 Task: Use Salesforce CMS to manage and display static content.
Action: Mouse moved to (30, 120)
Screenshot: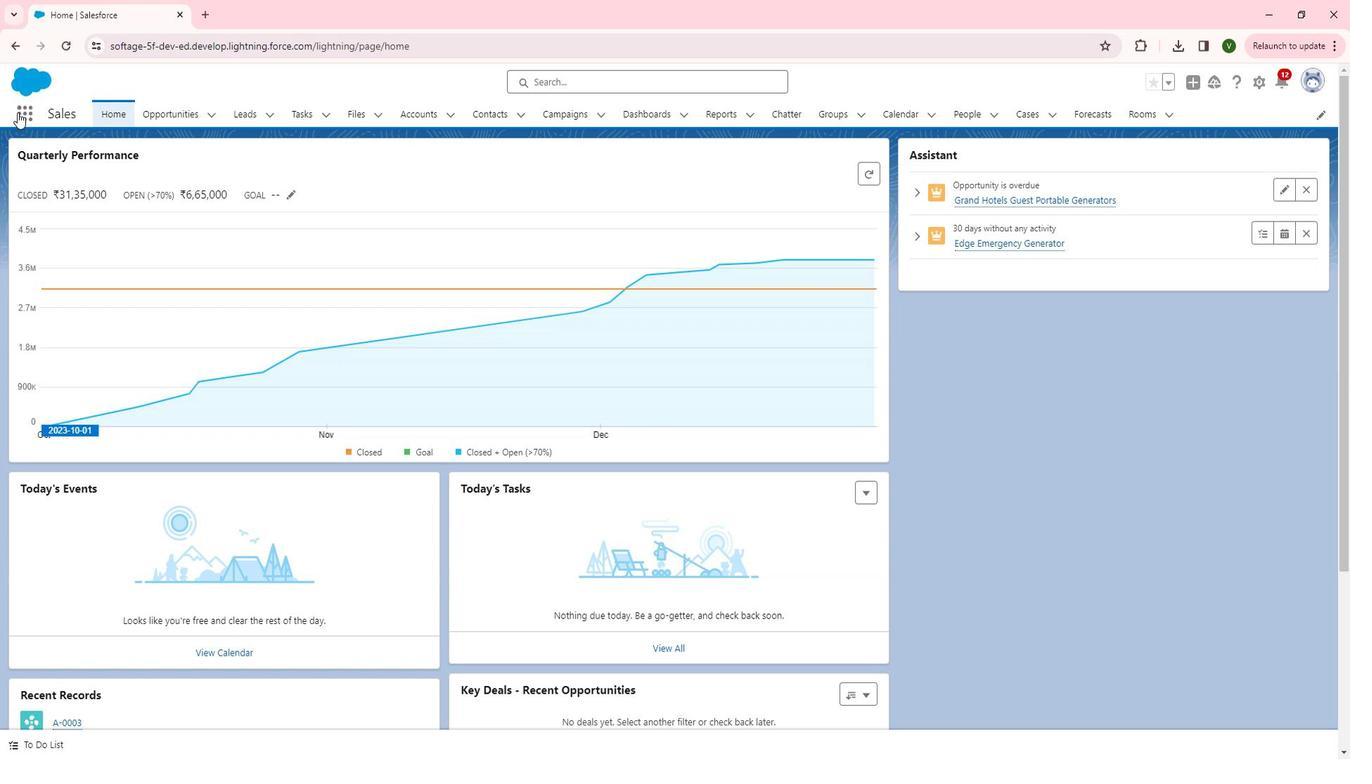 
Action: Mouse pressed left at (30, 120)
Screenshot: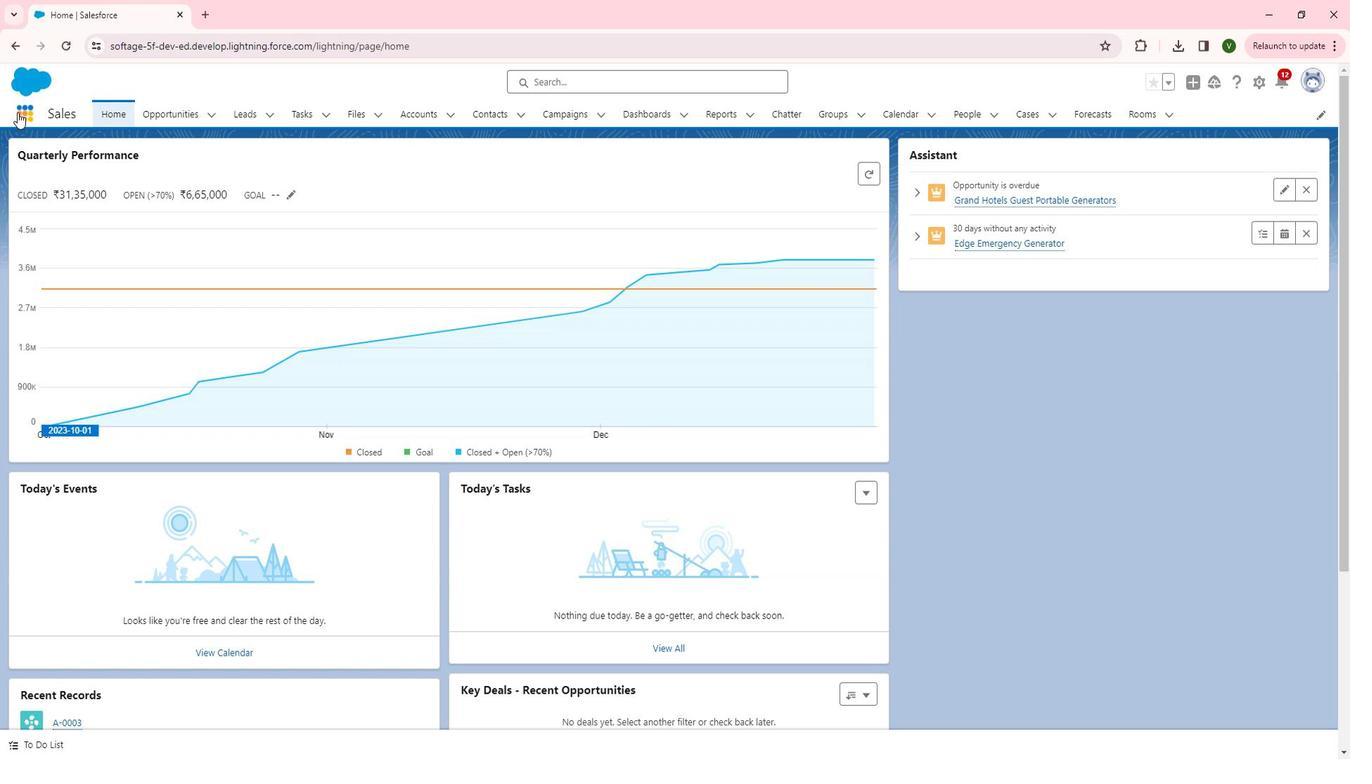 
Action: Mouse moved to (272, 77)
Screenshot: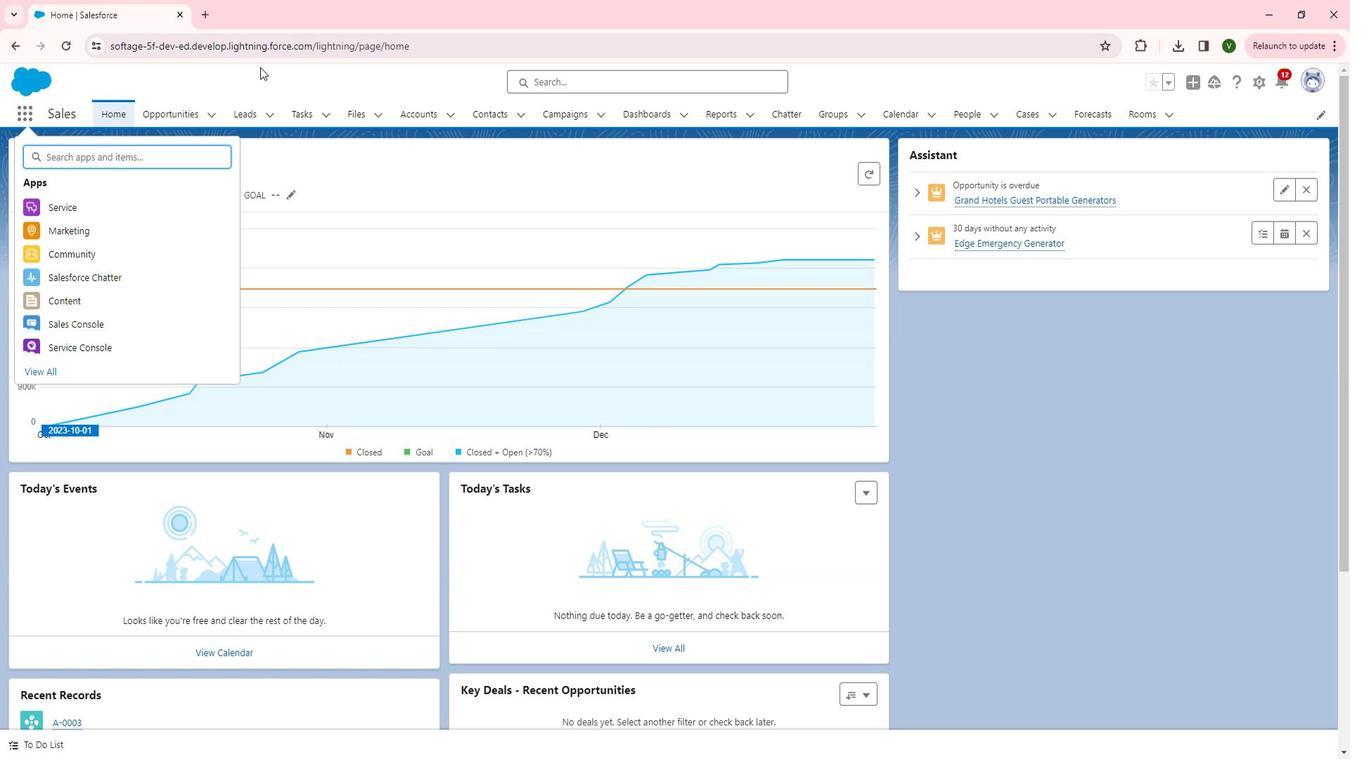 
Action: Key pressed digital<Key.space>
Screenshot: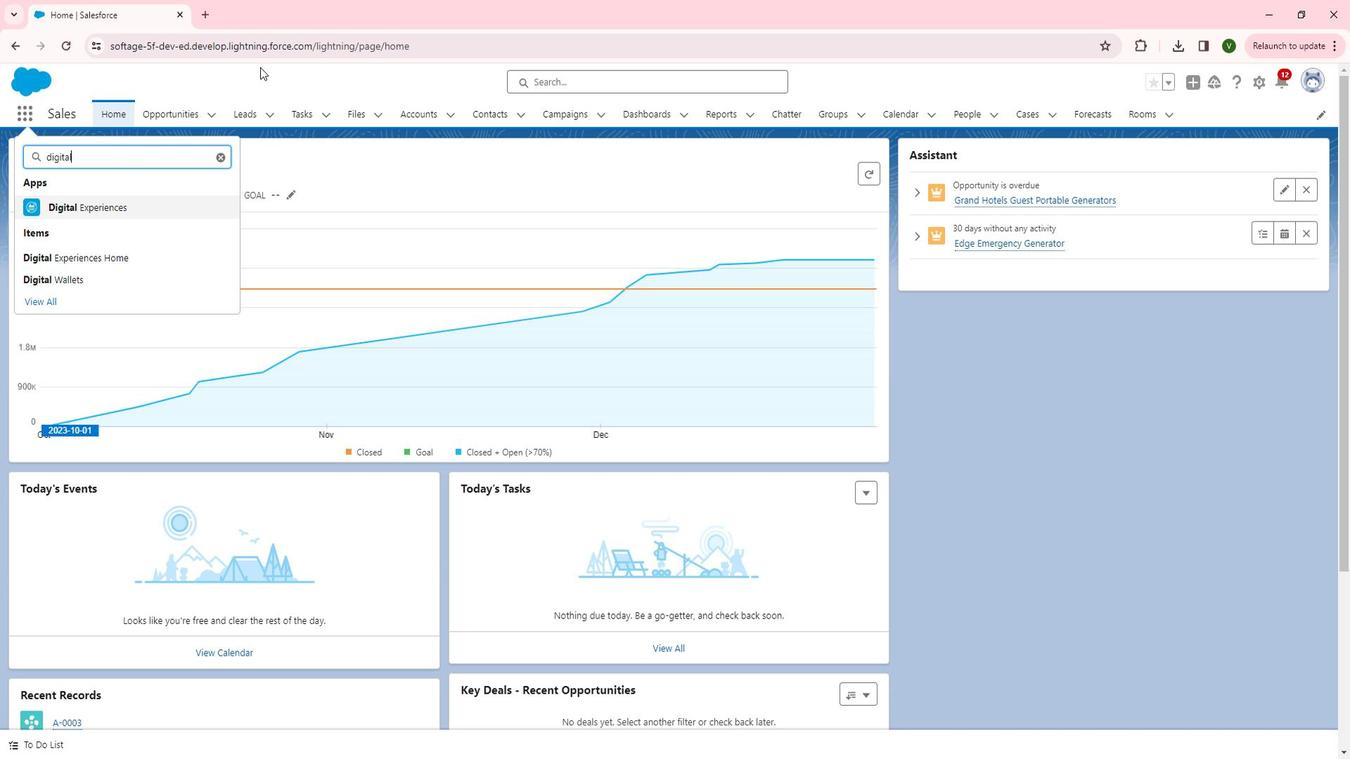 
Action: Mouse moved to (128, 263)
Screenshot: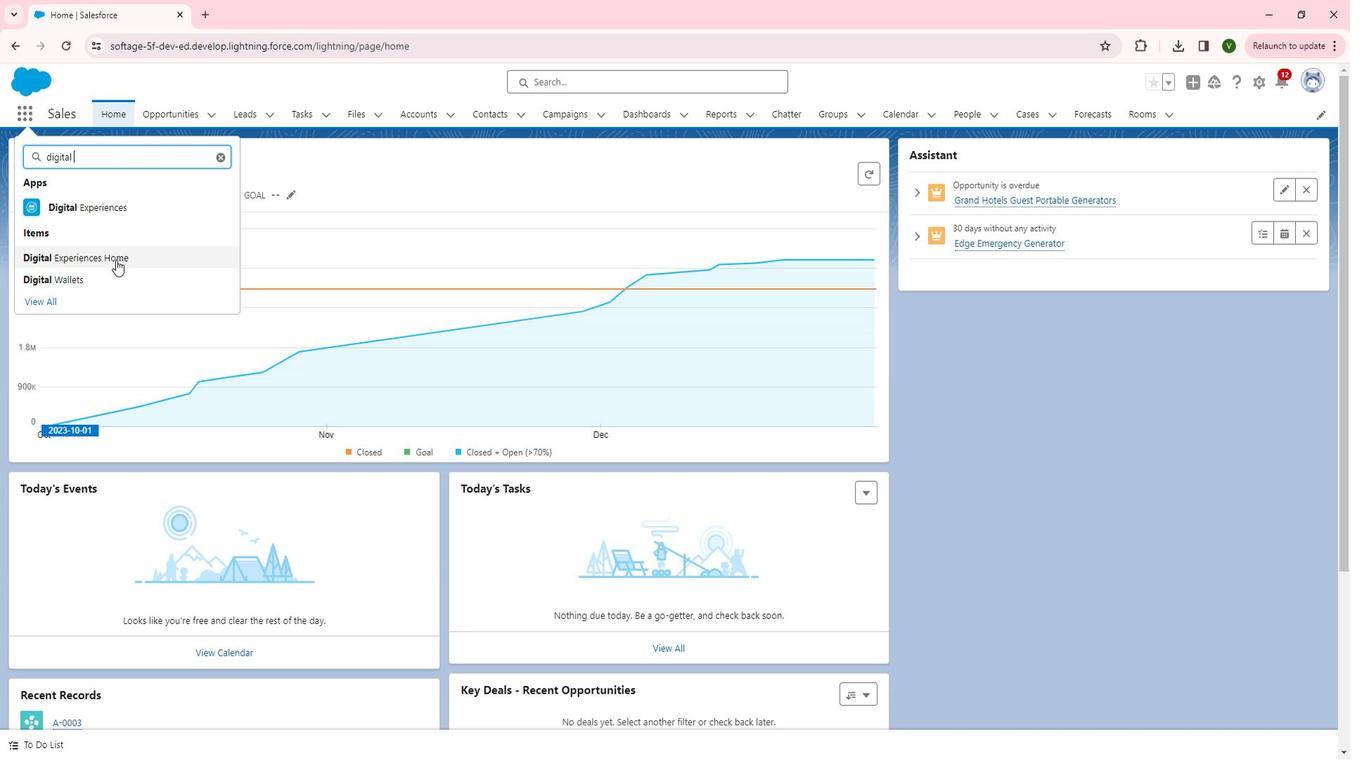 
Action: Mouse pressed left at (128, 263)
Screenshot: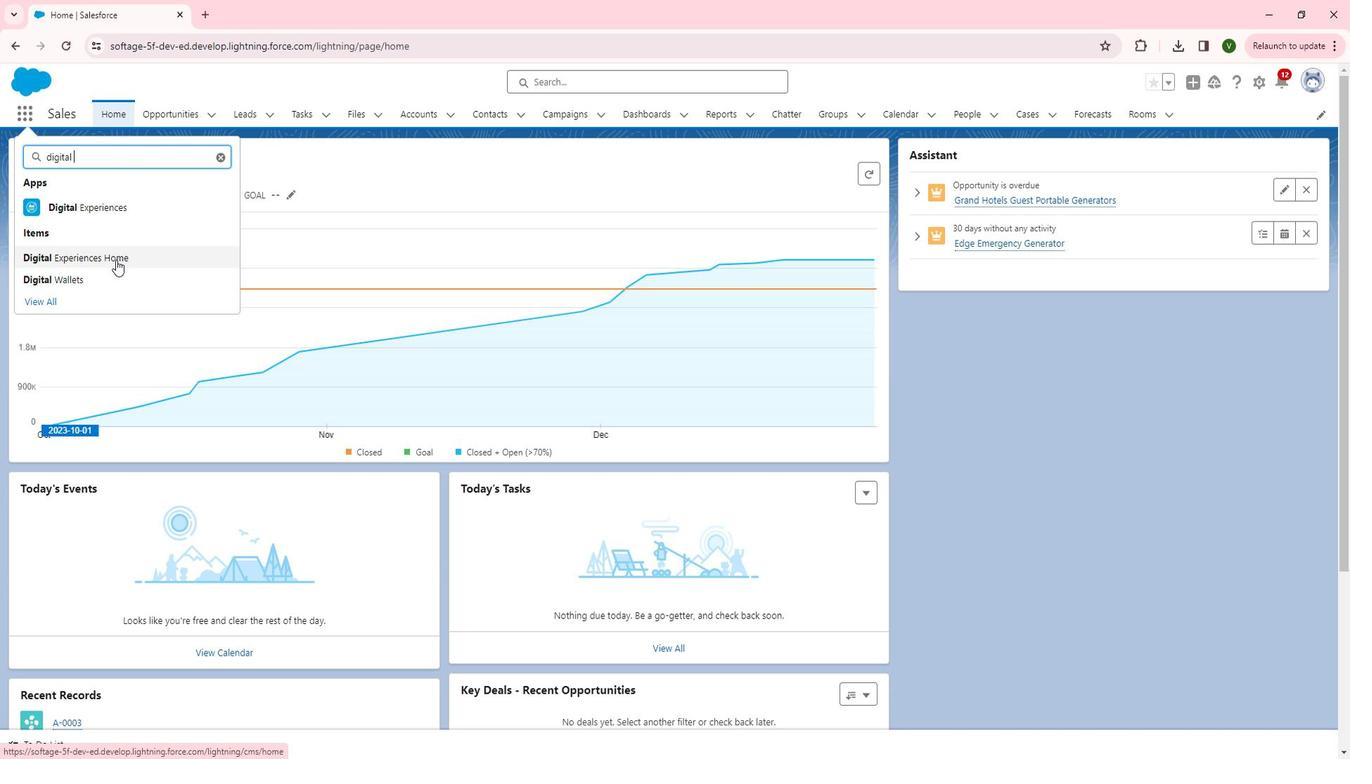 
Action: Mouse moved to (255, 320)
Screenshot: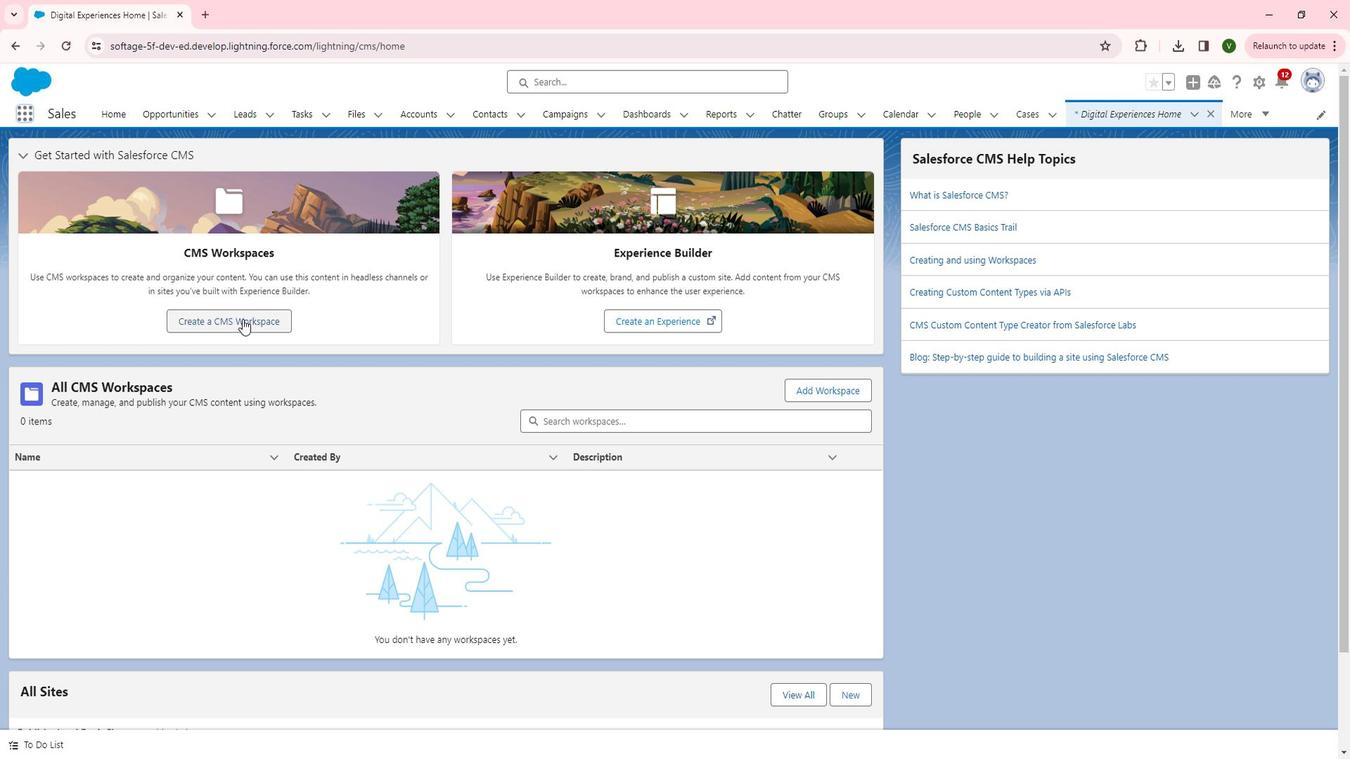 
Action: Mouse pressed left at (255, 320)
Screenshot: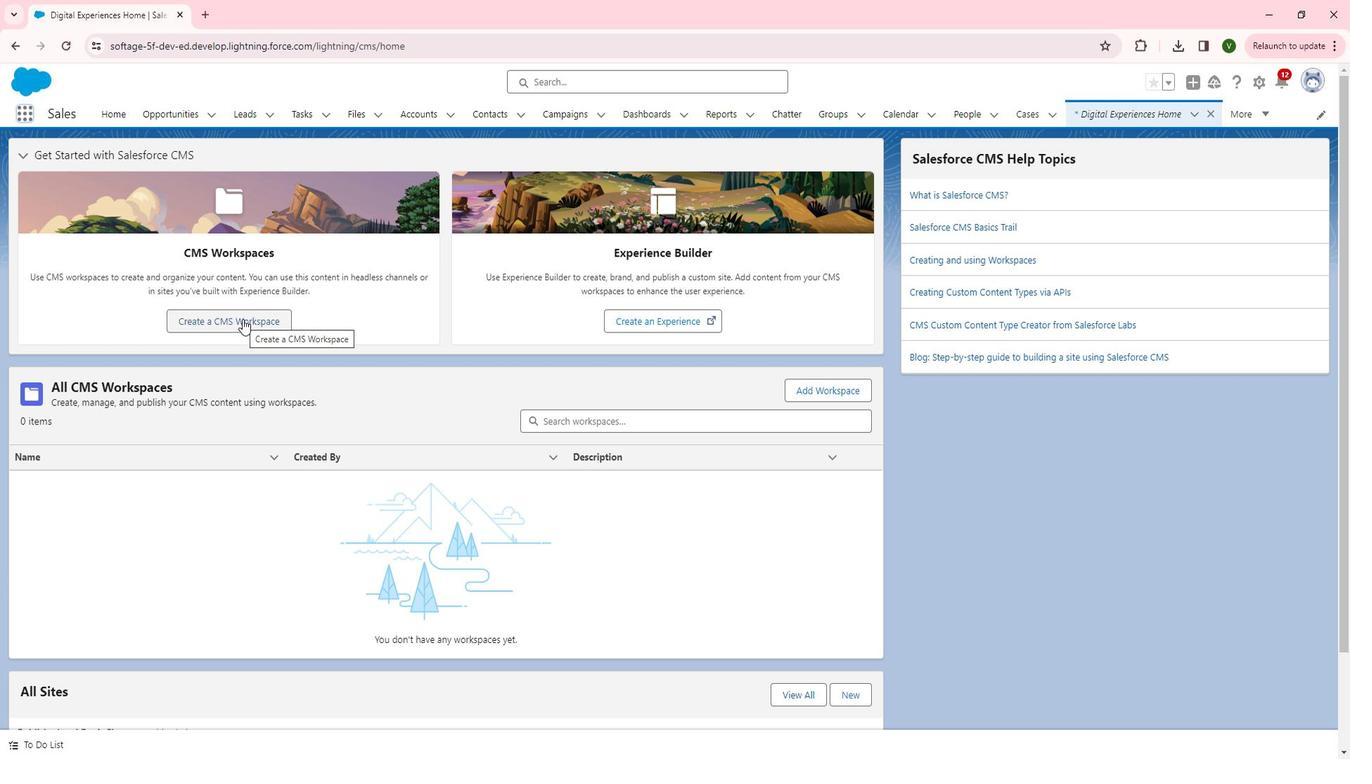 
Action: Mouse moved to (438, 307)
Screenshot: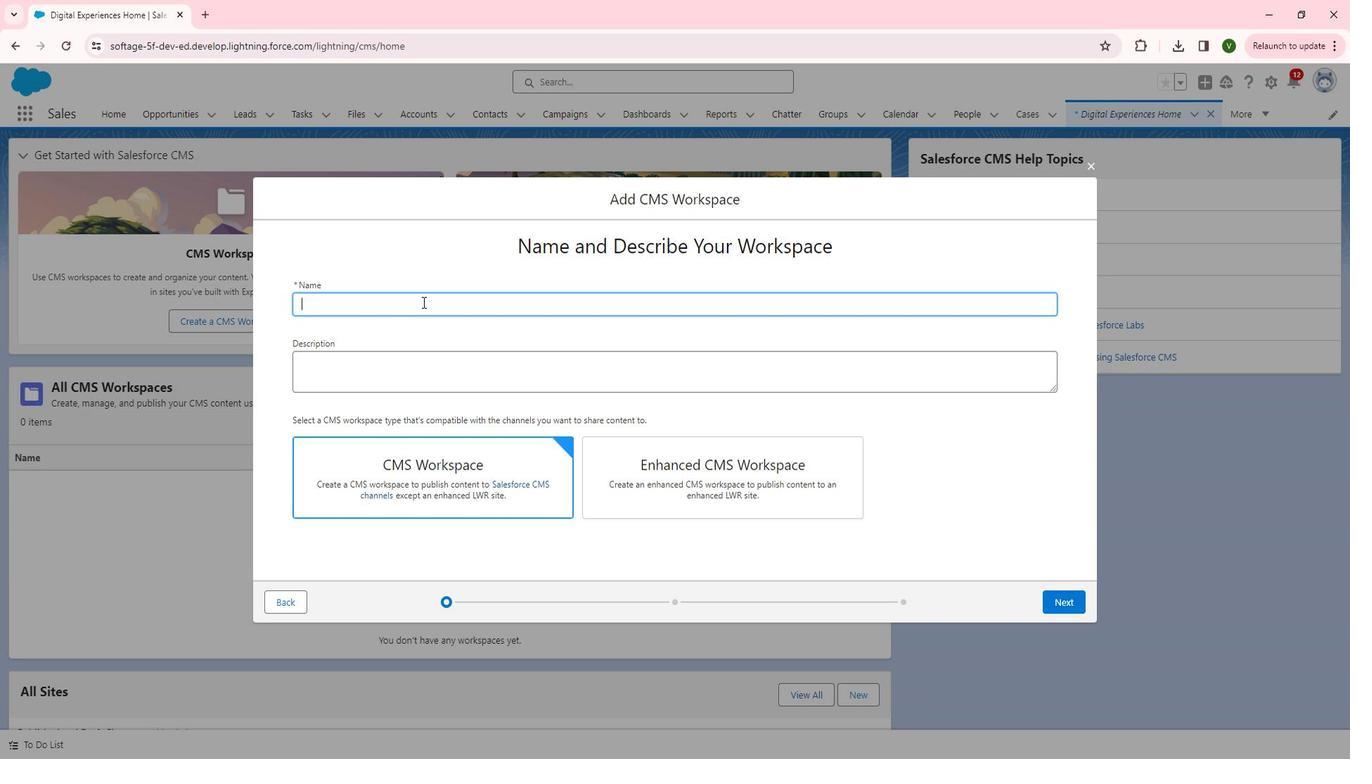 
Action: Mouse pressed left at (438, 307)
Screenshot: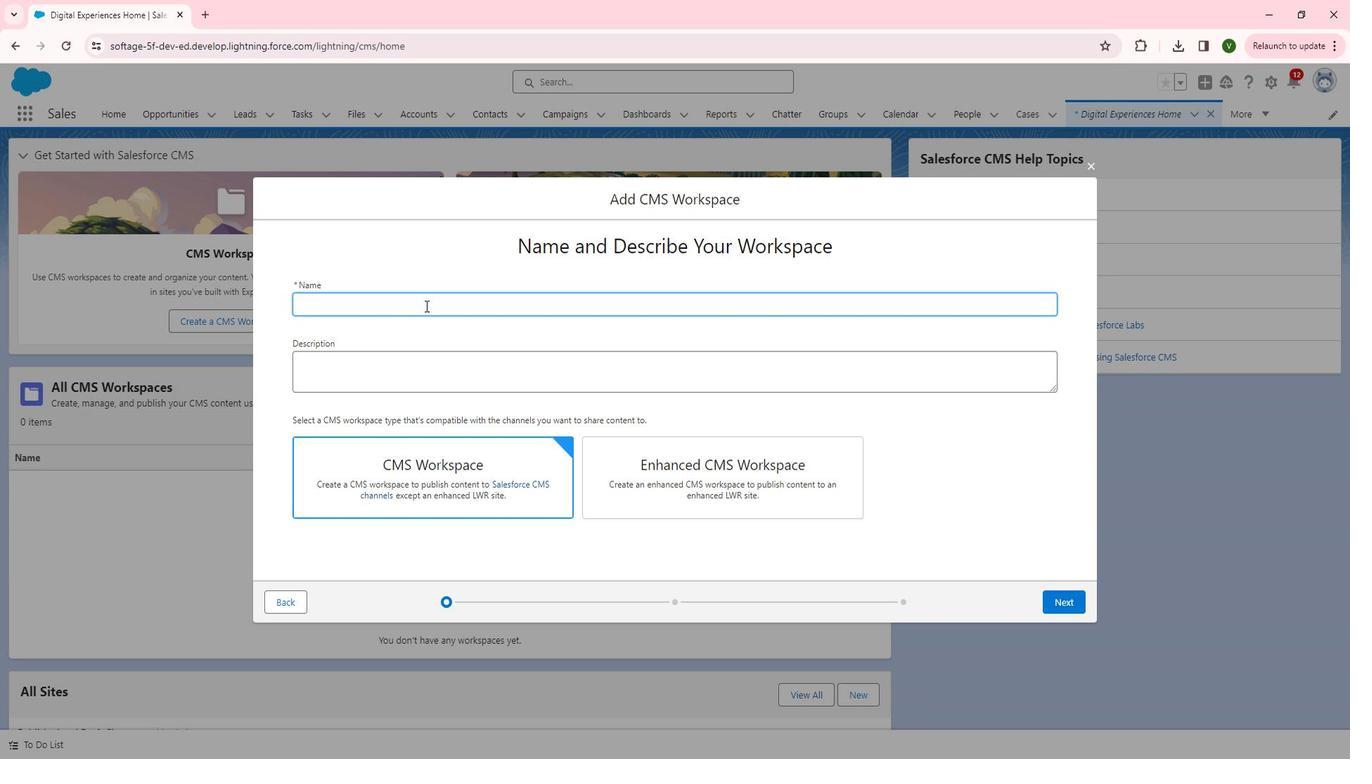 
Action: Key pressed <Key.shift>Hostel
Screenshot: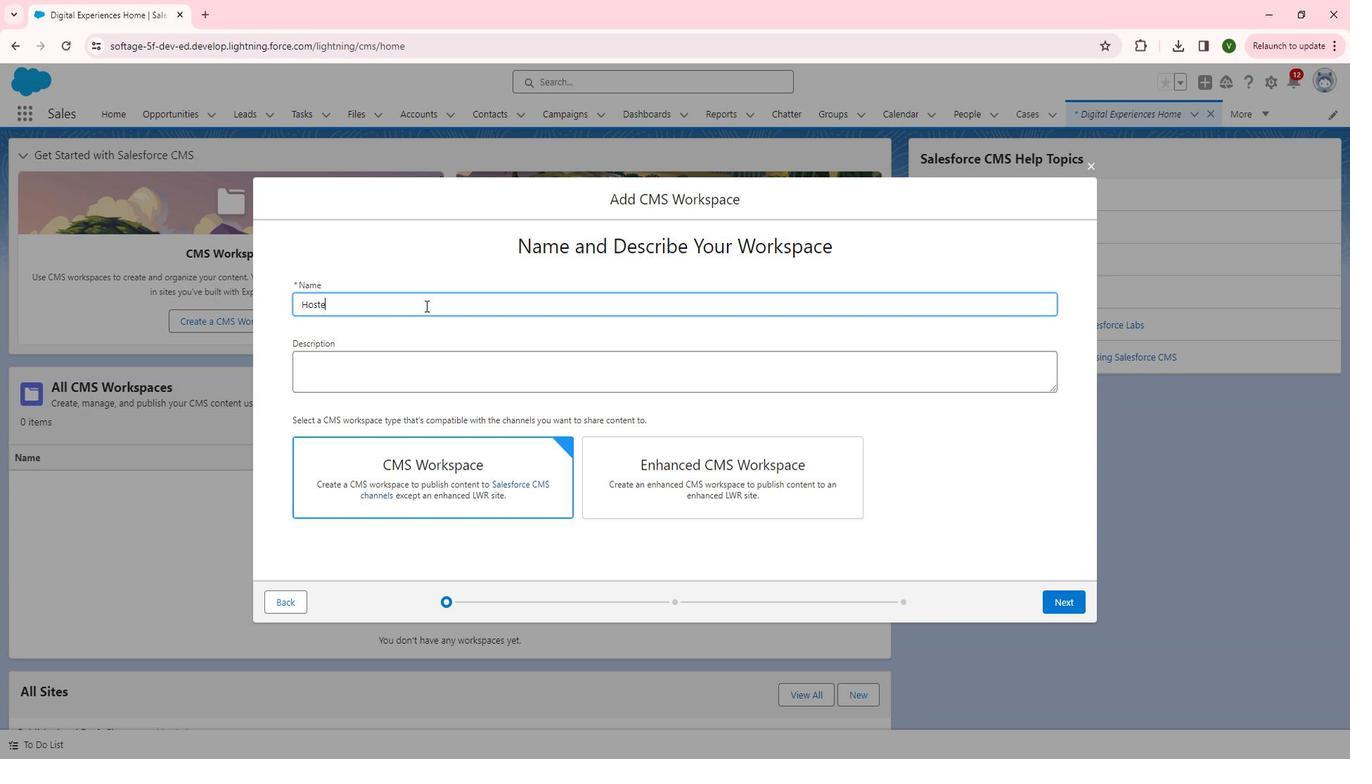 
Action: Mouse moved to (525, 328)
Screenshot: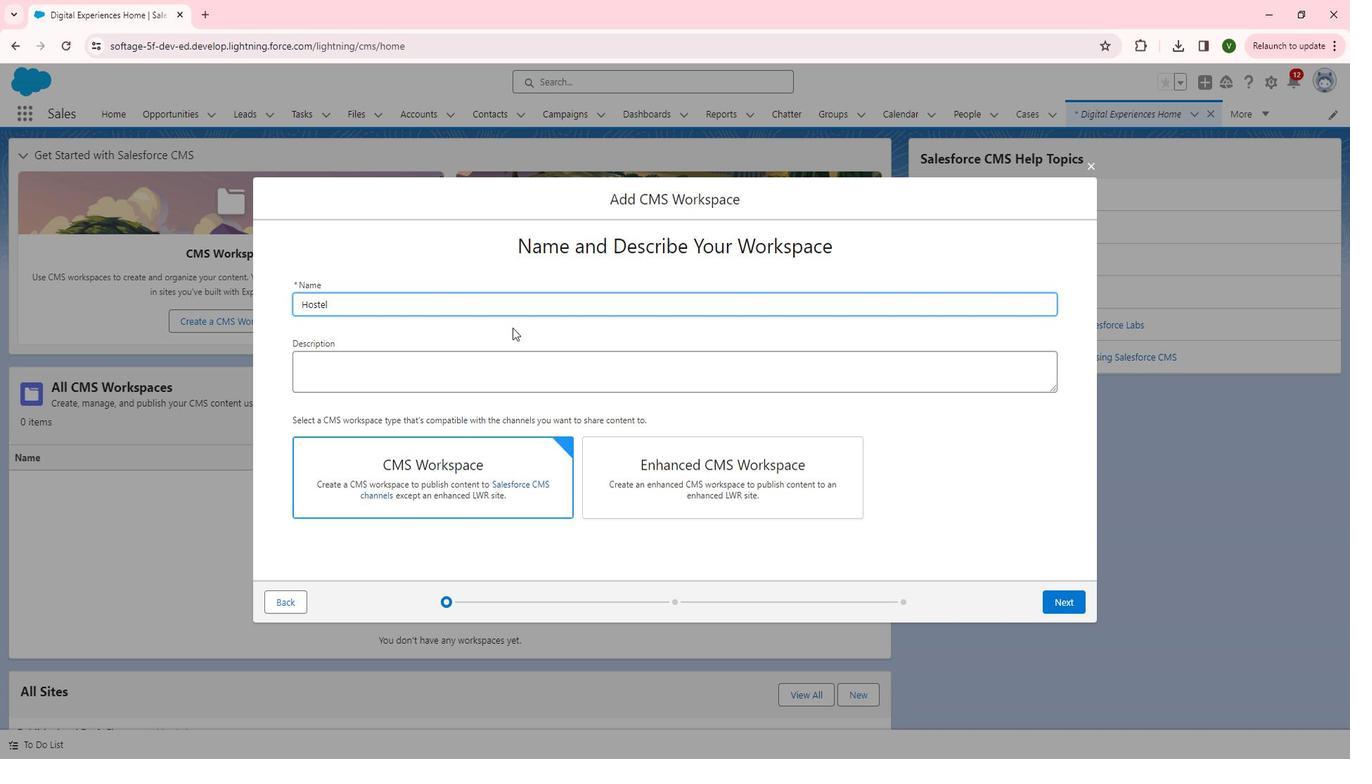 
Action: Mouse pressed left at (525, 328)
Screenshot: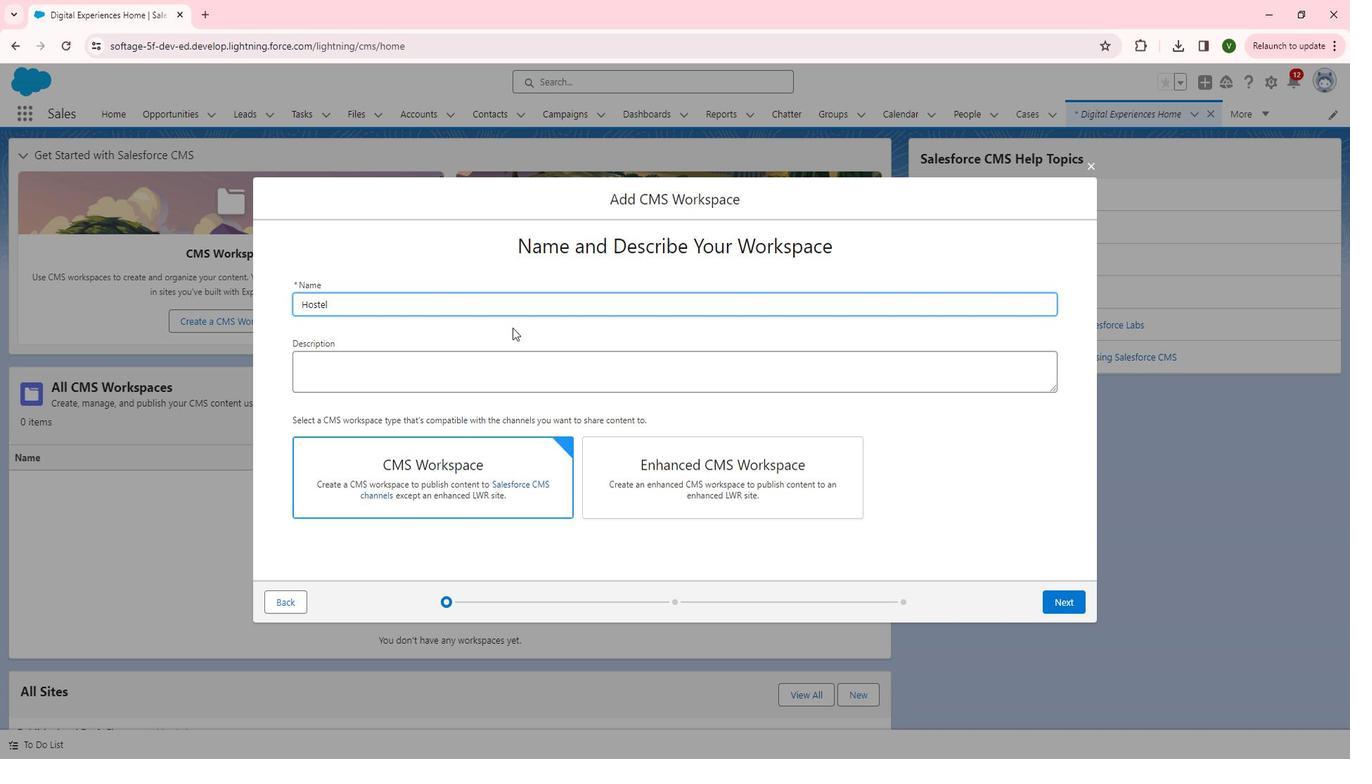 
Action: Mouse moved to (1084, 593)
Screenshot: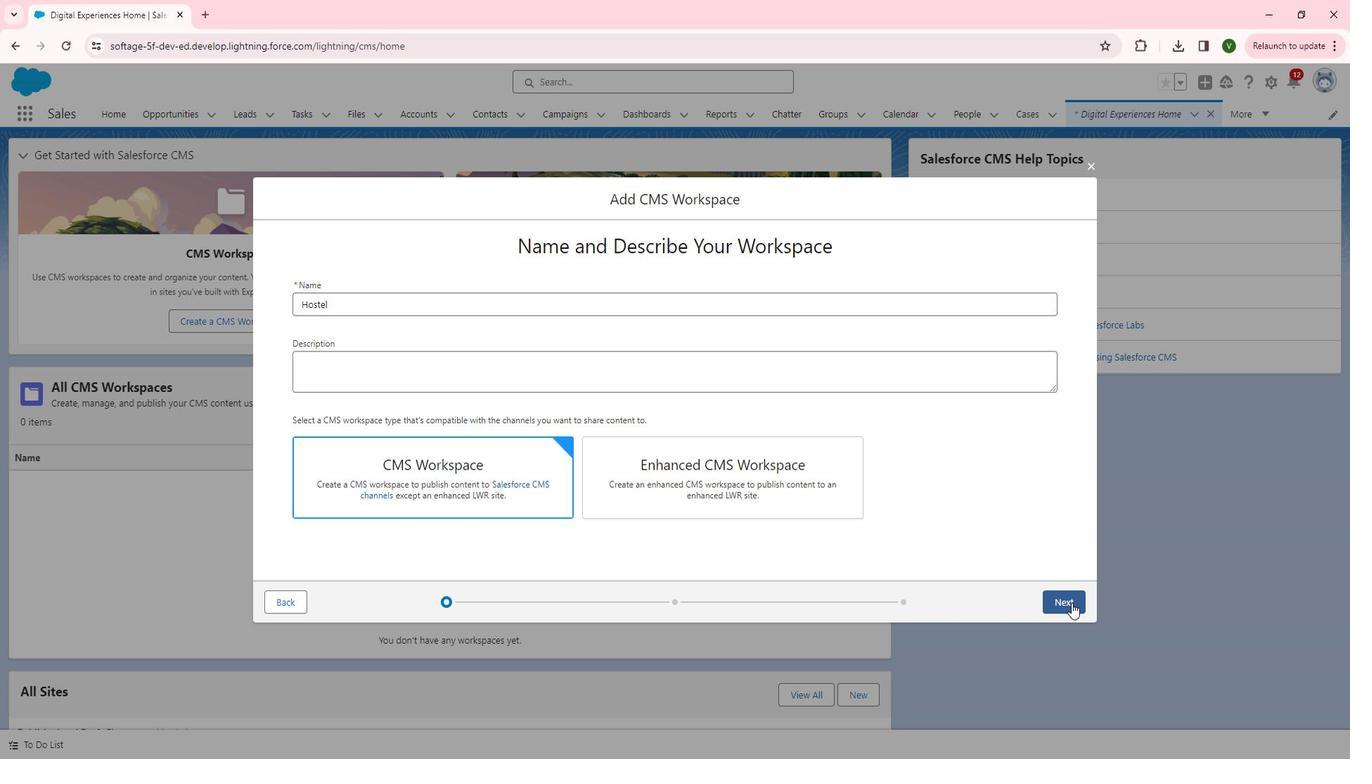 
Action: Mouse pressed left at (1084, 593)
Screenshot: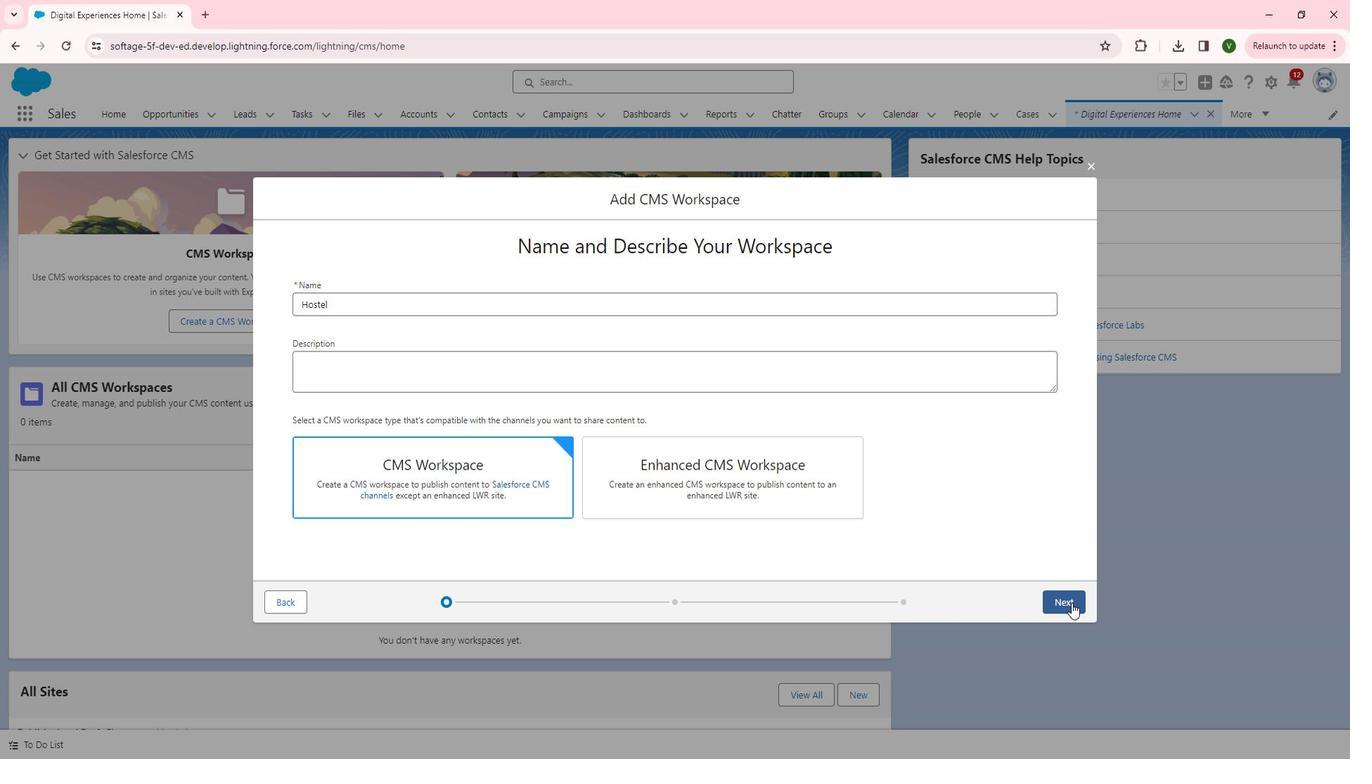 
Action: Mouse moved to (310, 331)
Screenshot: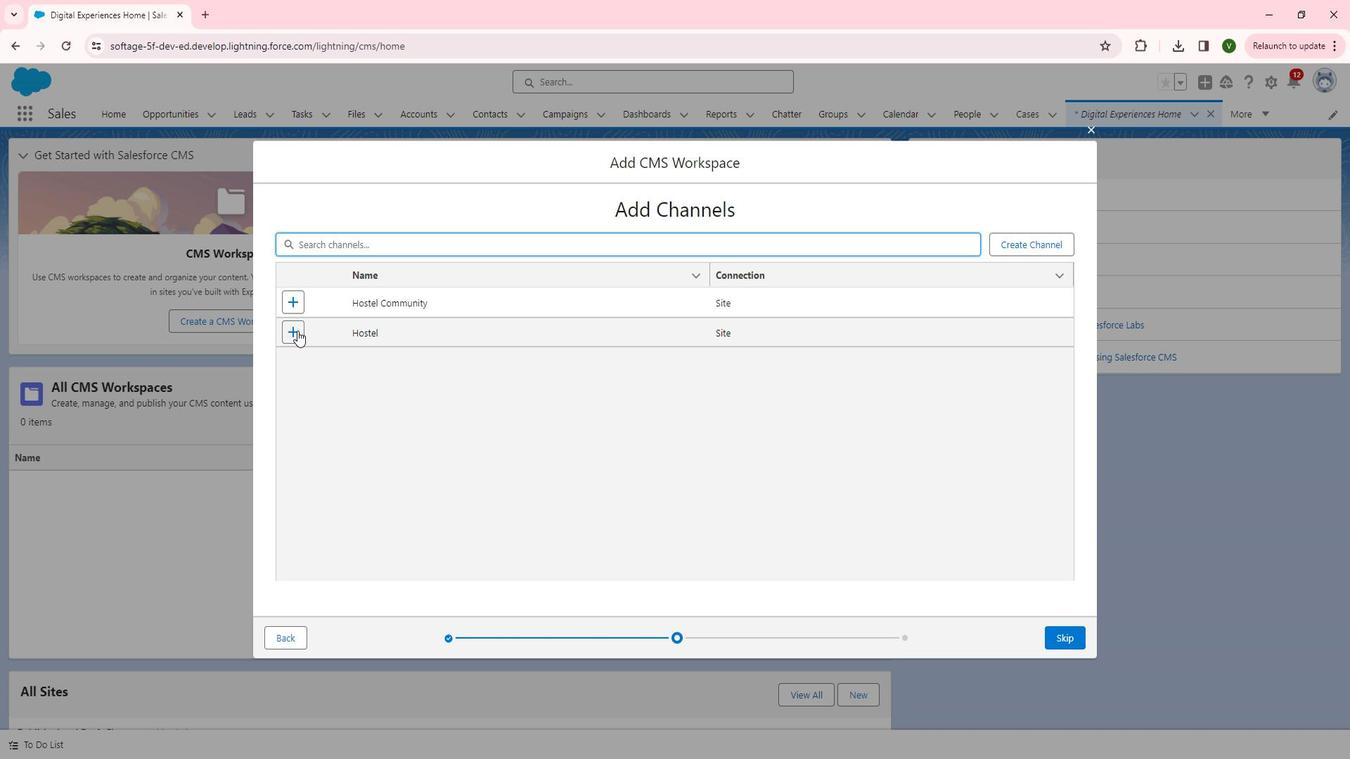 
Action: Mouse pressed left at (310, 331)
Screenshot: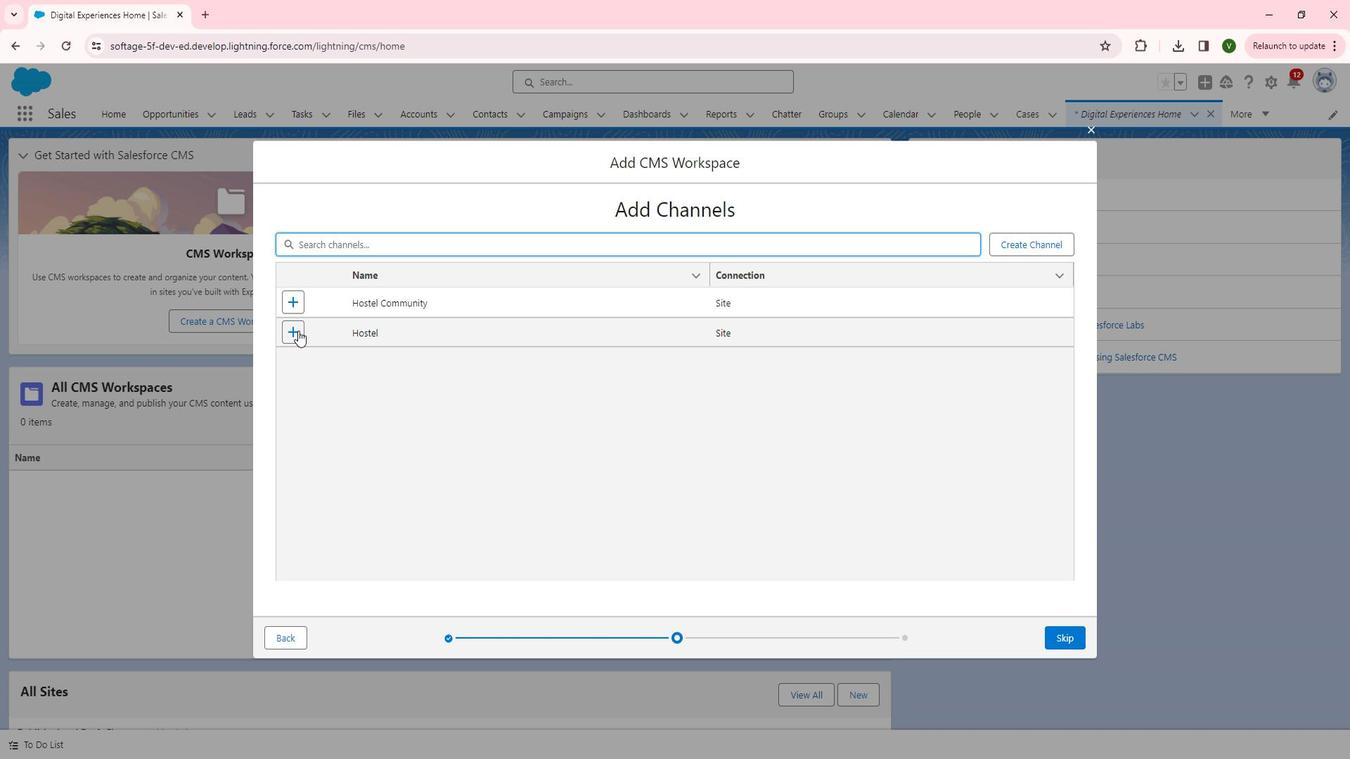 
Action: Mouse moved to (1072, 625)
Screenshot: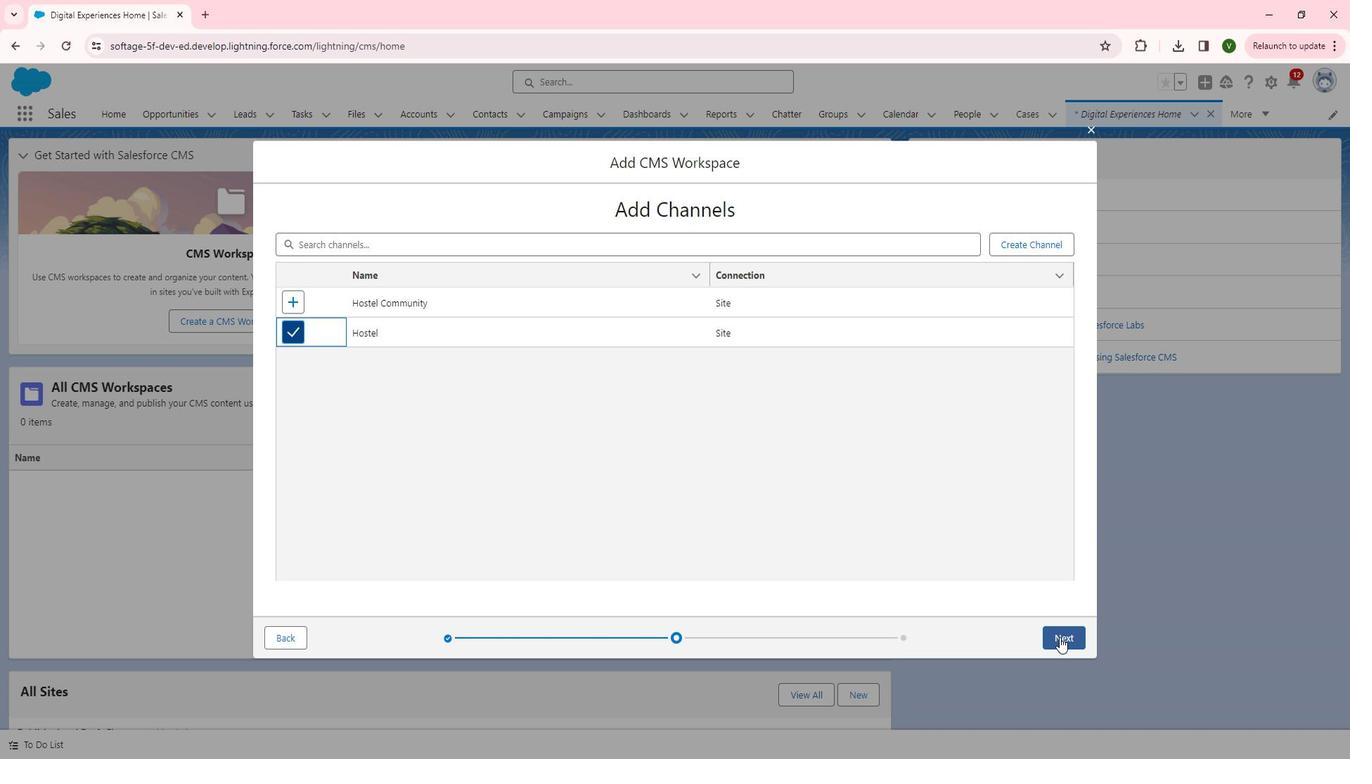 
Action: Mouse pressed left at (1072, 625)
Screenshot: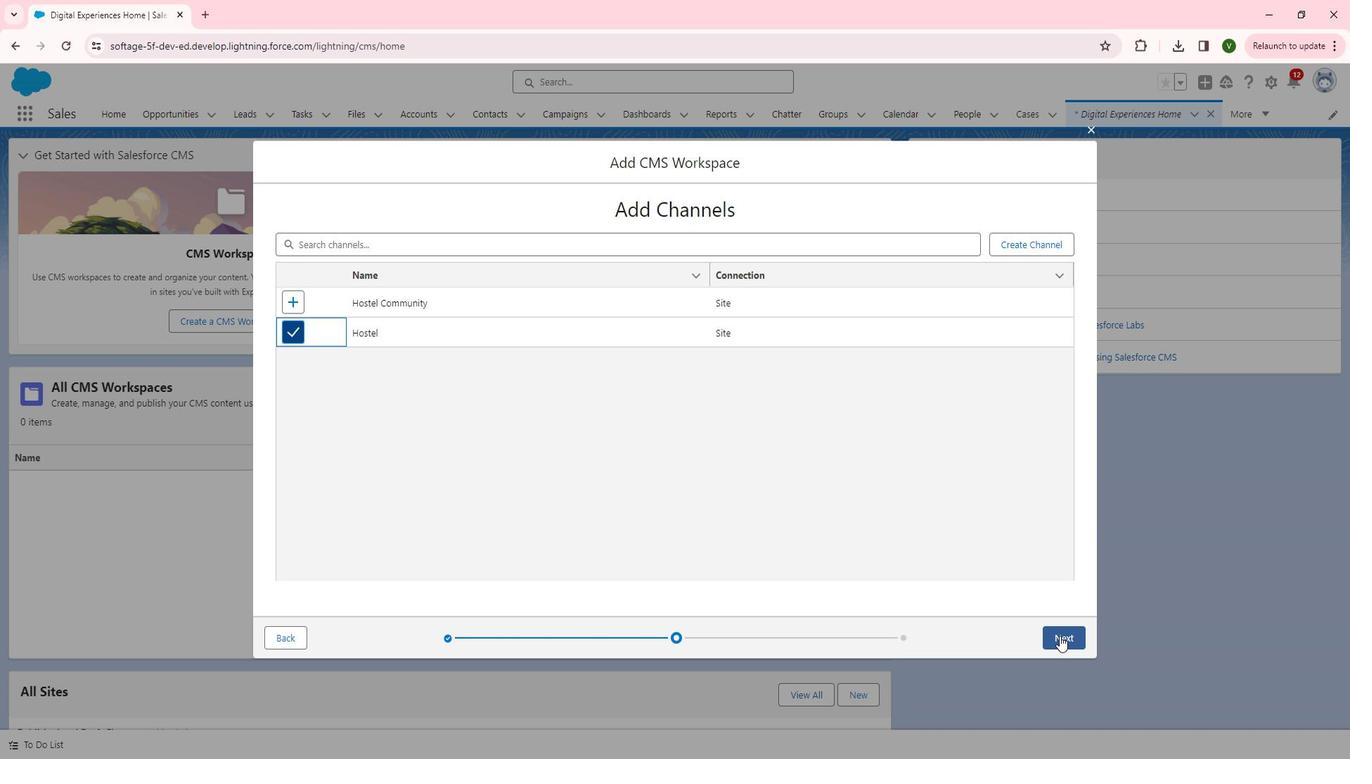 
Action: Mouse moved to (872, 340)
Screenshot: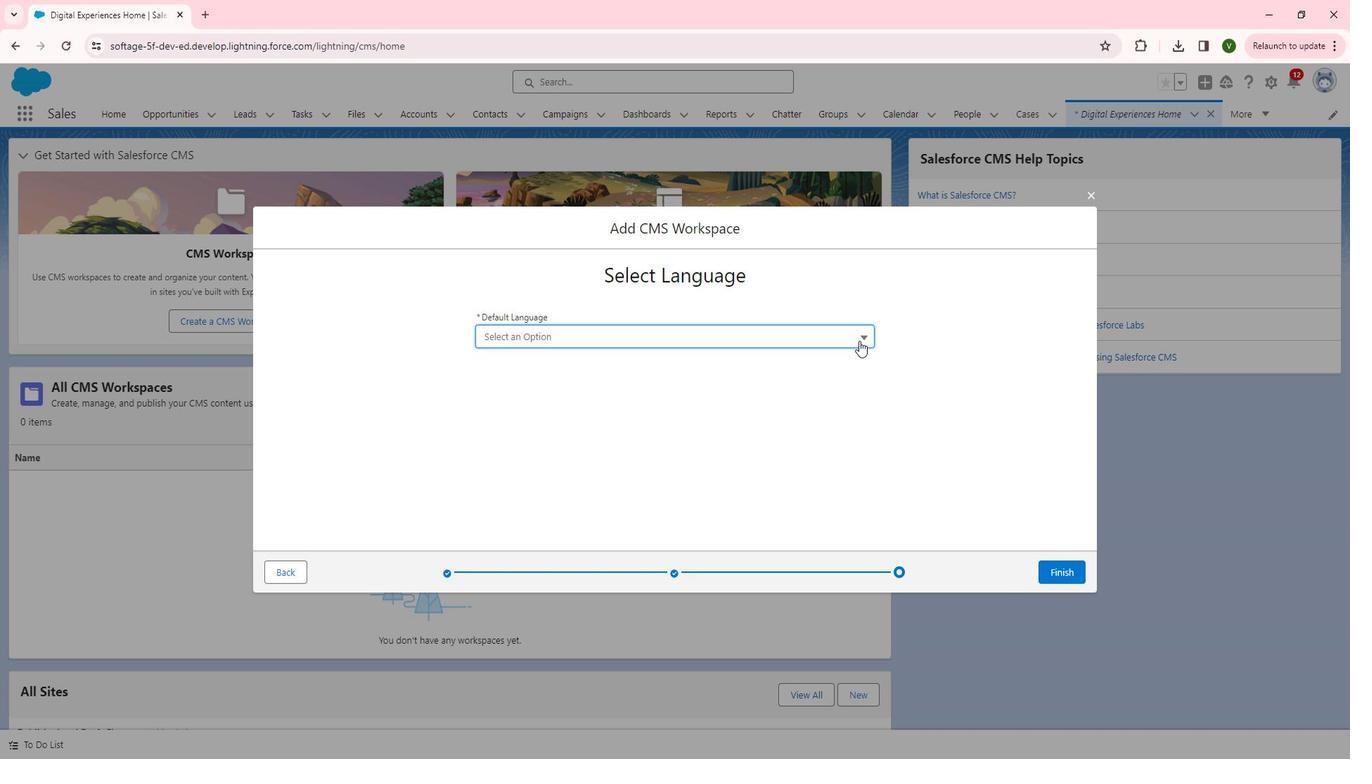
Action: Mouse pressed left at (872, 340)
Screenshot: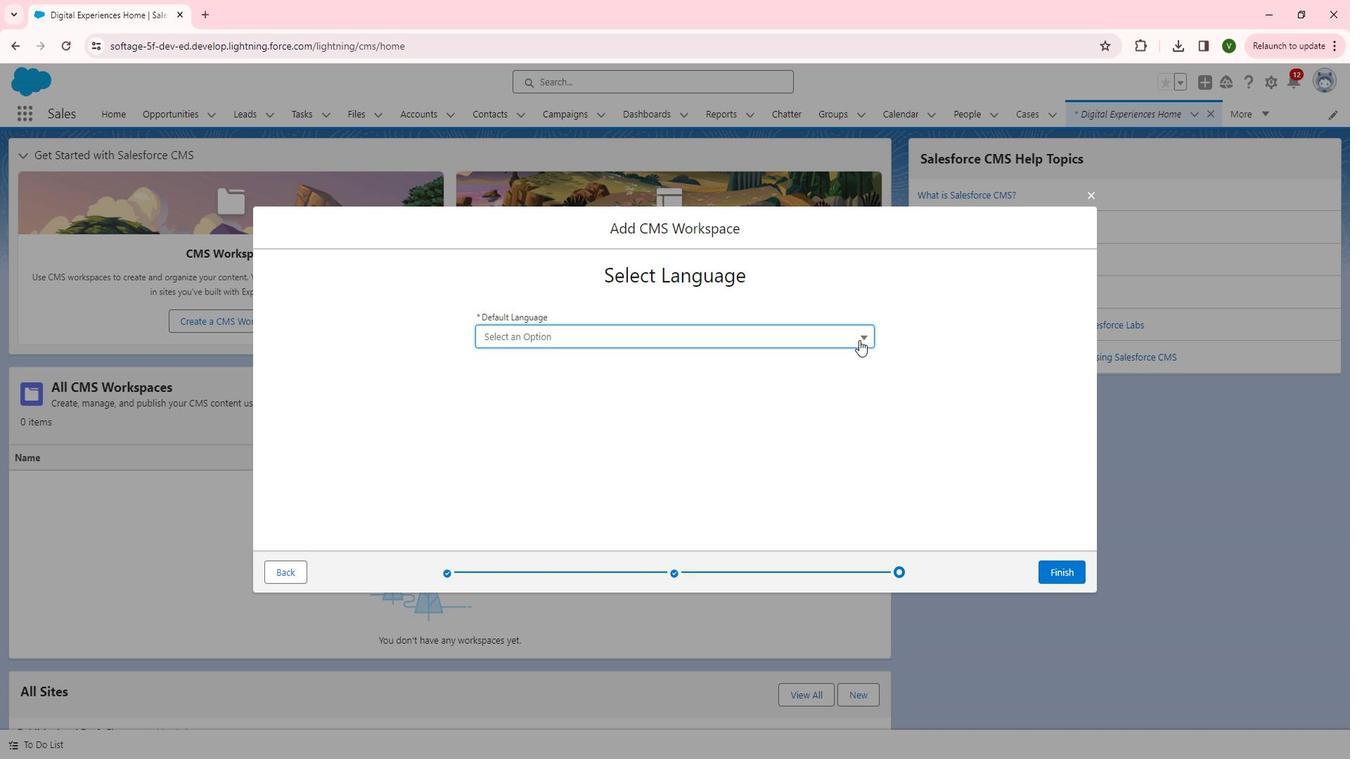 
Action: Mouse moved to (824, 364)
Screenshot: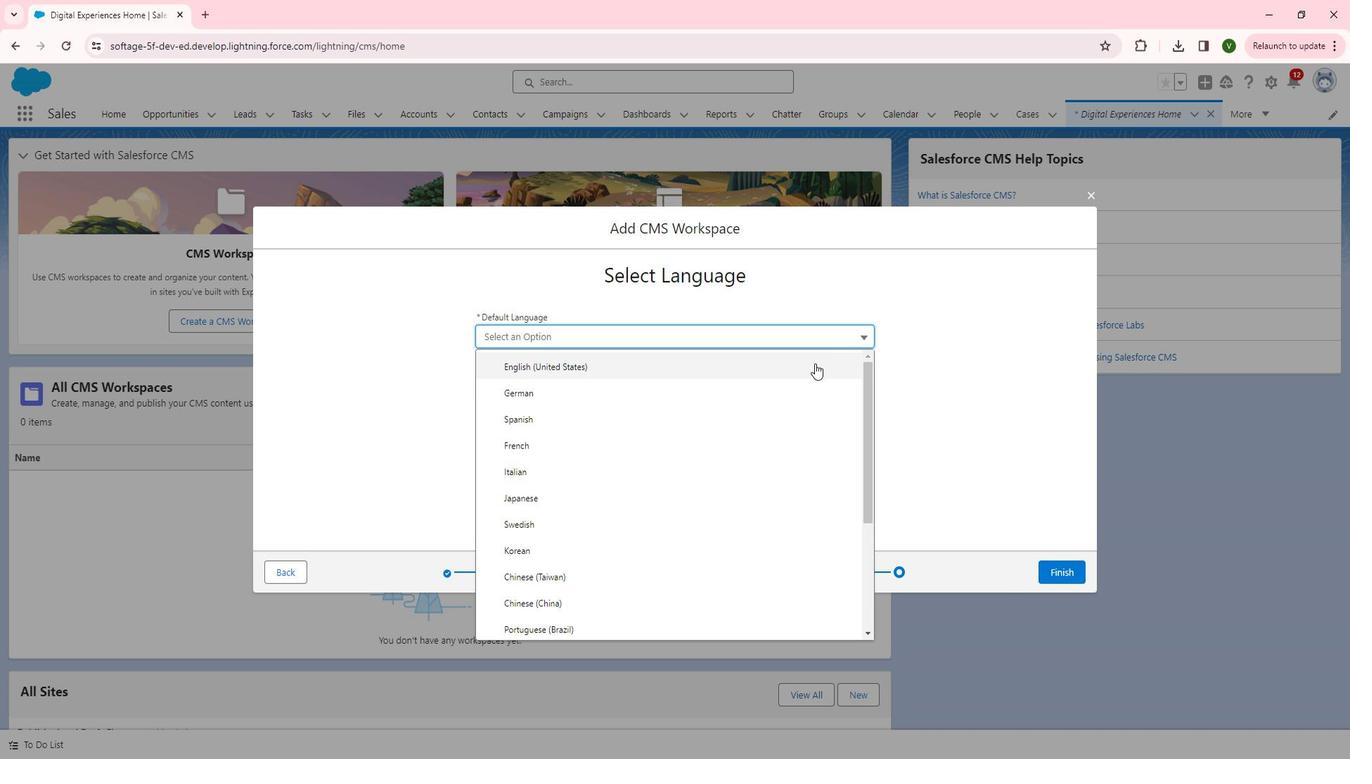 
Action: Mouse pressed left at (824, 364)
Screenshot: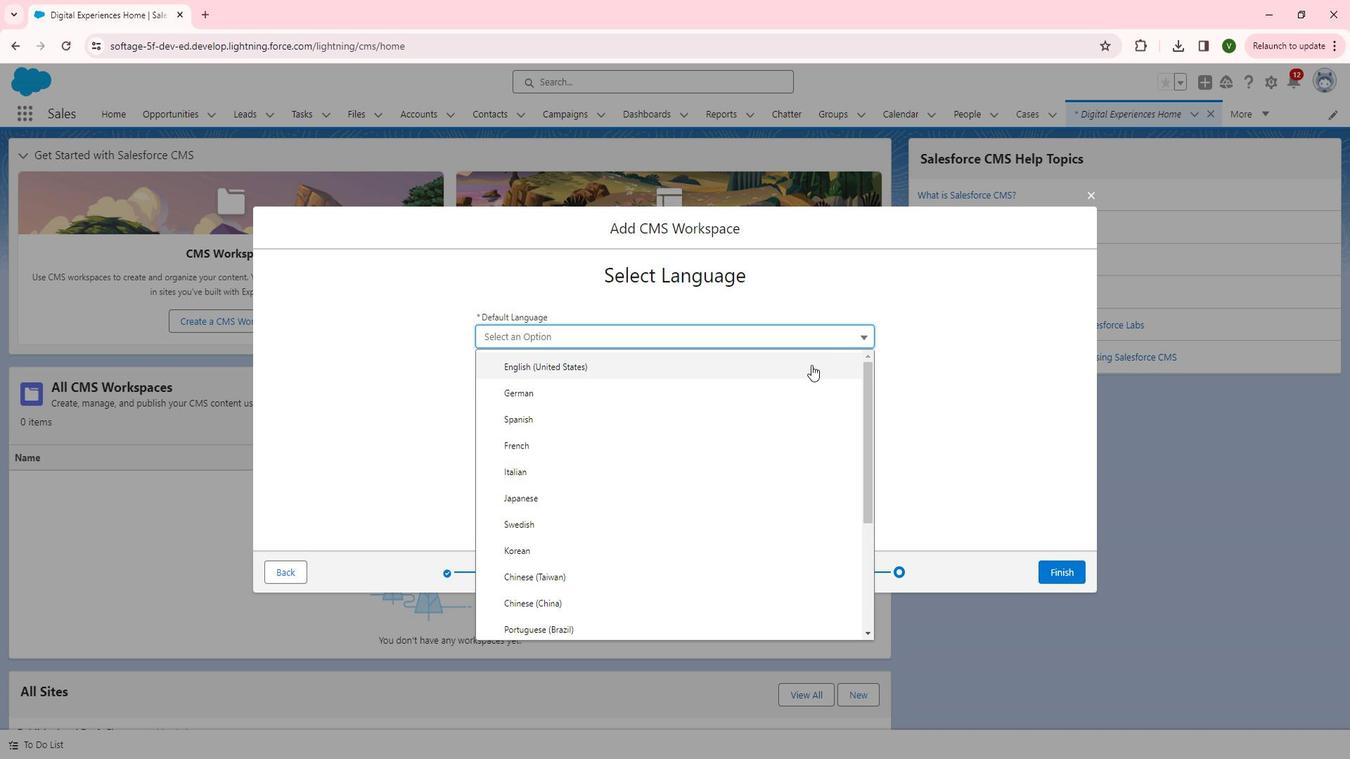 
Action: Mouse moved to (1078, 561)
Screenshot: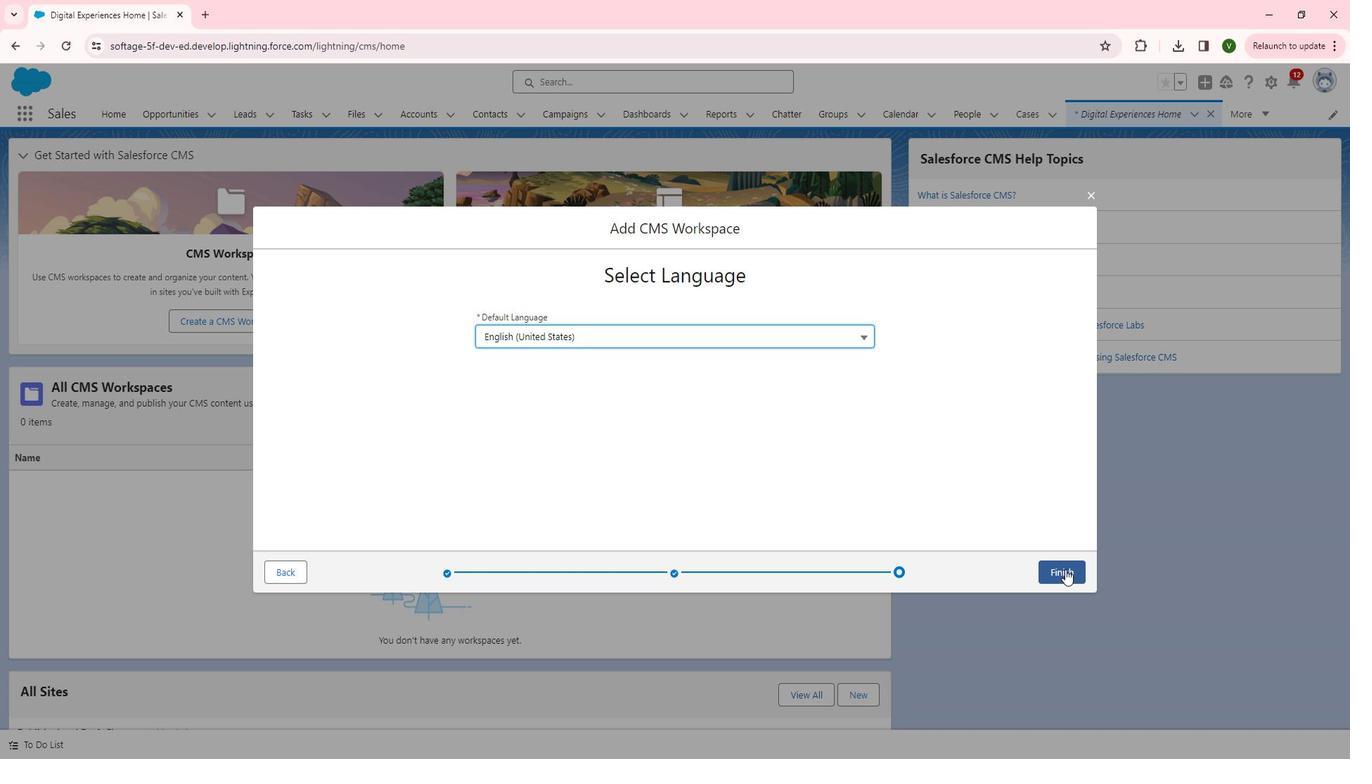 
Action: Mouse pressed left at (1078, 561)
Screenshot: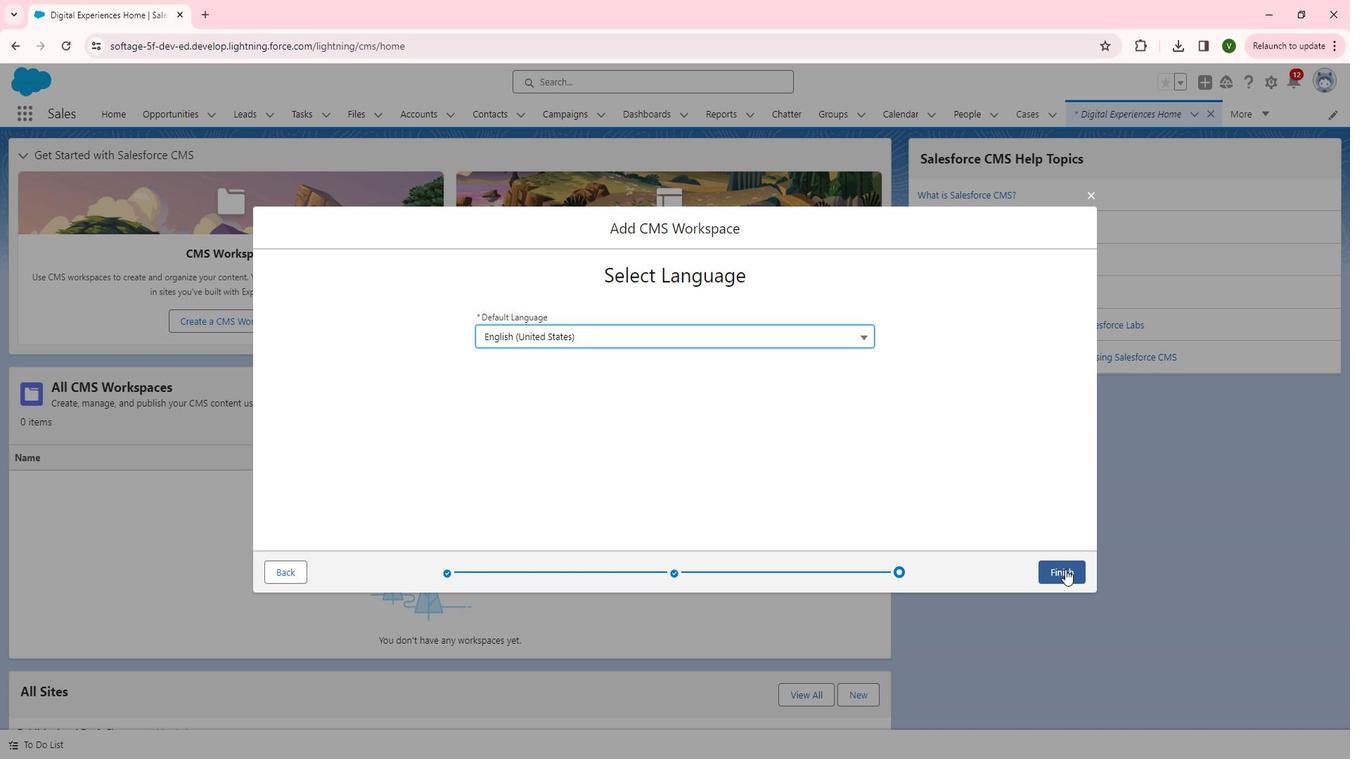 
Action: Mouse moved to (1132, 275)
Screenshot: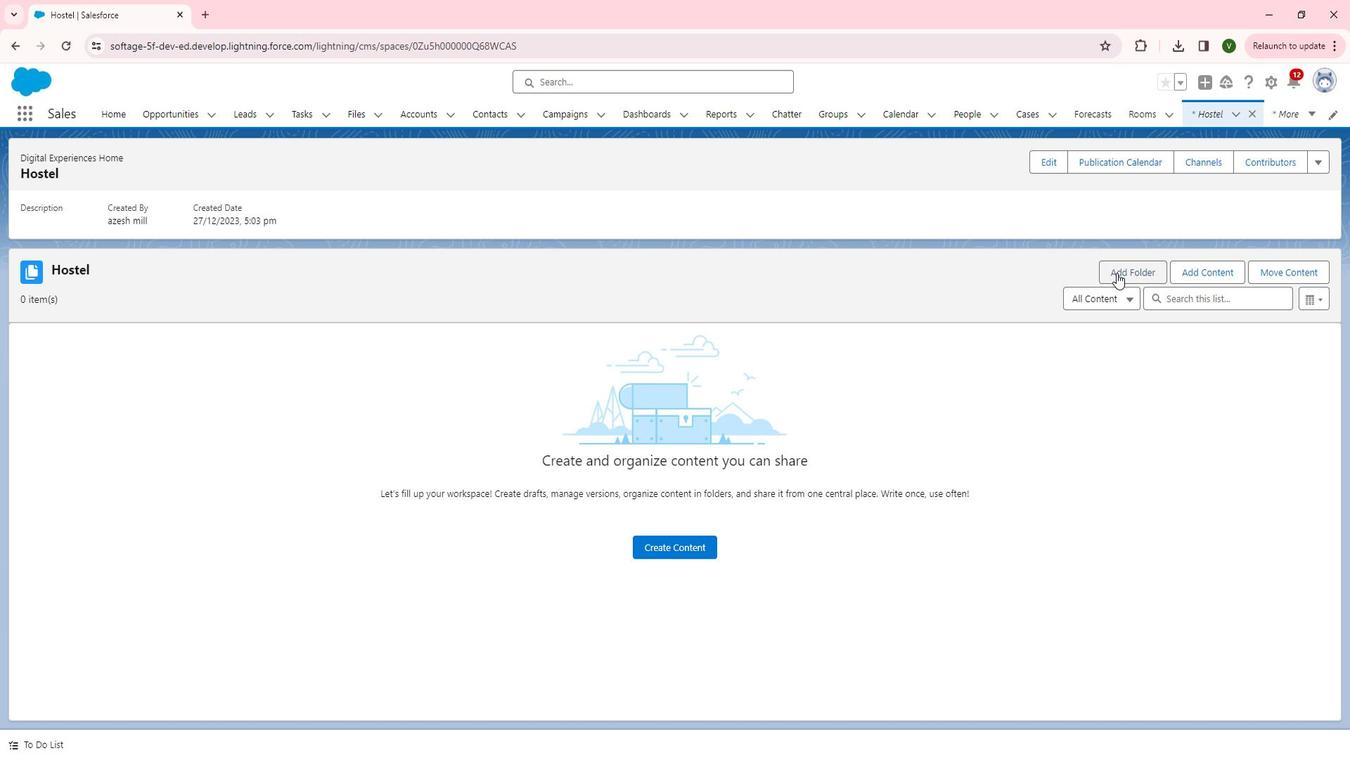 
Action: Mouse pressed left at (1132, 275)
Screenshot: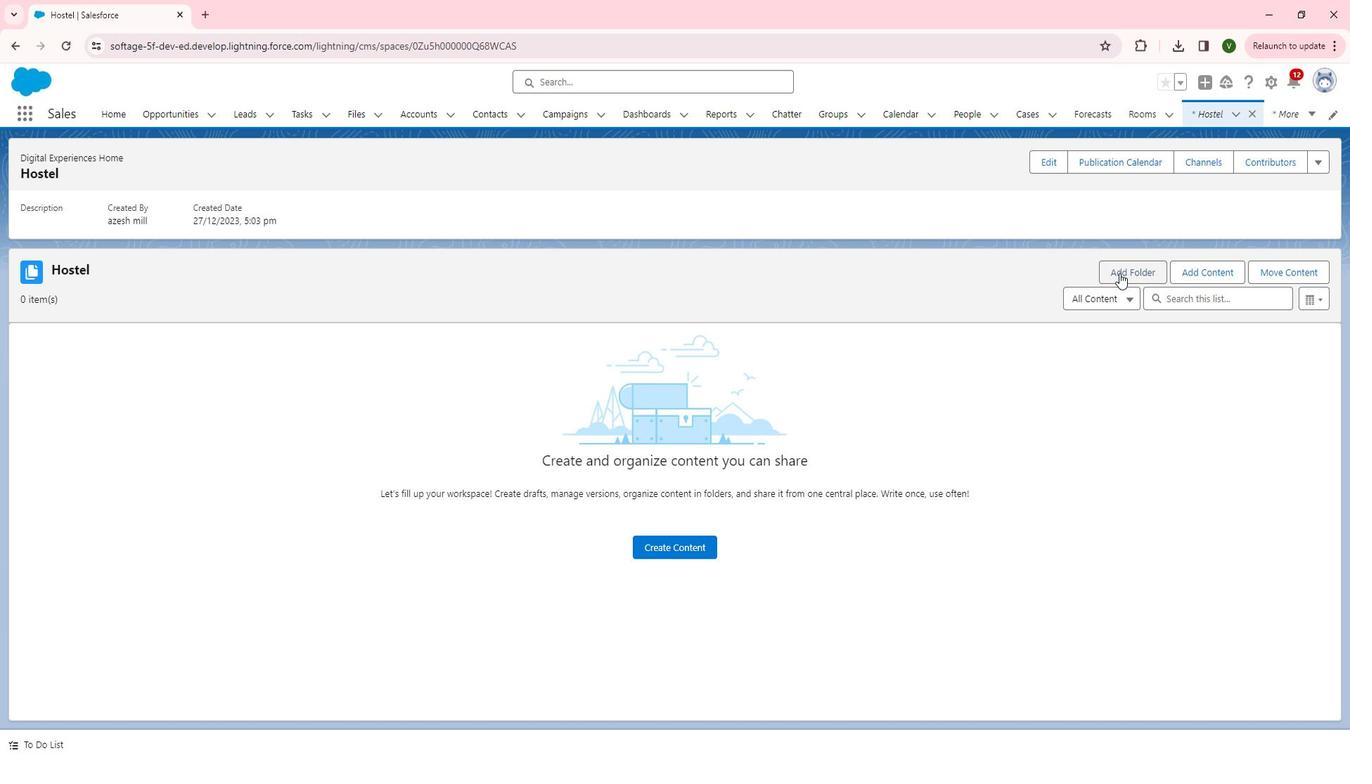 
Action: Mouse moved to (583, 407)
Screenshot: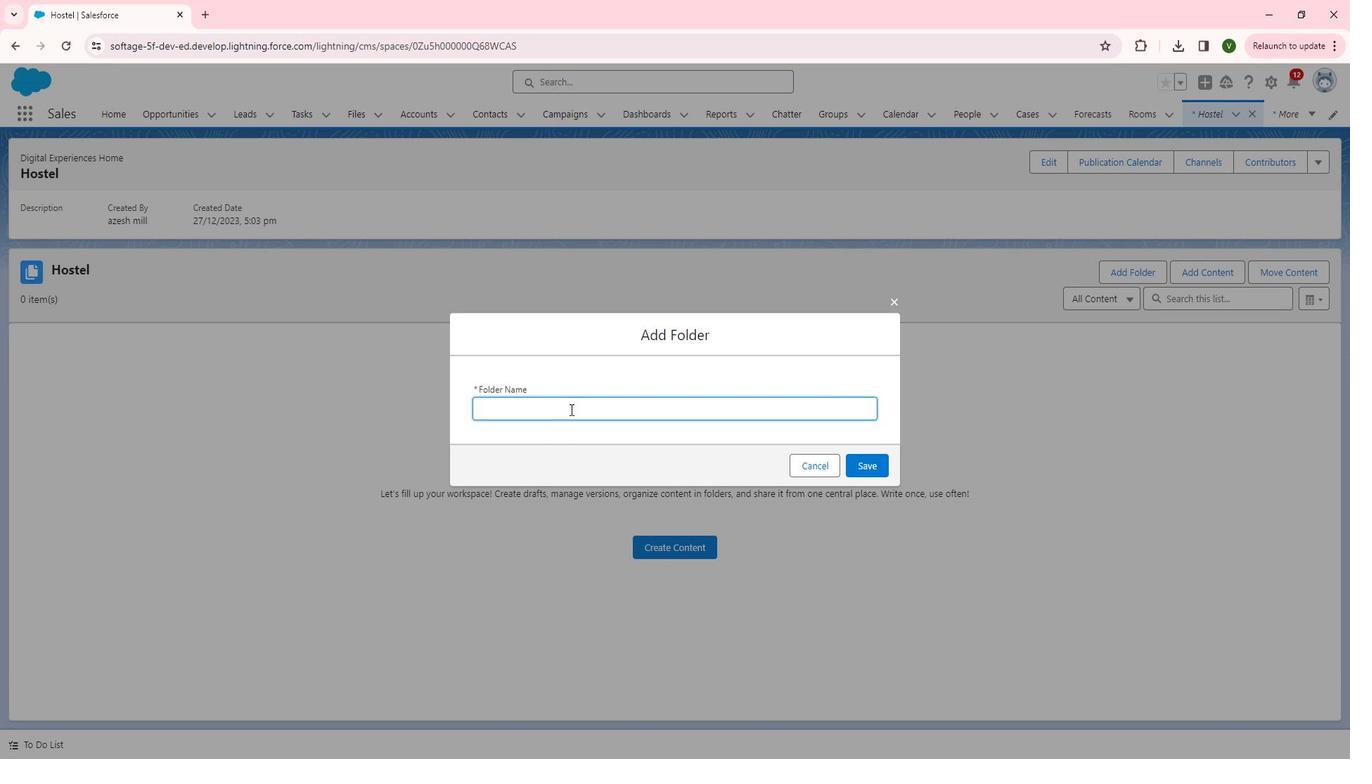 
Action: Mouse pressed left at (583, 407)
Screenshot: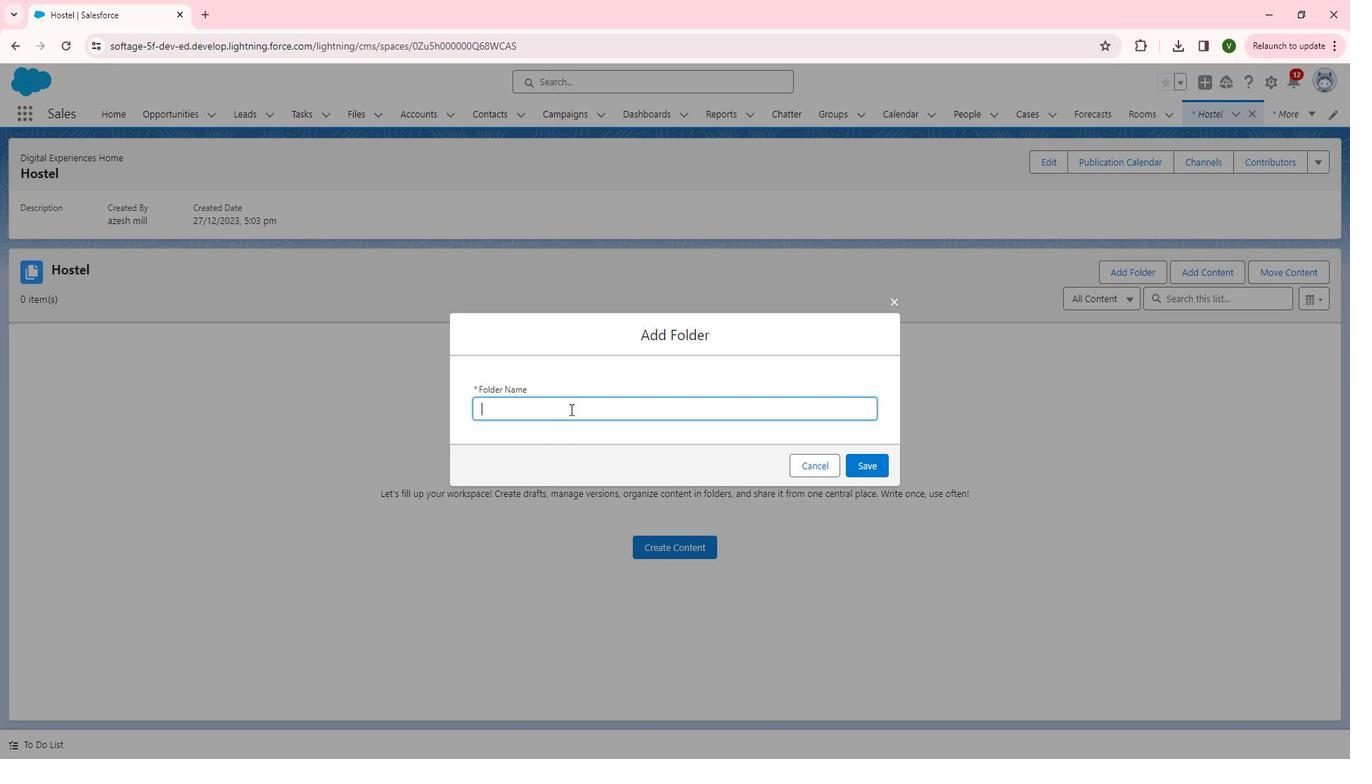 
Action: Key pressed room<Key.left><Key.left><Key.left><Key.backspace><Key.shift>R<Key.right><Key.right><Key.right><Key.right><Key.space>image
Screenshot: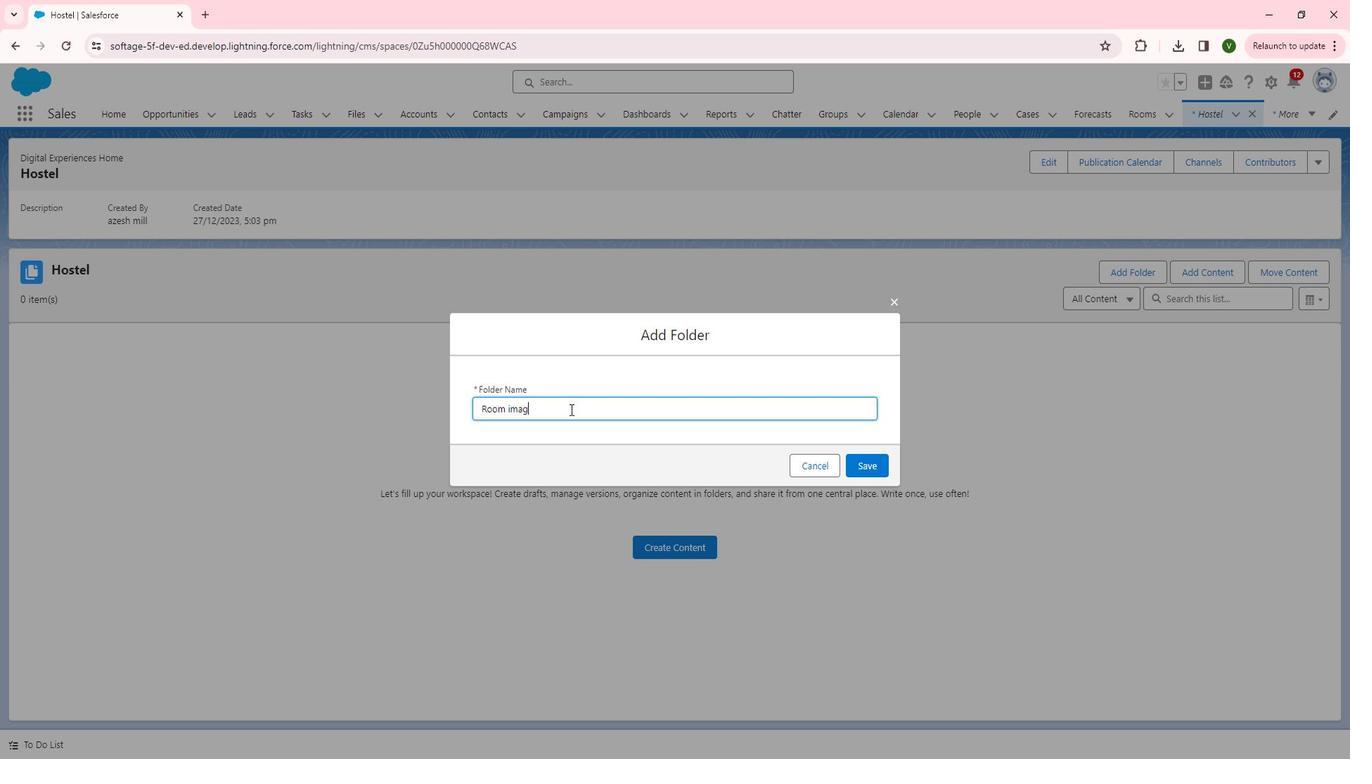 
Action: Mouse moved to (891, 461)
Screenshot: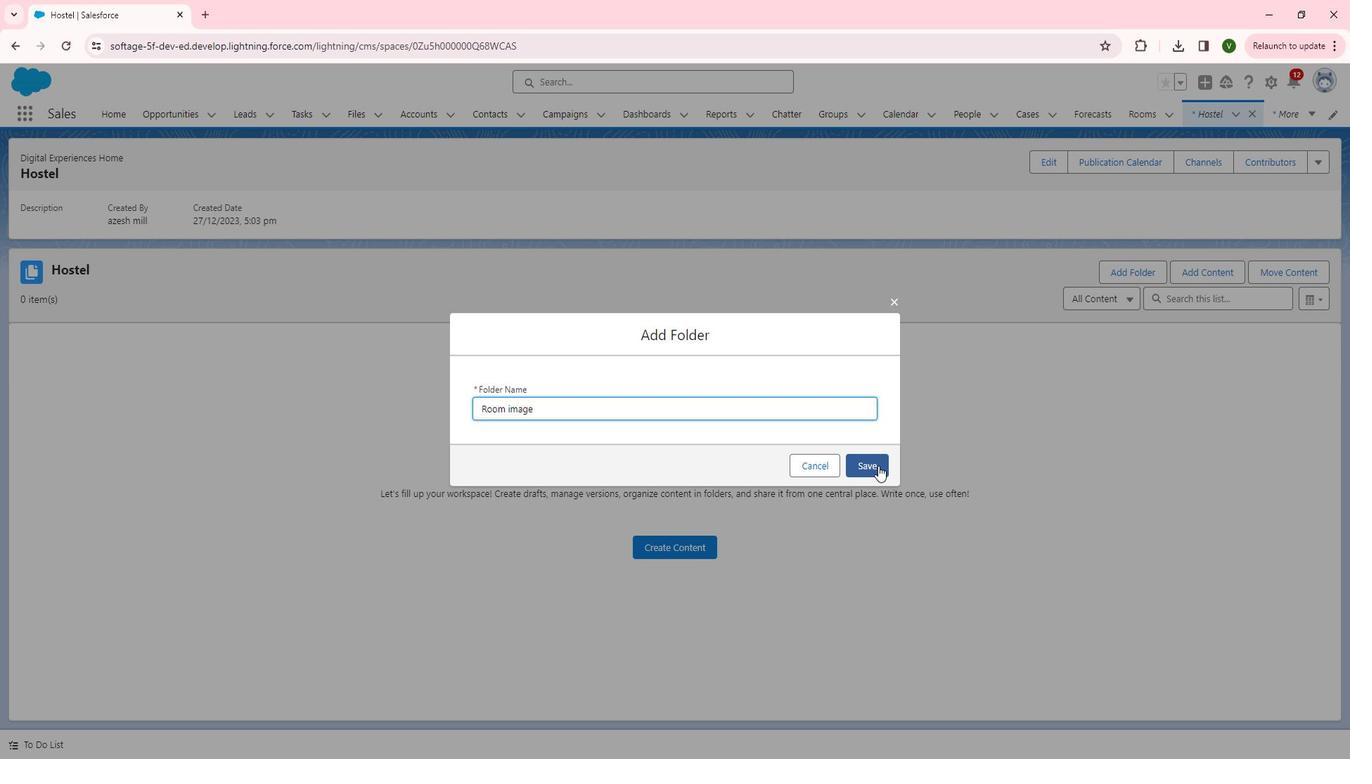 
Action: Mouse pressed left at (891, 461)
Screenshot: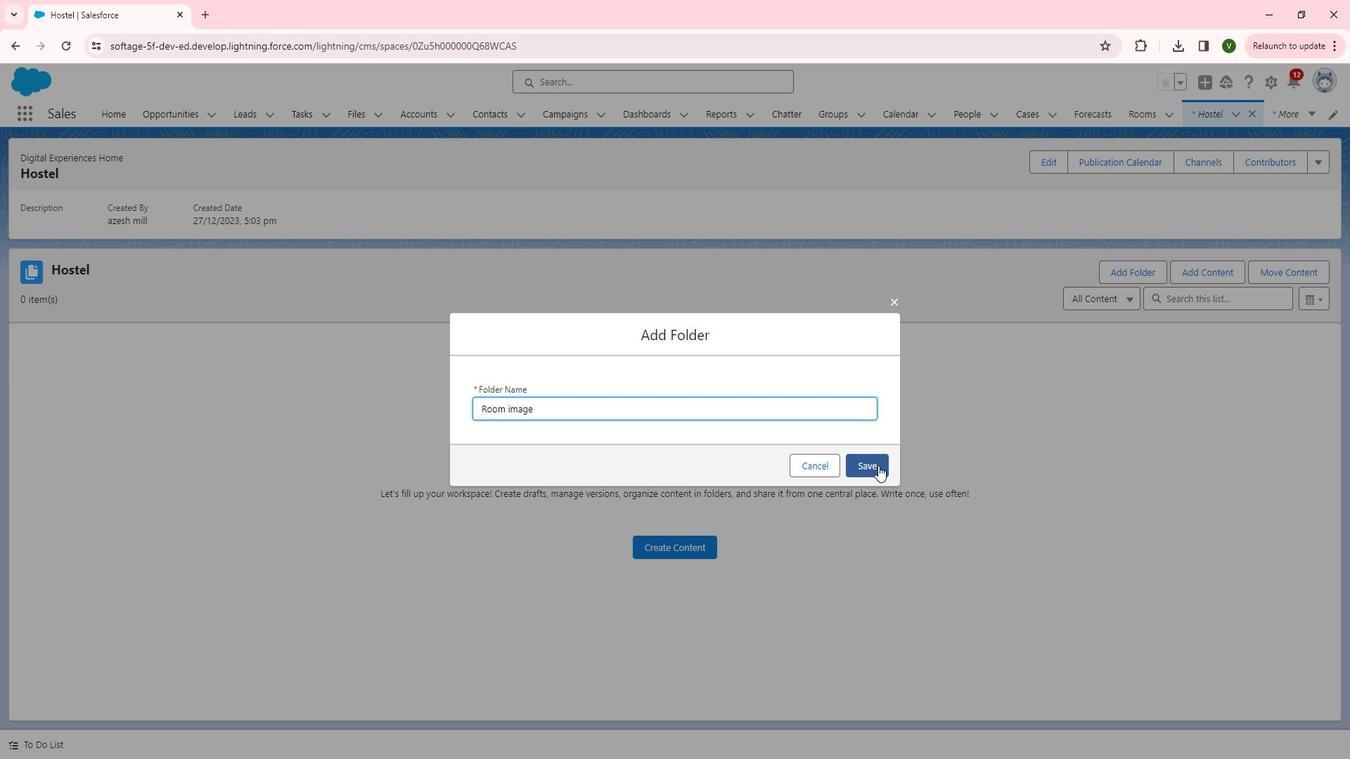 
Action: Mouse moved to (144, 360)
Screenshot: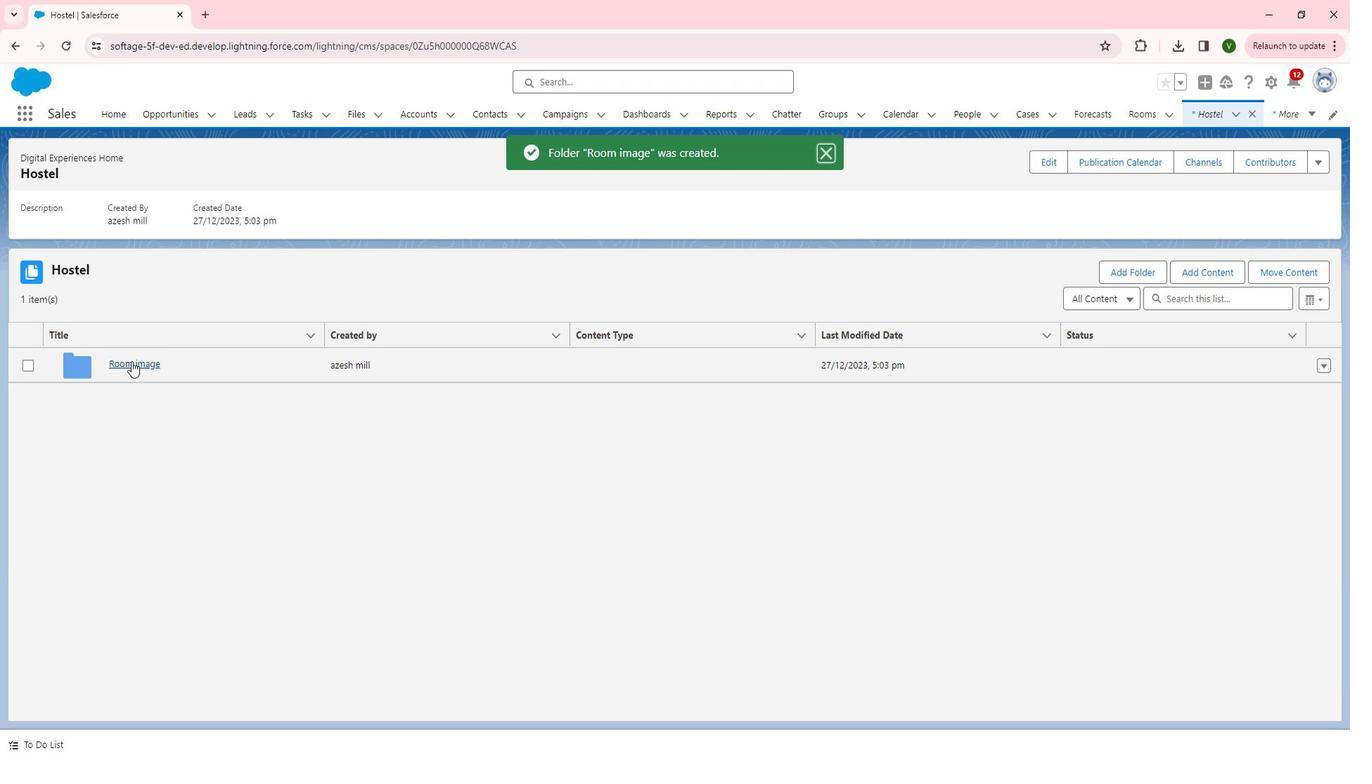 
Action: Mouse pressed left at (144, 360)
Screenshot: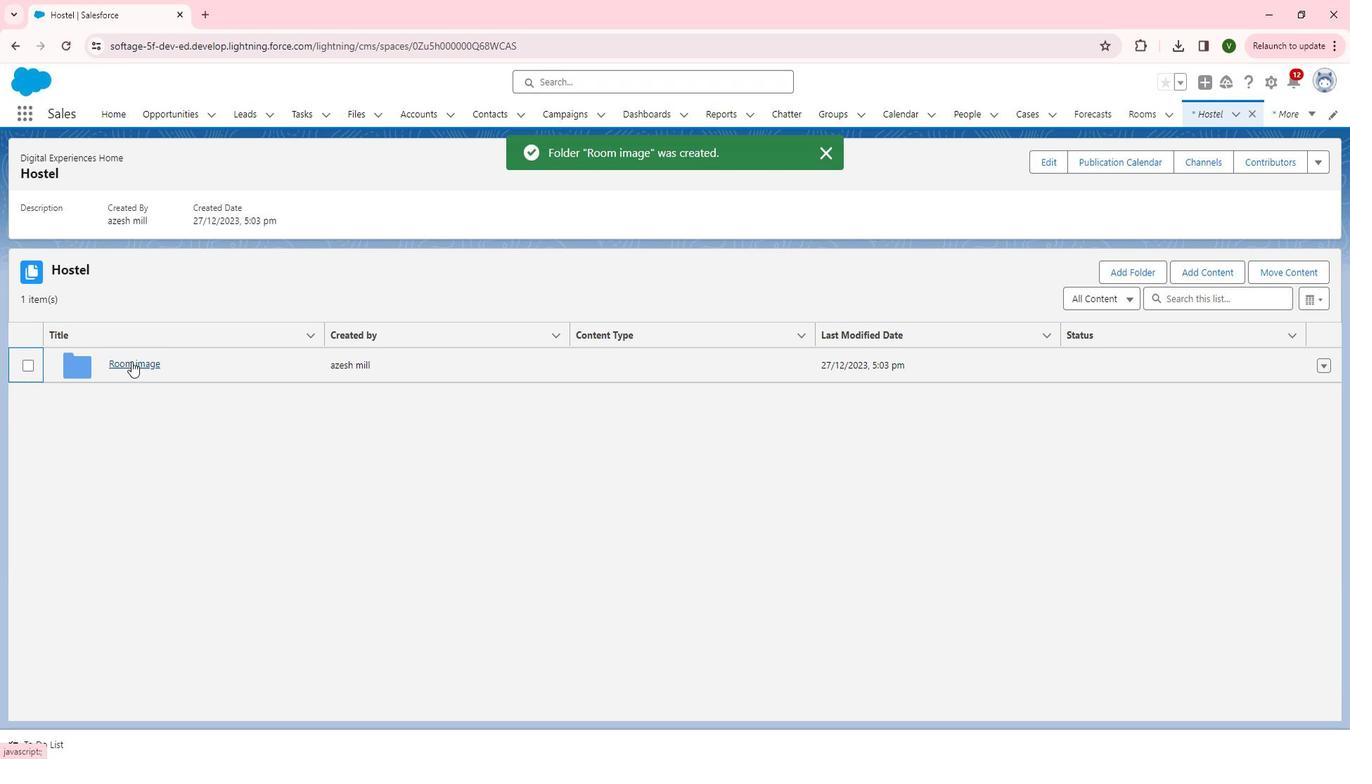 
Action: Mouse moved to (1229, 270)
Screenshot: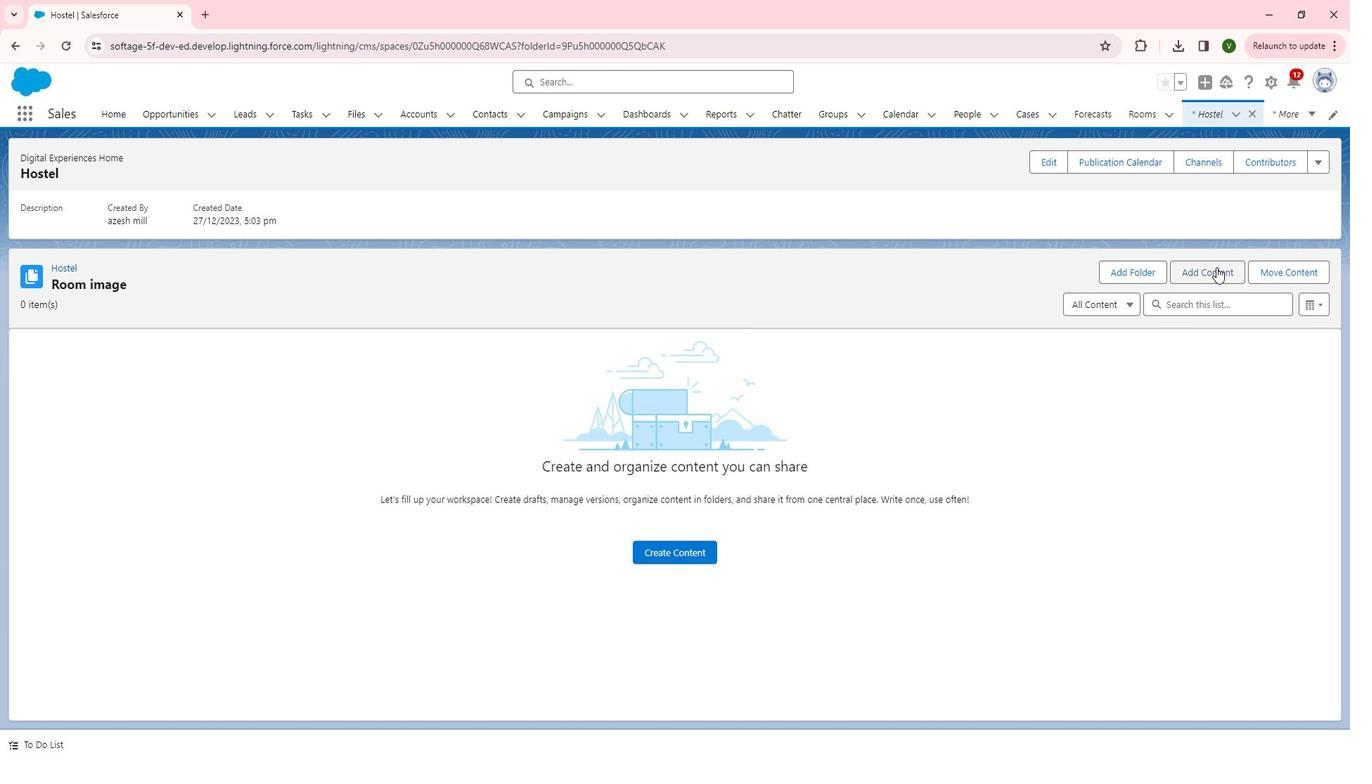 
Action: Mouse pressed left at (1229, 270)
Screenshot: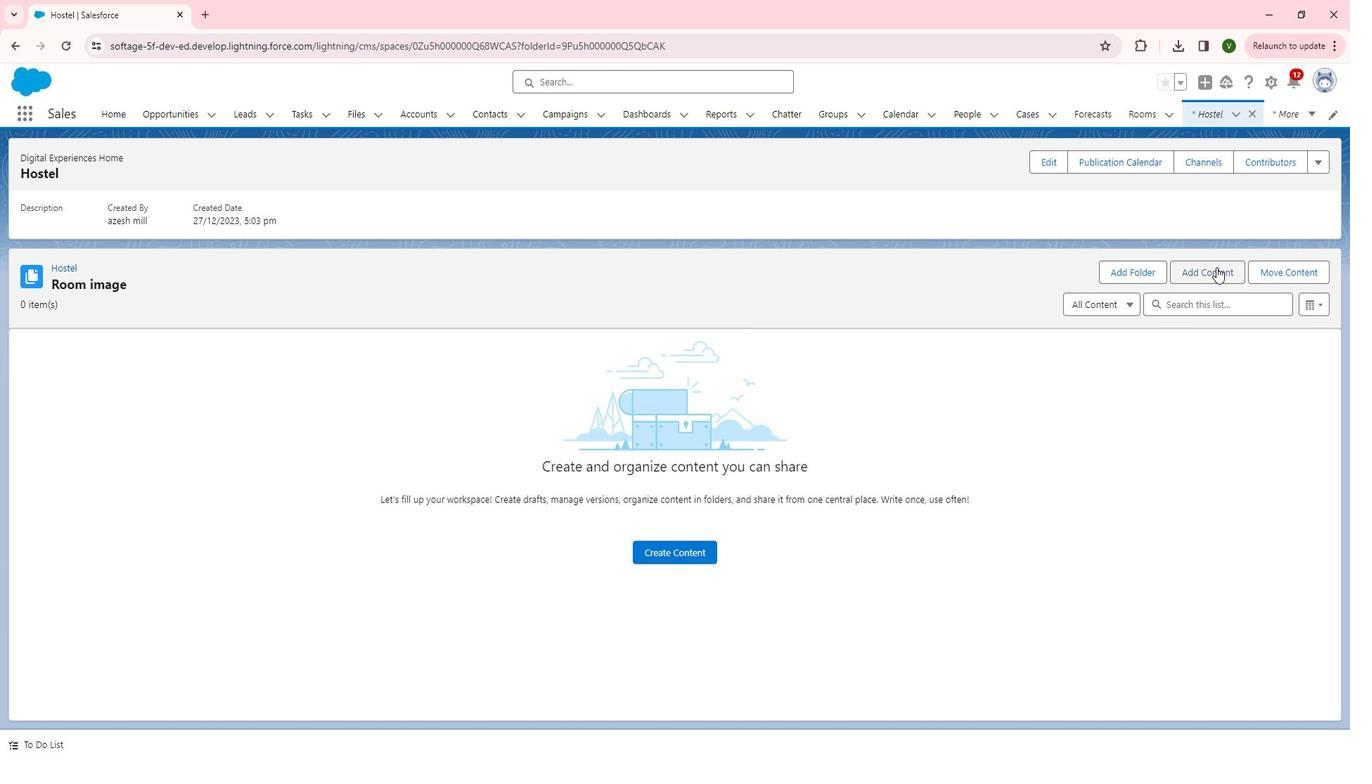 
Action: Mouse moved to (483, 400)
Screenshot: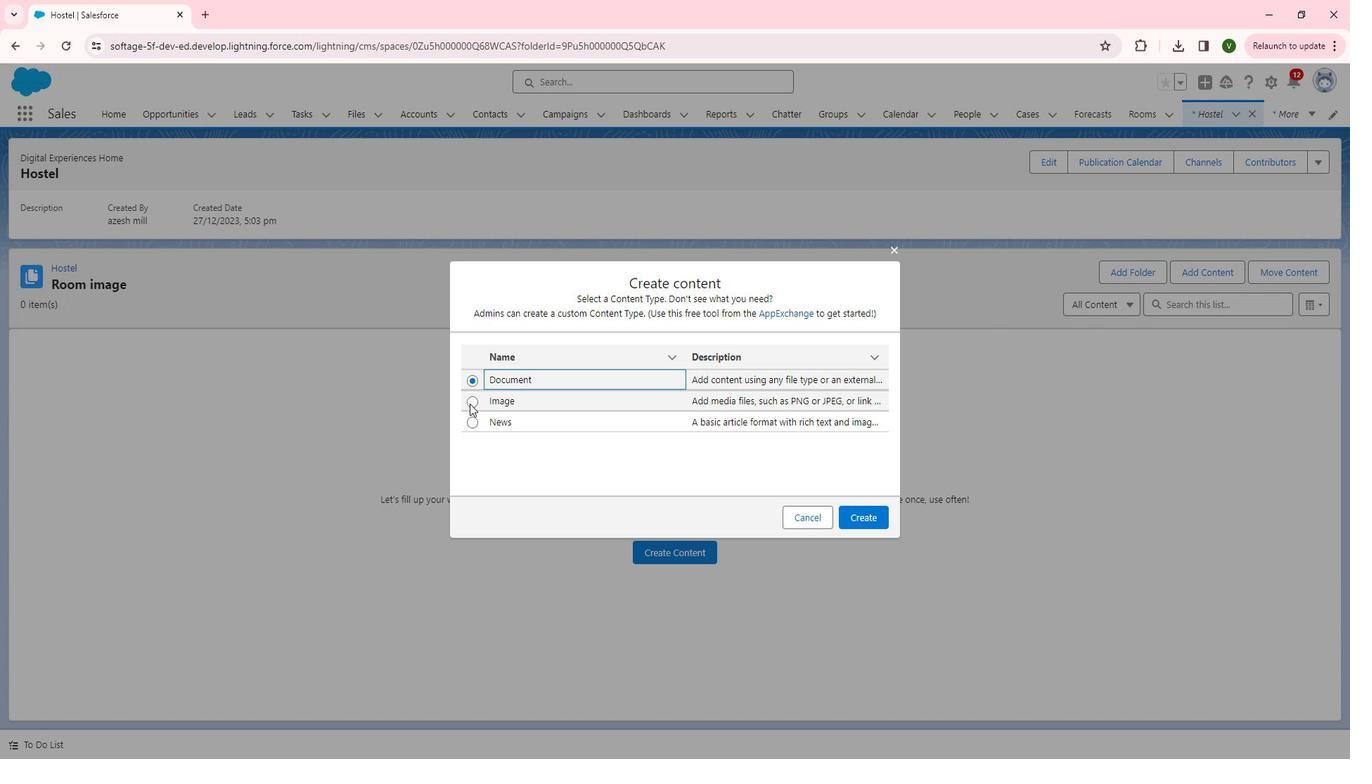 
Action: Mouse pressed left at (483, 400)
Screenshot: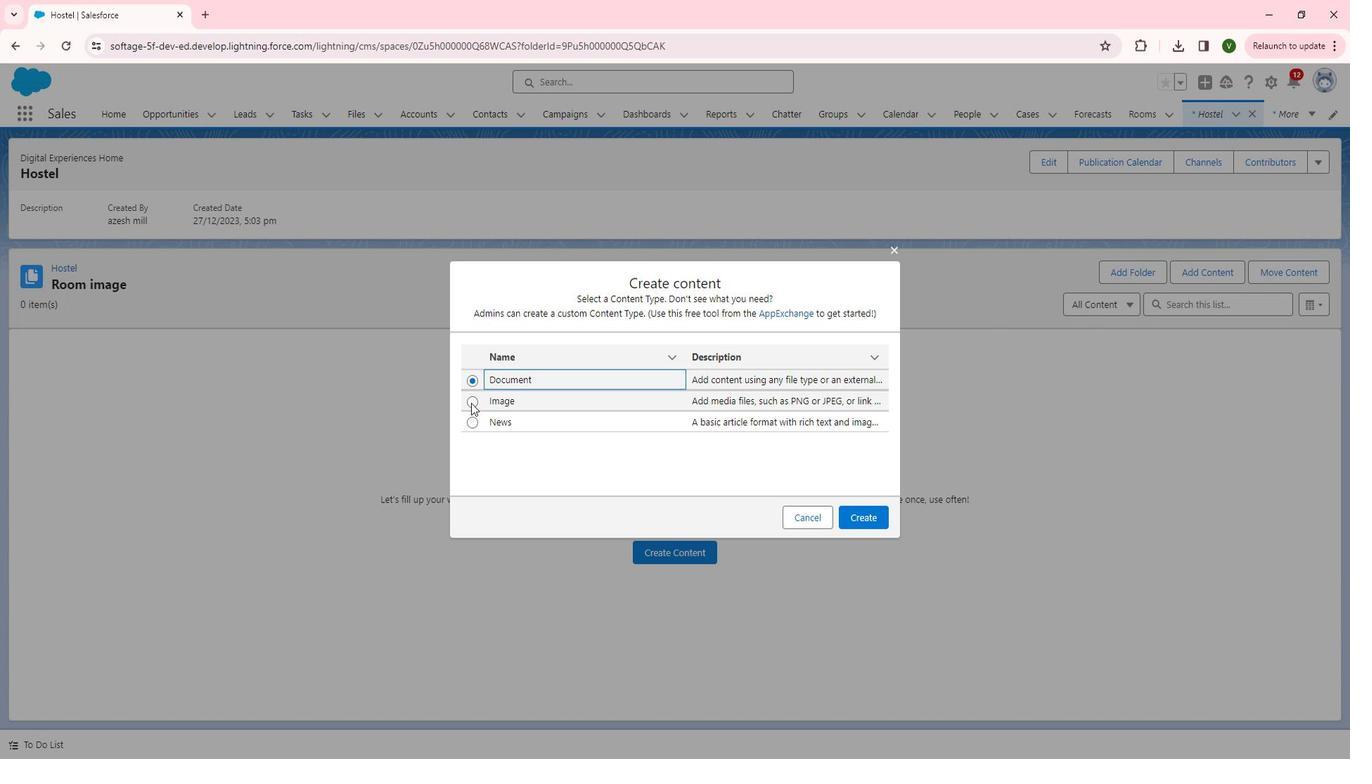 
Action: Mouse moved to (880, 512)
Screenshot: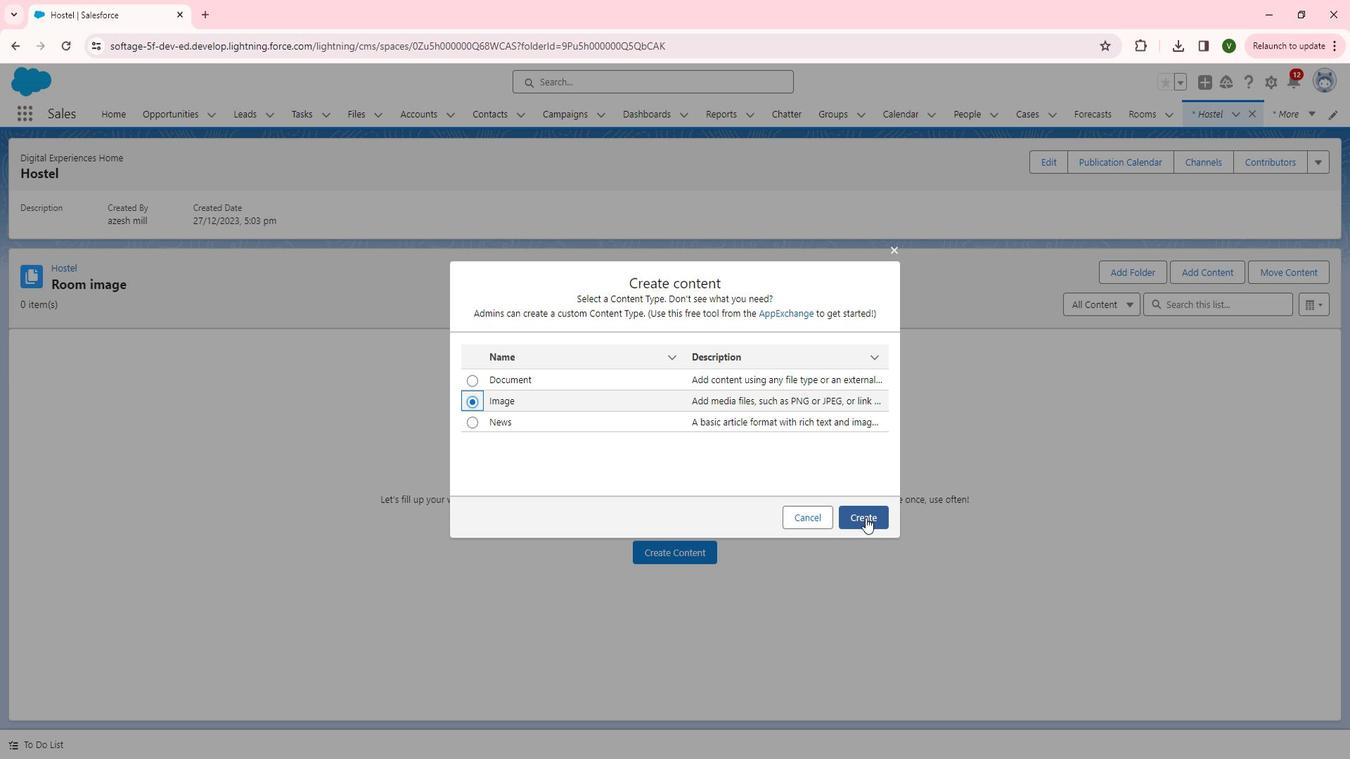 
Action: Mouse pressed left at (880, 512)
Screenshot: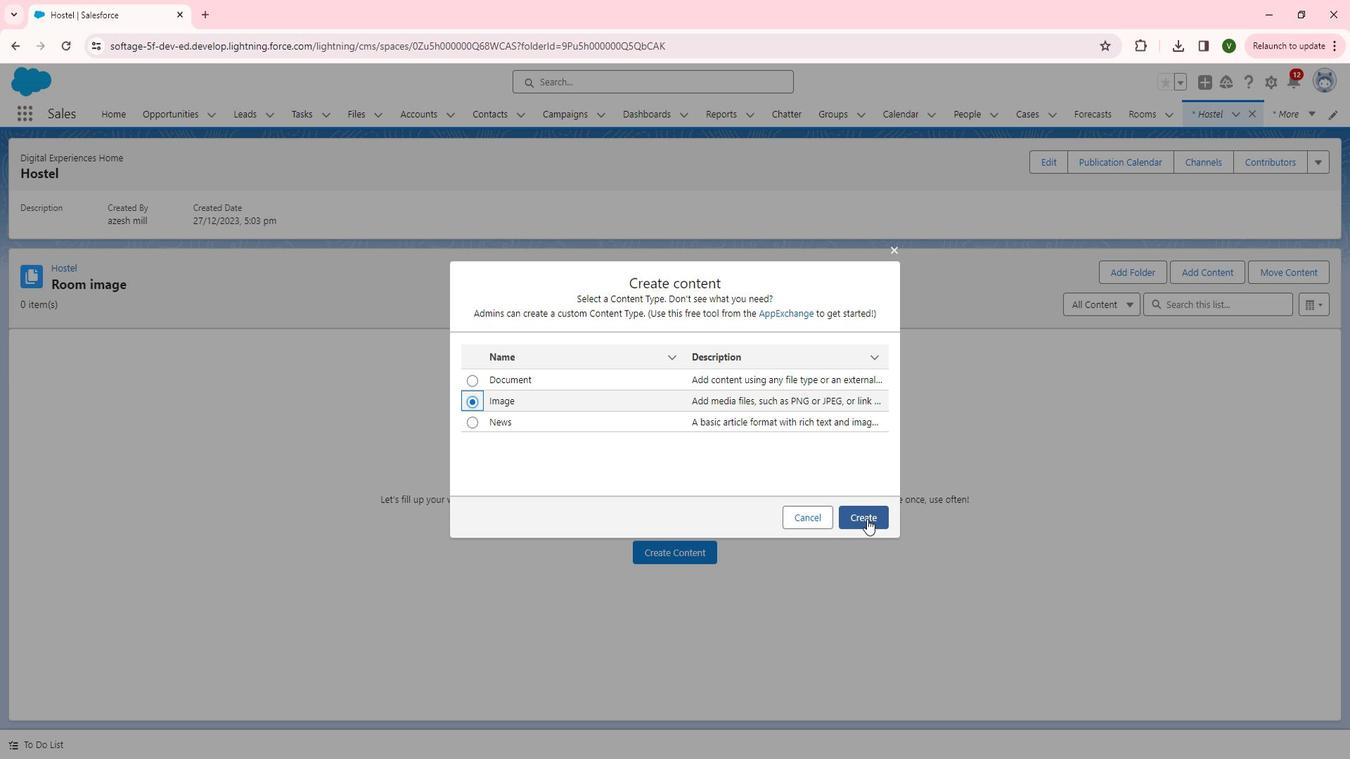 
Action: Mouse moved to (455, 381)
Screenshot: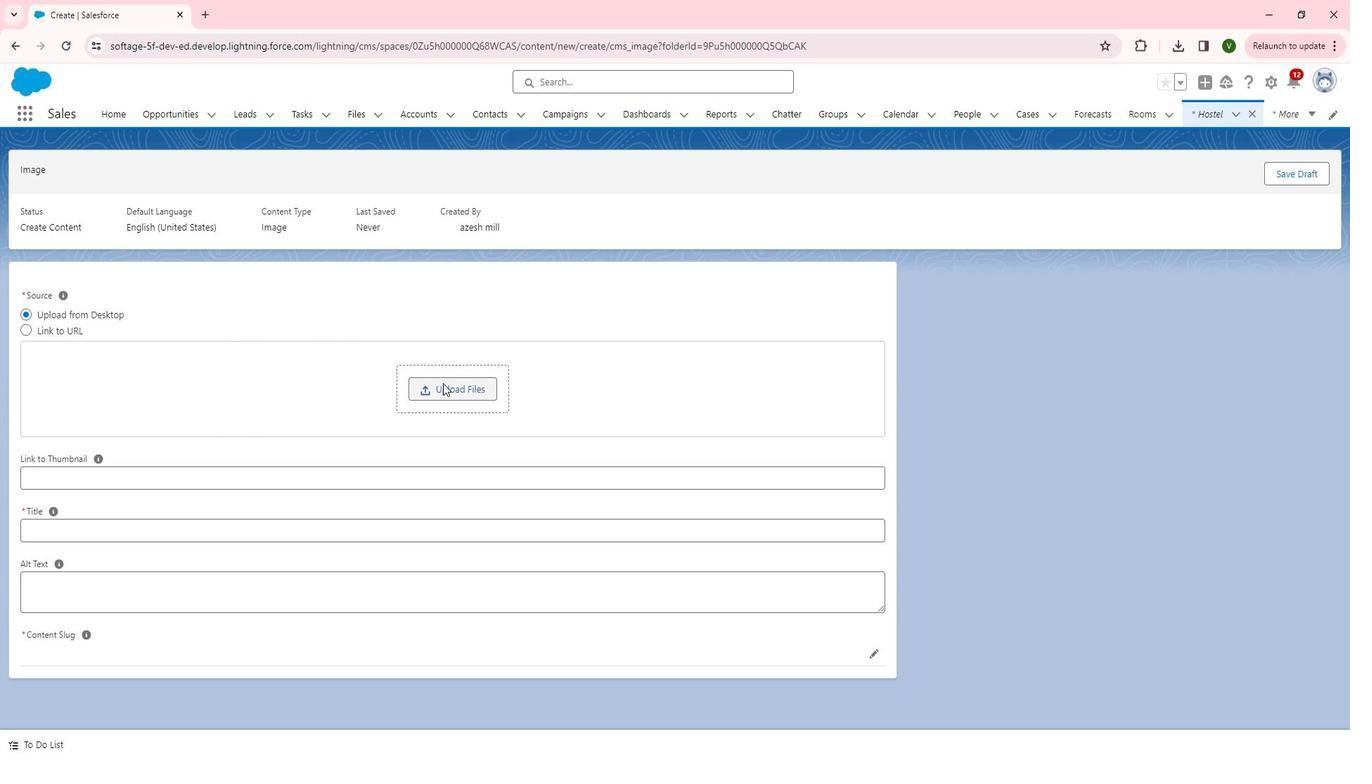 
Action: Mouse pressed left at (455, 381)
Screenshot: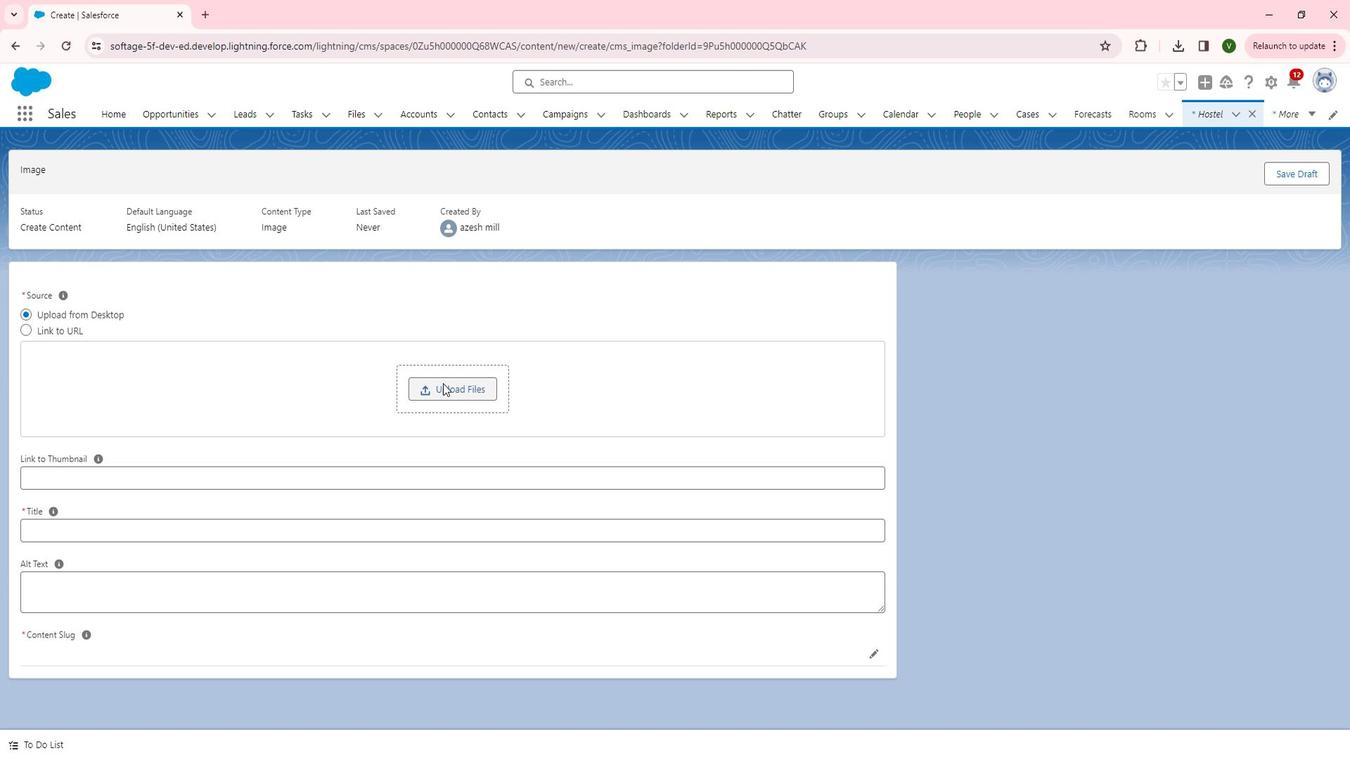 
Action: Mouse moved to (86, 221)
Screenshot: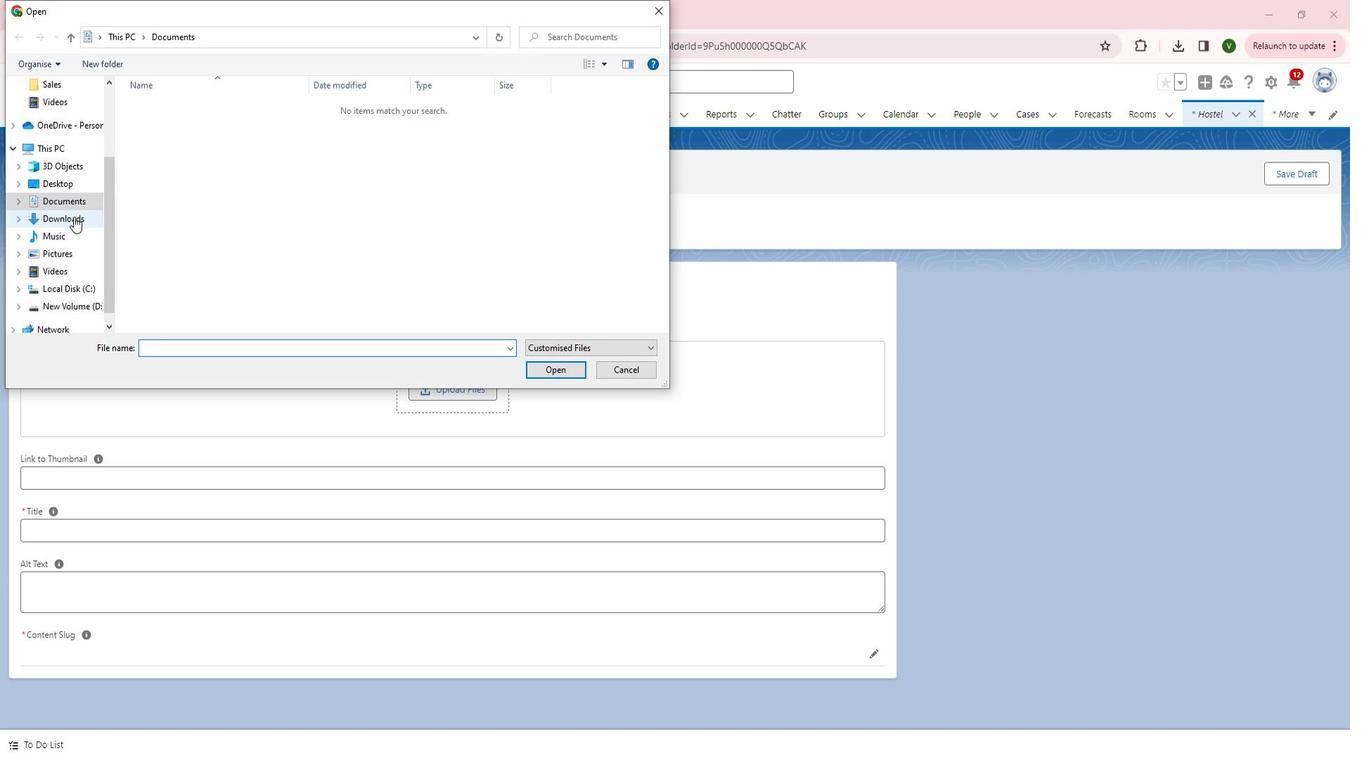 
Action: Mouse pressed left at (86, 221)
Screenshot: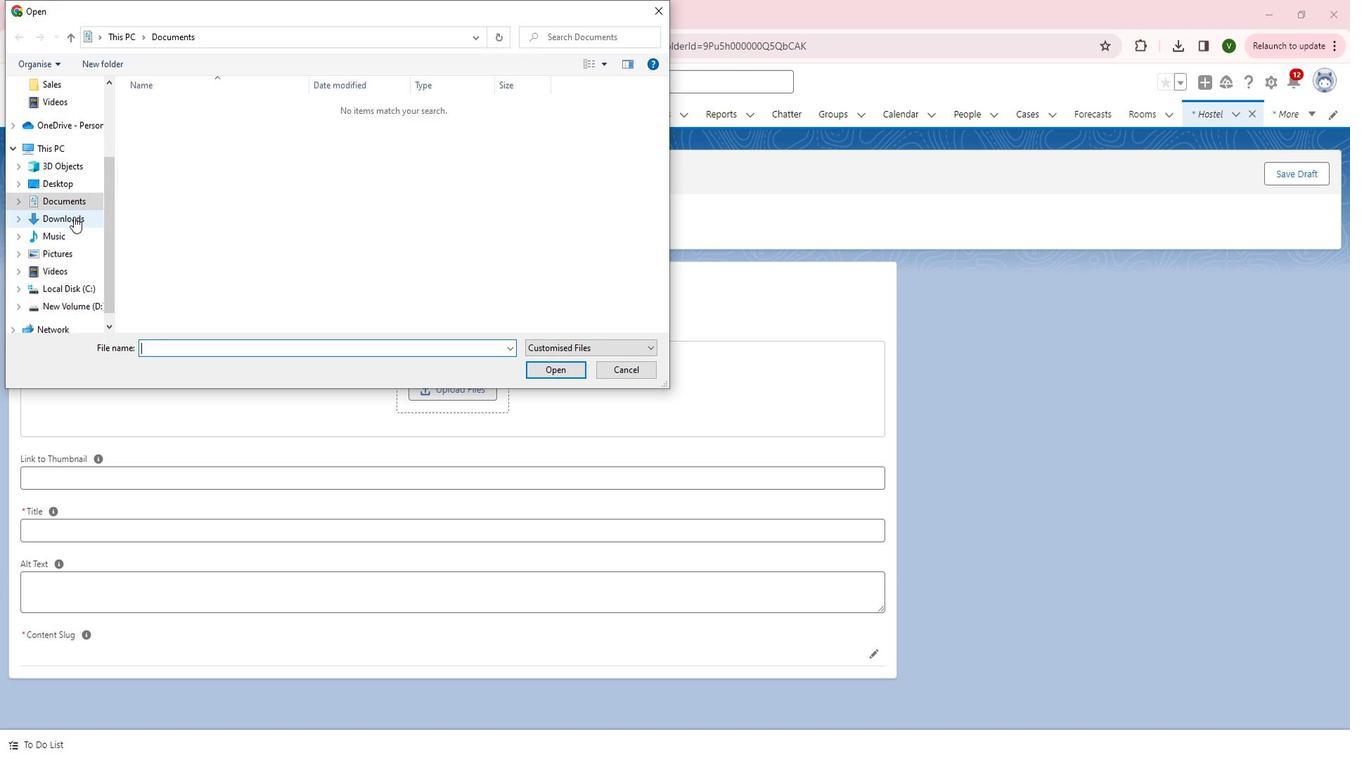 
Action: Mouse moved to (217, 133)
Screenshot: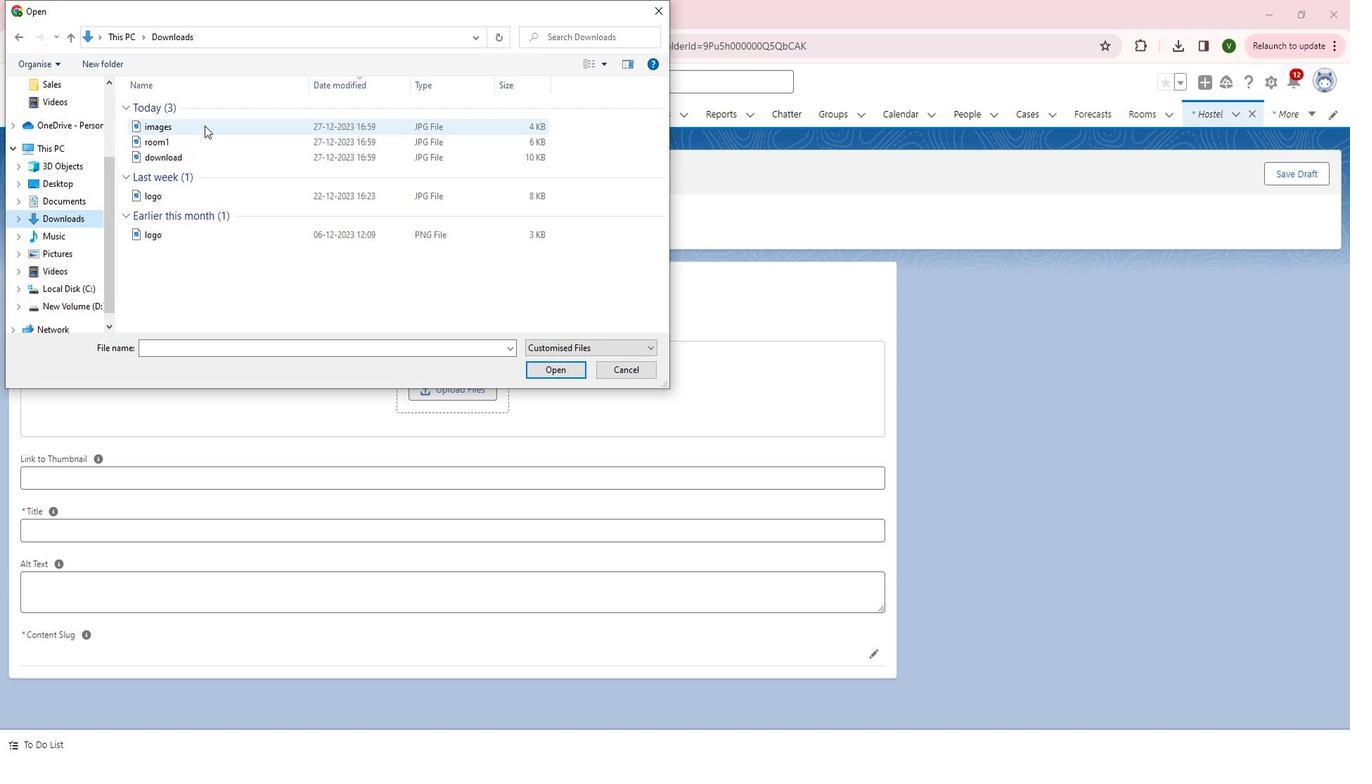 
Action: Mouse pressed left at (217, 133)
Screenshot: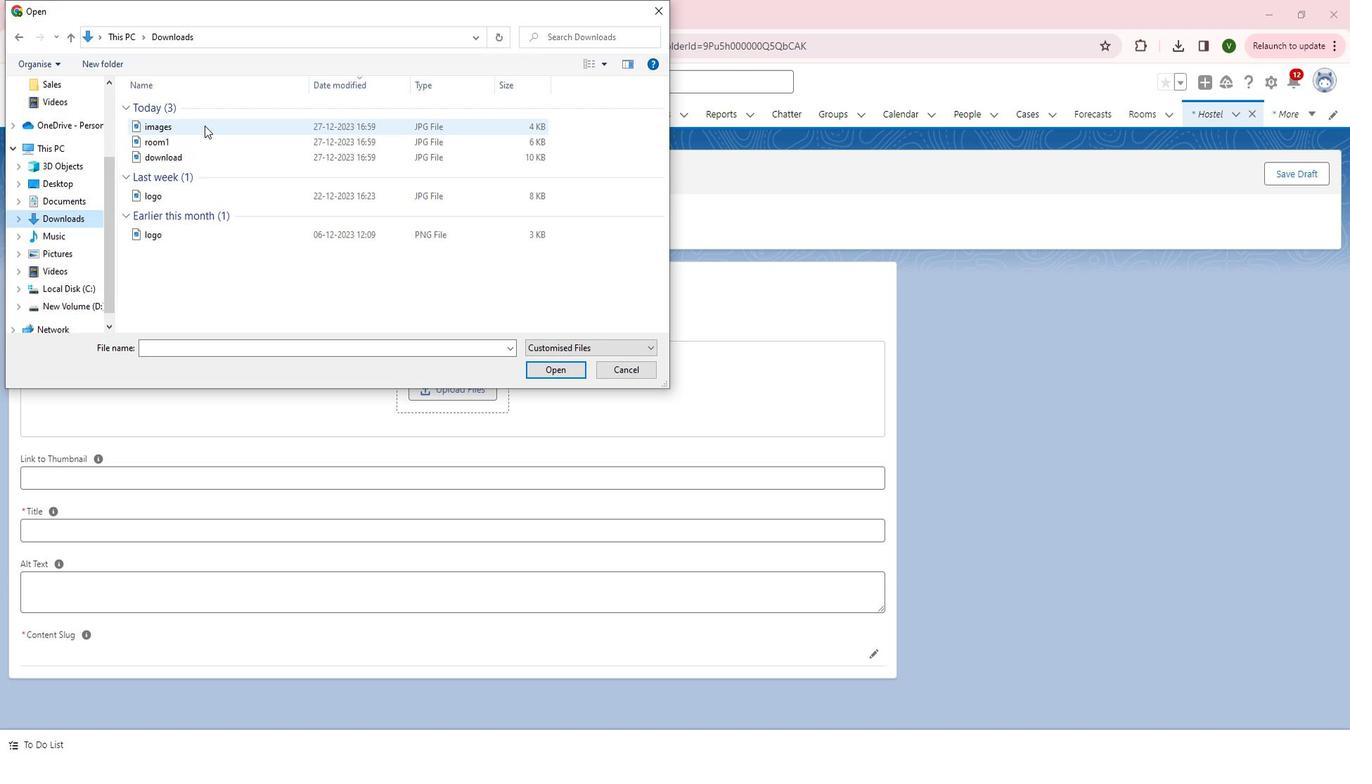 
Action: Mouse moved to (573, 369)
Screenshot: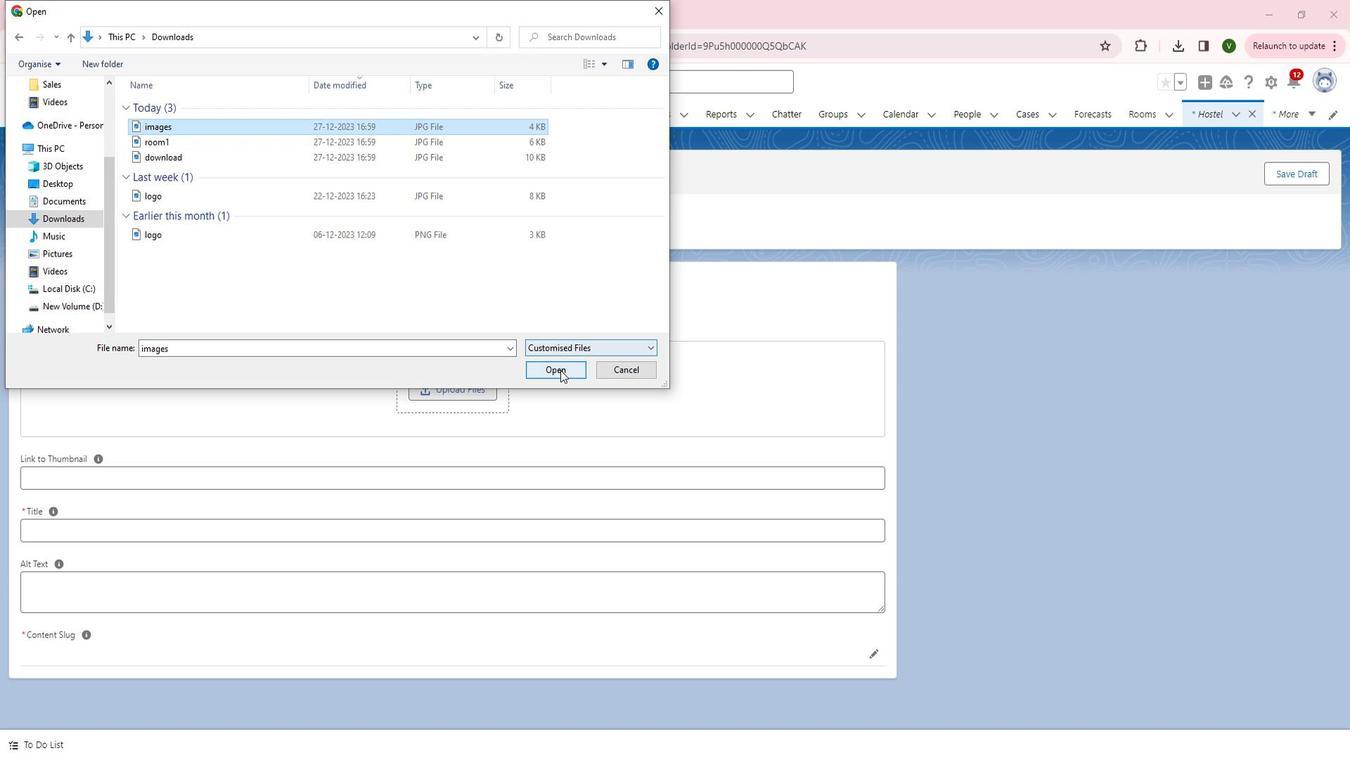 
Action: Mouse pressed left at (573, 369)
Screenshot: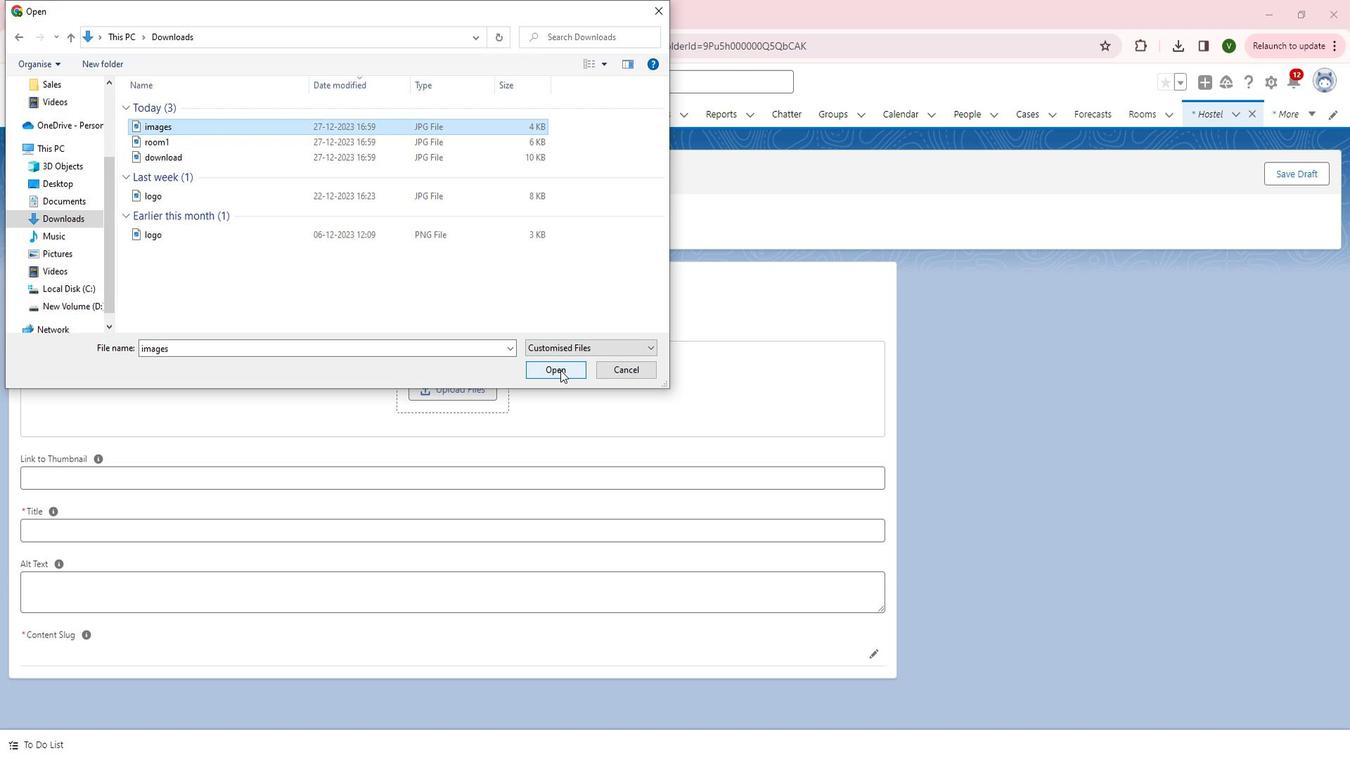 
Action: Mouse moved to (712, 465)
Screenshot: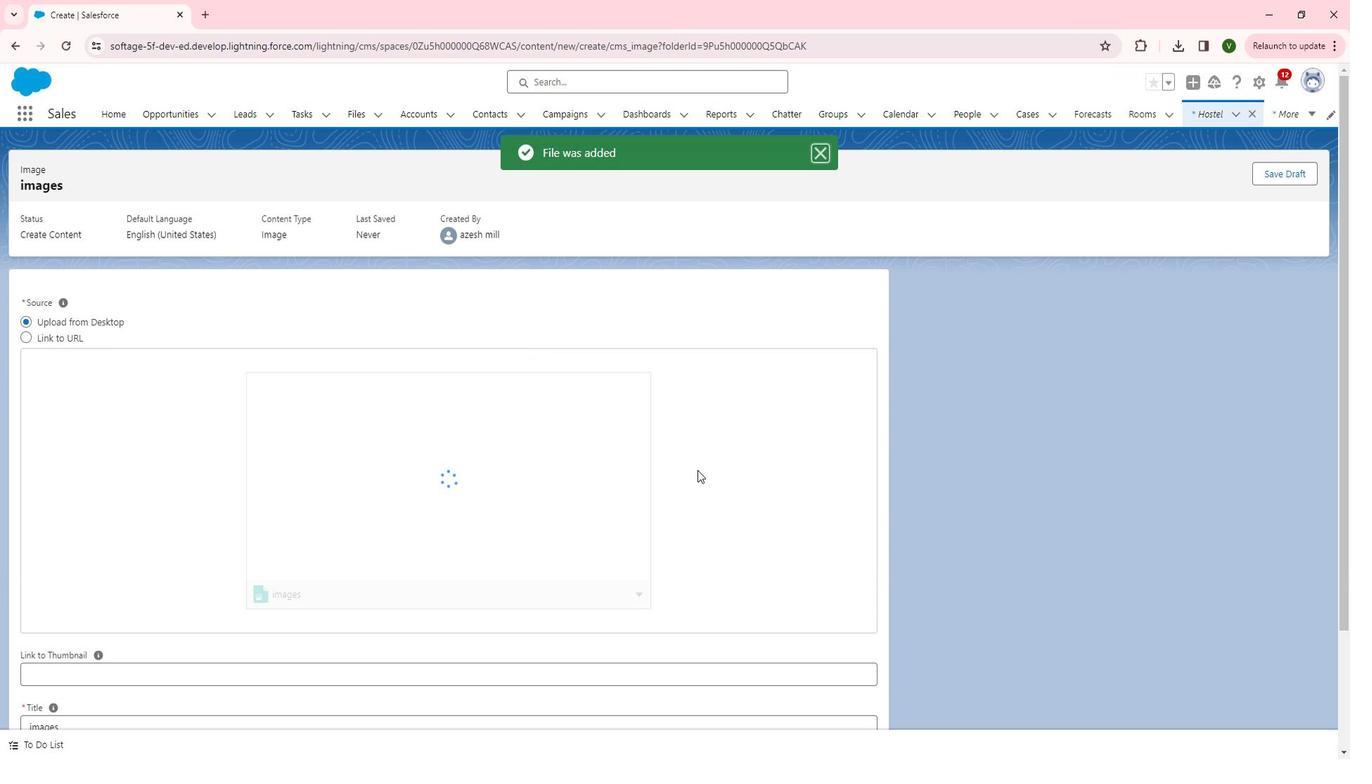 
Action: Mouse scrolled (712, 464) with delta (0, 0)
Screenshot: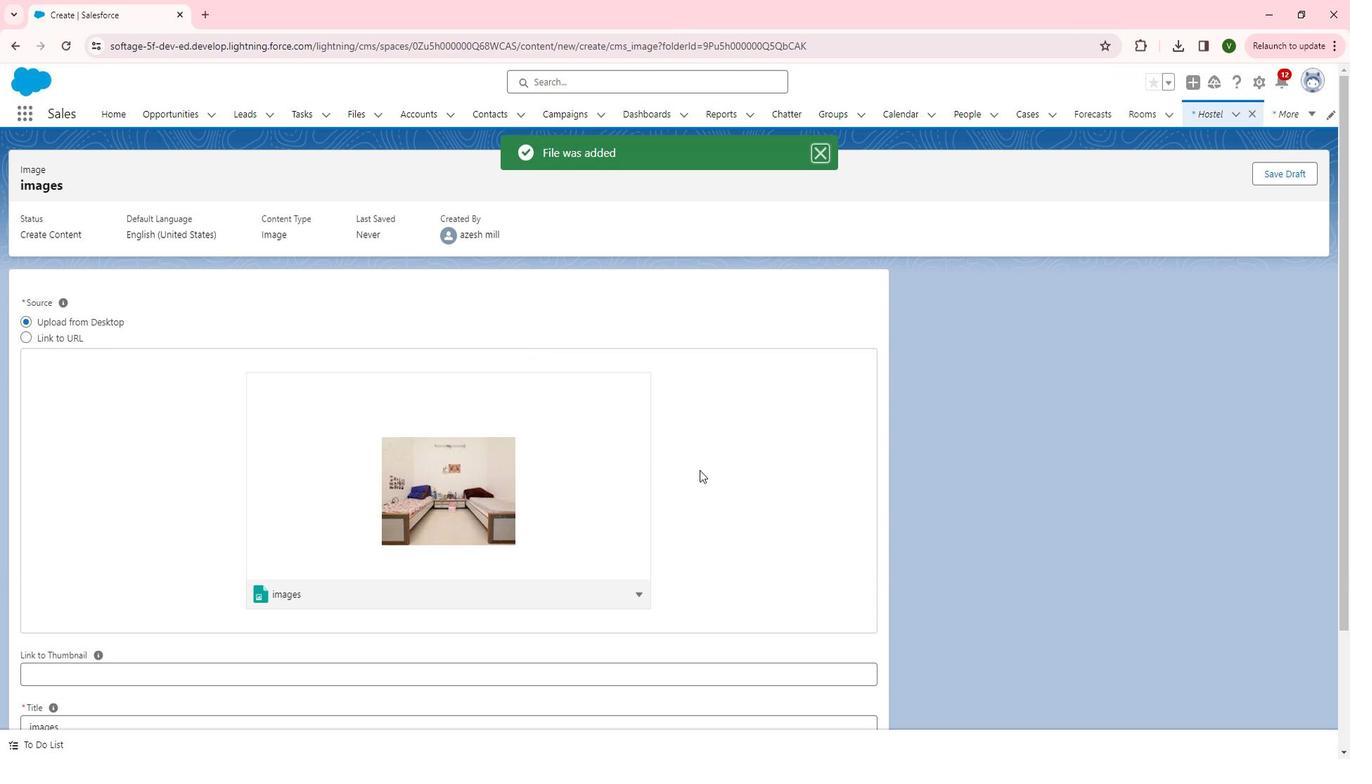 
Action: Mouse scrolled (712, 464) with delta (0, 0)
Screenshot: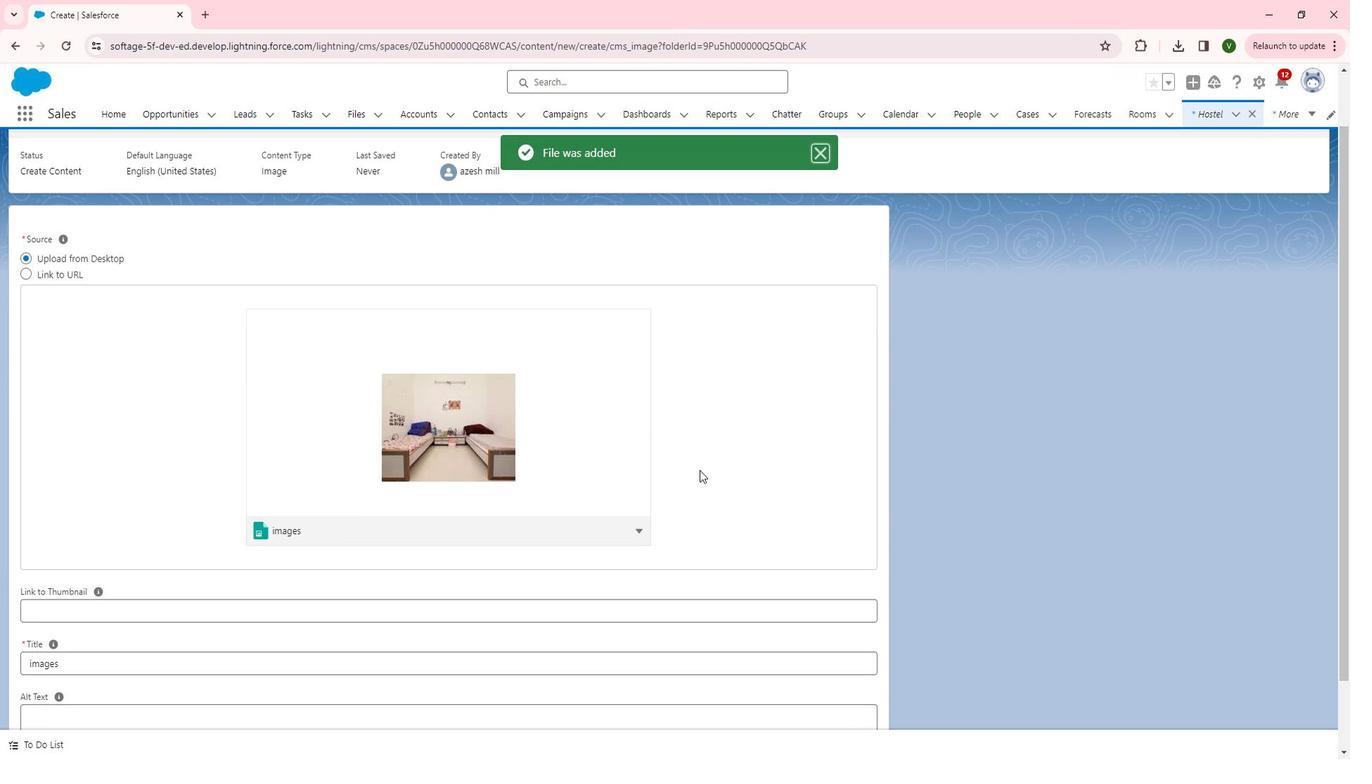 
Action: Mouse moved to (710, 466)
Screenshot: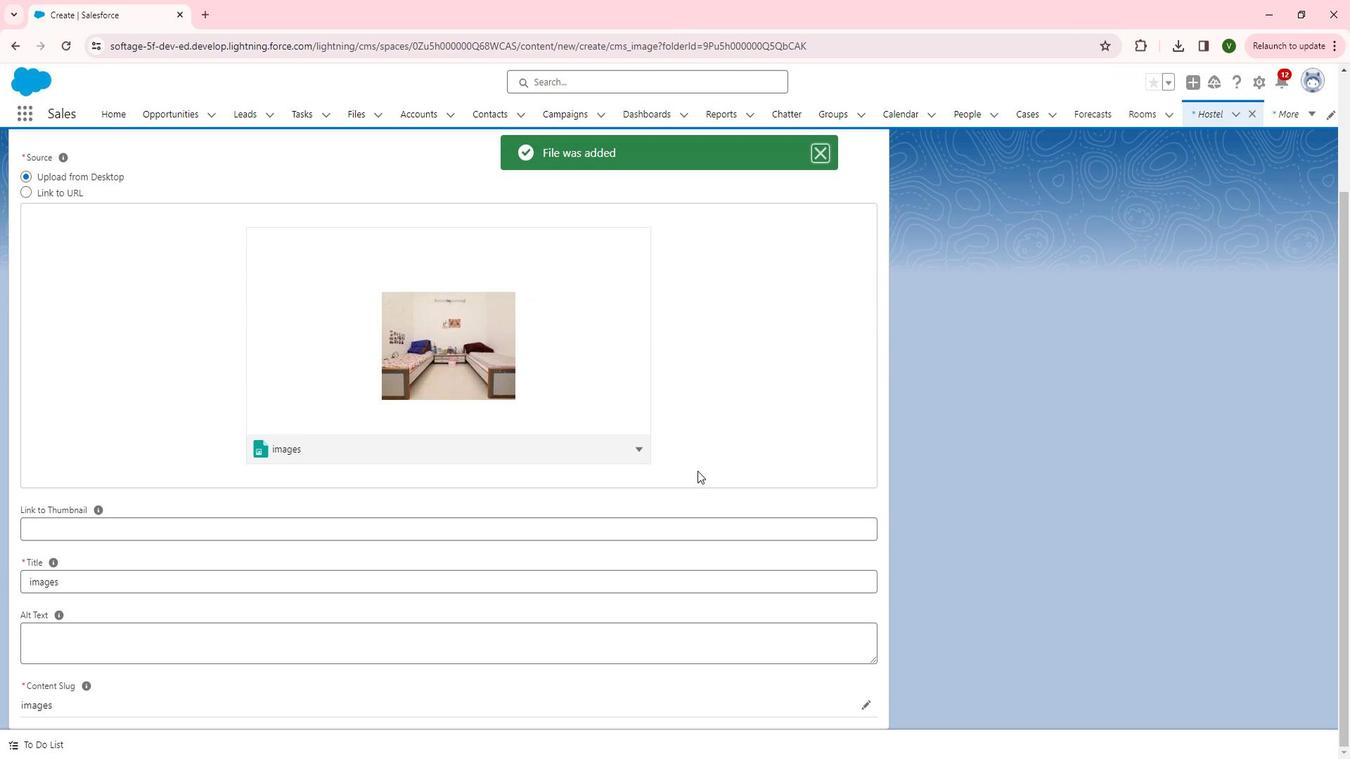 
Action: Mouse scrolled (710, 465) with delta (0, 0)
Screenshot: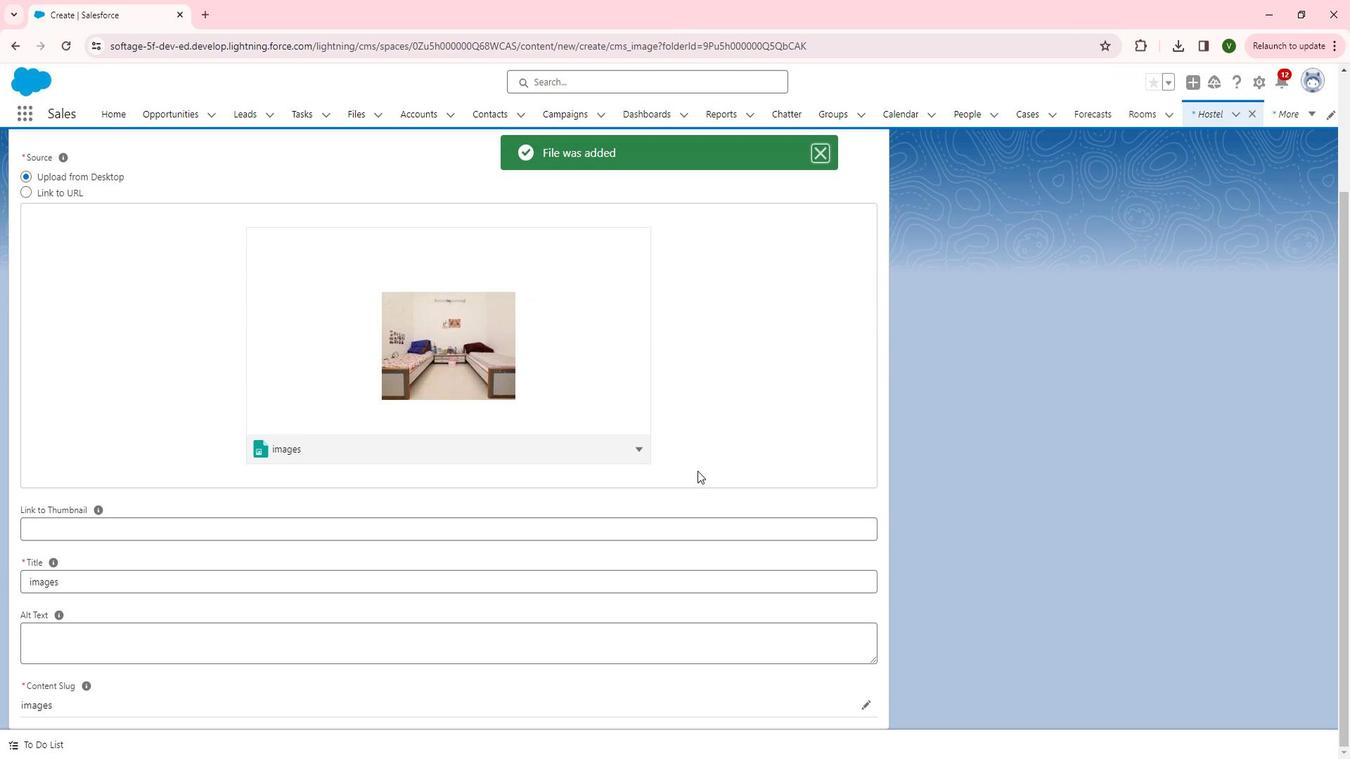 
Action: Mouse moved to (396, 515)
Screenshot: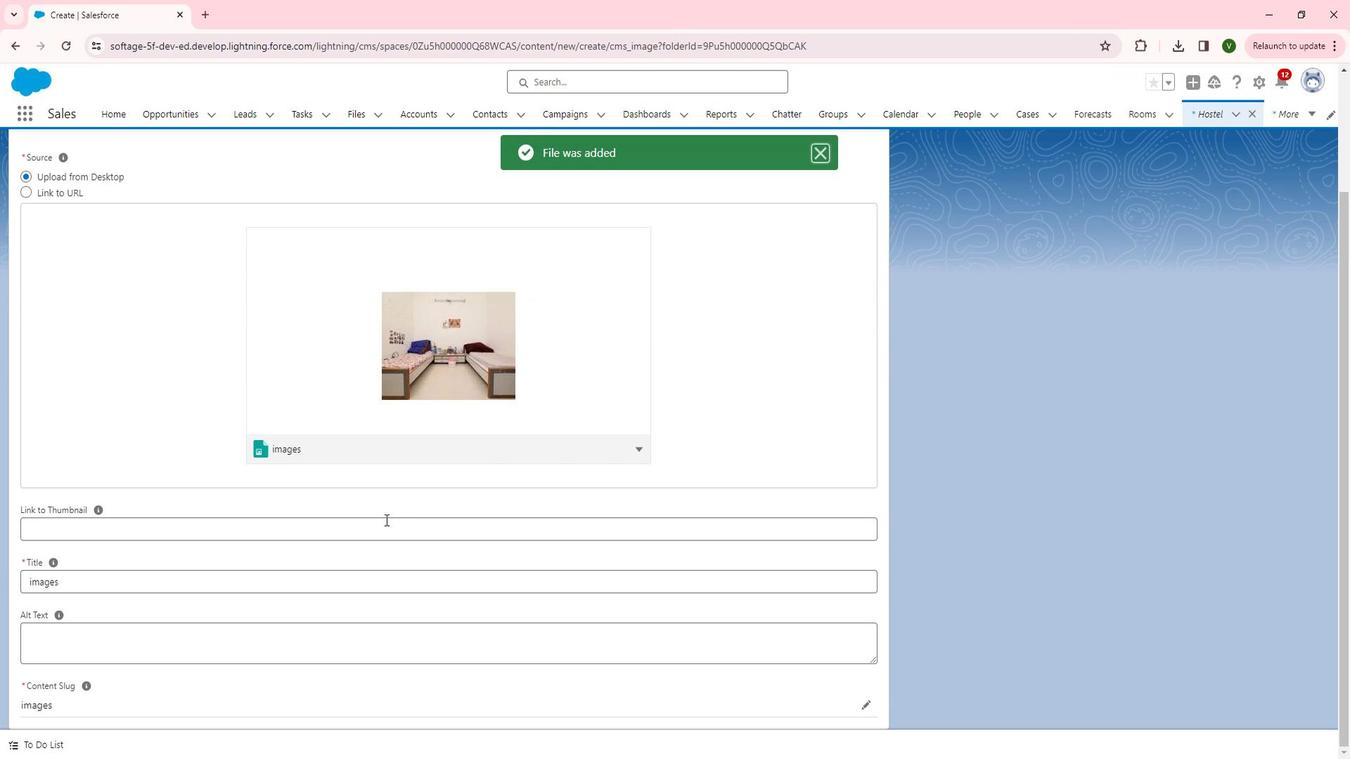
Action: Mouse pressed left at (396, 515)
Screenshot: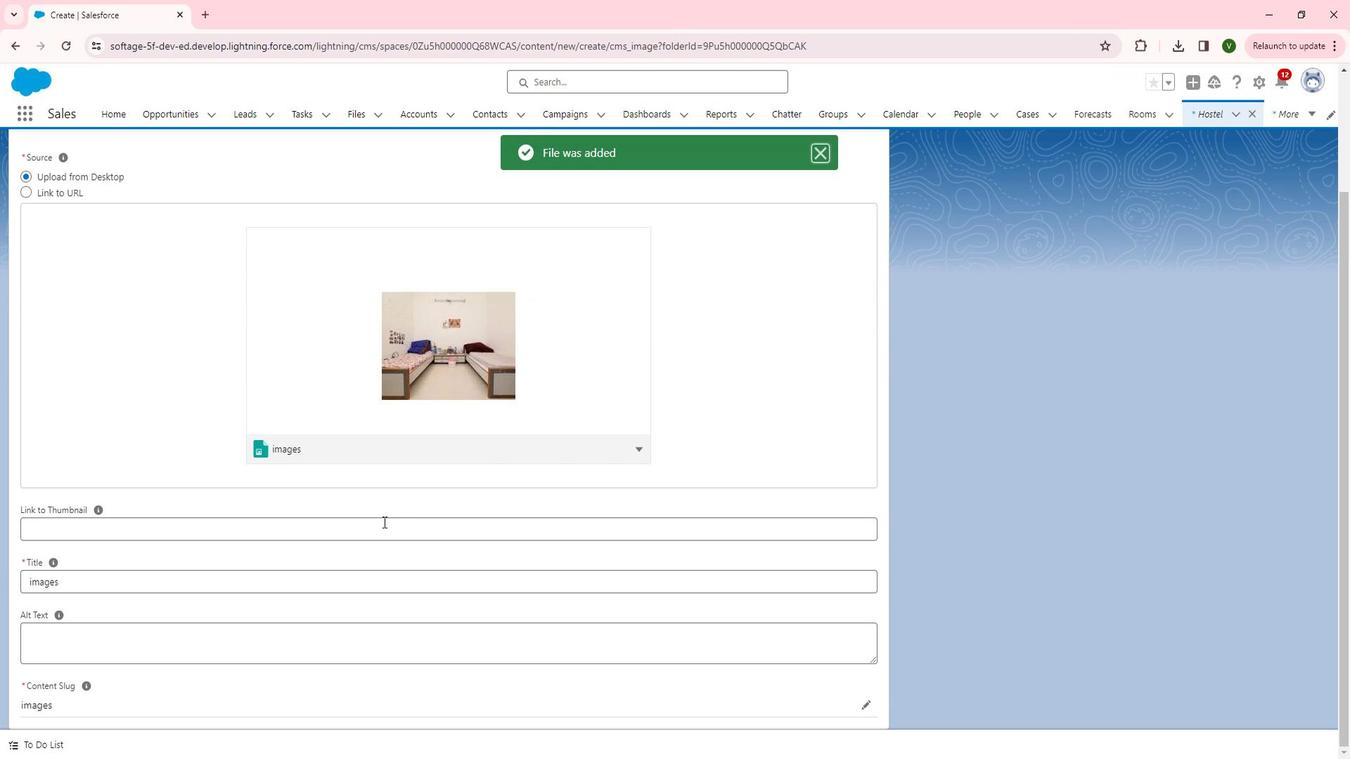 
Action: Key pressed 2<Key.space><Key.shift>Bed<Key.space>room
Screenshot: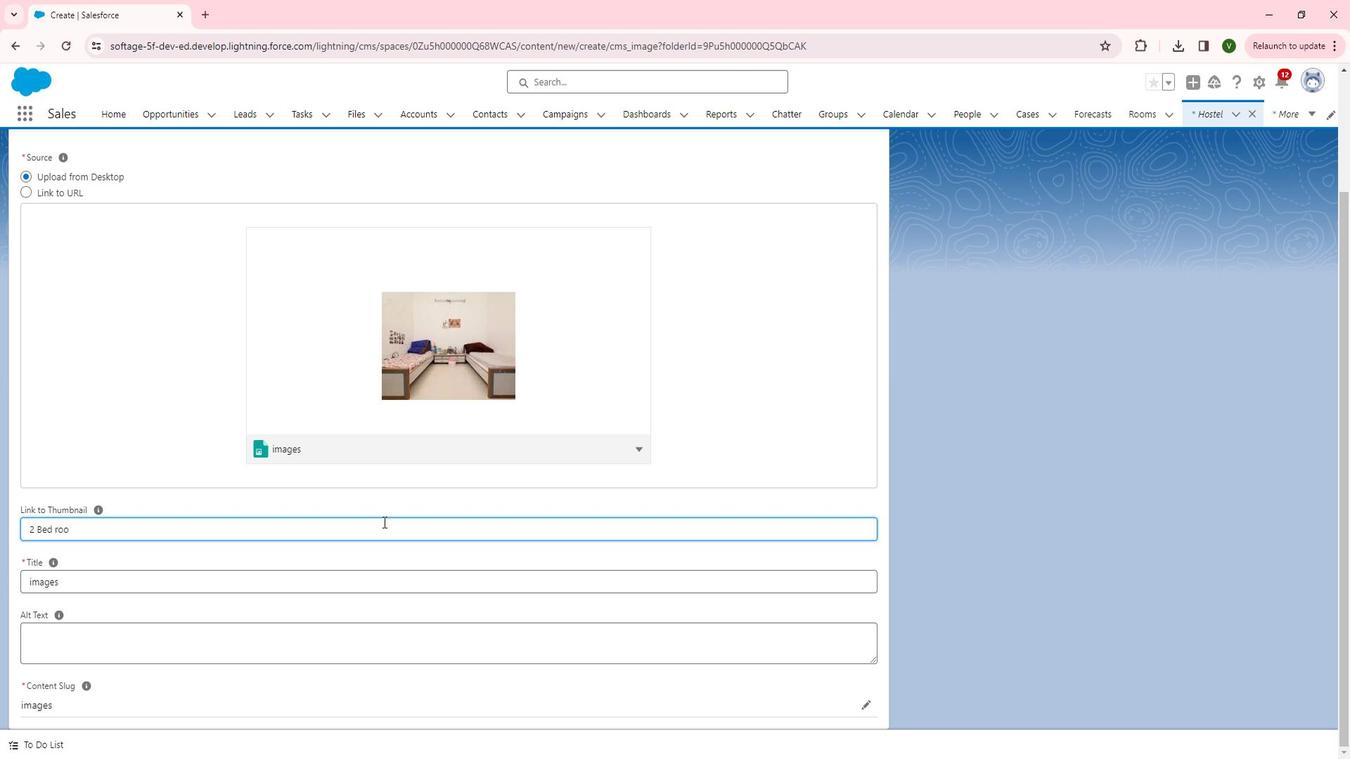 
Action: Mouse moved to (332, 600)
Screenshot: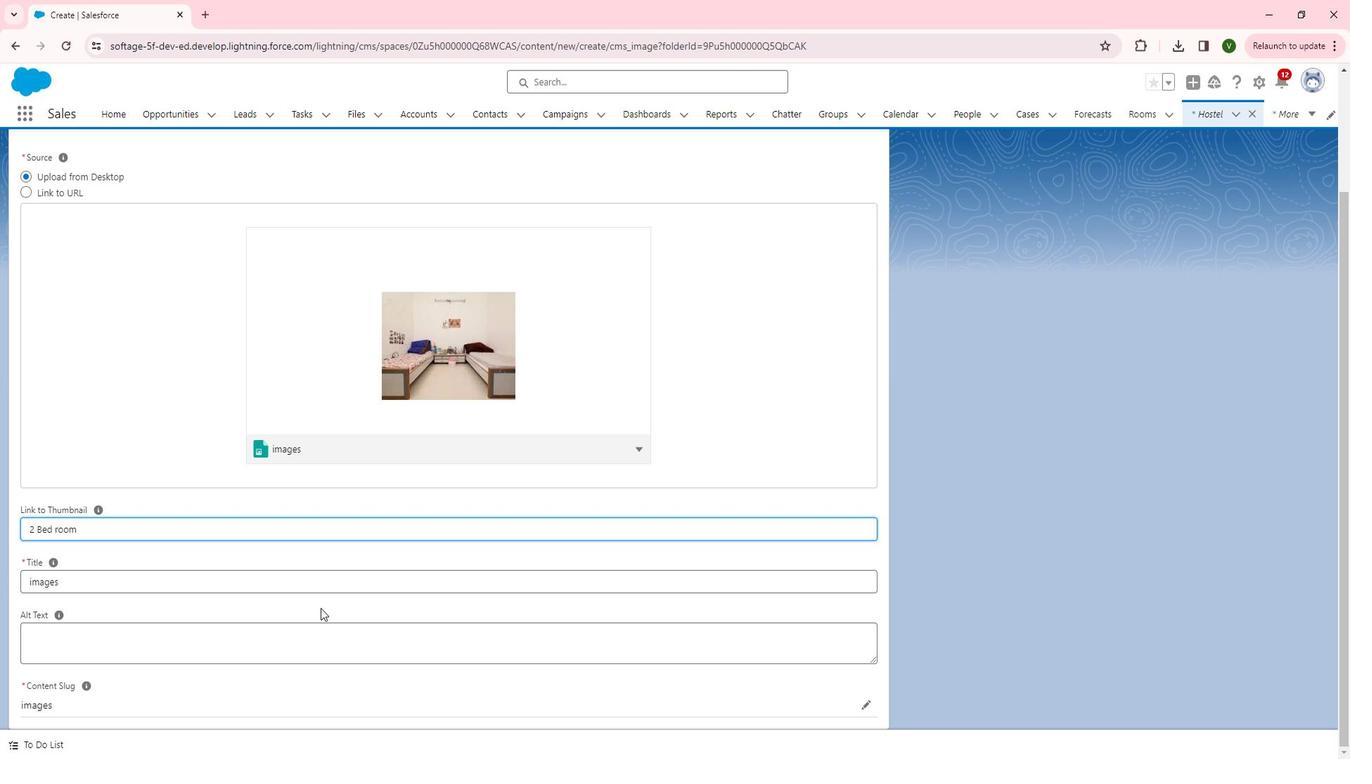 
Action: Mouse pressed left at (332, 600)
Screenshot: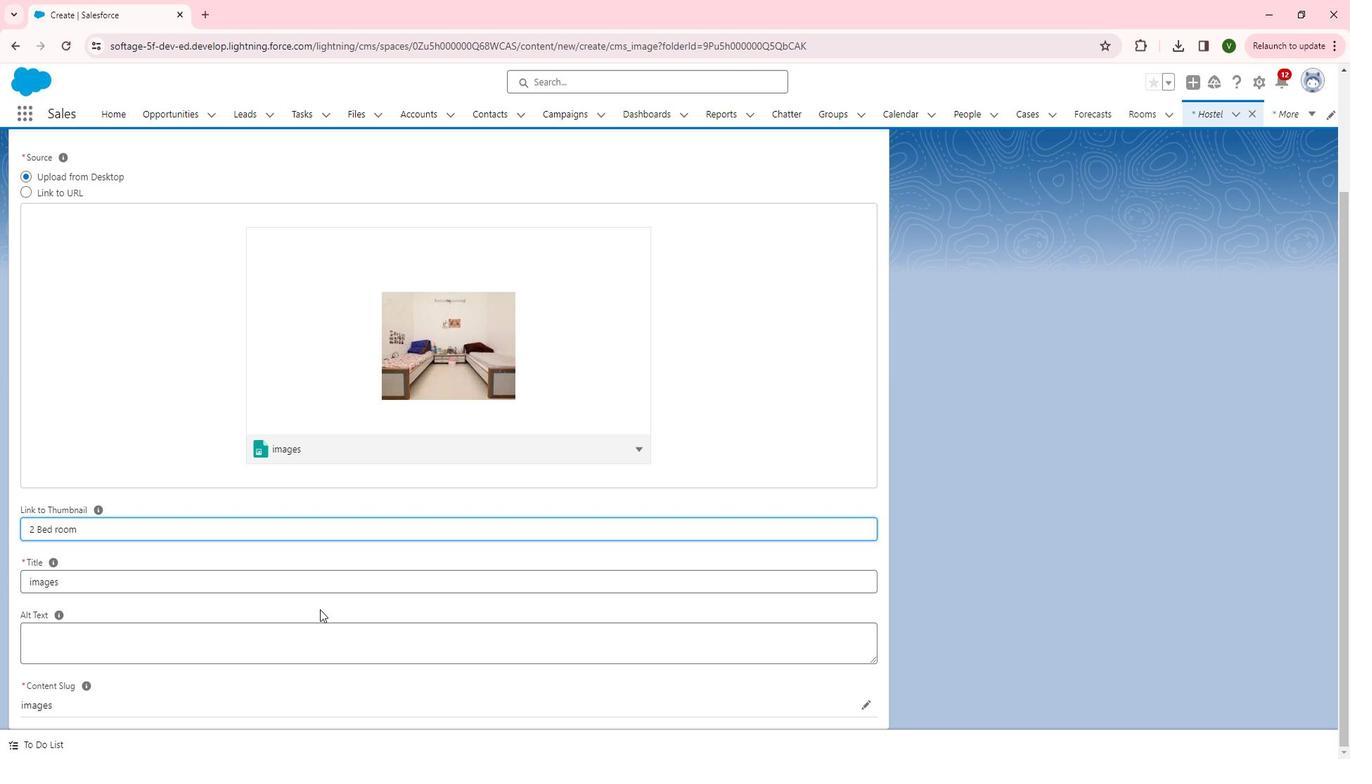 
Action: Mouse moved to (214, 514)
Screenshot: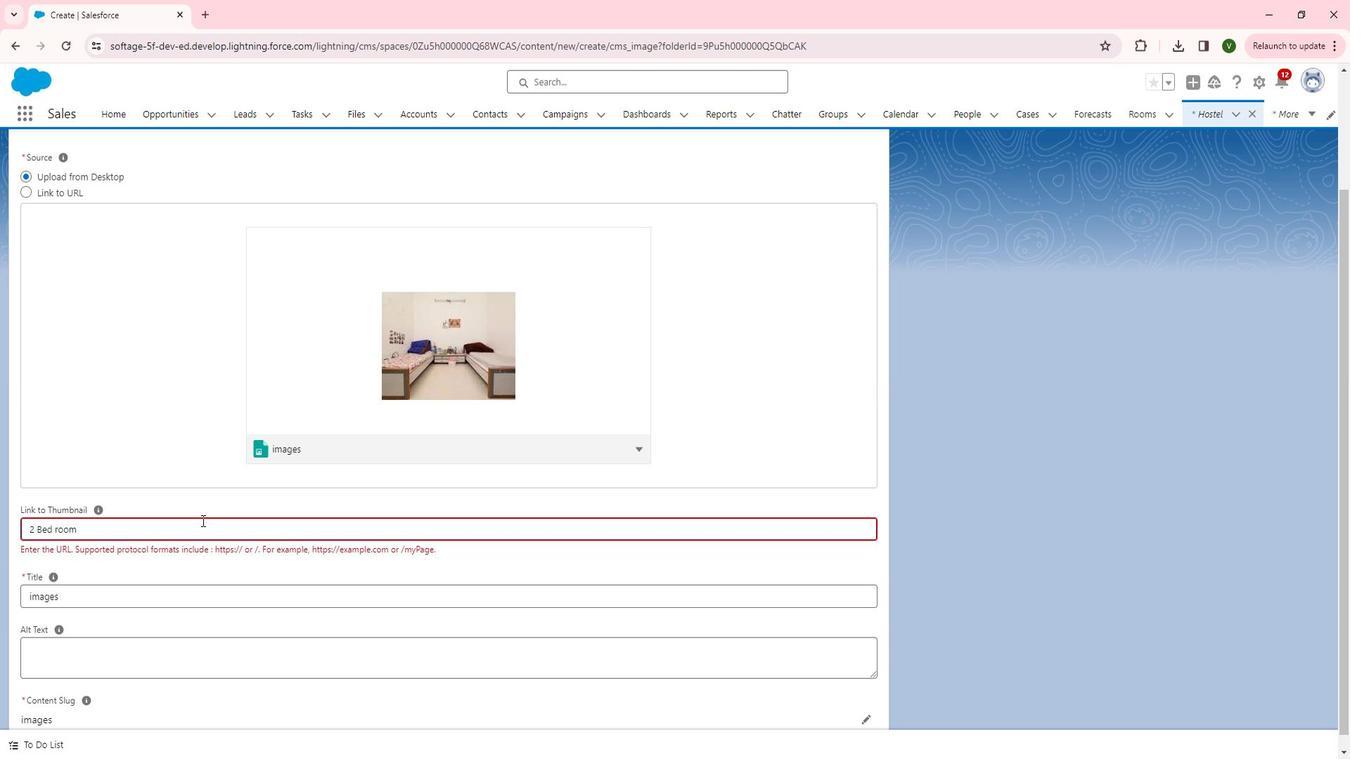 
Action: Mouse pressed left at (214, 514)
Screenshot: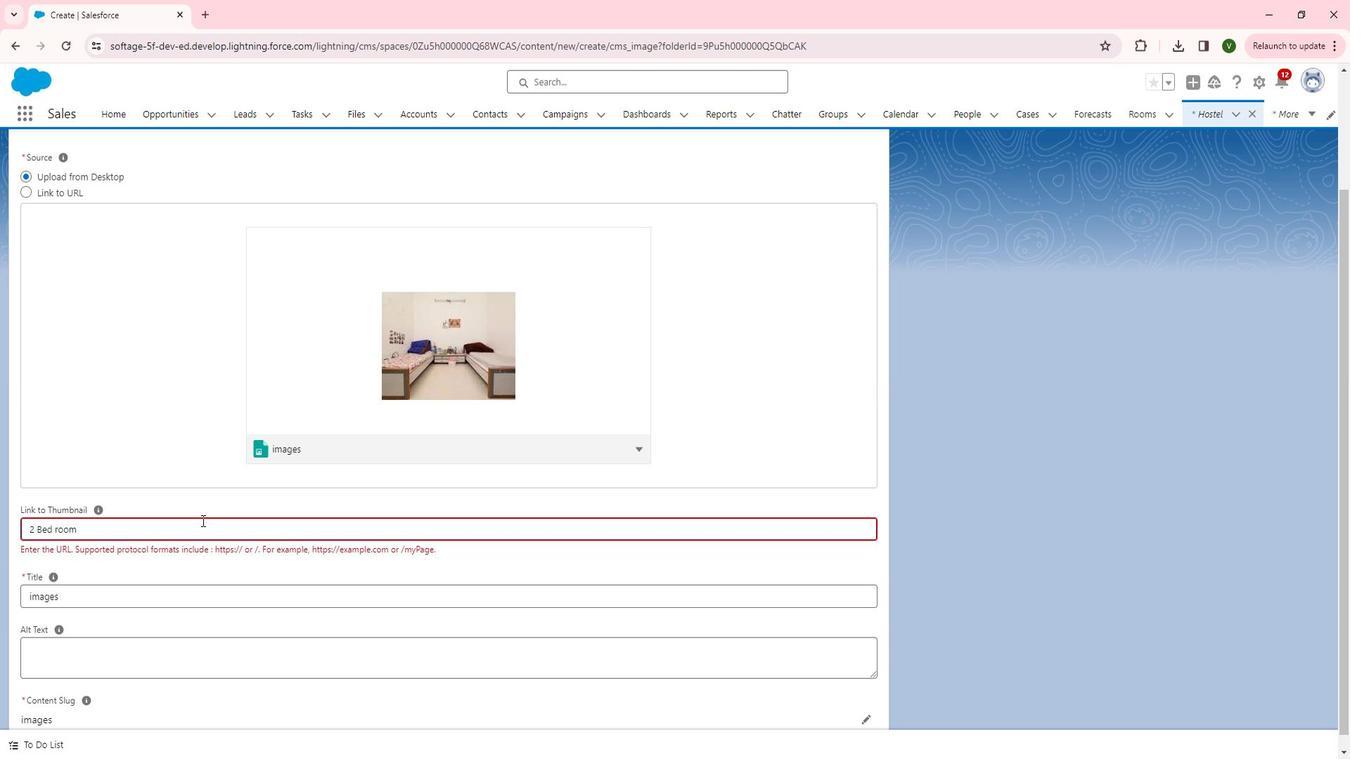 
Action: Mouse pressed left at (214, 514)
Screenshot: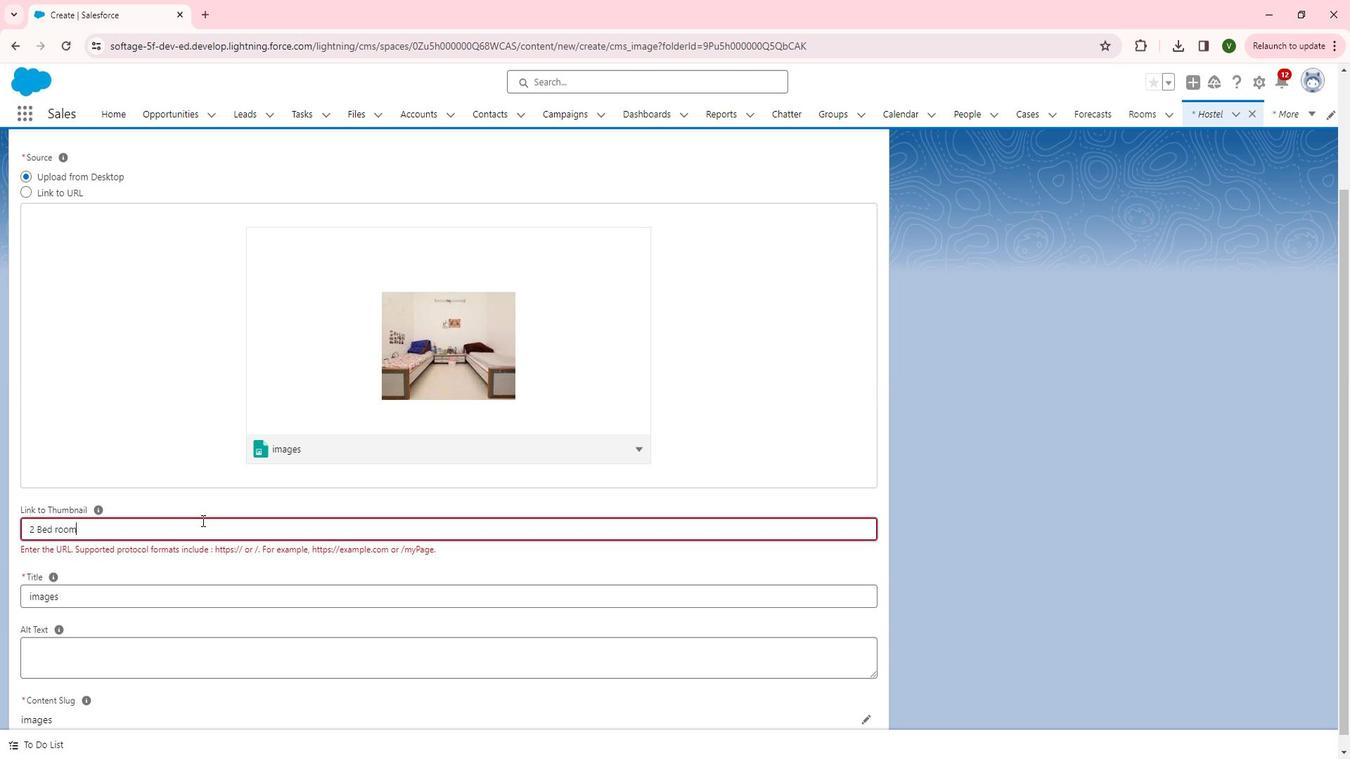 
Action: Mouse pressed left at (214, 514)
Screenshot: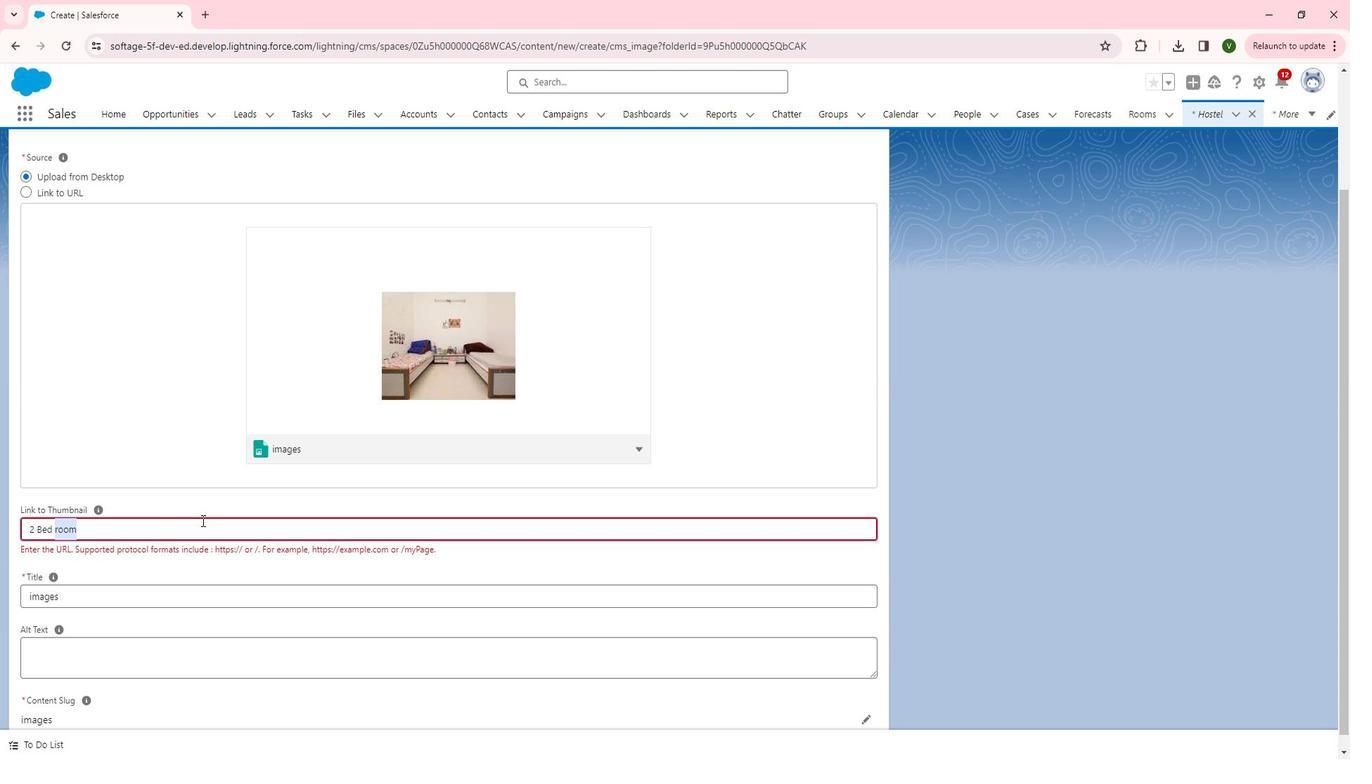 
Action: Key pressed <Key.backspace>
Screenshot: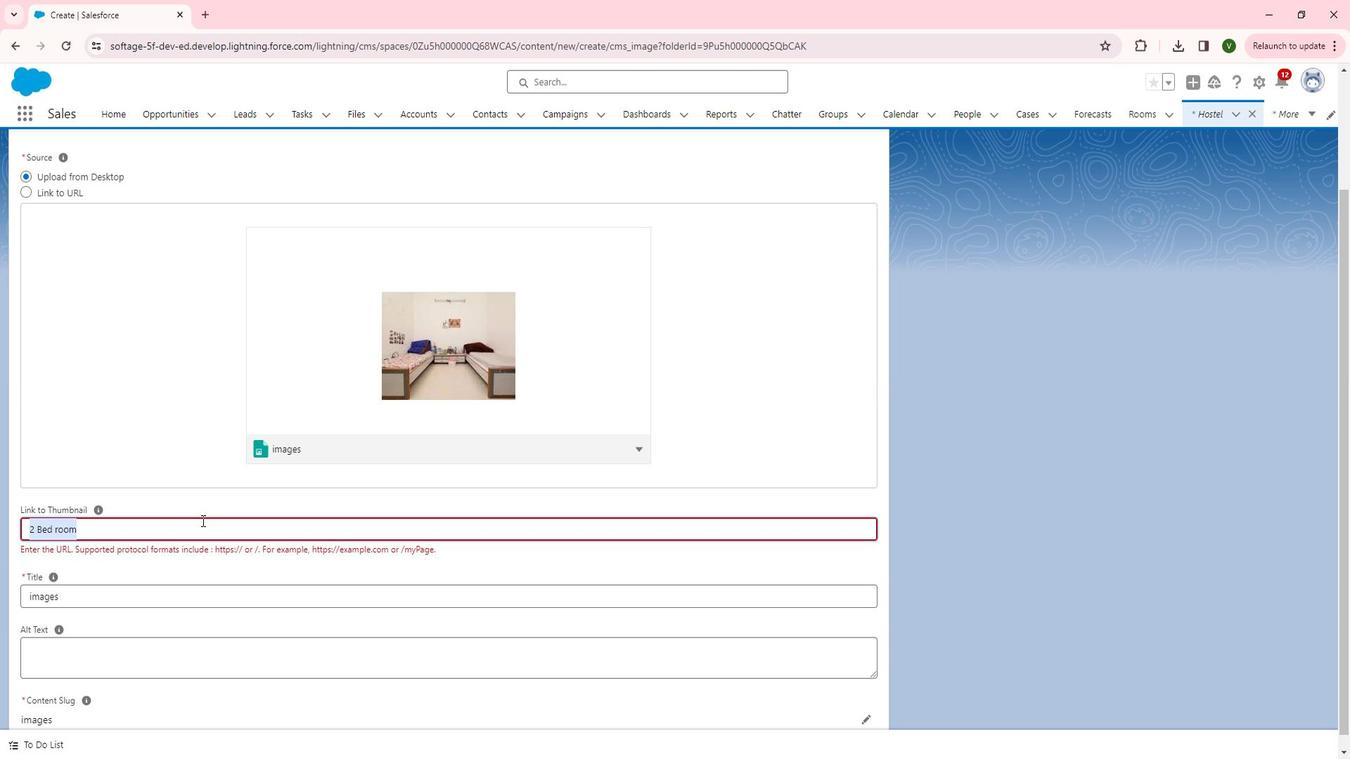 
Action: Mouse moved to (209, 600)
Screenshot: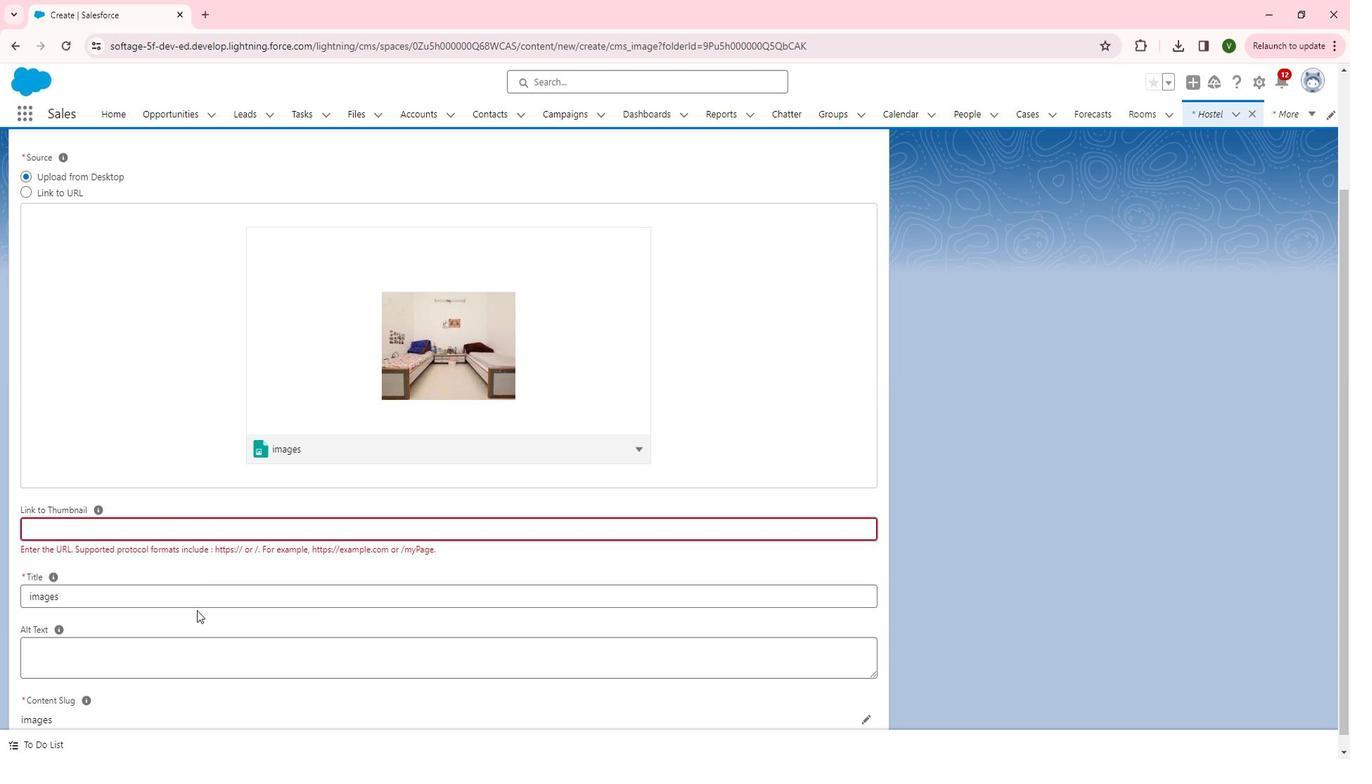
Action: Mouse scrolled (209, 600) with delta (0, 0)
Screenshot: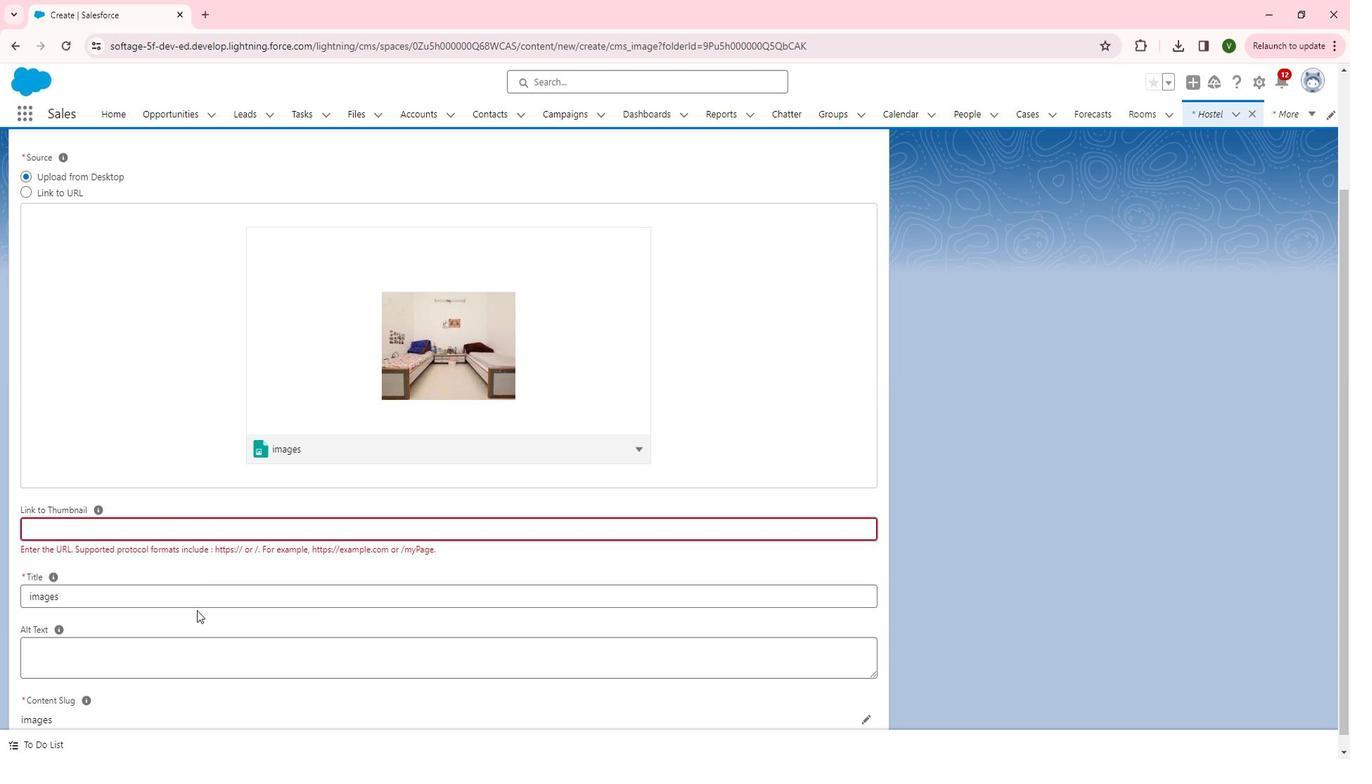 
Action: Mouse scrolled (209, 600) with delta (0, 0)
Screenshot: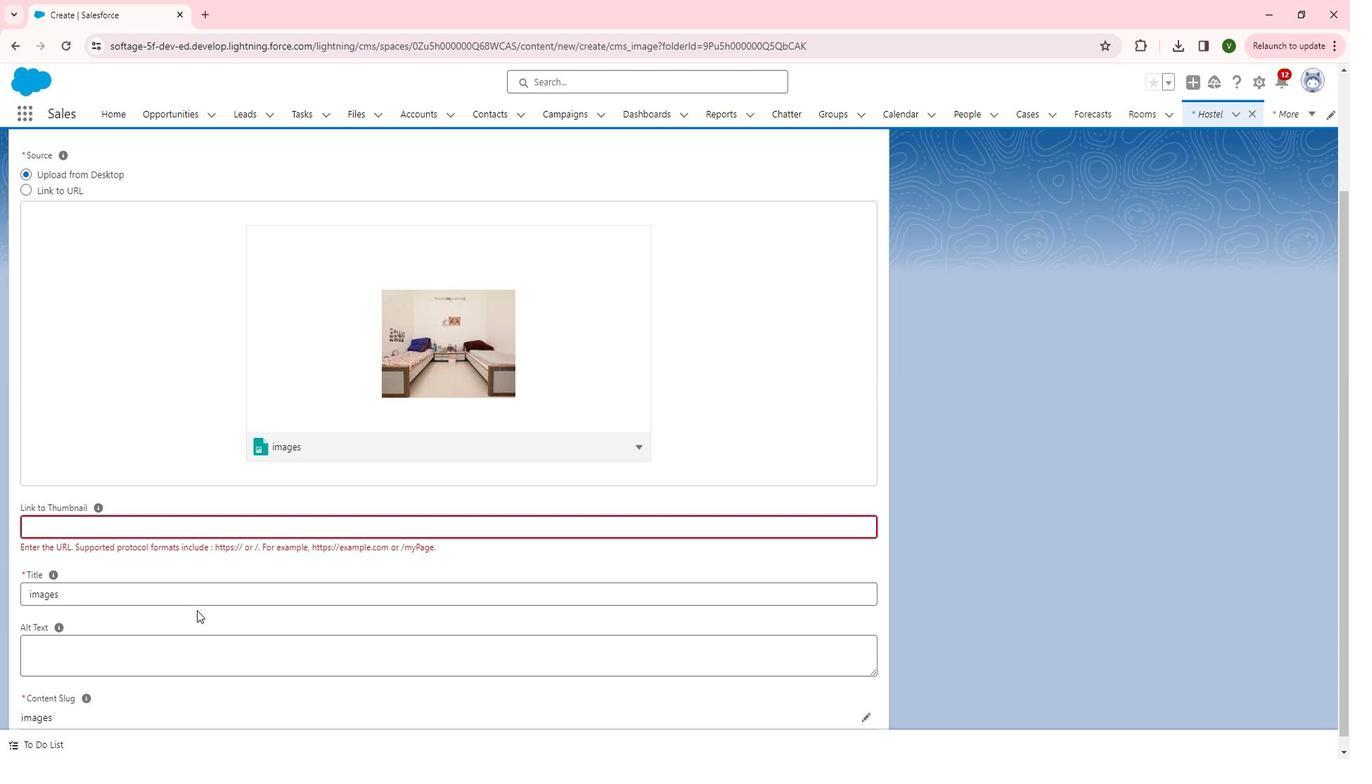 
Action: Mouse moved to (208, 595)
Screenshot: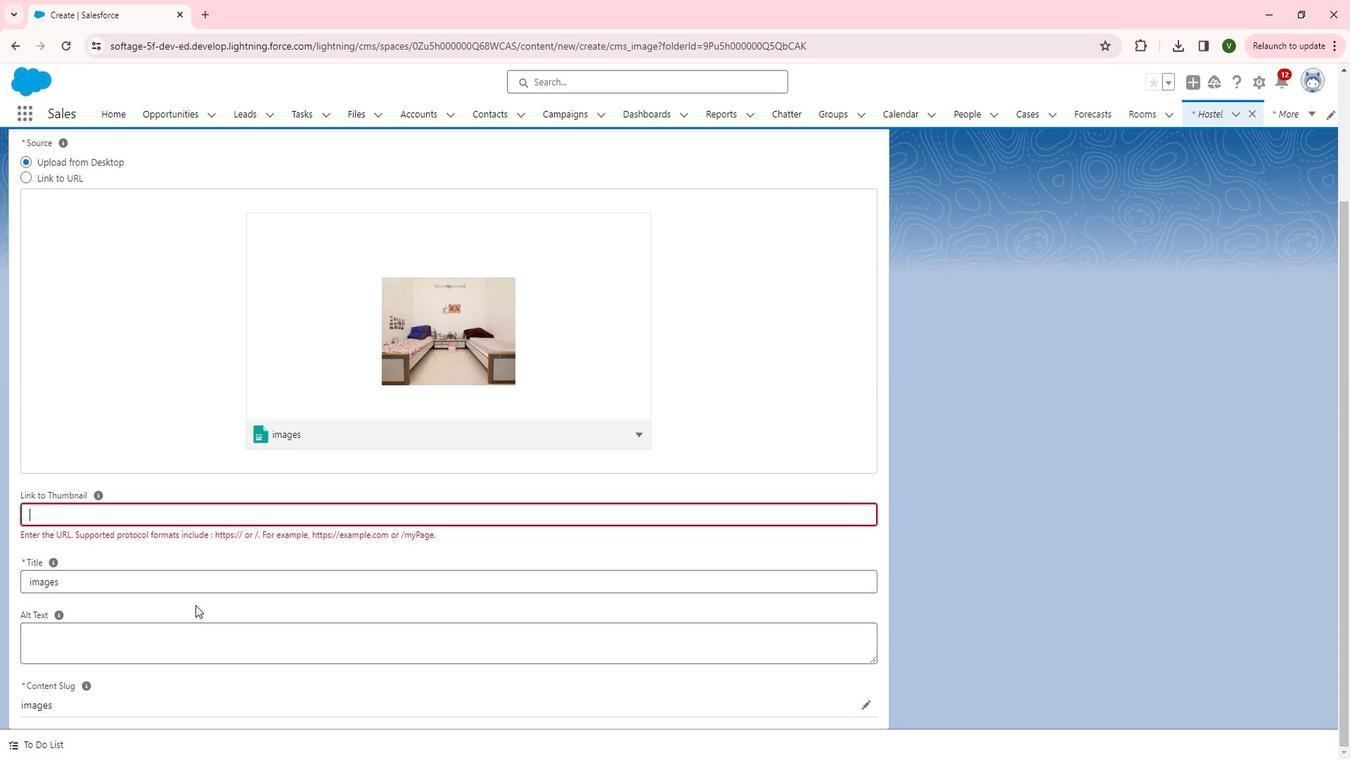 
Action: Mouse pressed left at (208, 595)
Screenshot: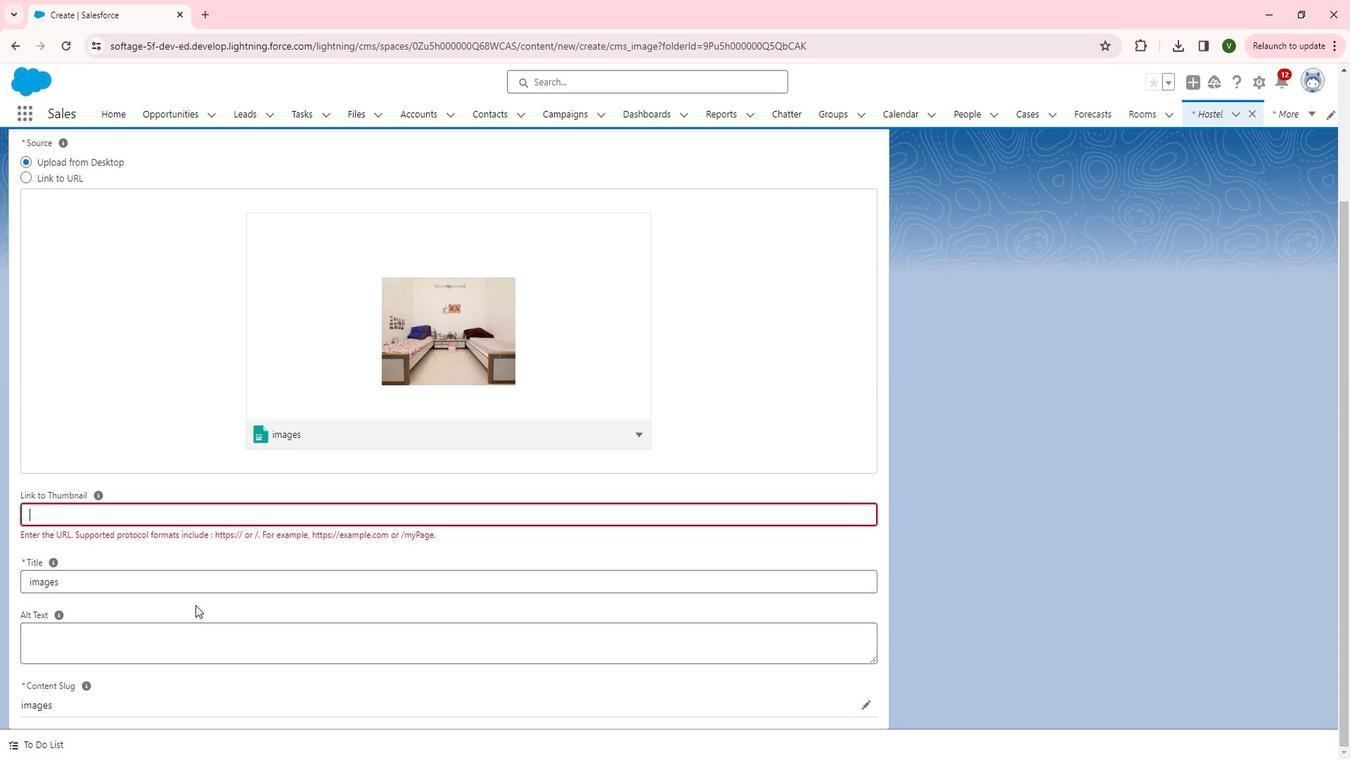 
Action: Mouse moved to (211, 592)
Screenshot: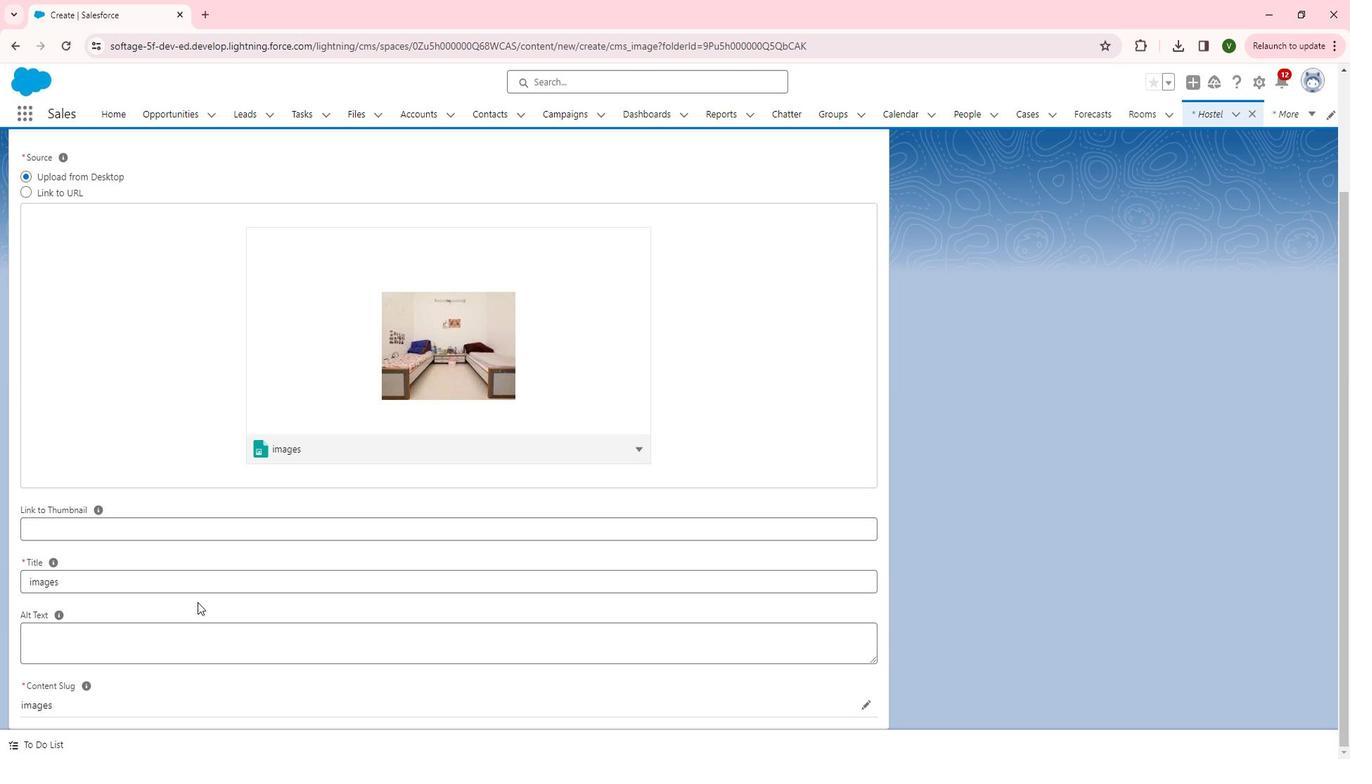 
Action: Mouse scrolled (211, 591) with delta (0, 0)
Screenshot: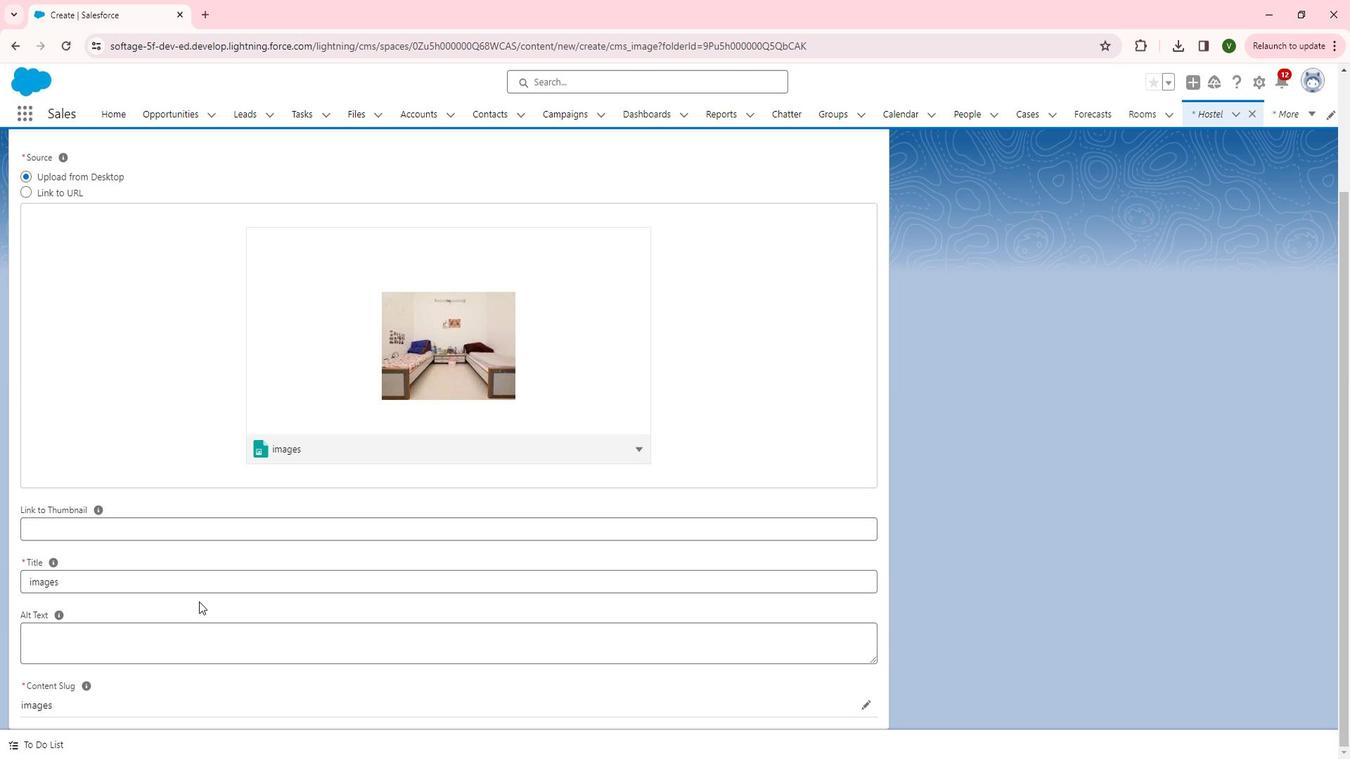 
Action: Mouse scrolled (211, 591) with delta (0, 0)
Screenshot: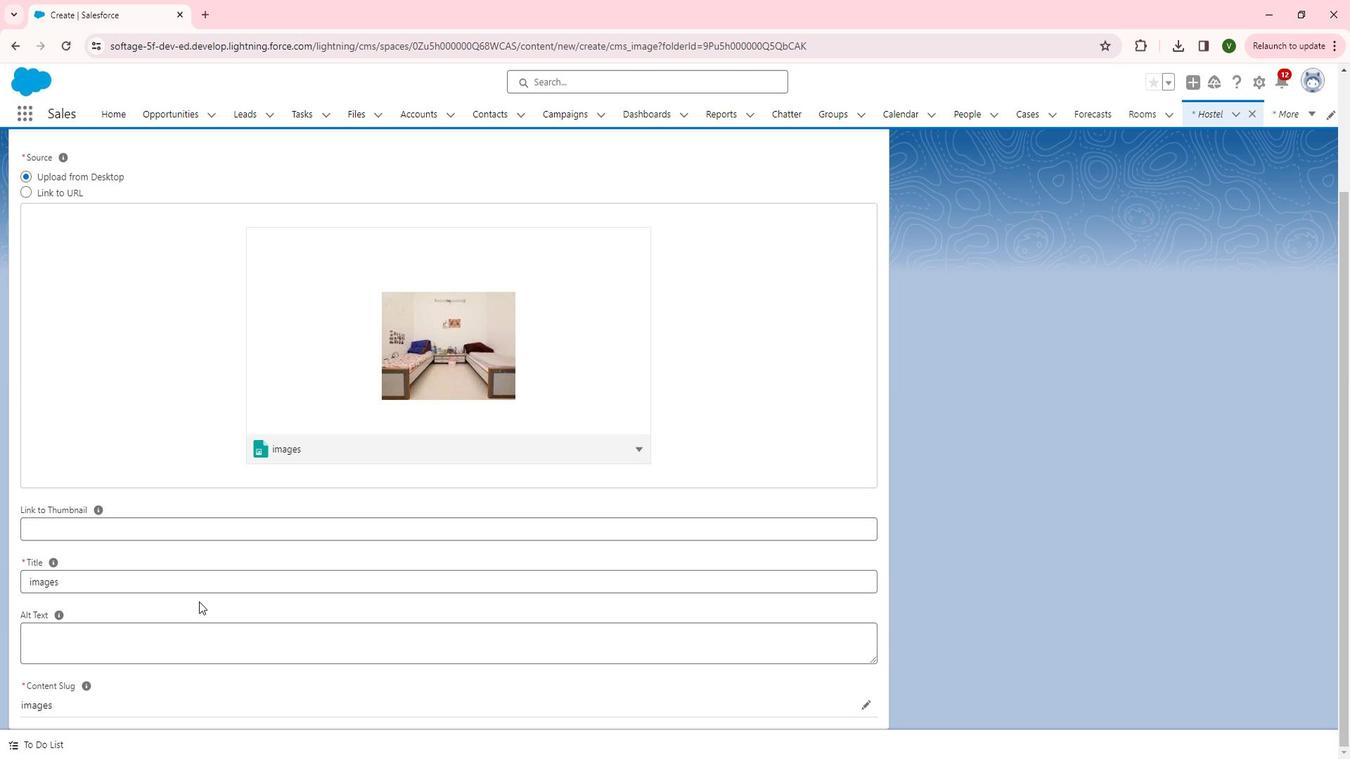 
Action: Mouse moved to (172, 572)
Screenshot: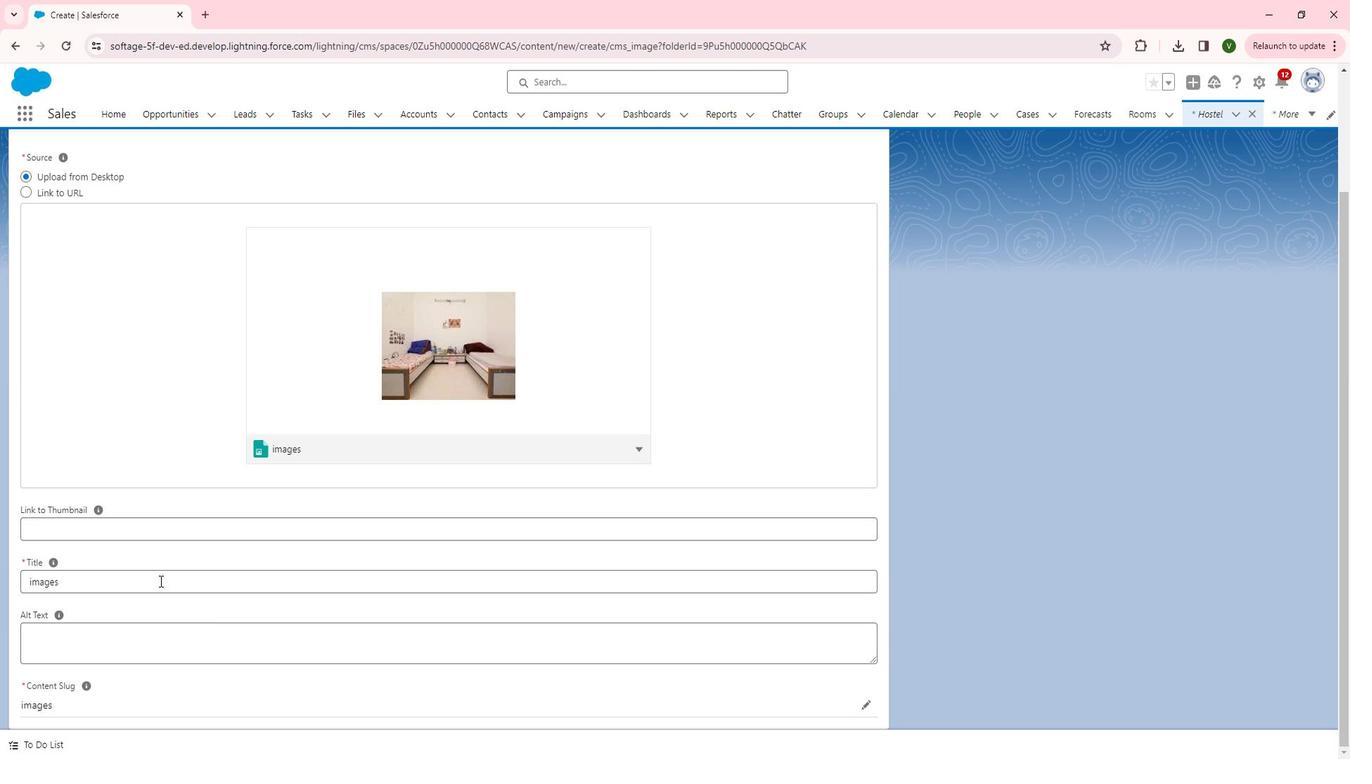 
Action: Mouse pressed left at (172, 572)
Screenshot: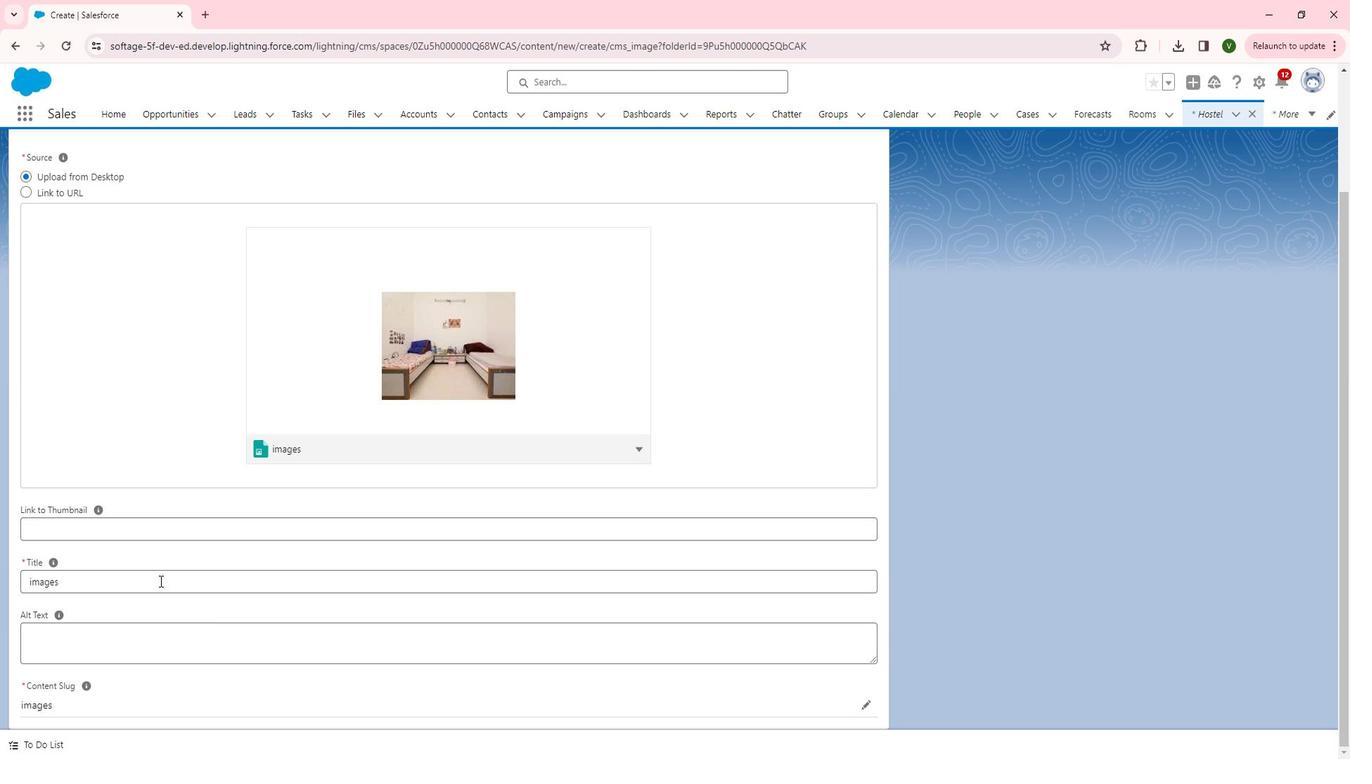 
Action: Mouse pressed left at (172, 572)
Screenshot: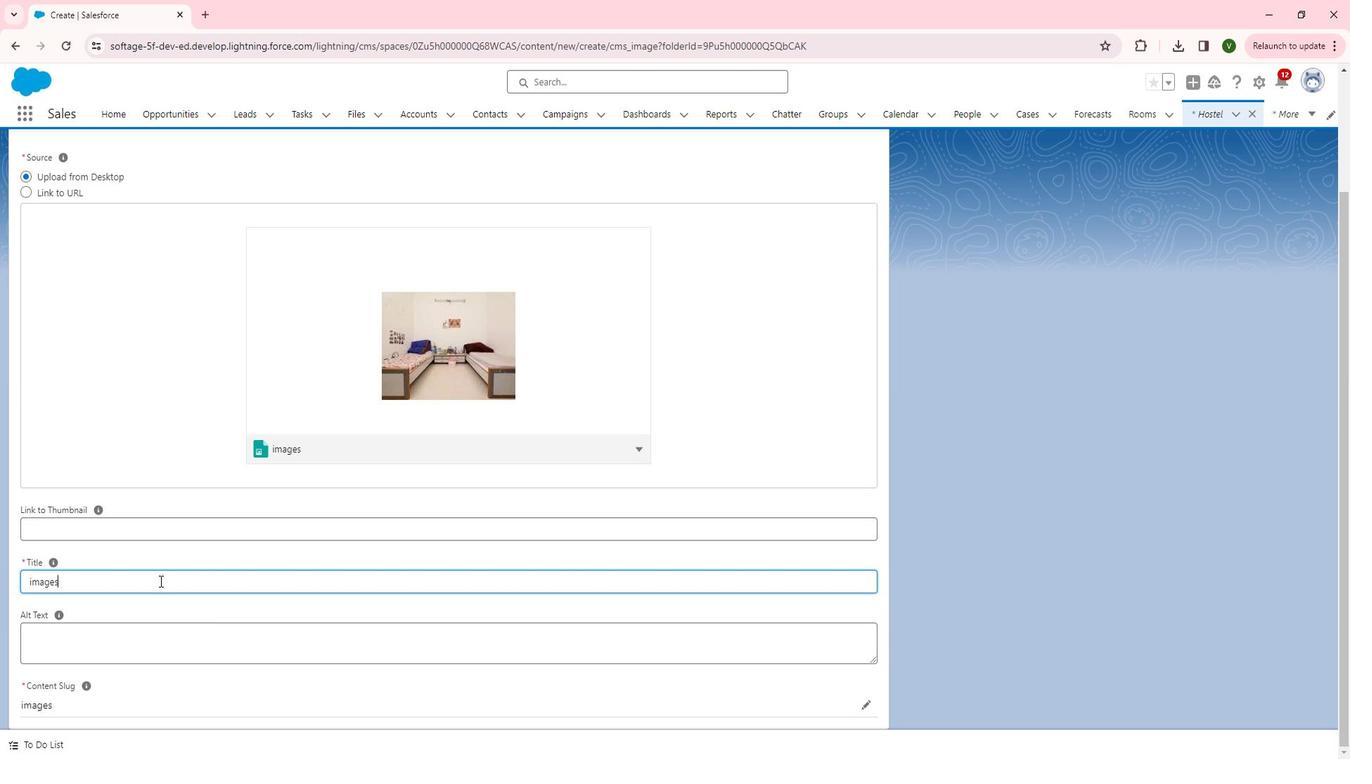 
Action: Key pressed 2<Key.space><Key.shift>bed<Key.space>r
Screenshot: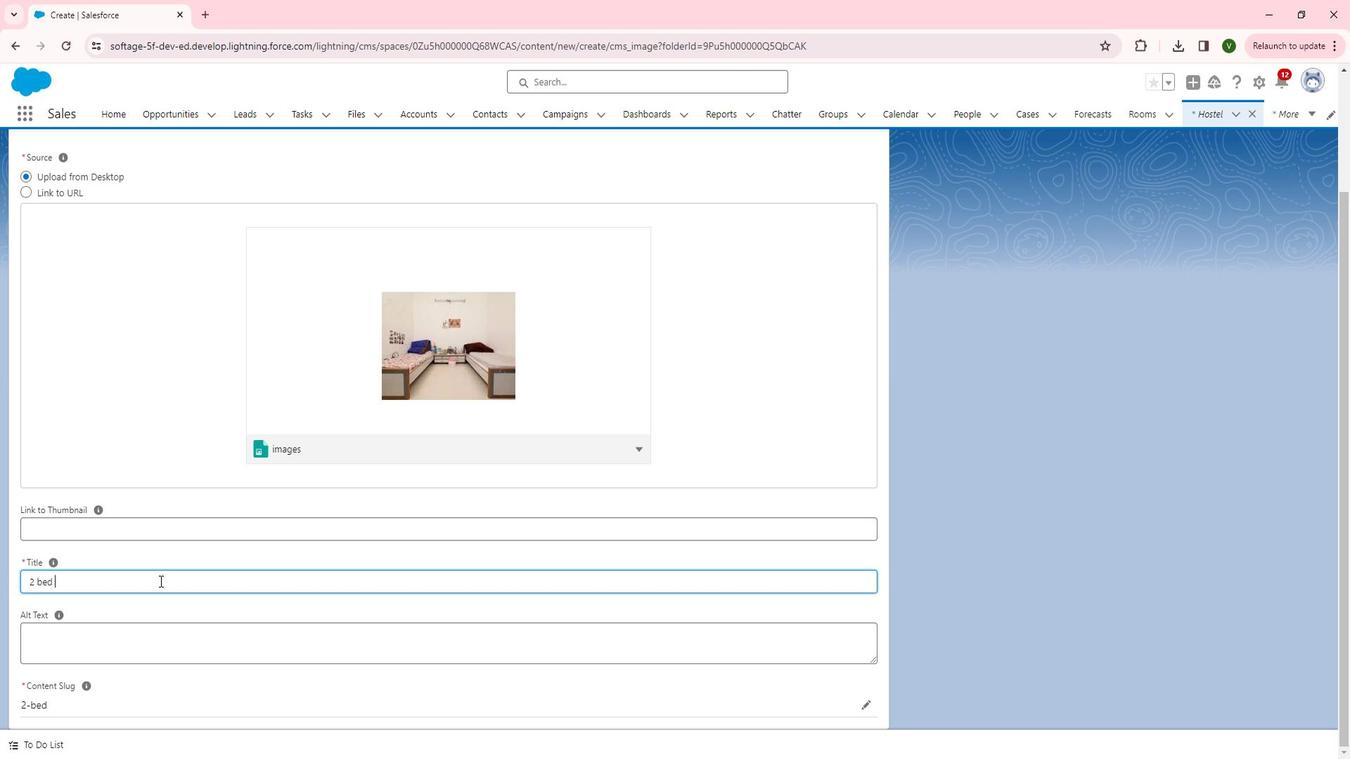 
Action: Mouse moved to (172, 571)
Screenshot: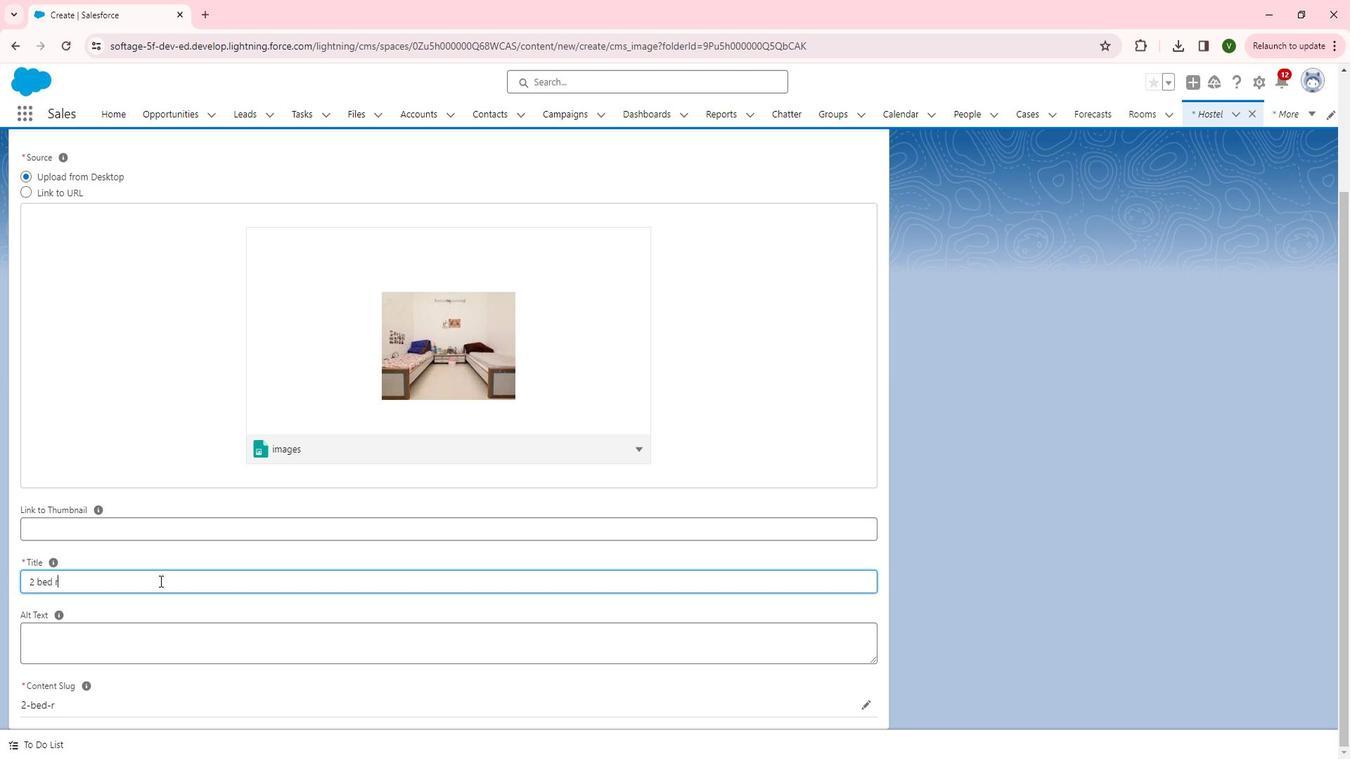 
Action: Key pressed oom<Key.space>
Screenshot: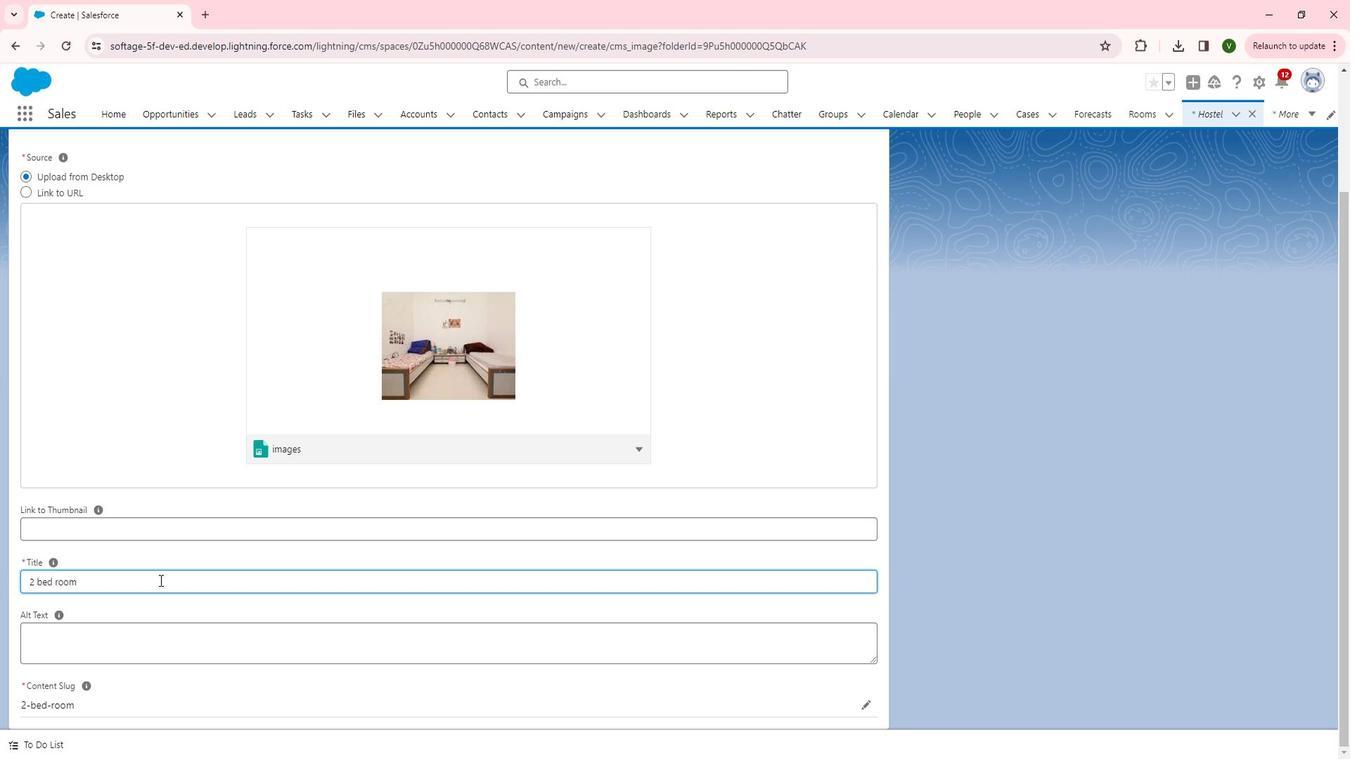 
Action: Mouse moved to (173, 611)
Screenshot: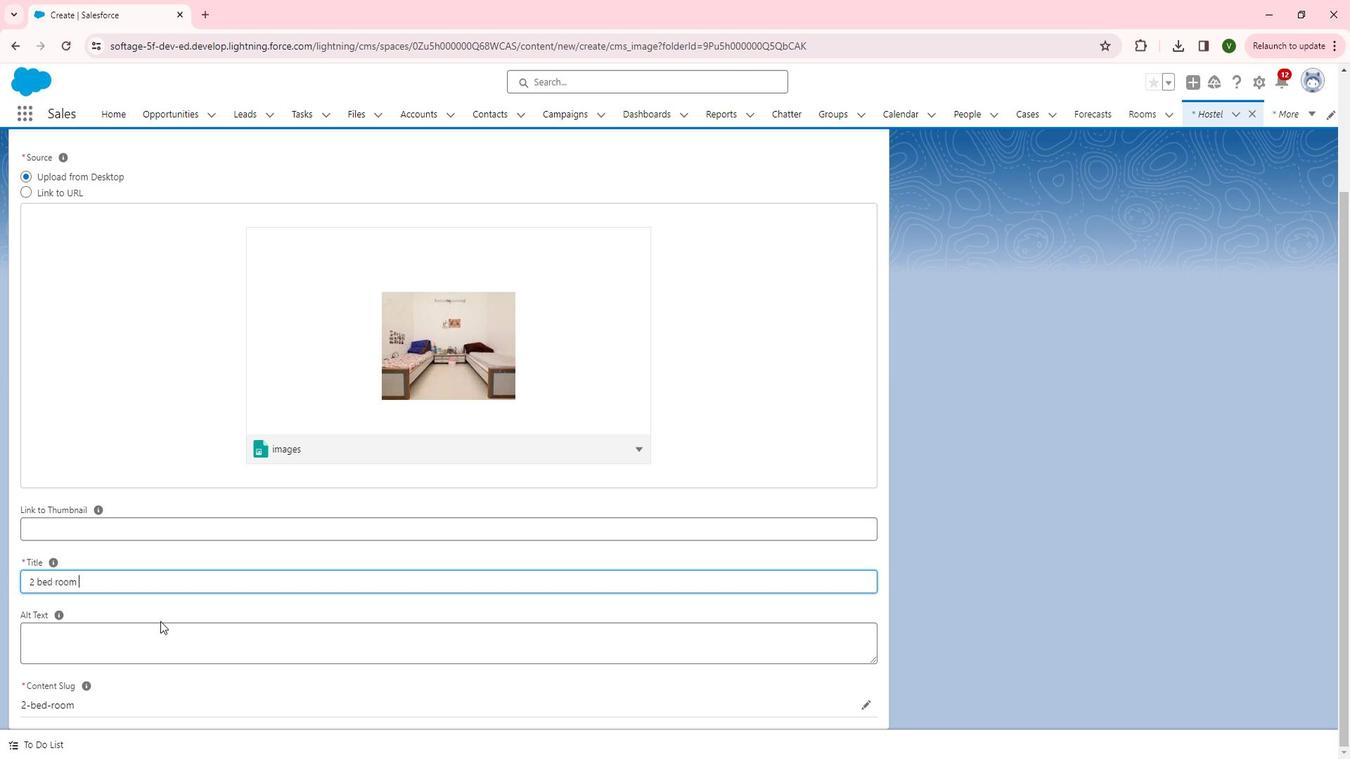 
Action: Mouse scrolled (173, 610) with delta (0, 0)
Screenshot: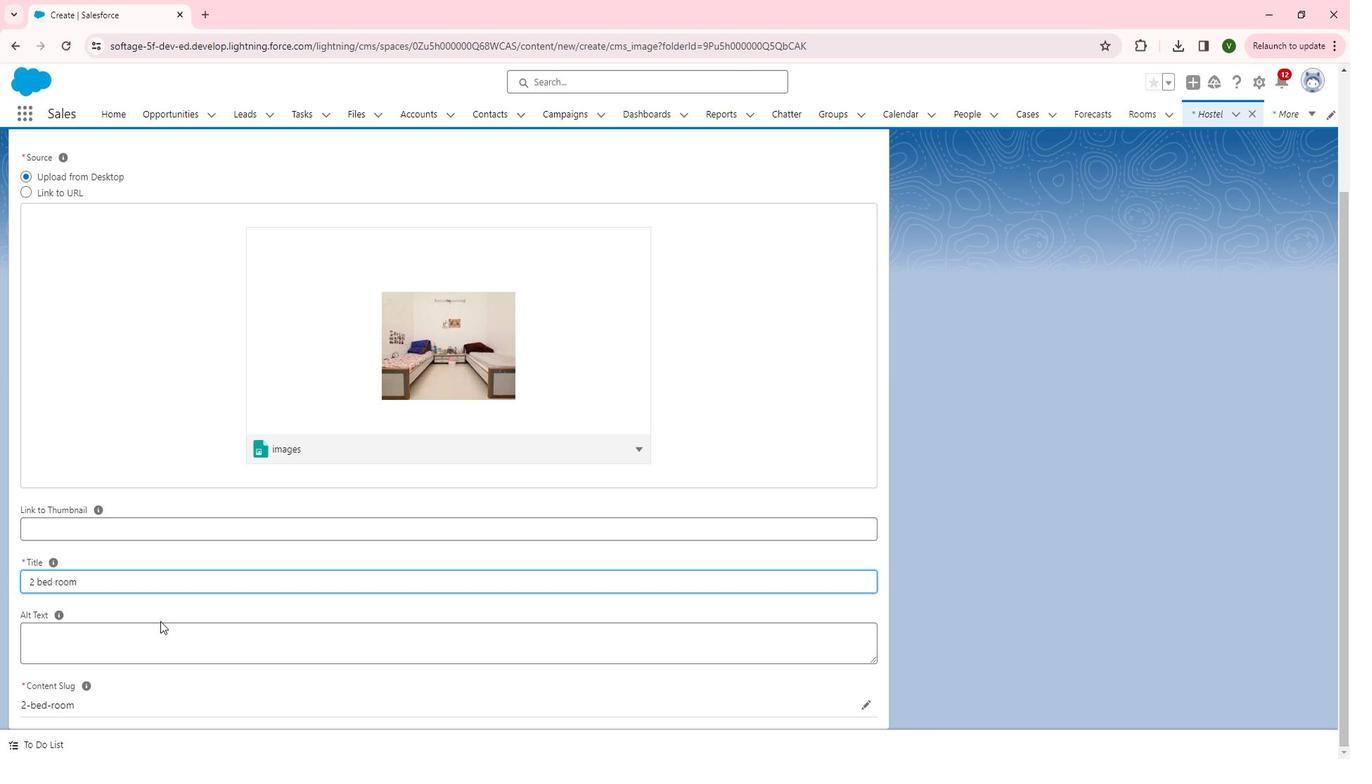 
Action: Mouse moved to (581, 514)
Screenshot: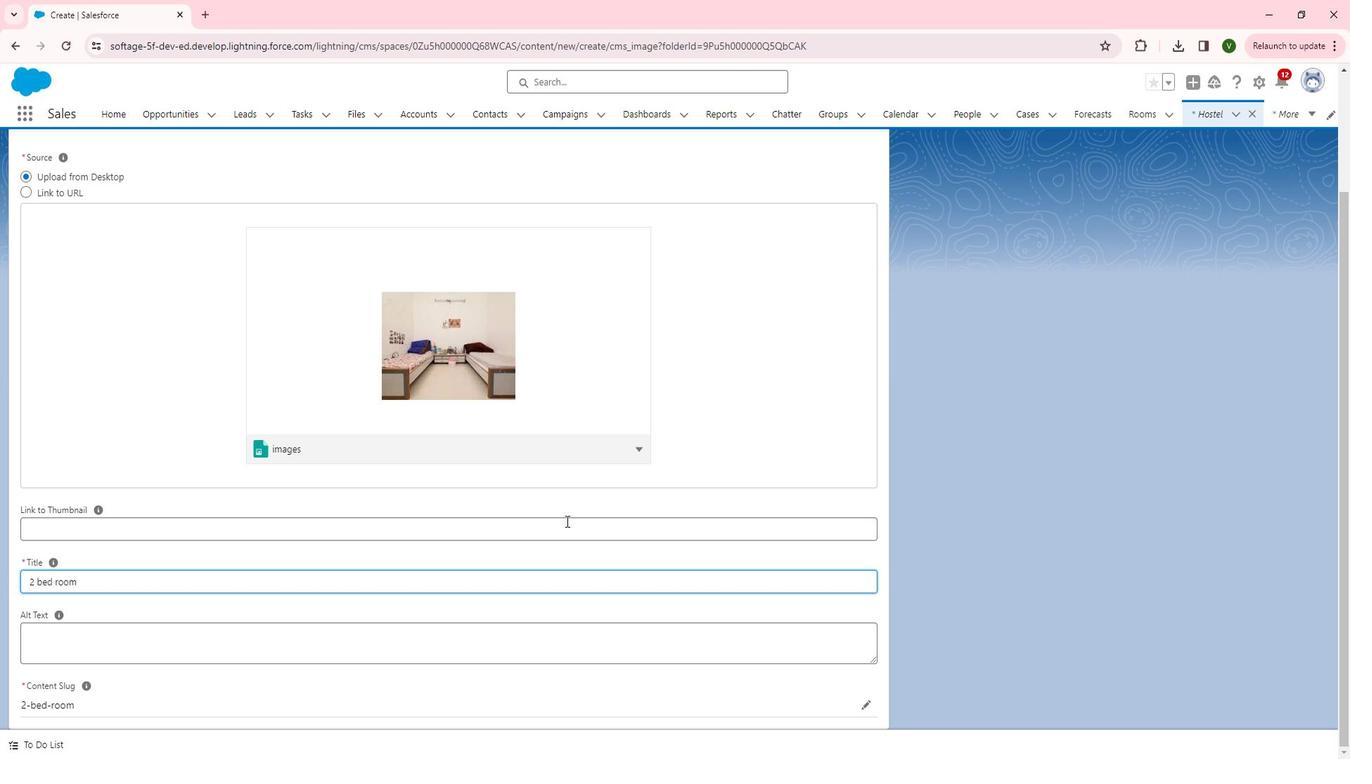 
Action: Mouse scrolled (581, 515) with delta (0, 0)
Screenshot: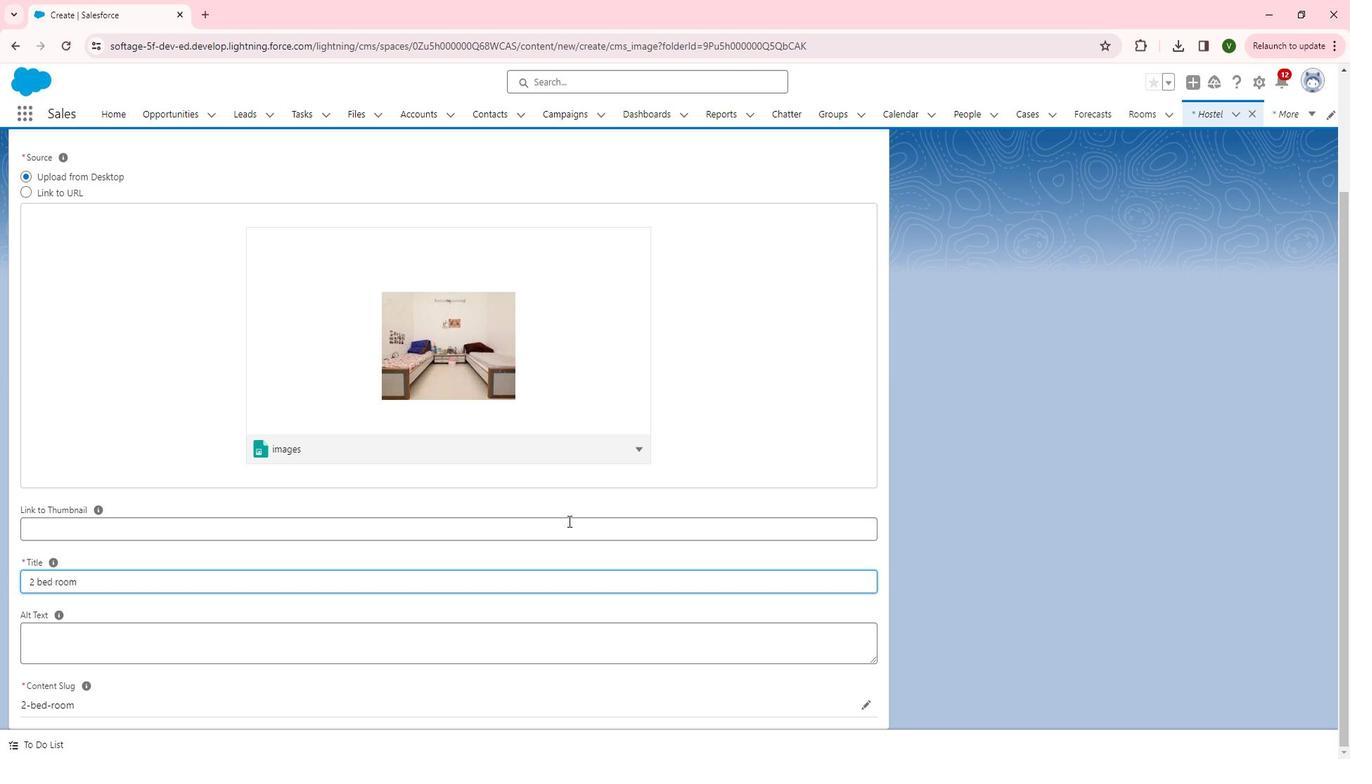 
Action: Mouse moved to (758, 465)
Screenshot: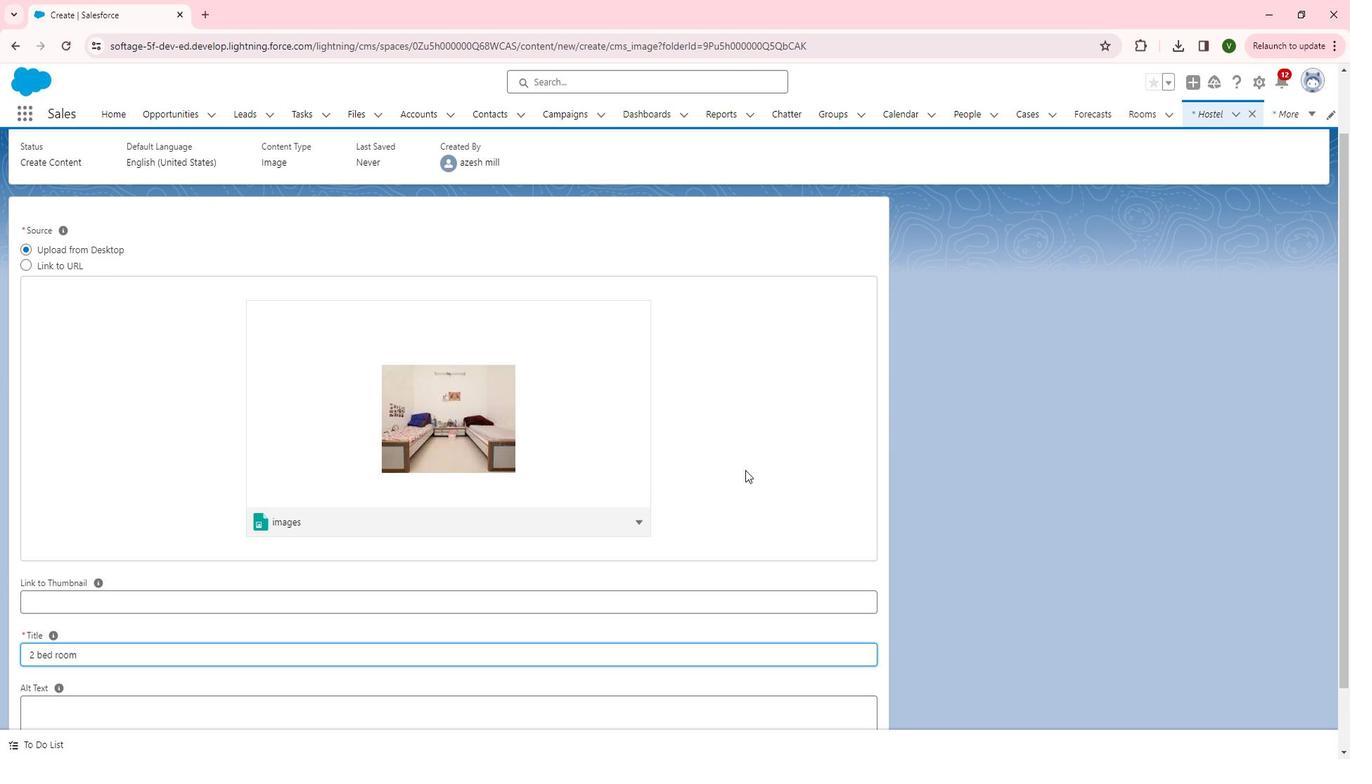 
Action: Mouse scrolled (758, 464) with delta (0, 0)
Screenshot: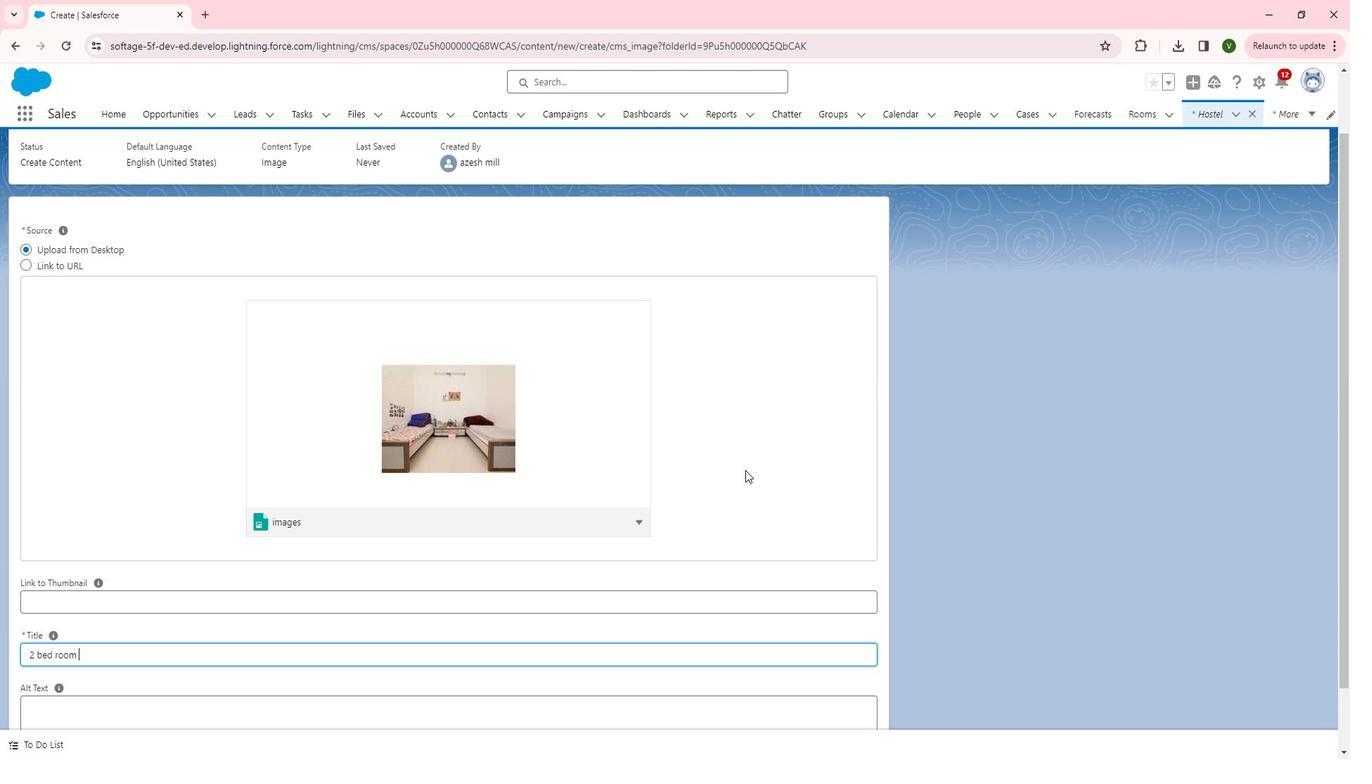 
Action: Mouse scrolled (758, 464) with delta (0, 0)
Screenshot: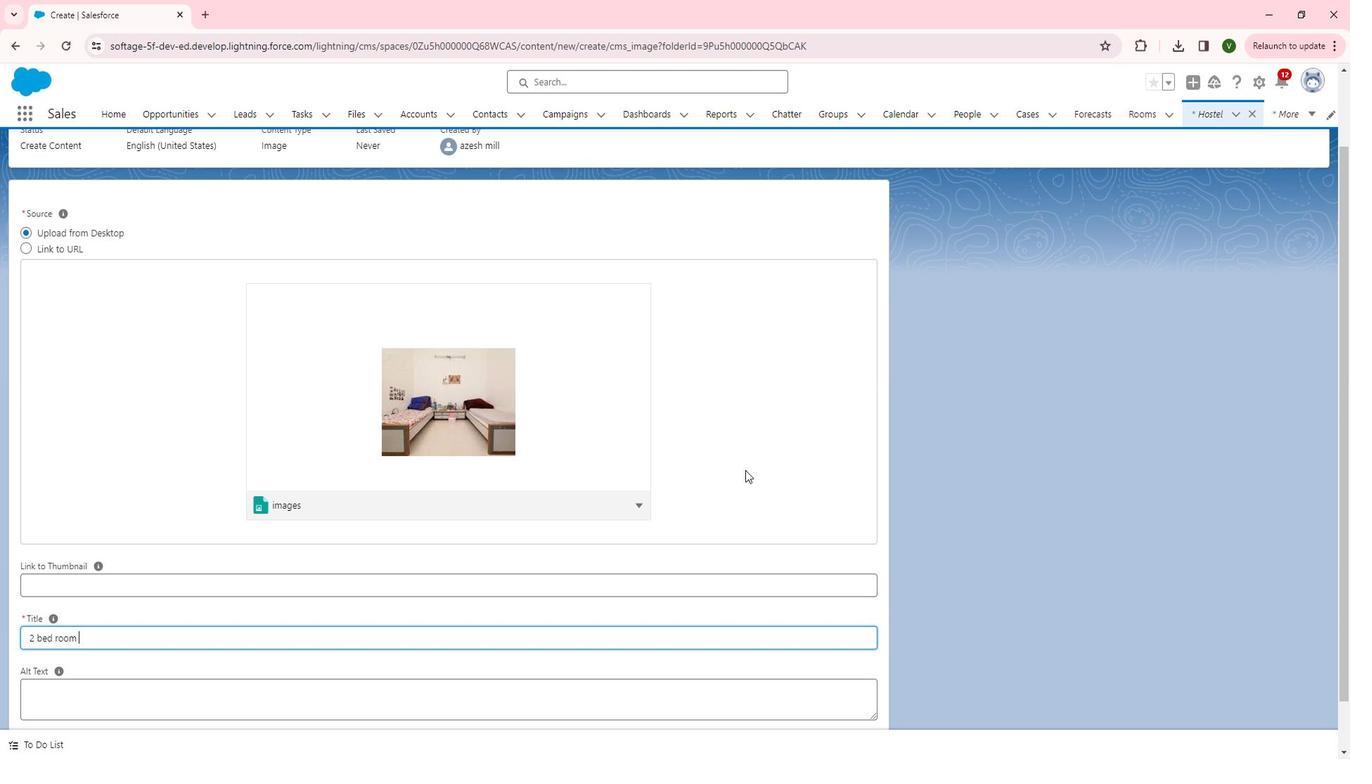 
Action: Mouse scrolled (758, 464) with delta (0, 0)
Screenshot: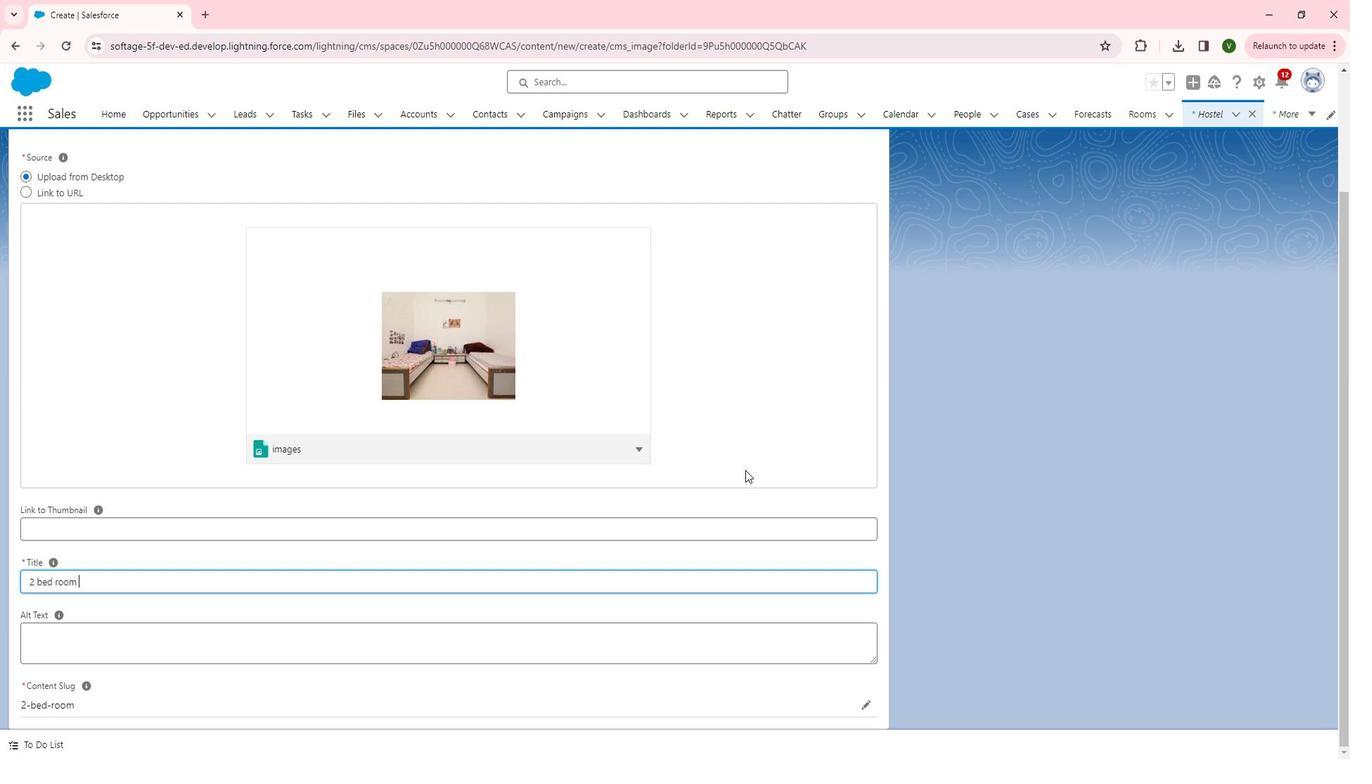 
Action: Mouse scrolled (758, 464) with delta (0, 0)
Screenshot: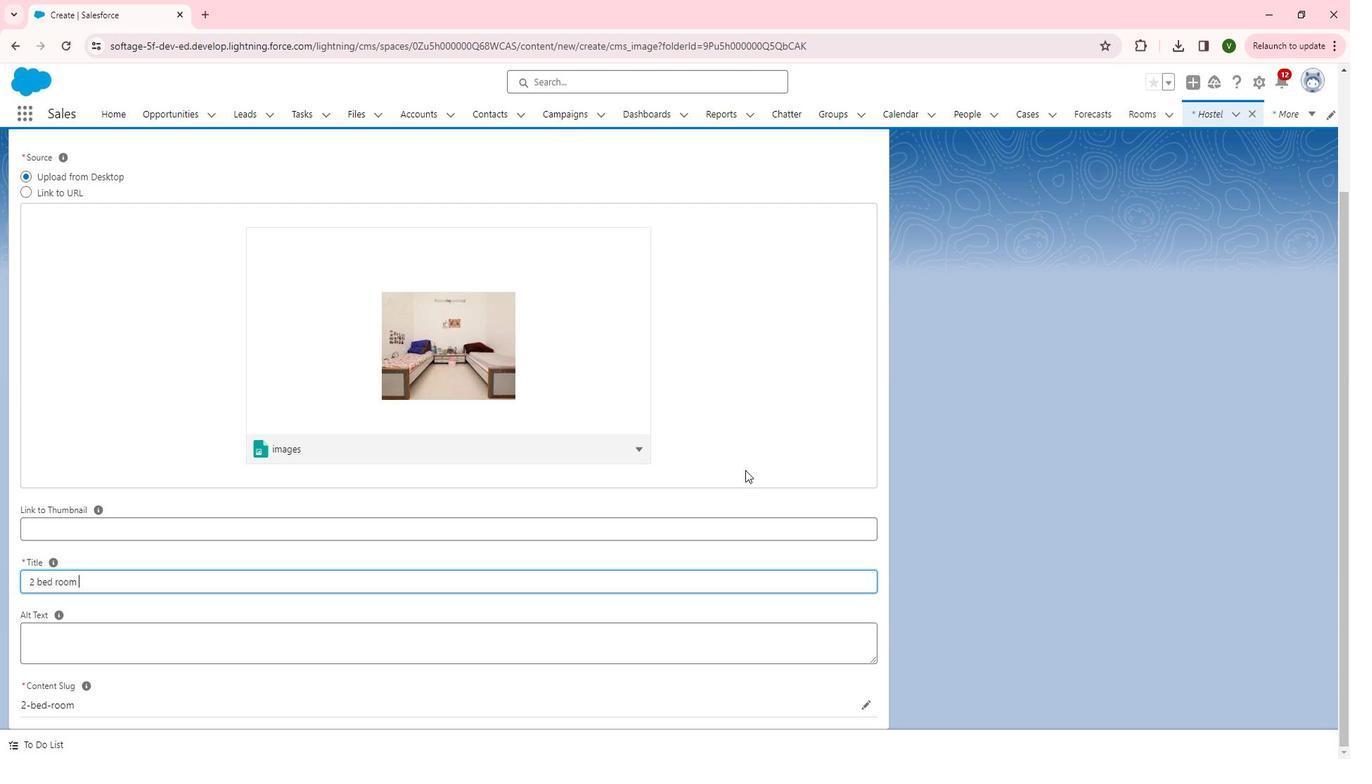 
Action: Mouse moved to (847, 297)
Screenshot: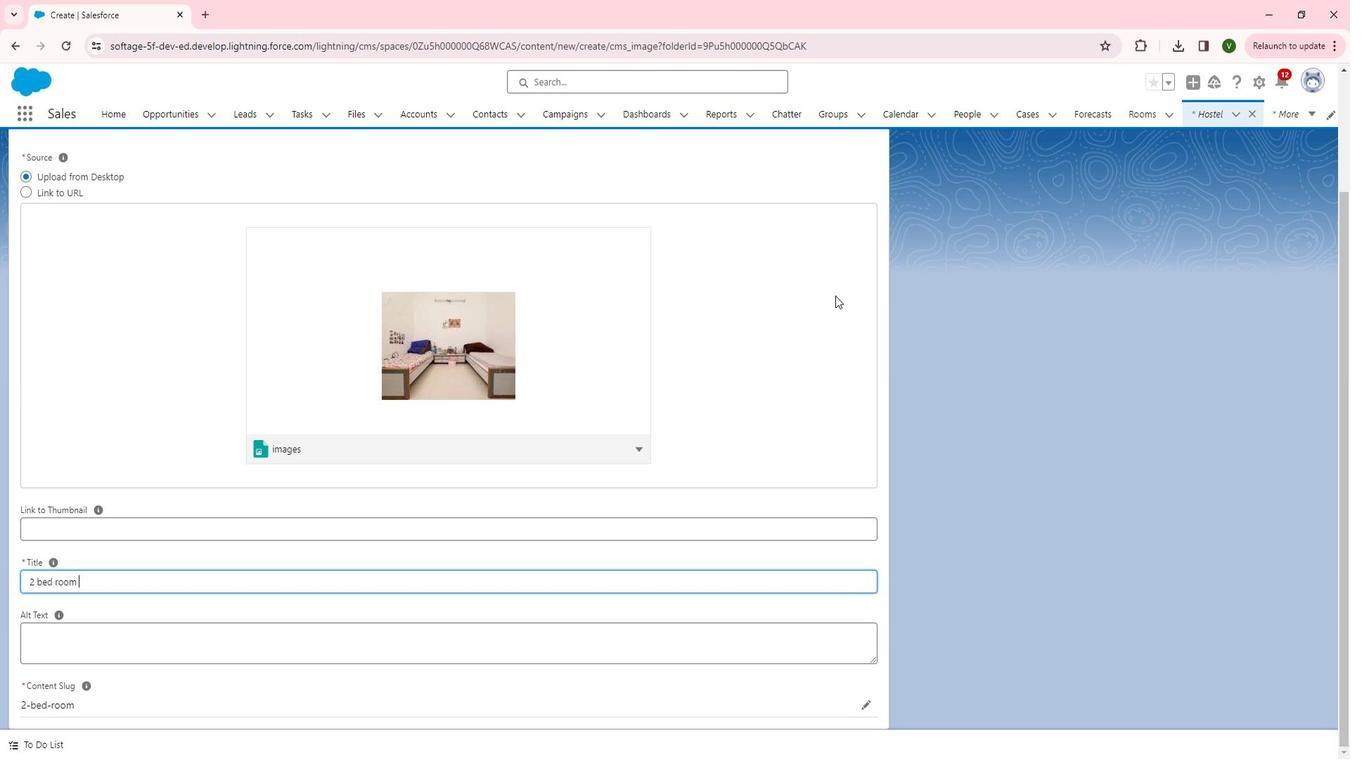 
Action: Mouse scrolled (847, 298) with delta (0, 0)
Screenshot: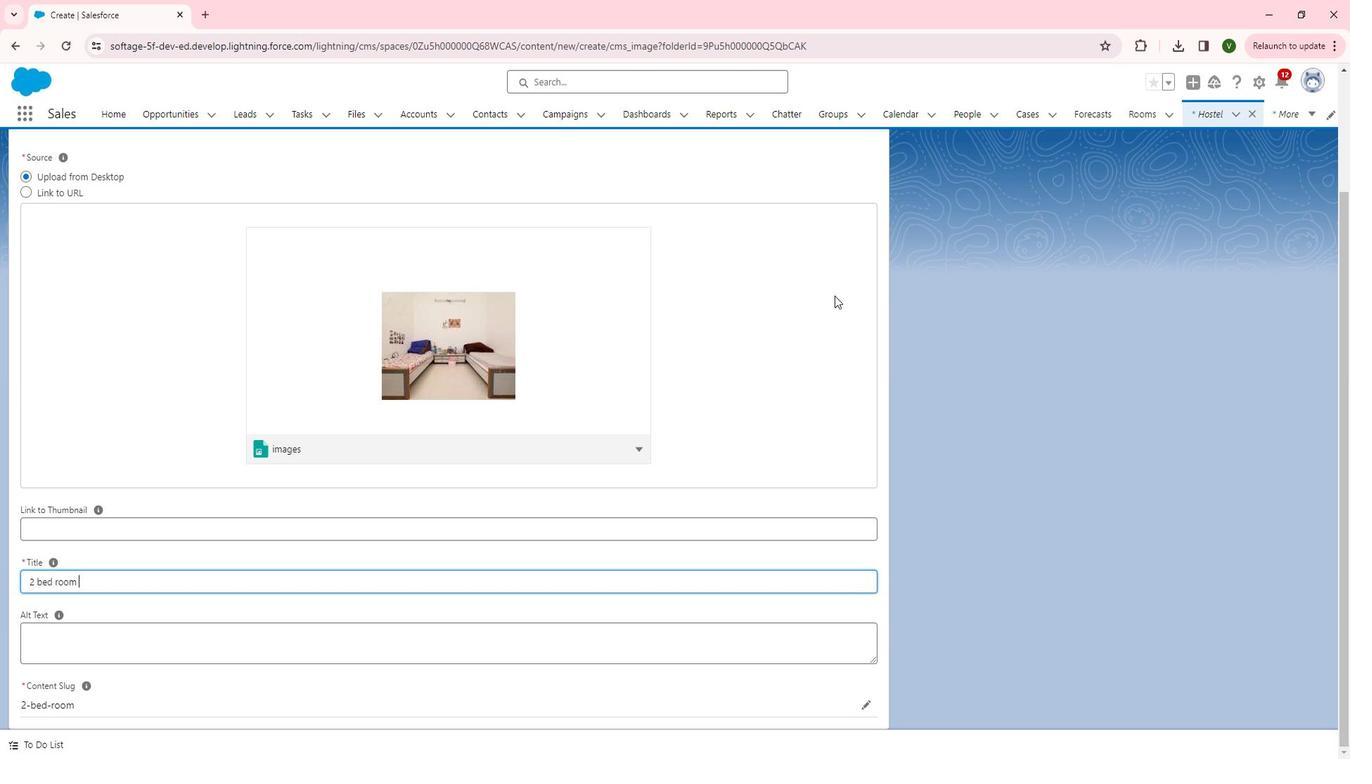 
Action: Mouse moved to (846, 298)
Screenshot: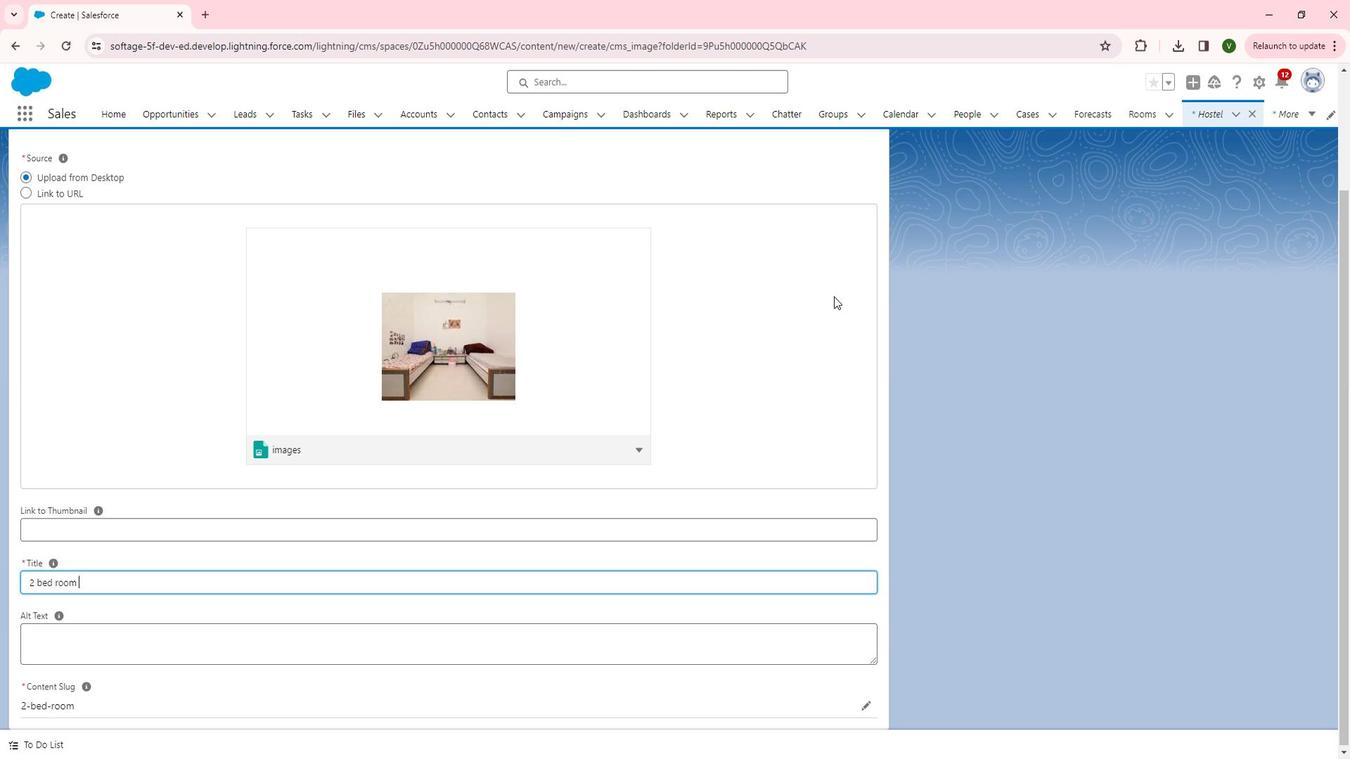 
Action: Mouse scrolled (846, 298) with delta (0, 0)
Screenshot: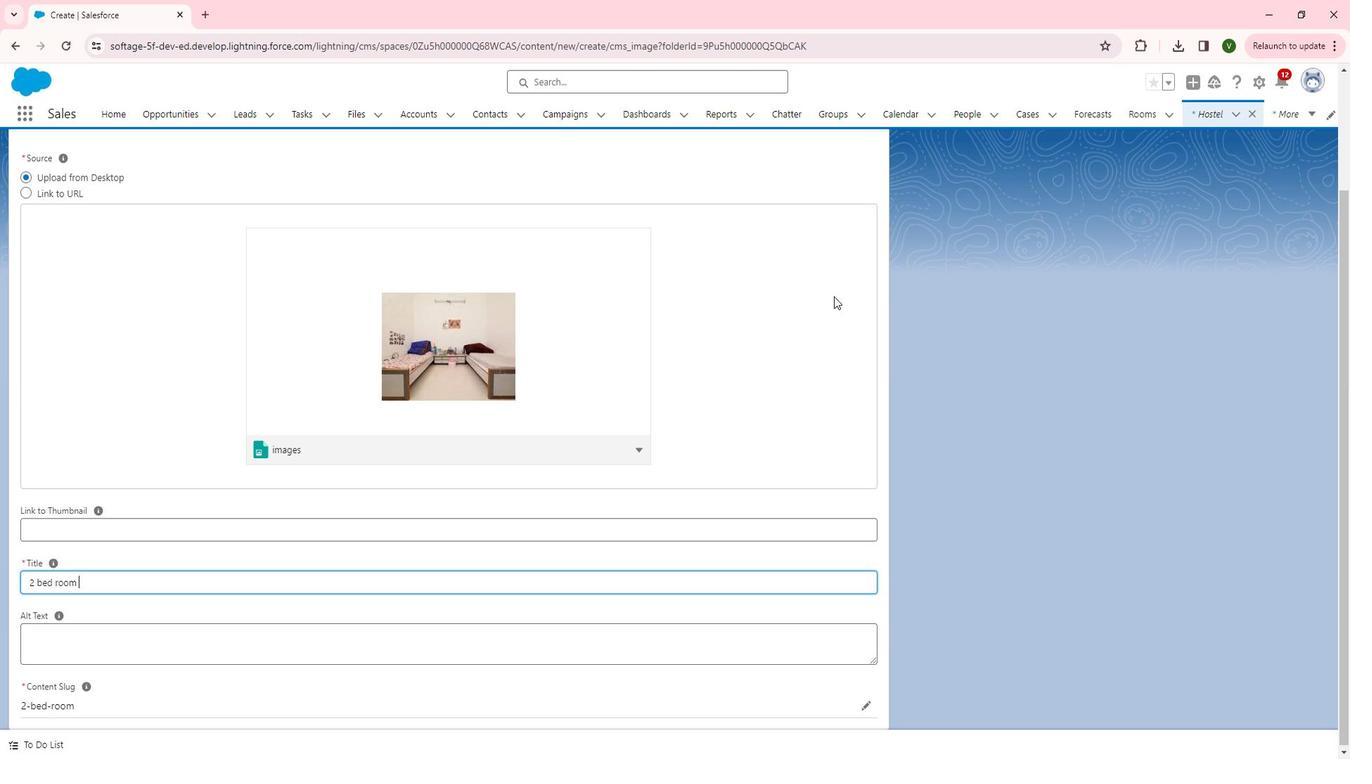 
Action: Mouse moved to (807, 309)
Screenshot: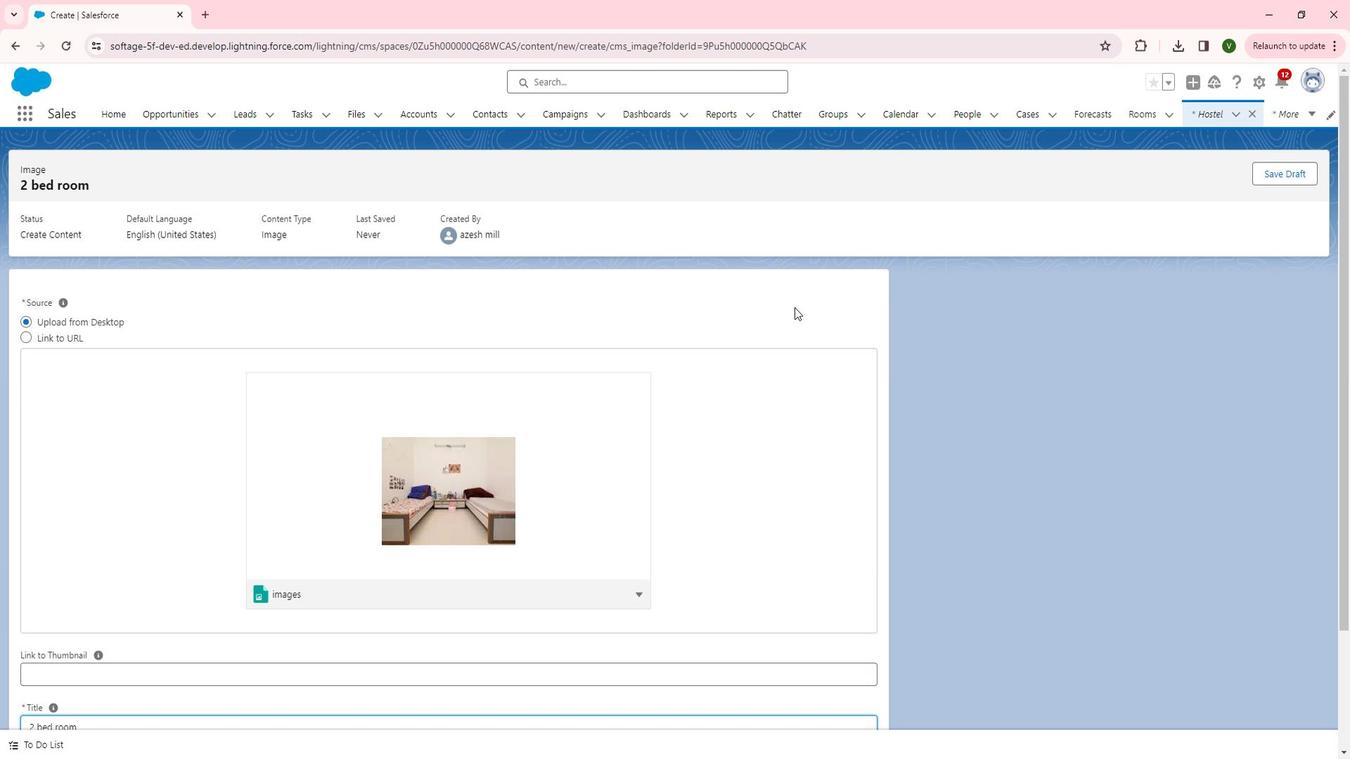 
Action: Mouse scrolled (807, 310) with delta (0, 0)
Screenshot: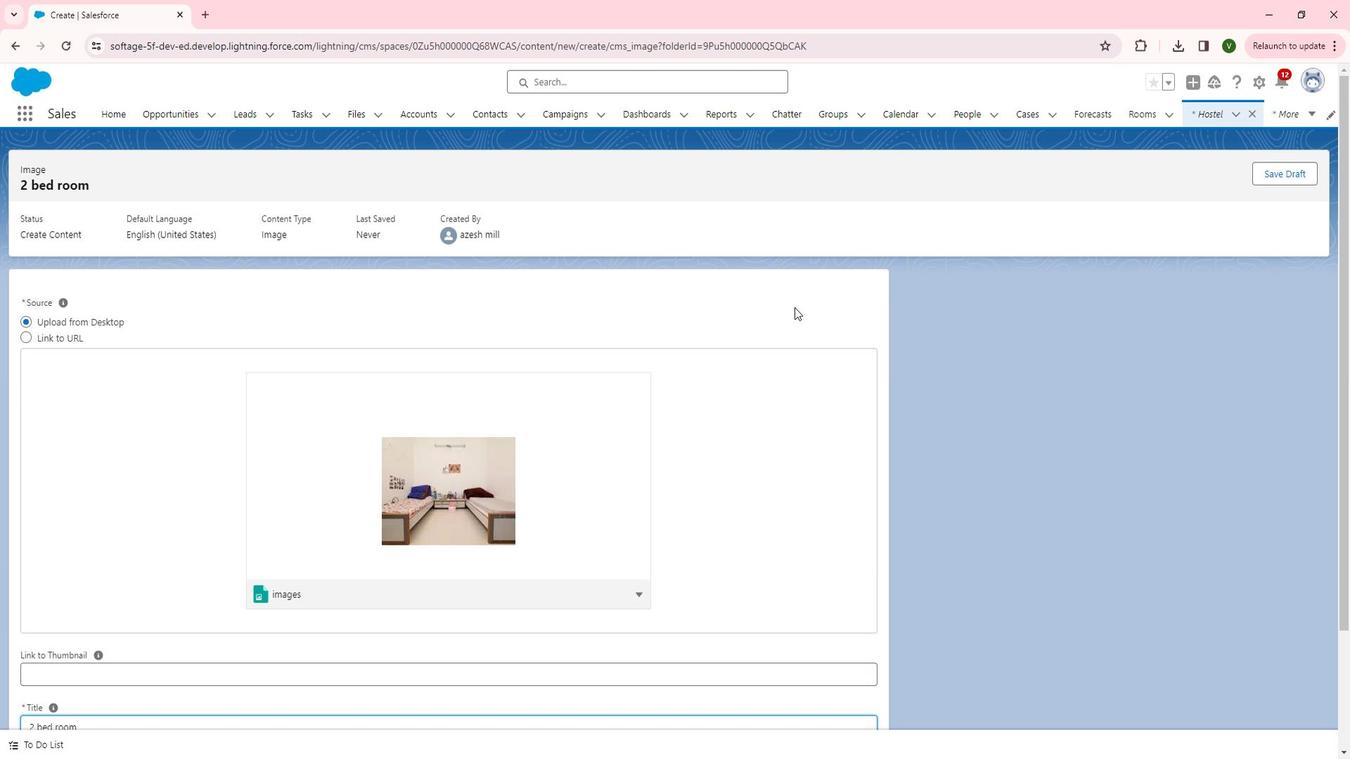 
Action: Mouse moved to (1285, 178)
Screenshot: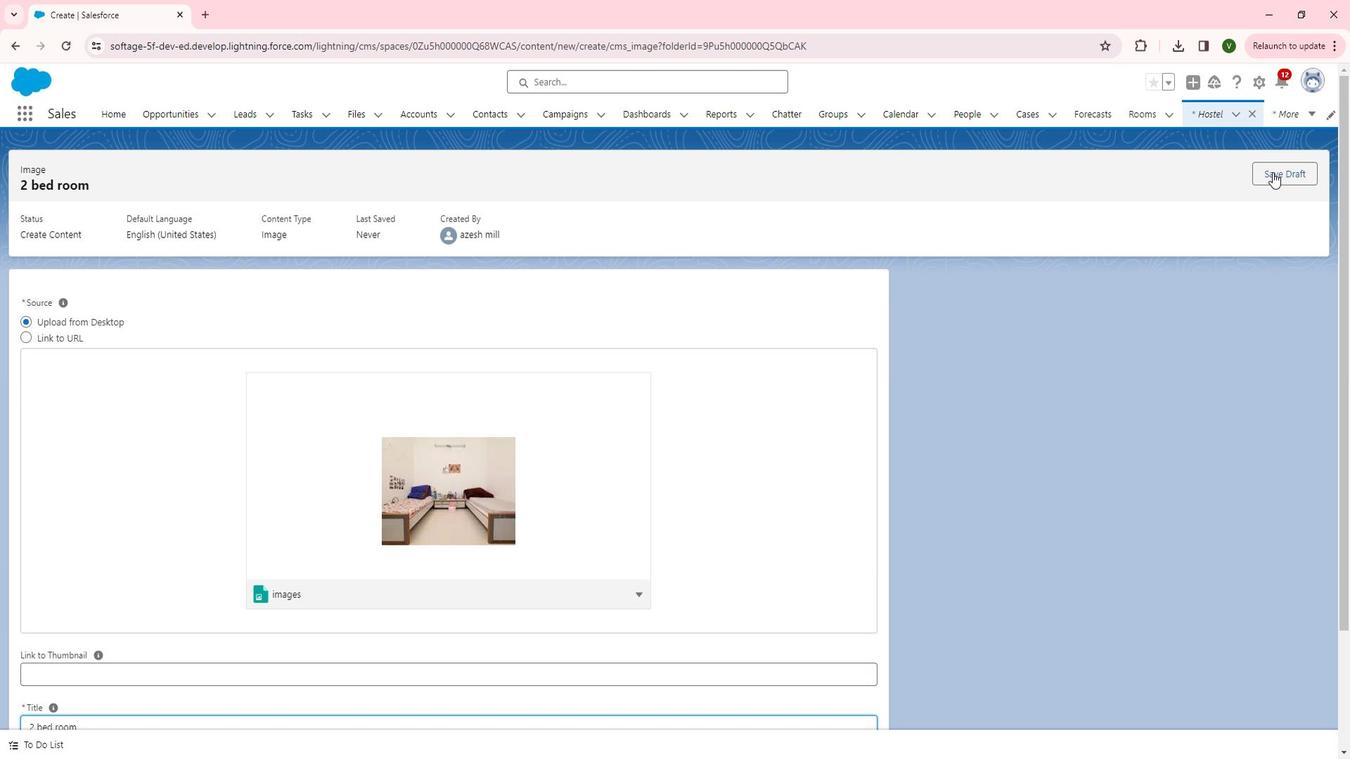 
Action: Mouse pressed left at (1285, 178)
Screenshot: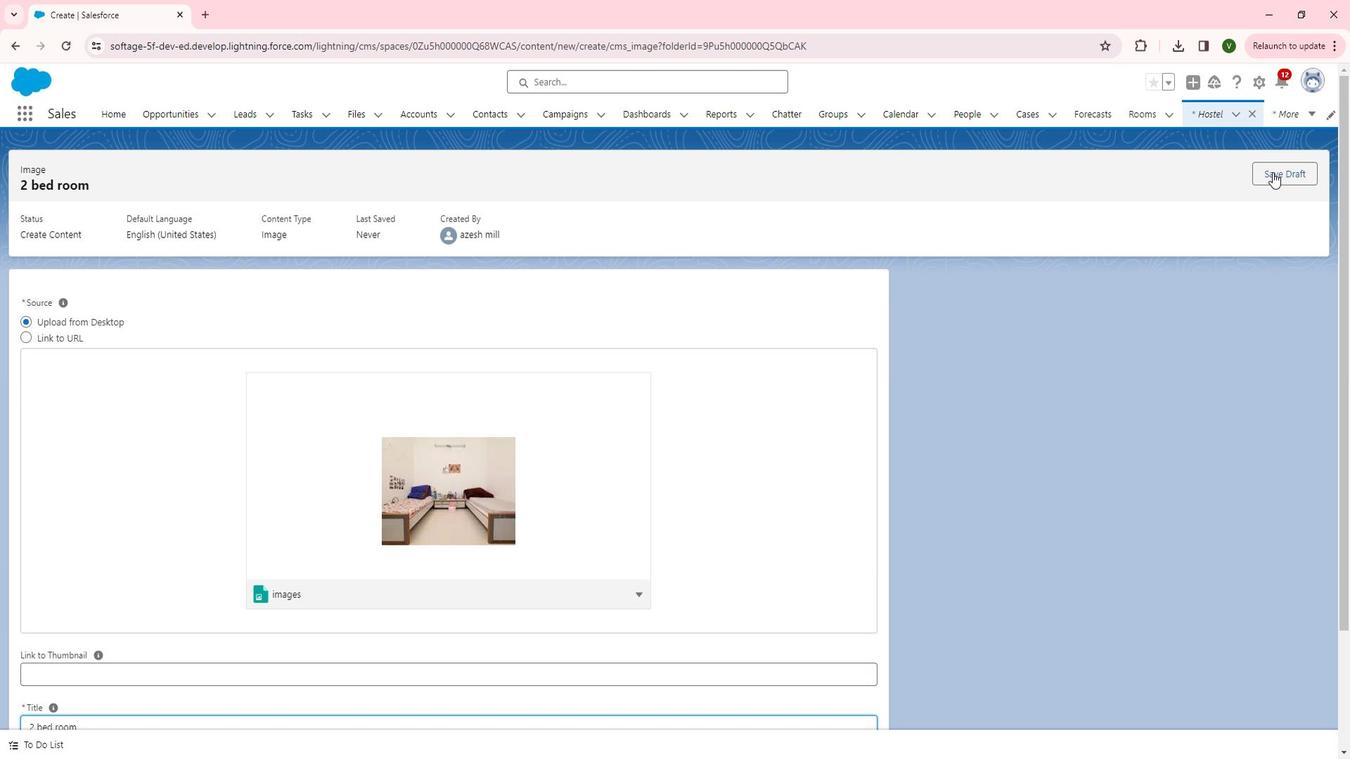 
Action: Mouse moved to (1177, 182)
Screenshot: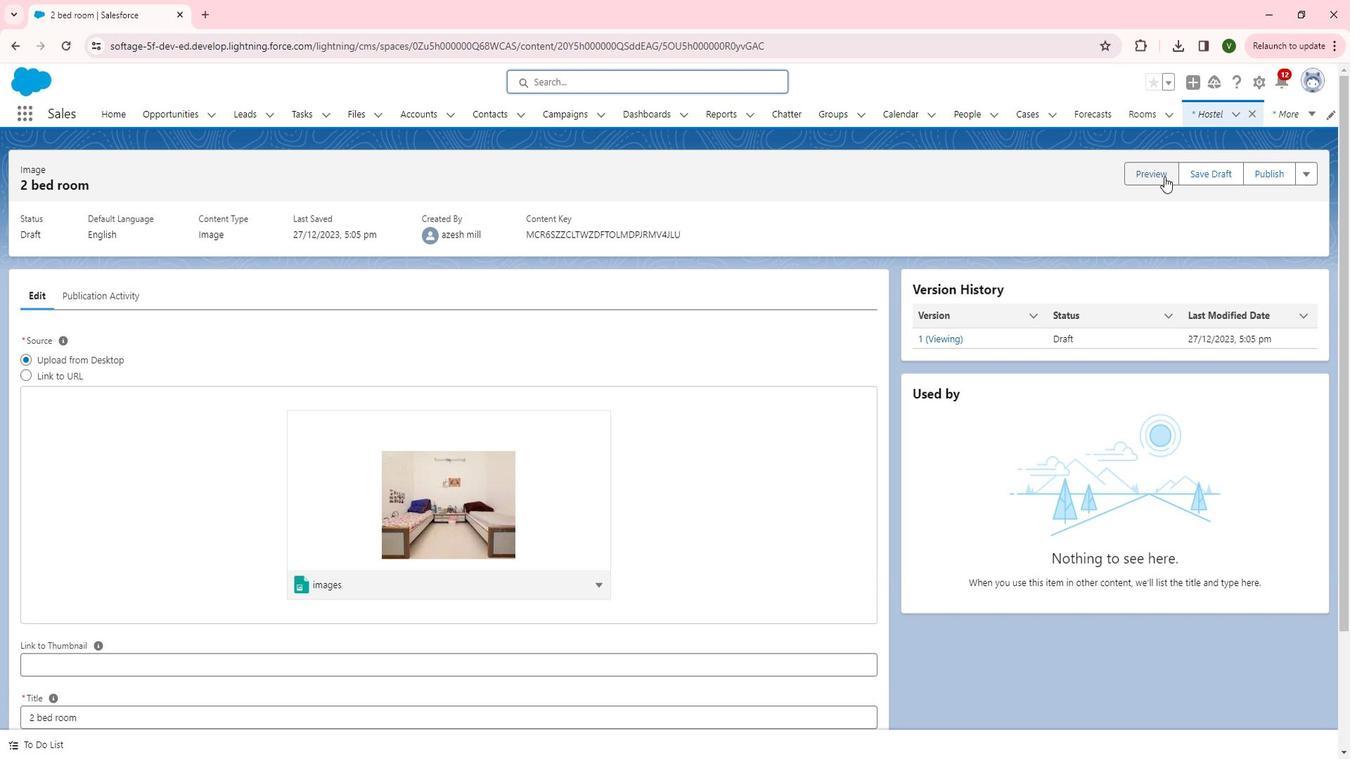 
Action: Mouse pressed left at (1177, 182)
Screenshot: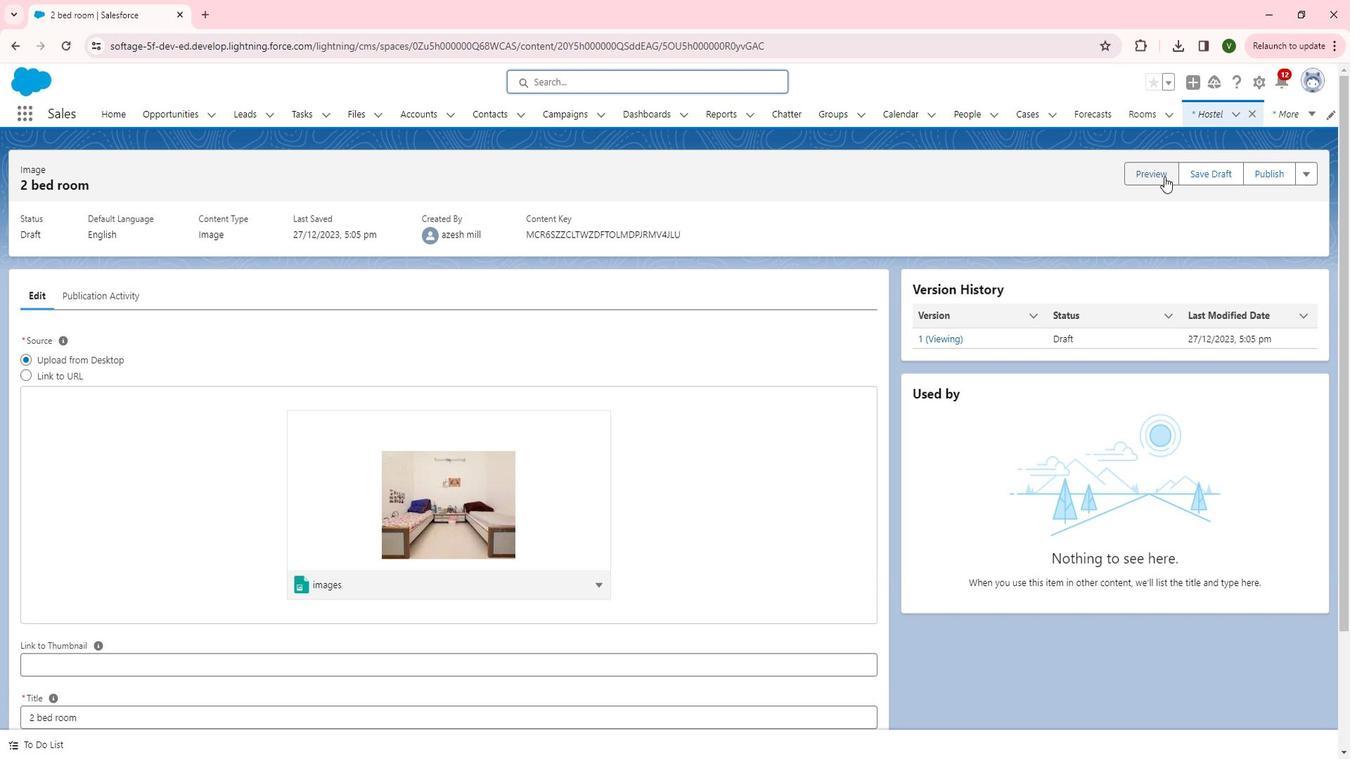 
Action: Mouse moved to (1290, 177)
Screenshot: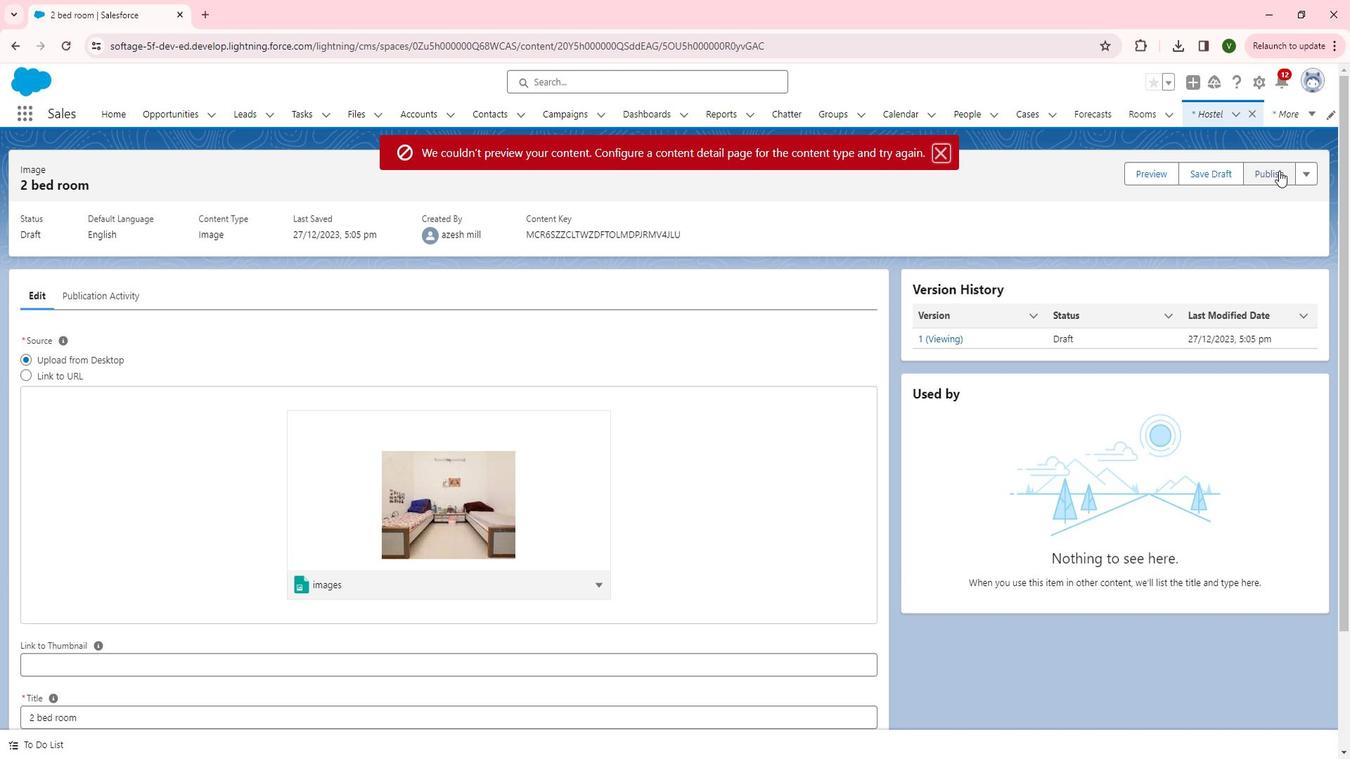 
Action: Mouse pressed left at (1290, 177)
Screenshot: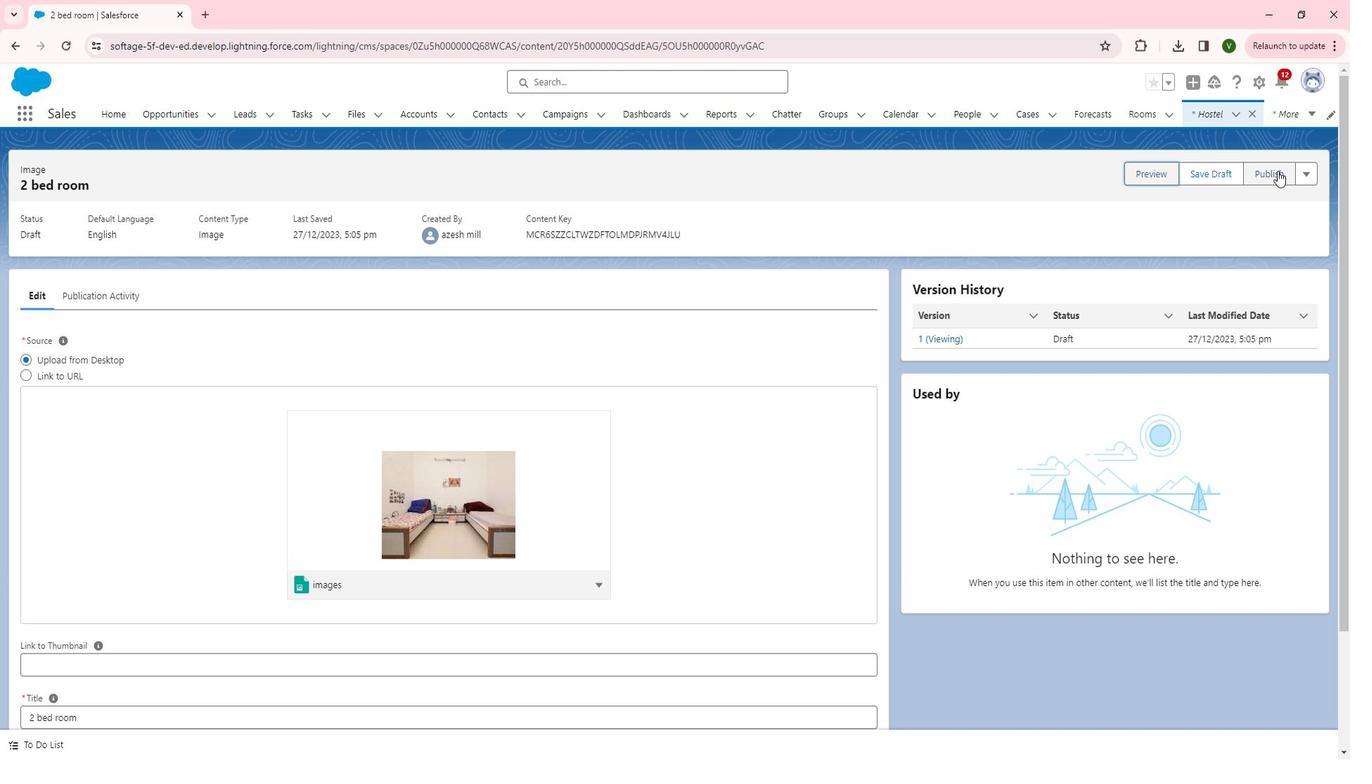 
Action: Mouse moved to (889, 439)
Screenshot: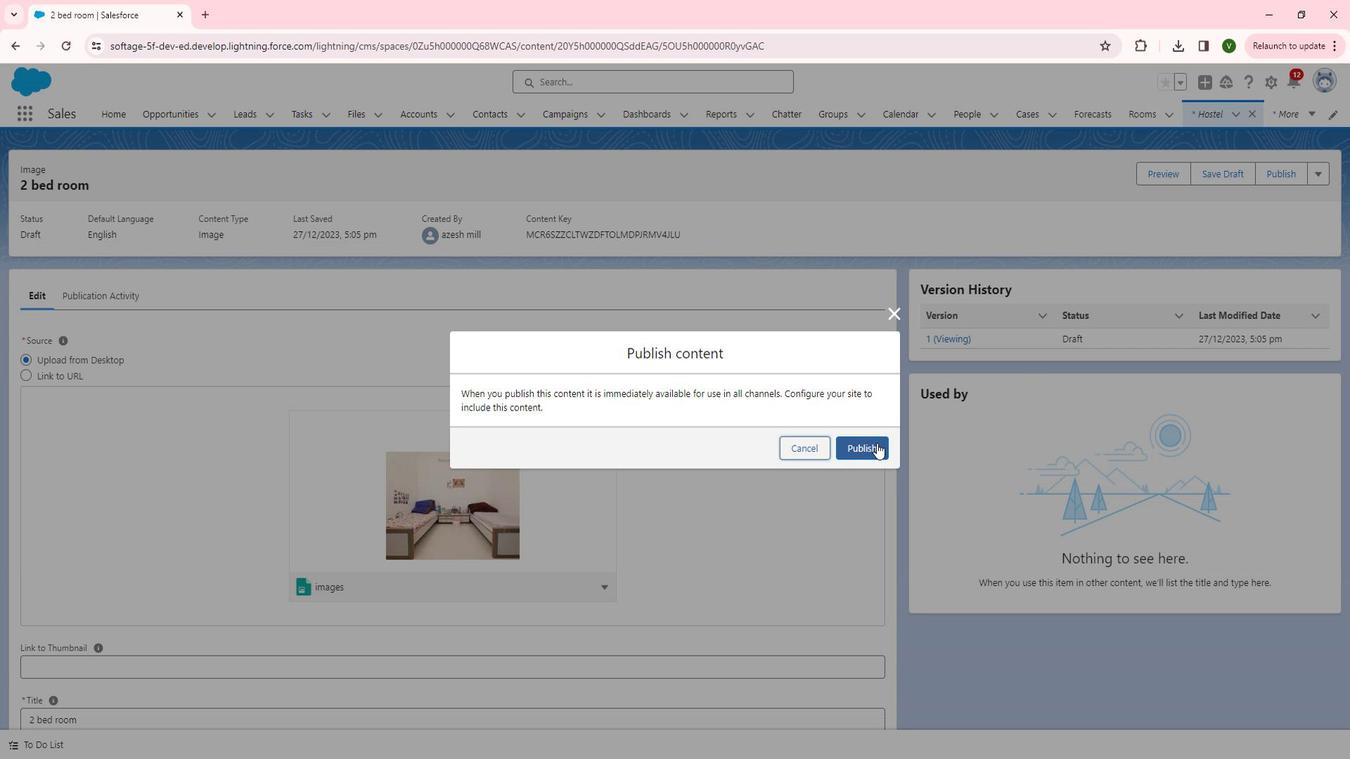 
Action: Mouse pressed left at (889, 439)
Screenshot: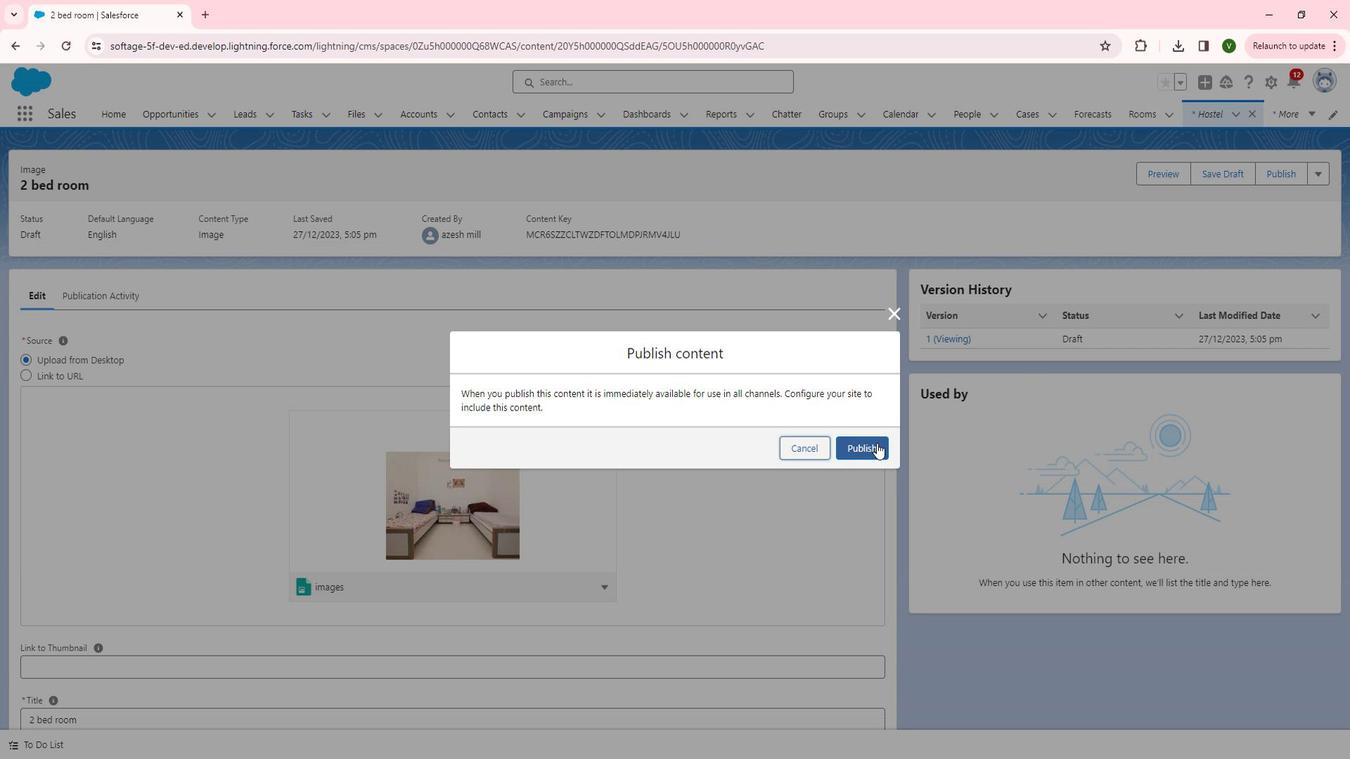 
Action: Mouse moved to (1252, 122)
Screenshot: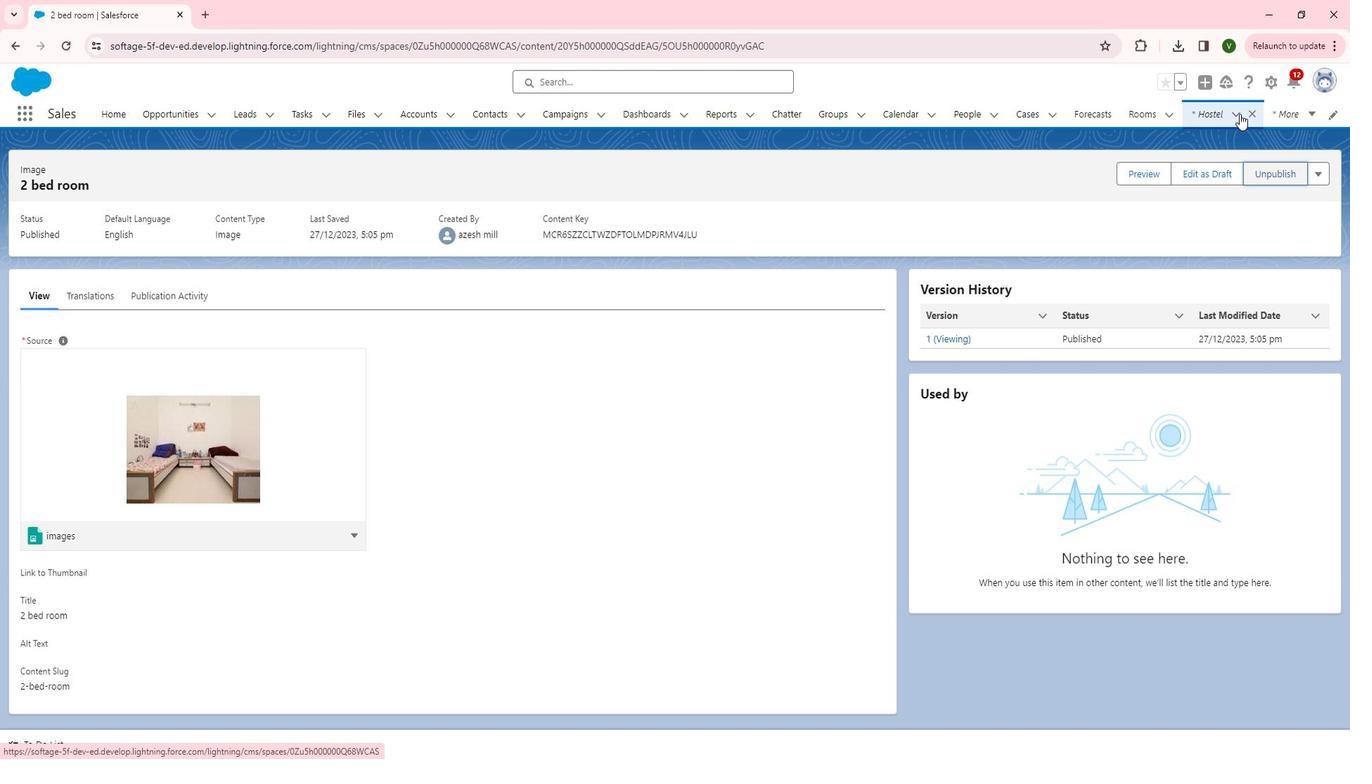 
Action: Mouse pressed left at (1252, 122)
Screenshot: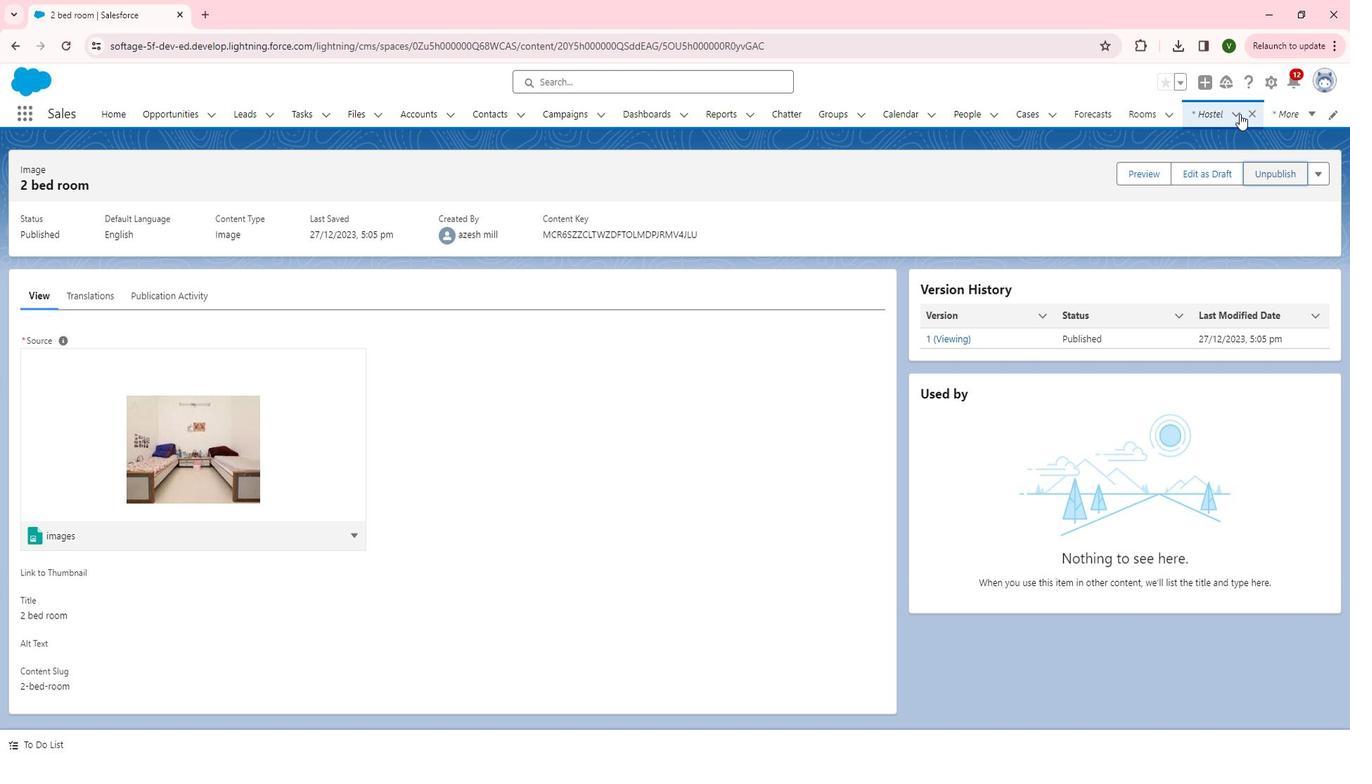 
Action: Mouse moved to (453, 322)
Screenshot: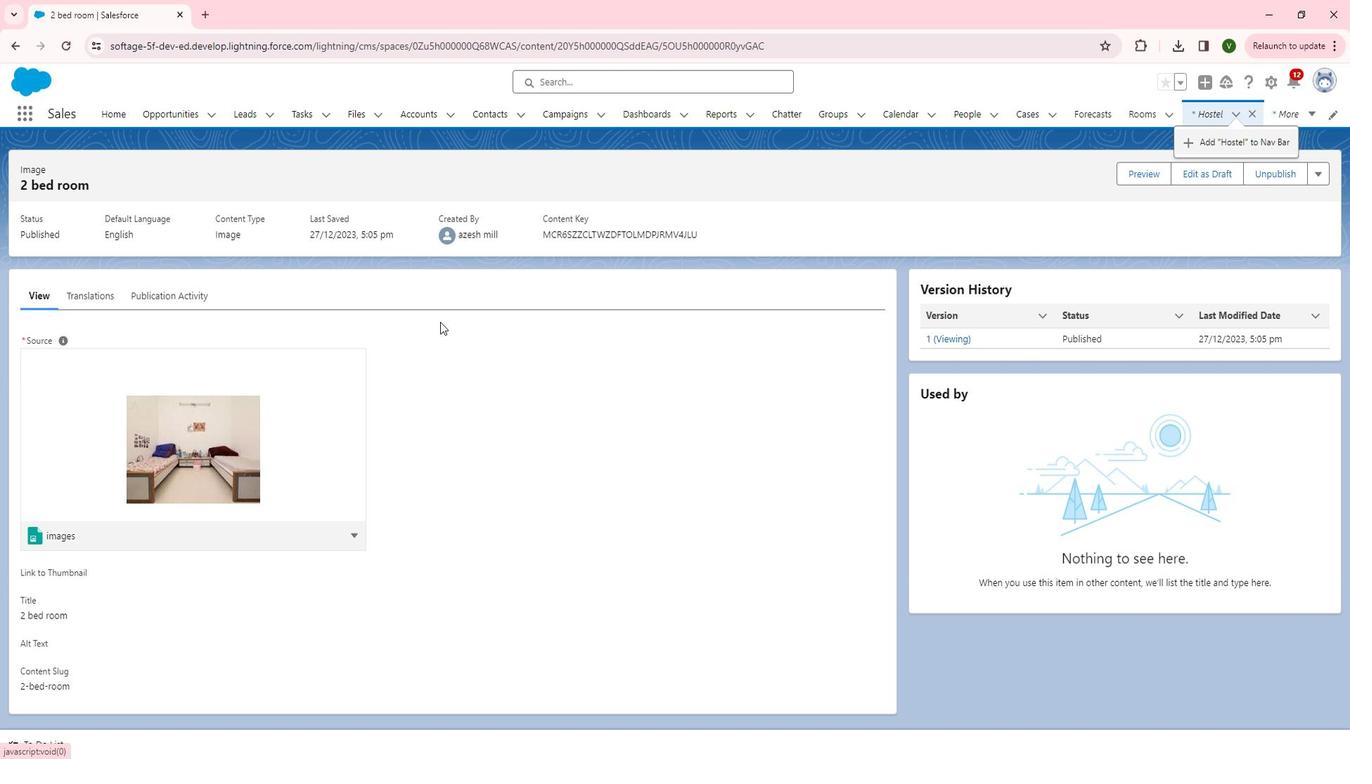 
Action: Mouse scrolled (453, 322) with delta (0, 0)
Screenshot: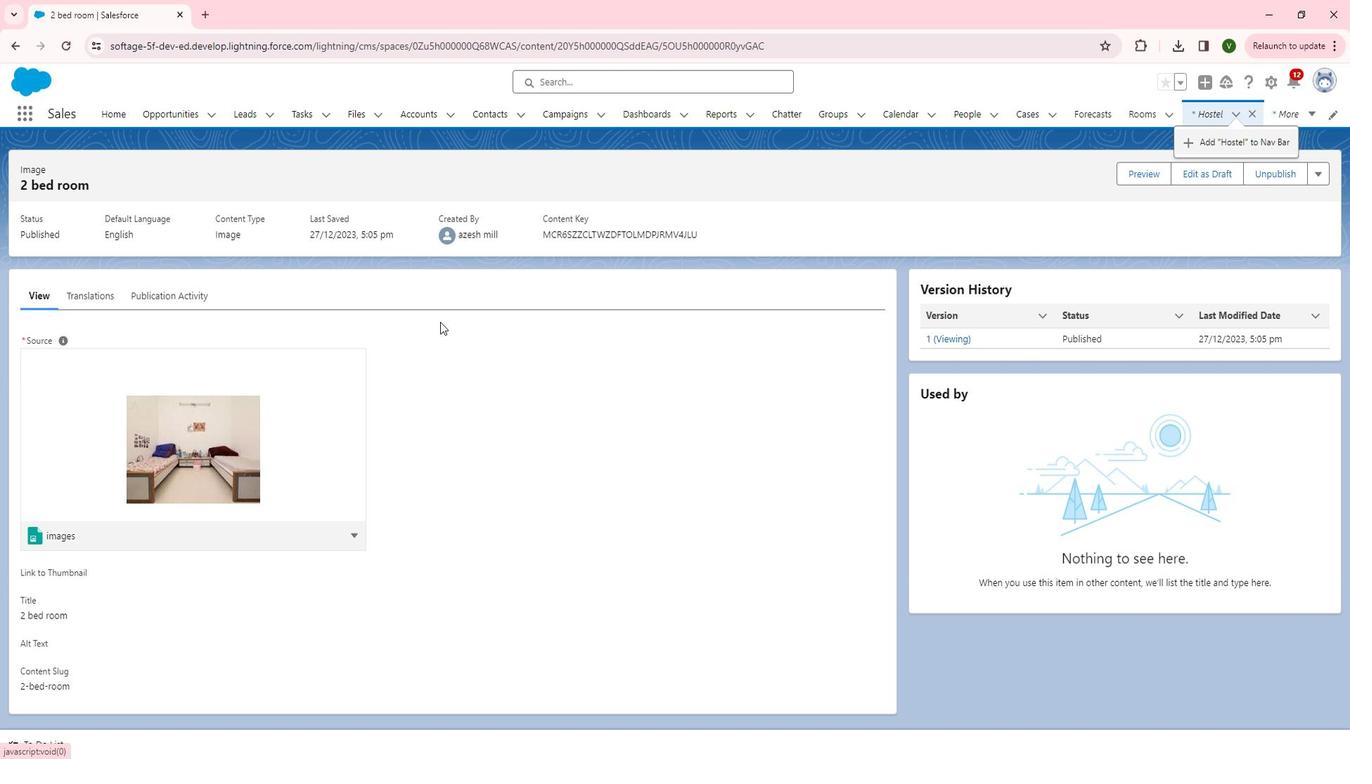 
Action: Mouse moved to (453, 327)
Screenshot: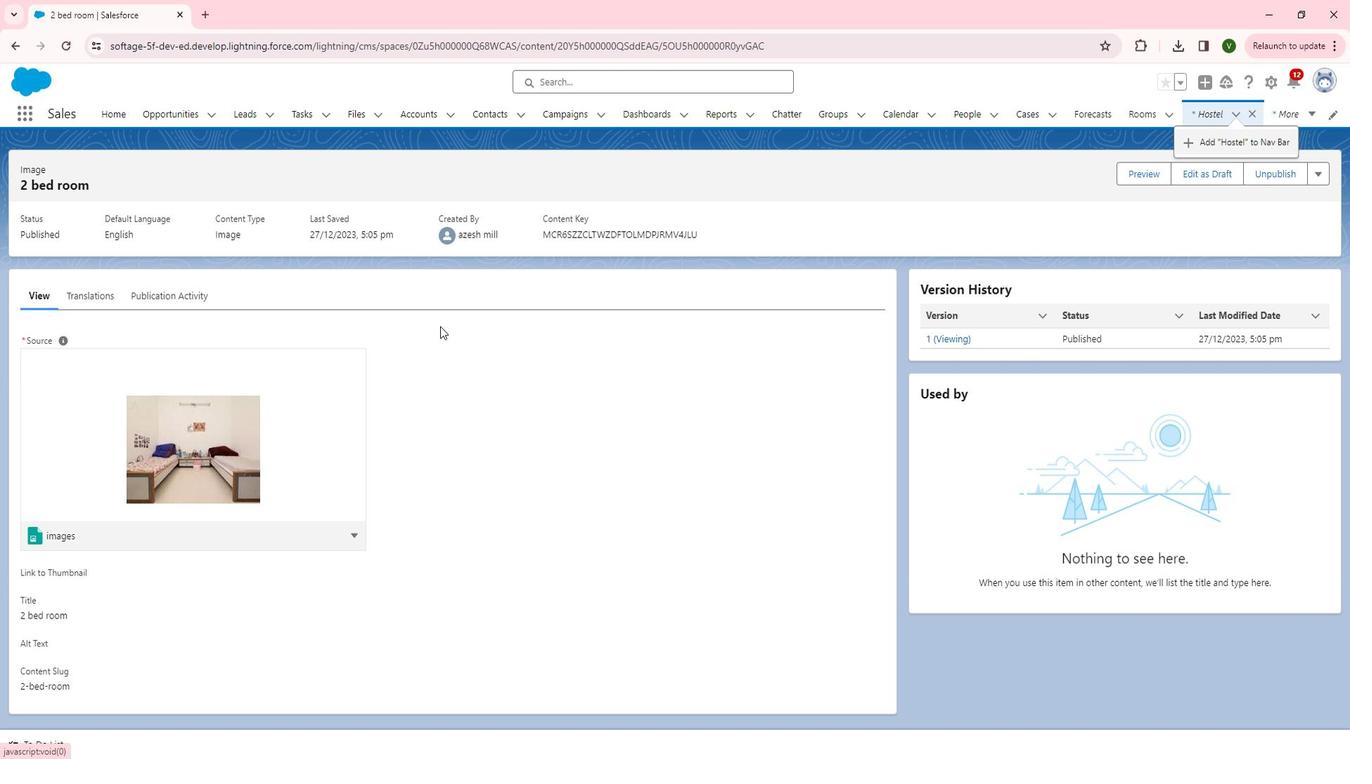
Action: Mouse scrolled (453, 326) with delta (0, 0)
Screenshot: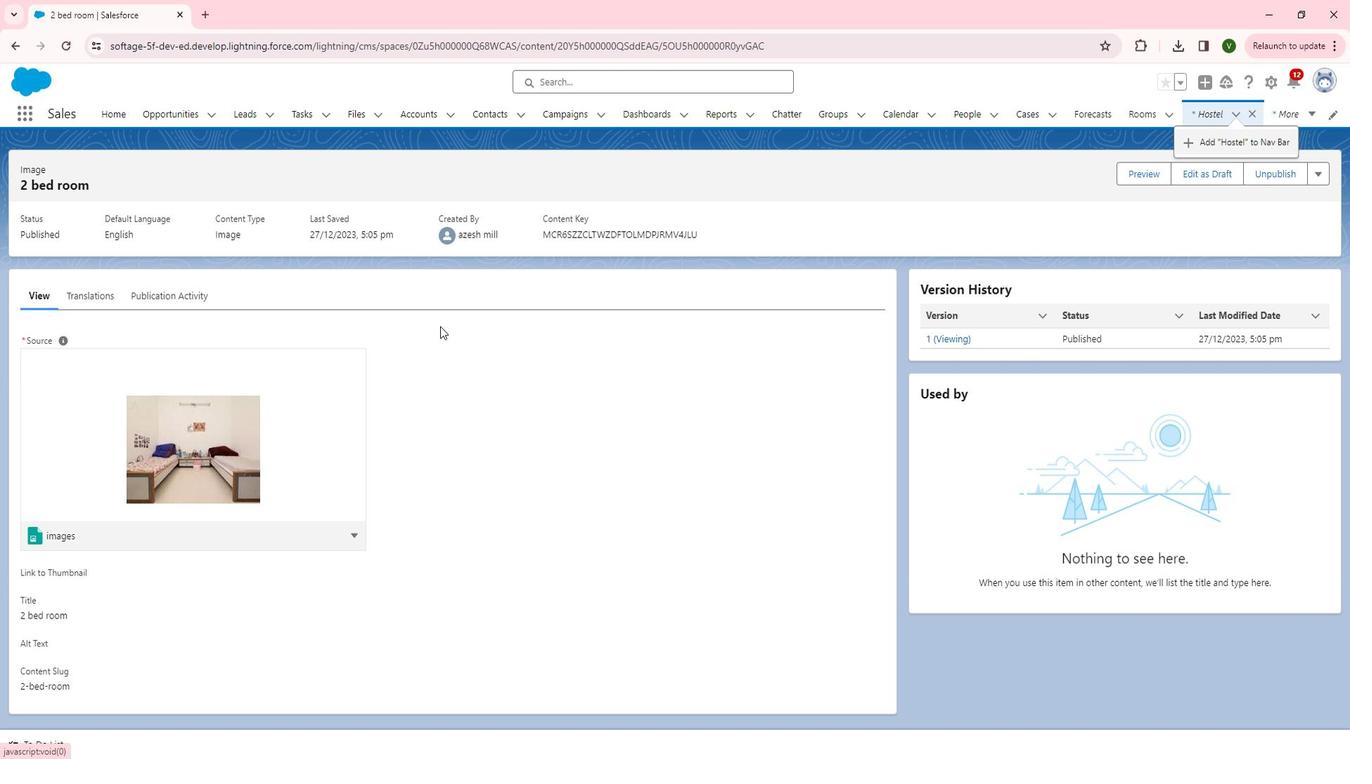 
Action: Mouse scrolled (453, 326) with delta (0, 0)
Screenshot: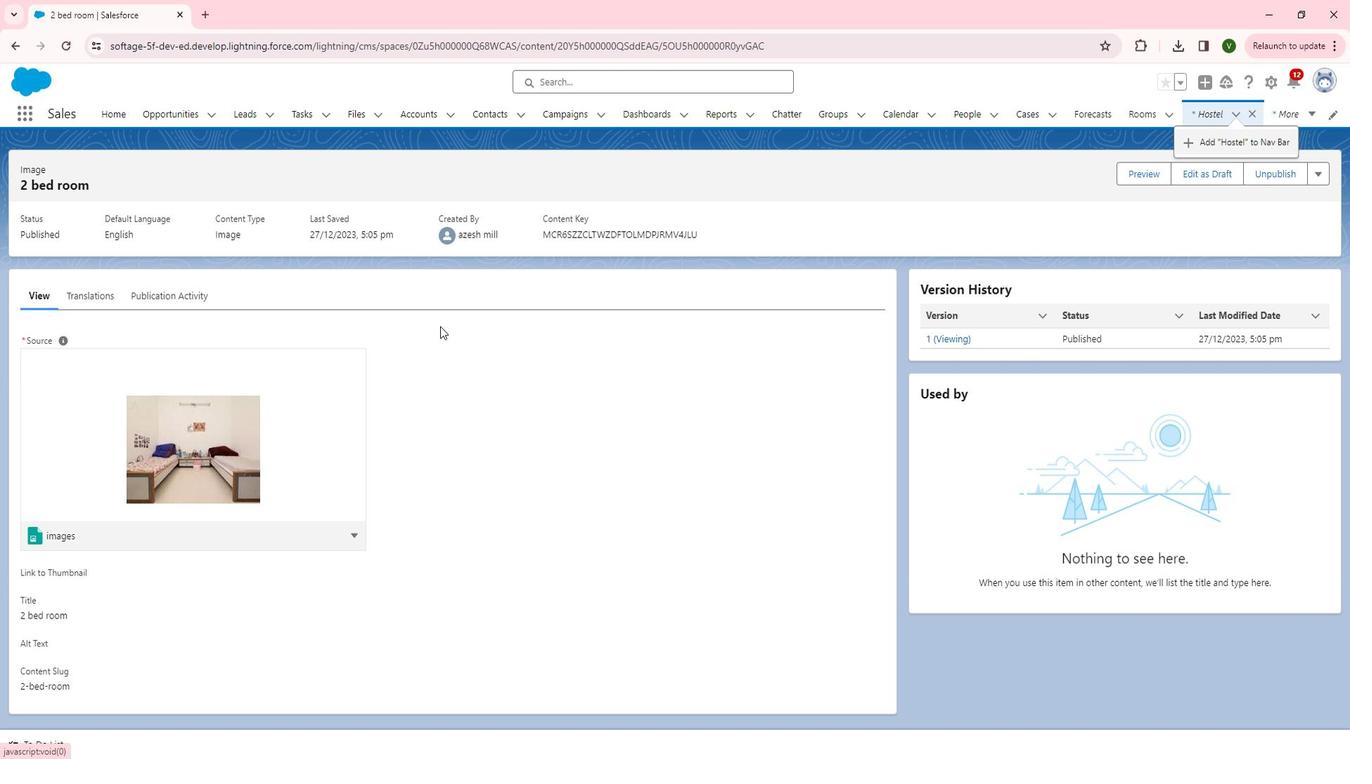 
Action: Mouse moved to (31, 120)
Screenshot: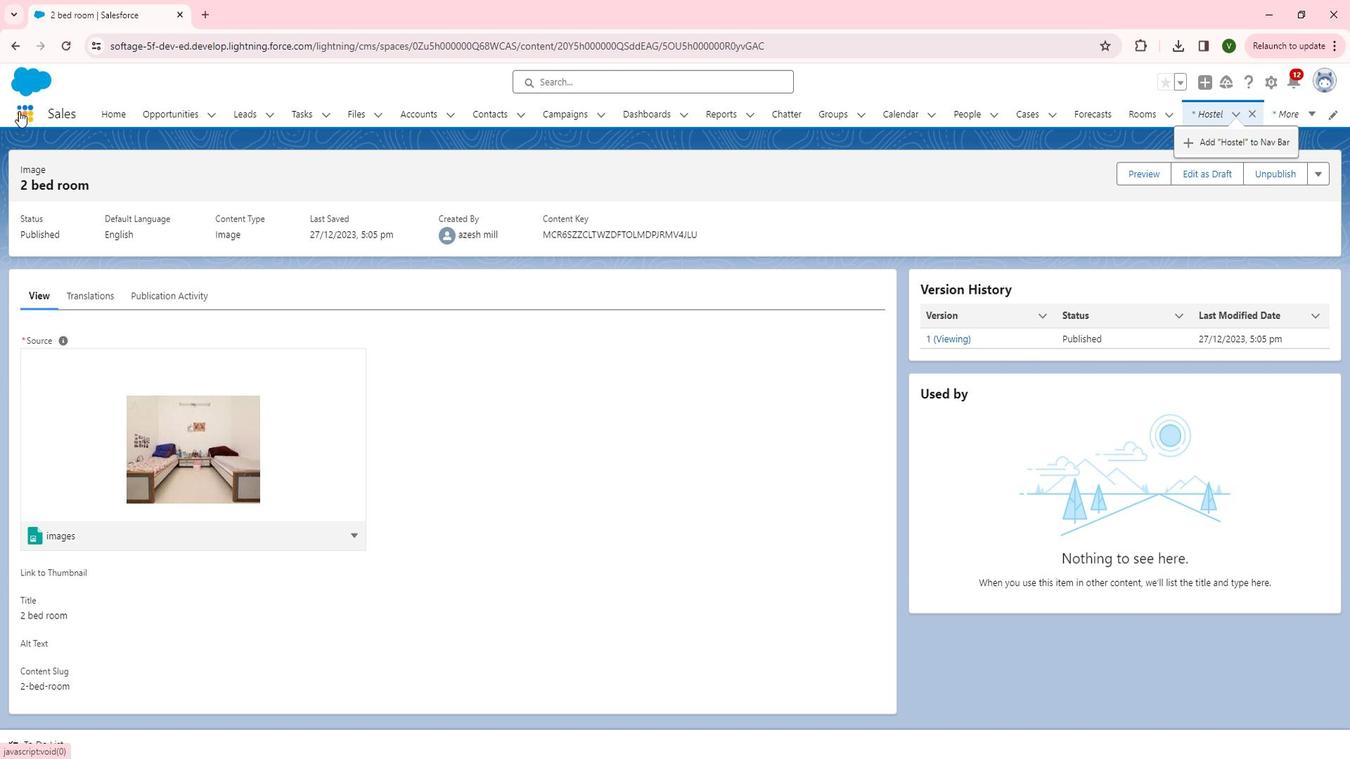 
Action: Mouse pressed left at (31, 120)
Screenshot: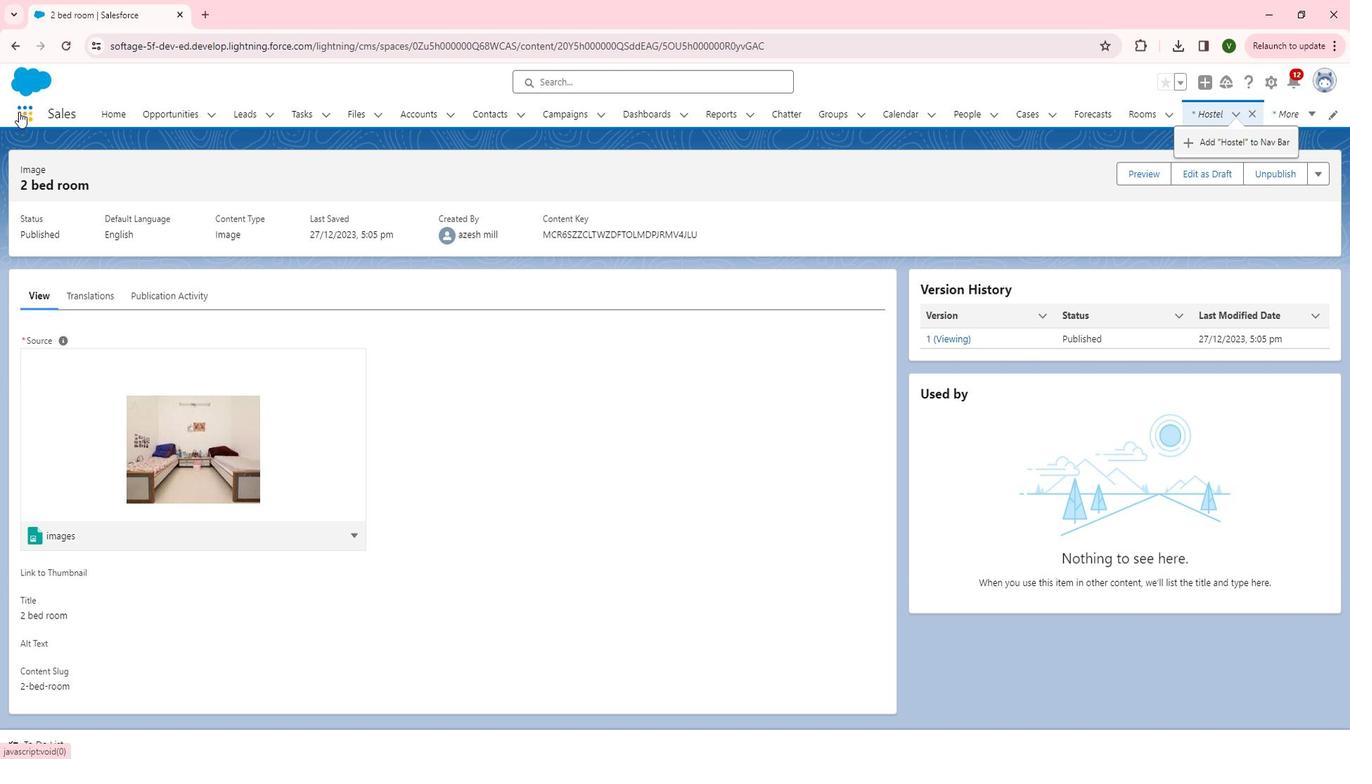 
Action: Mouse moved to (31, 120)
Screenshot: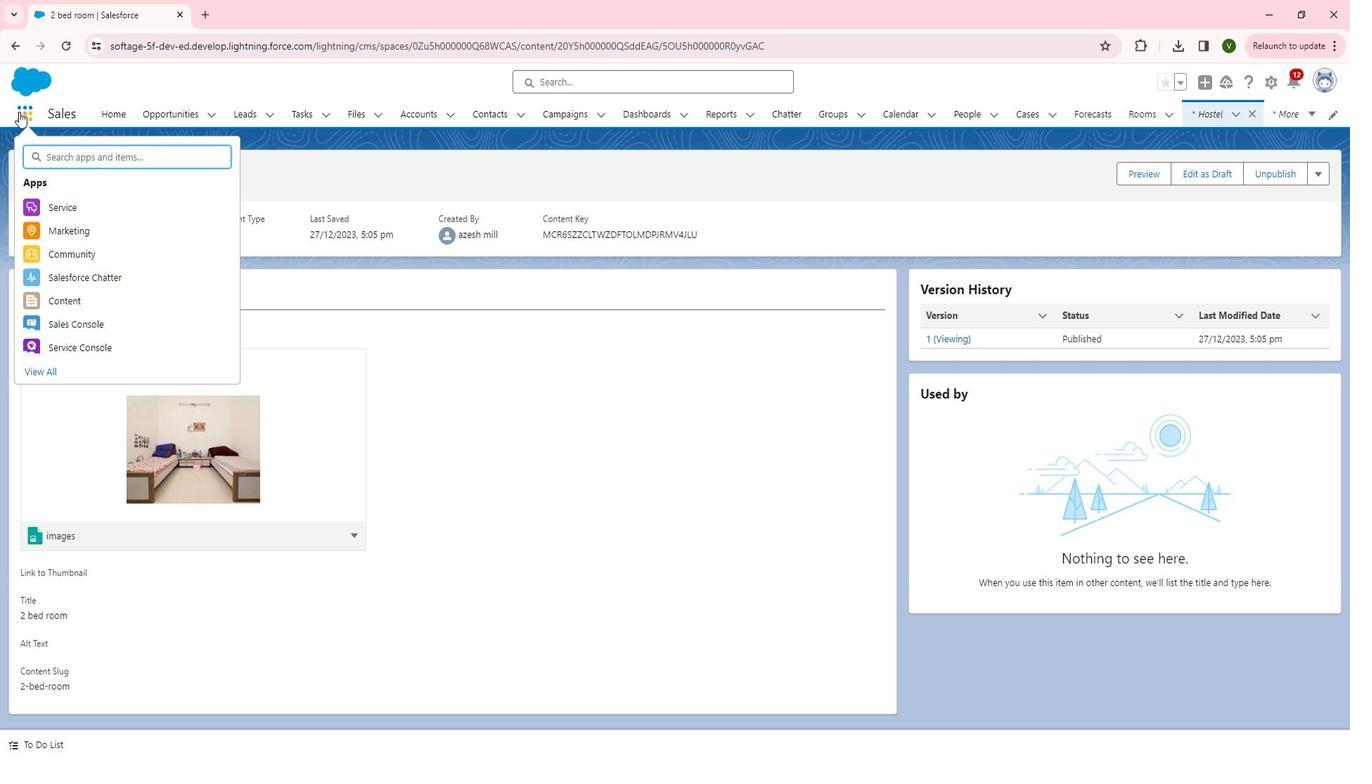 
Action: Key pressed digit
Screenshot: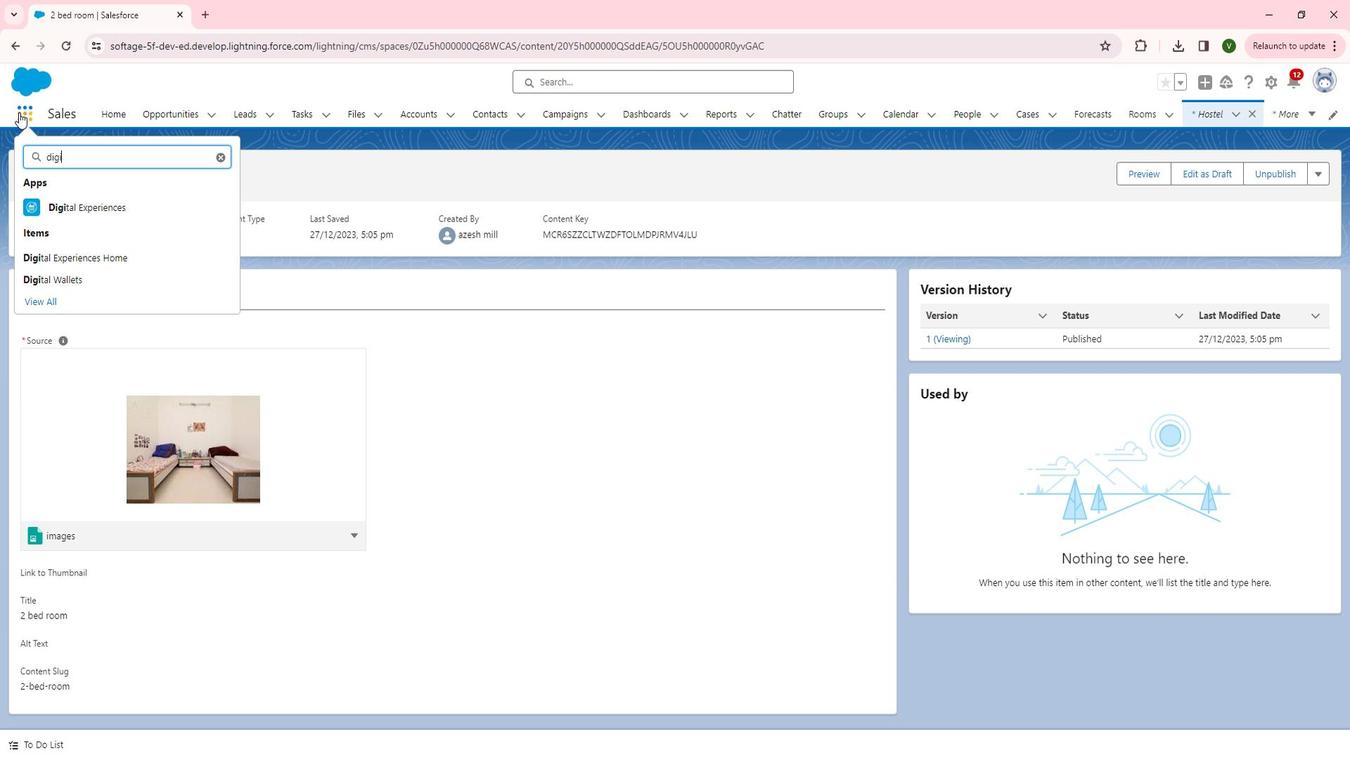 
Action: Mouse moved to (106, 260)
Screenshot: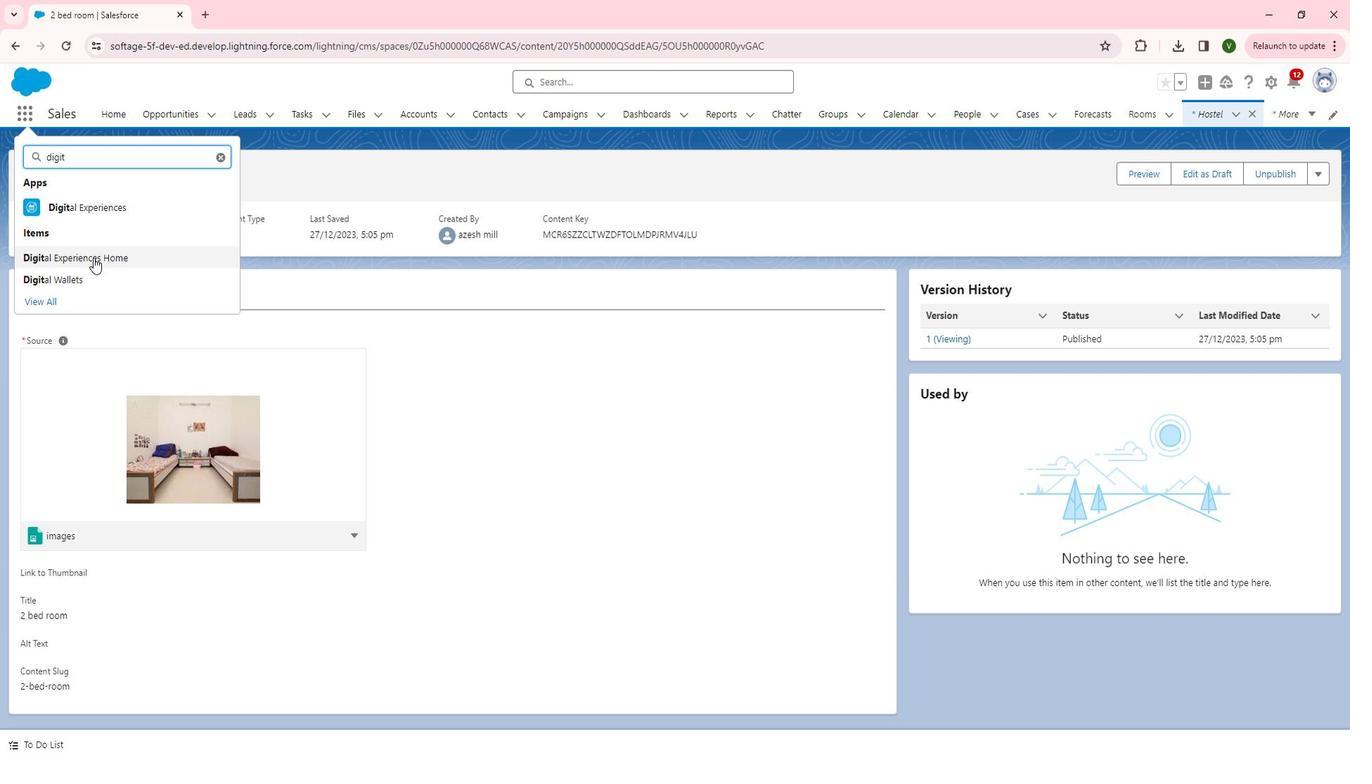 
Action: Mouse pressed left at (106, 260)
Screenshot: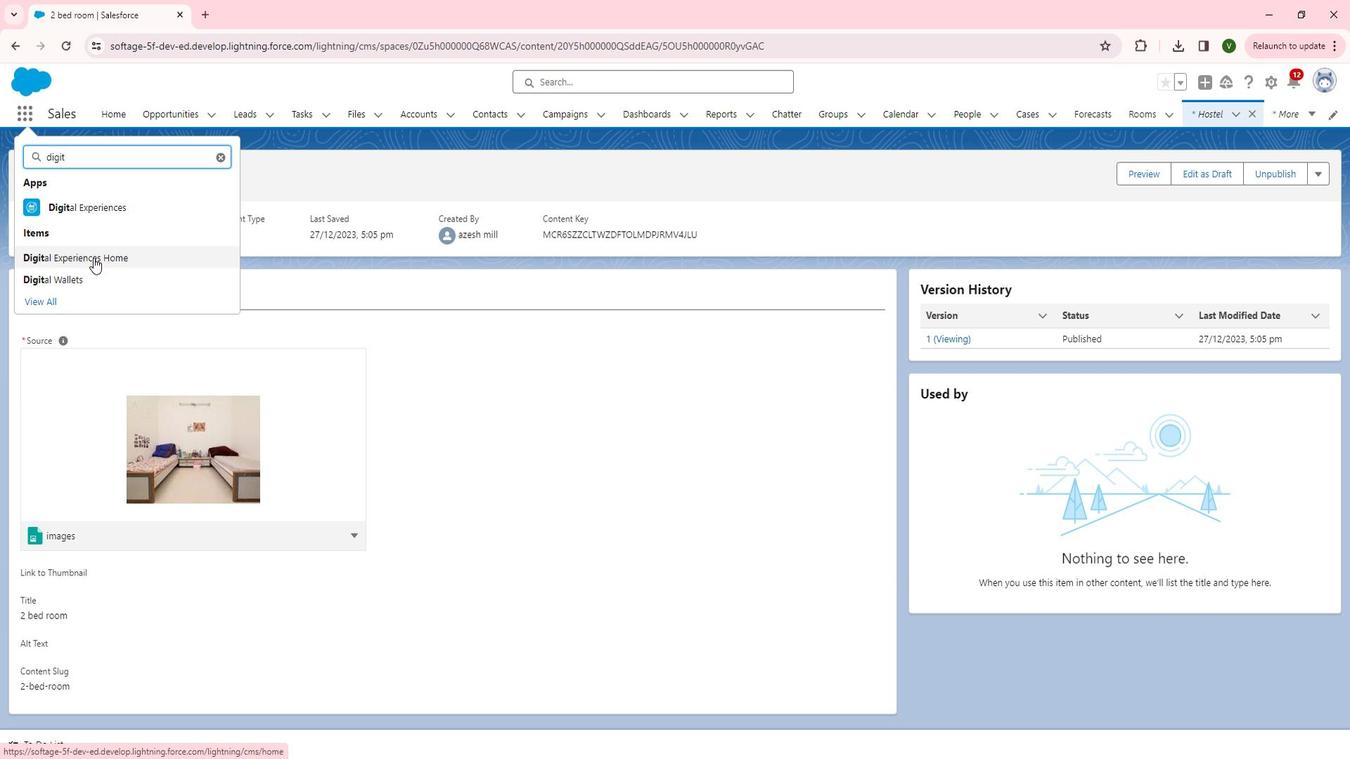 
Action: Mouse moved to (882, 475)
Screenshot: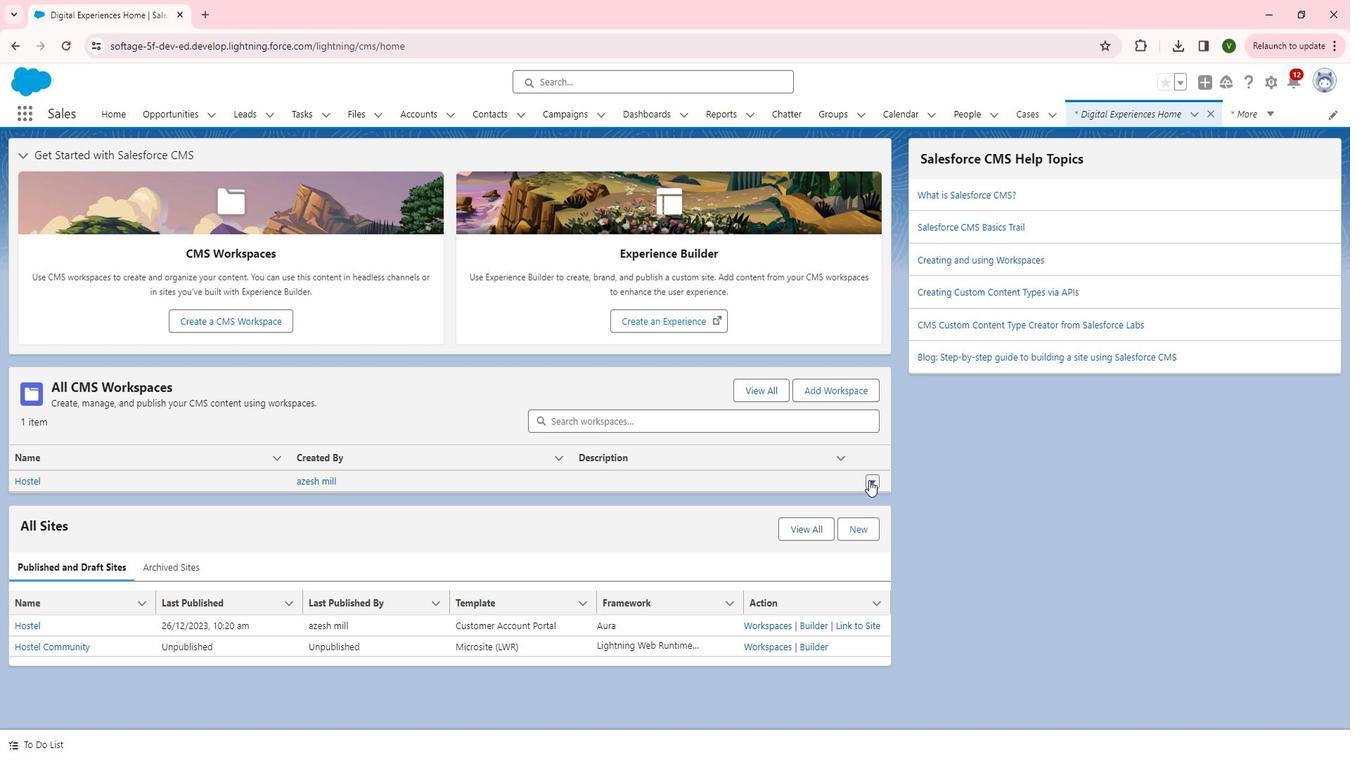 
Action: Mouse pressed left at (882, 475)
Screenshot: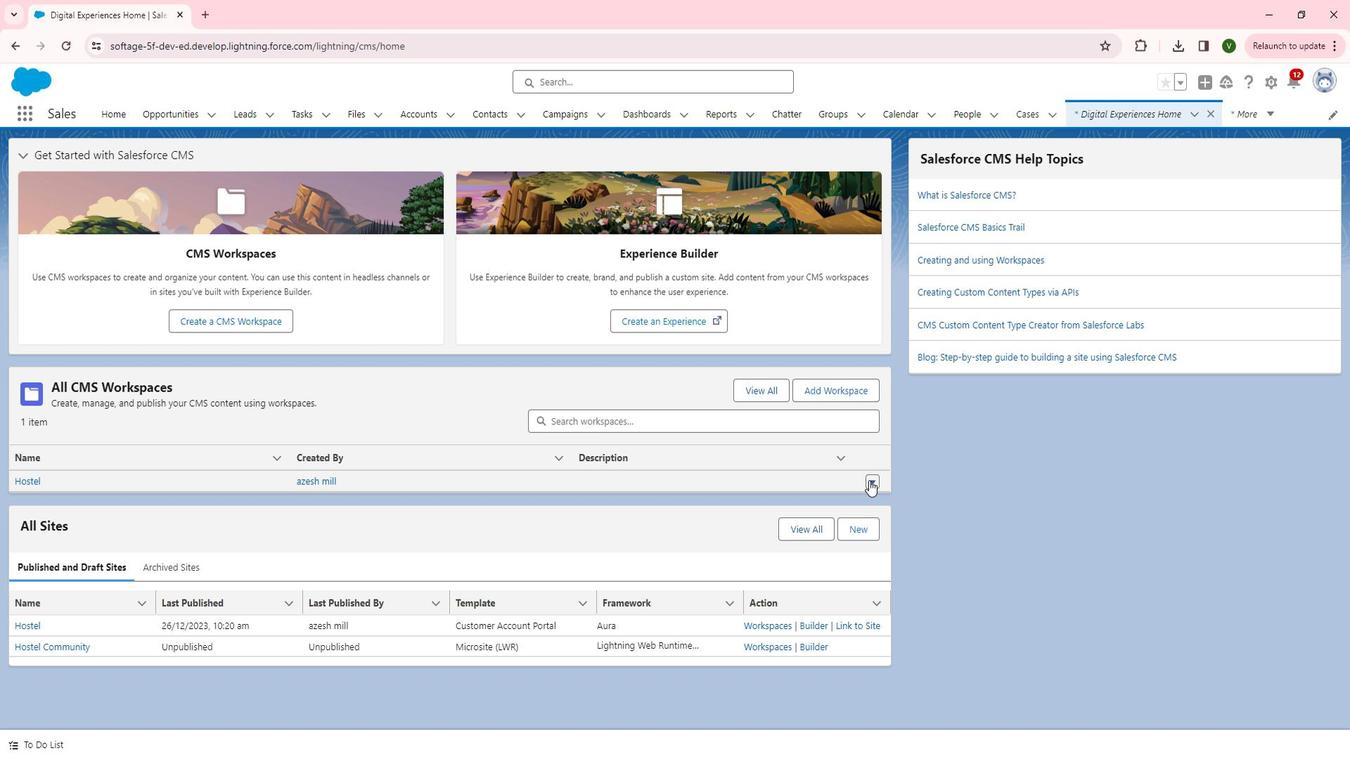 
Action: Mouse moved to (853, 473)
Screenshot: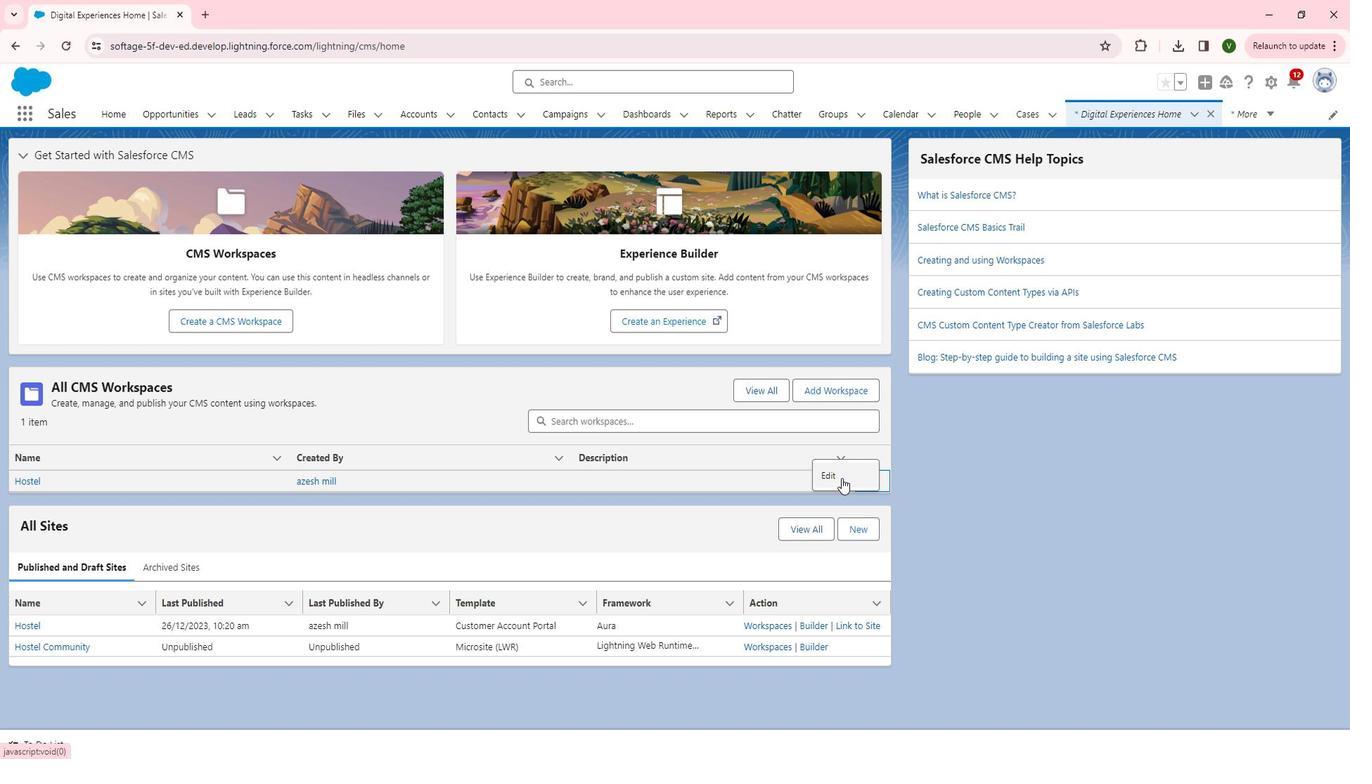 
Action: Mouse pressed left at (853, 473)
Screenshot: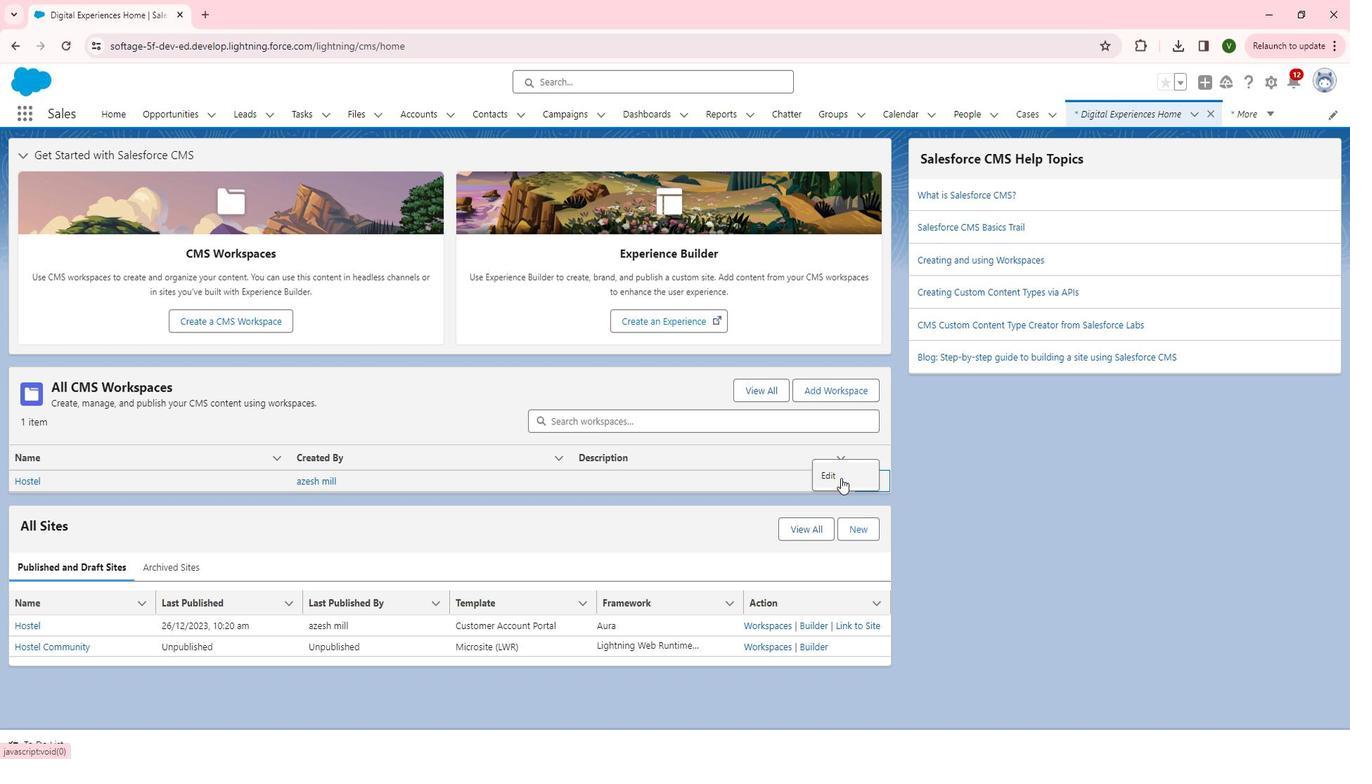 
Action: Mouse moved to (825, 529)
Screenshot: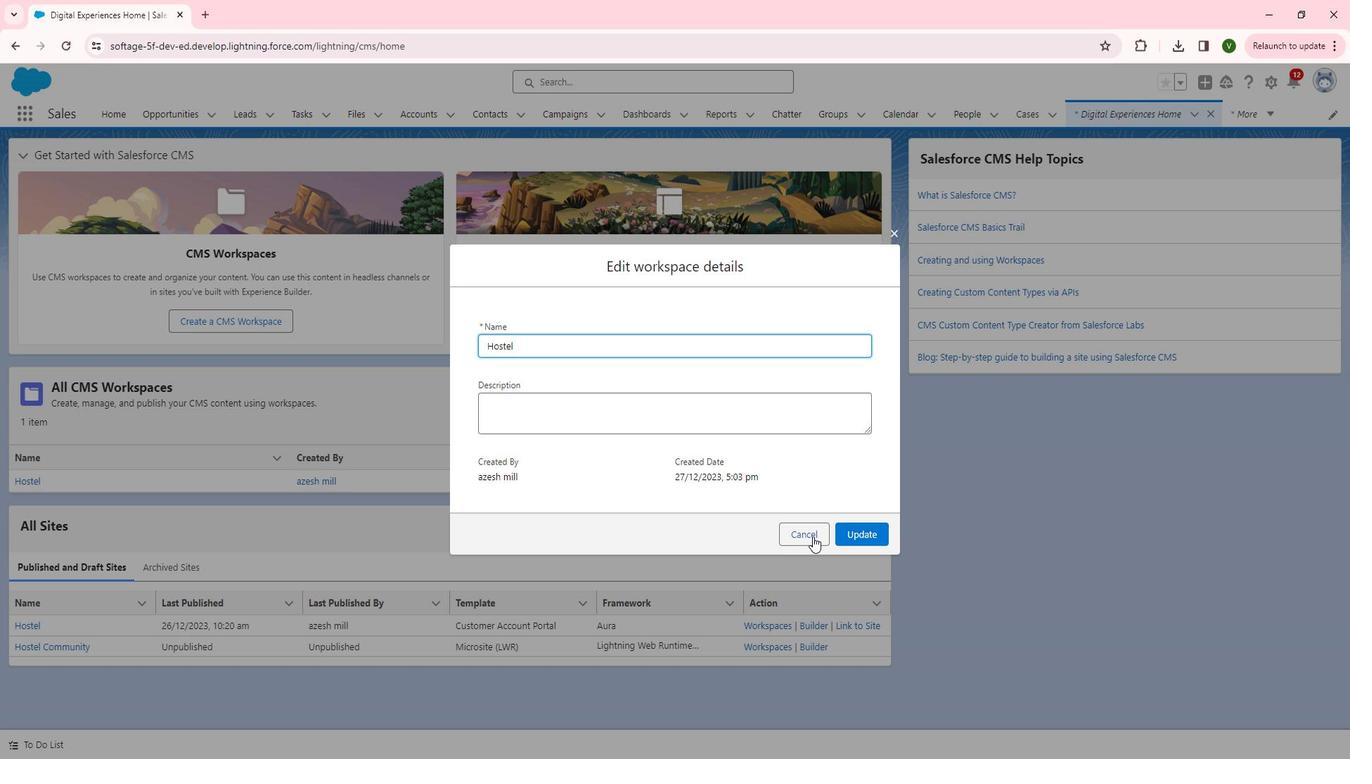 
Action: Mouse pressed left at (825, 529)
Screenshot: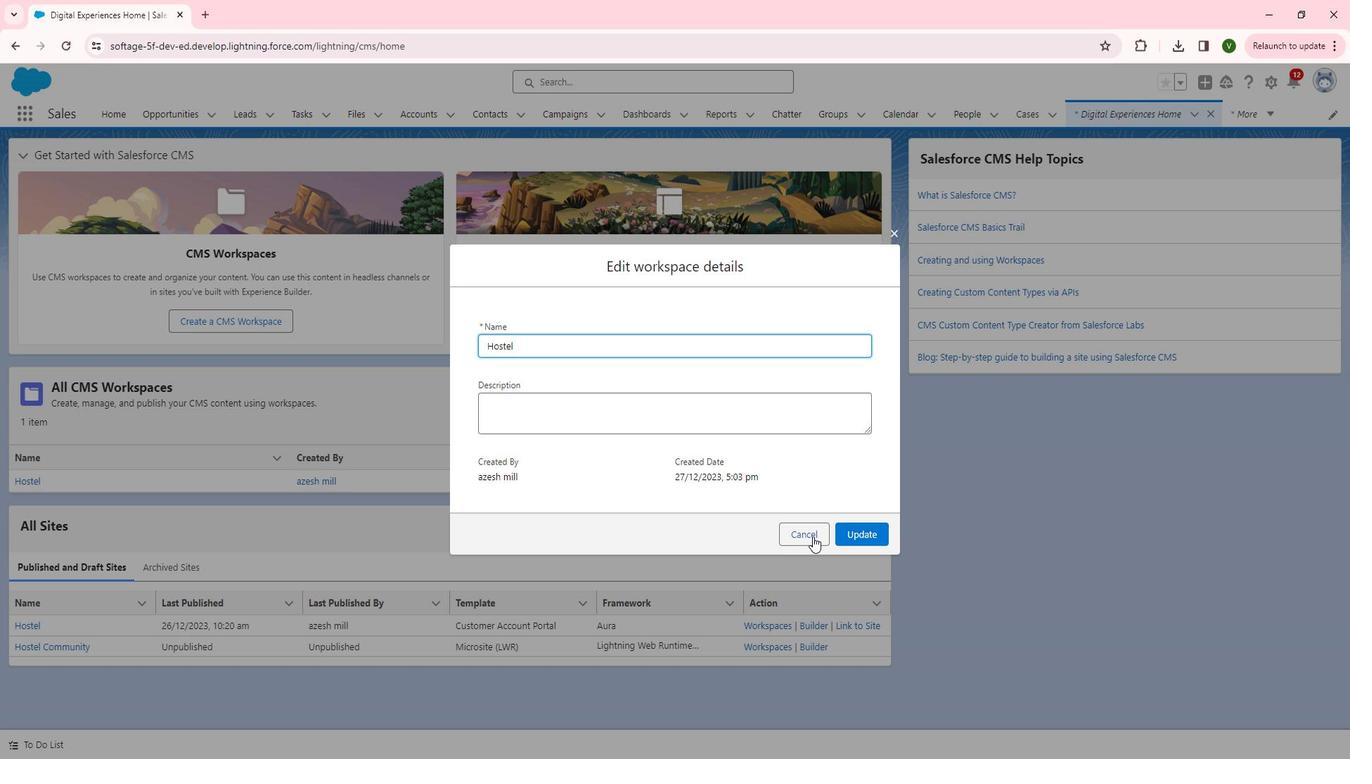 
Action: Mouse moved to (37, 469)
Screenshot: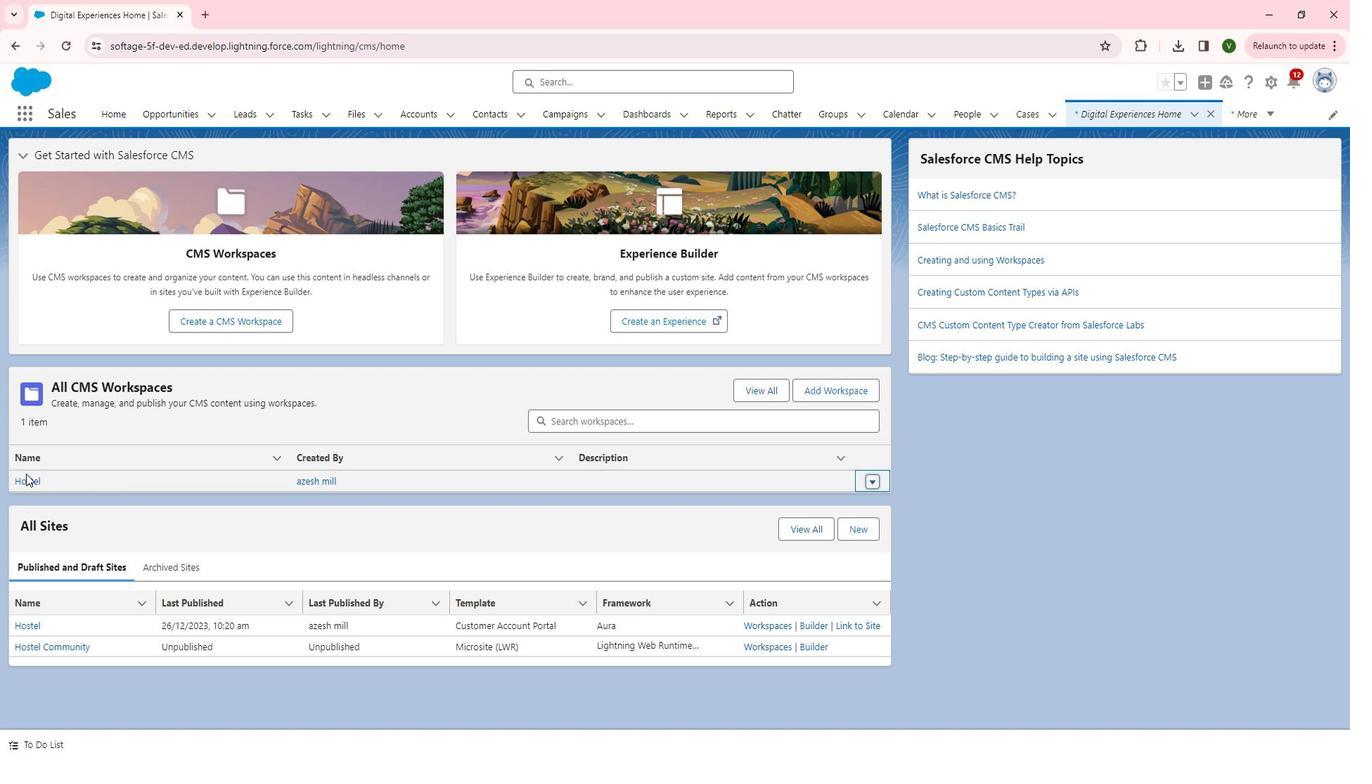 
Action: Mouse pressed left at (37, 469)
Screenshot: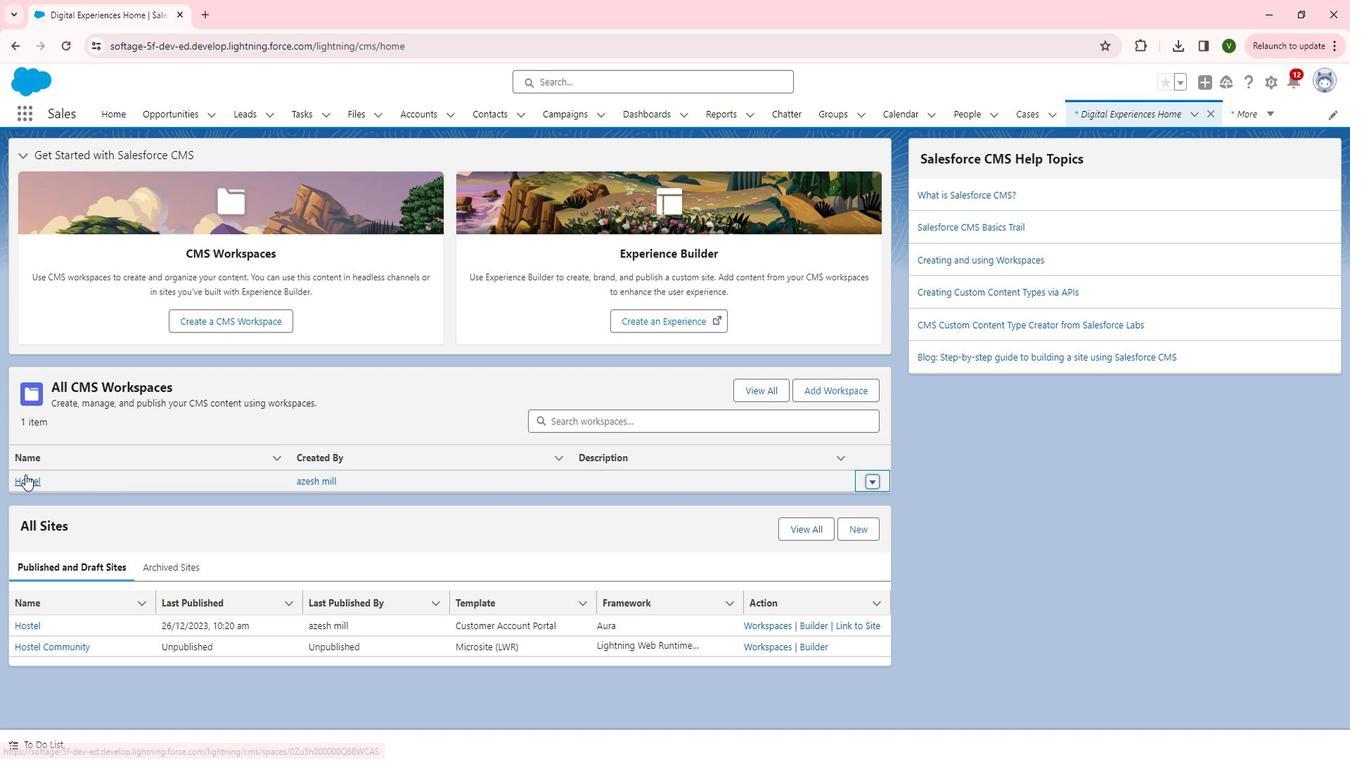 
Action: Mouse moved to (153, 360)
Screenshot: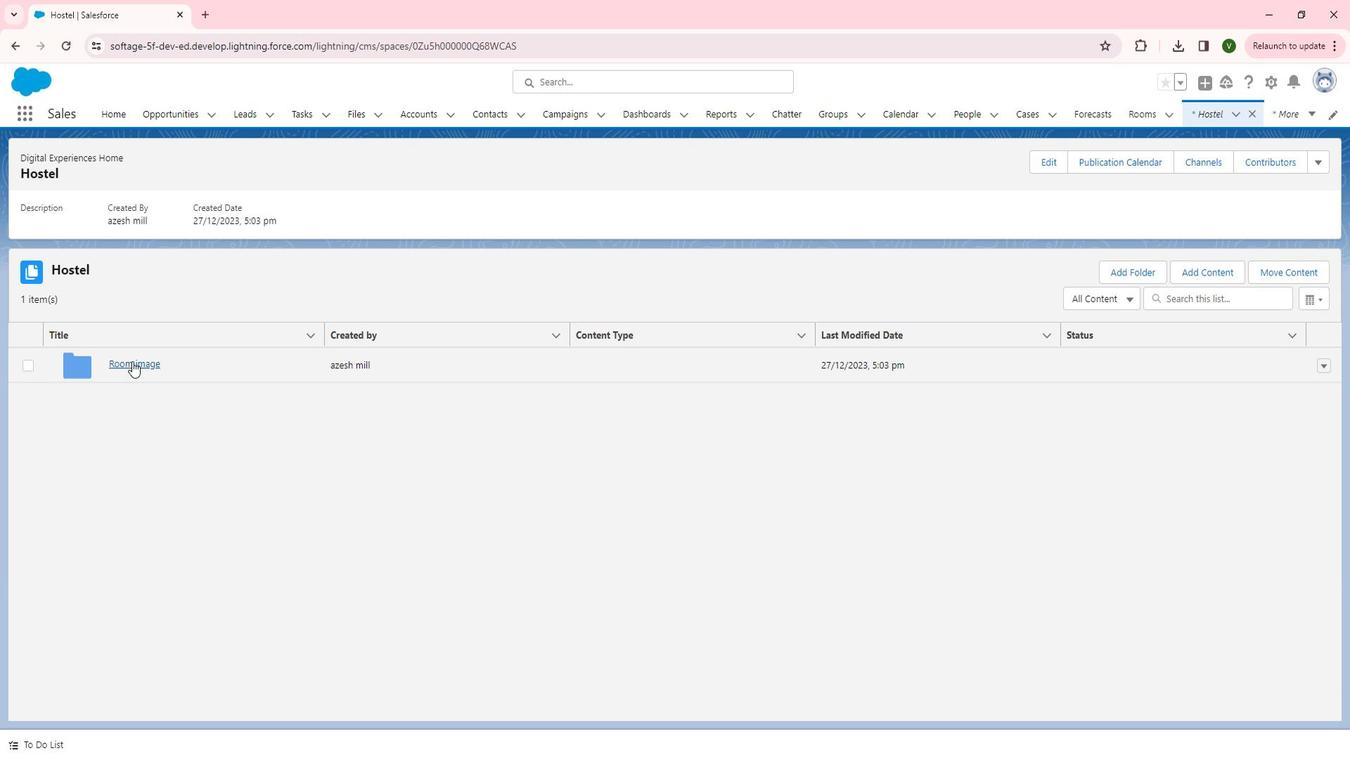 
Action: Mouse pressed left at (153, 360)
Screenshot: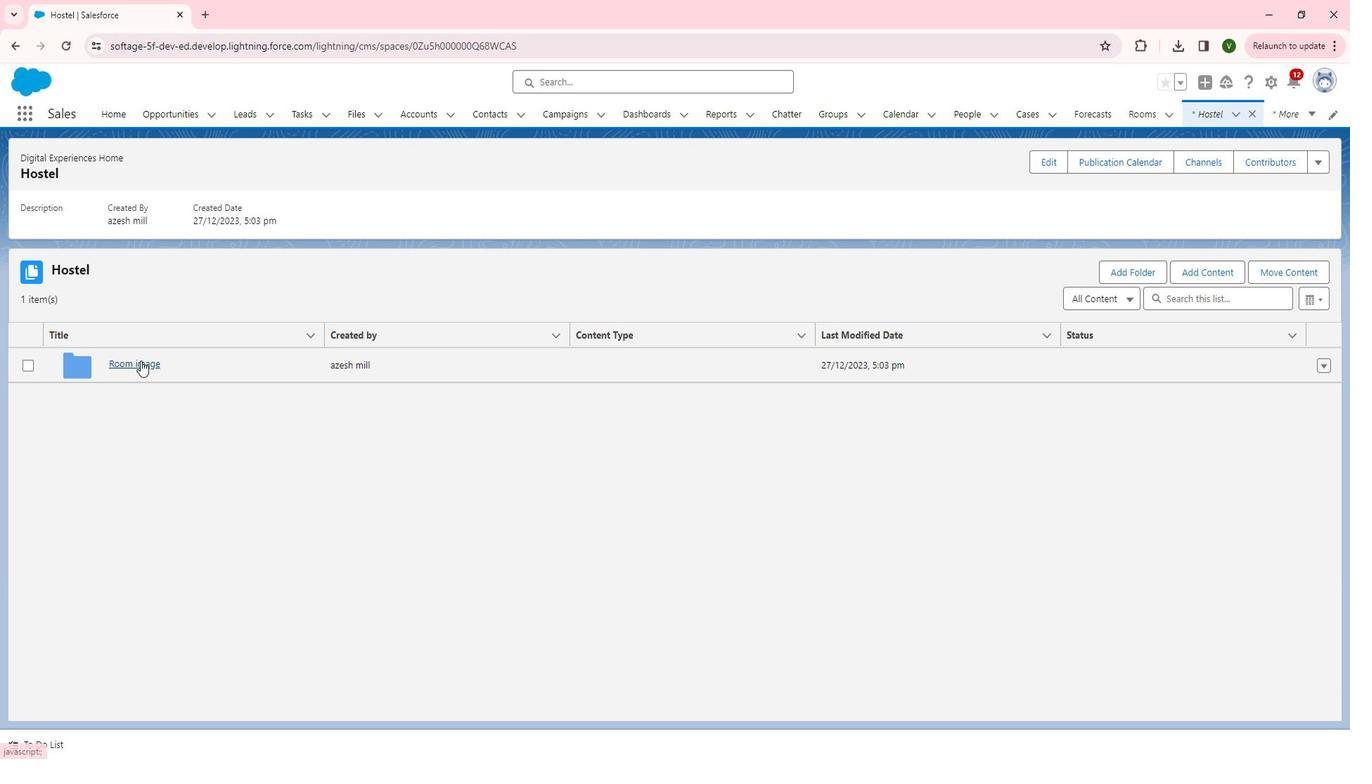 
Action: Mouse moved to (1230, 275)
Screenshot: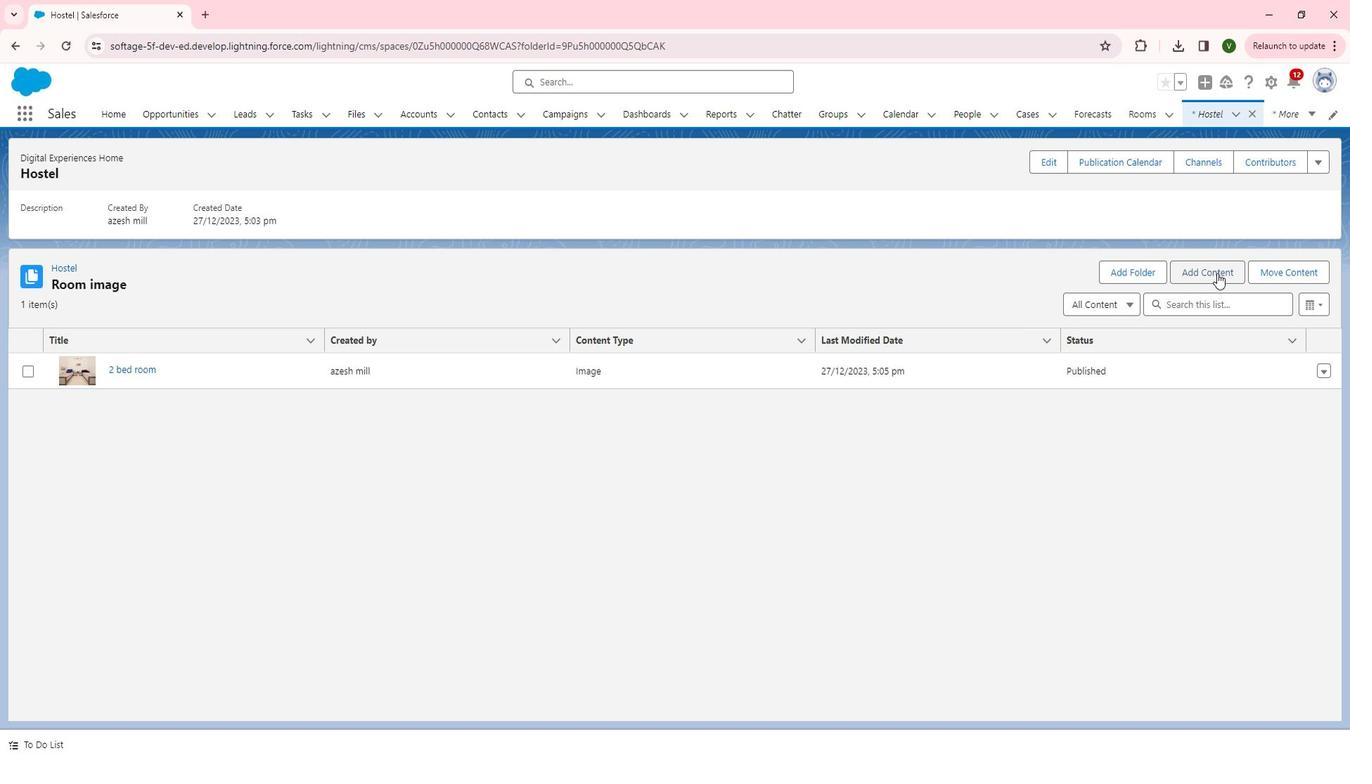 
Action: Mouse pressed left at (1230, 275)
Screenshot: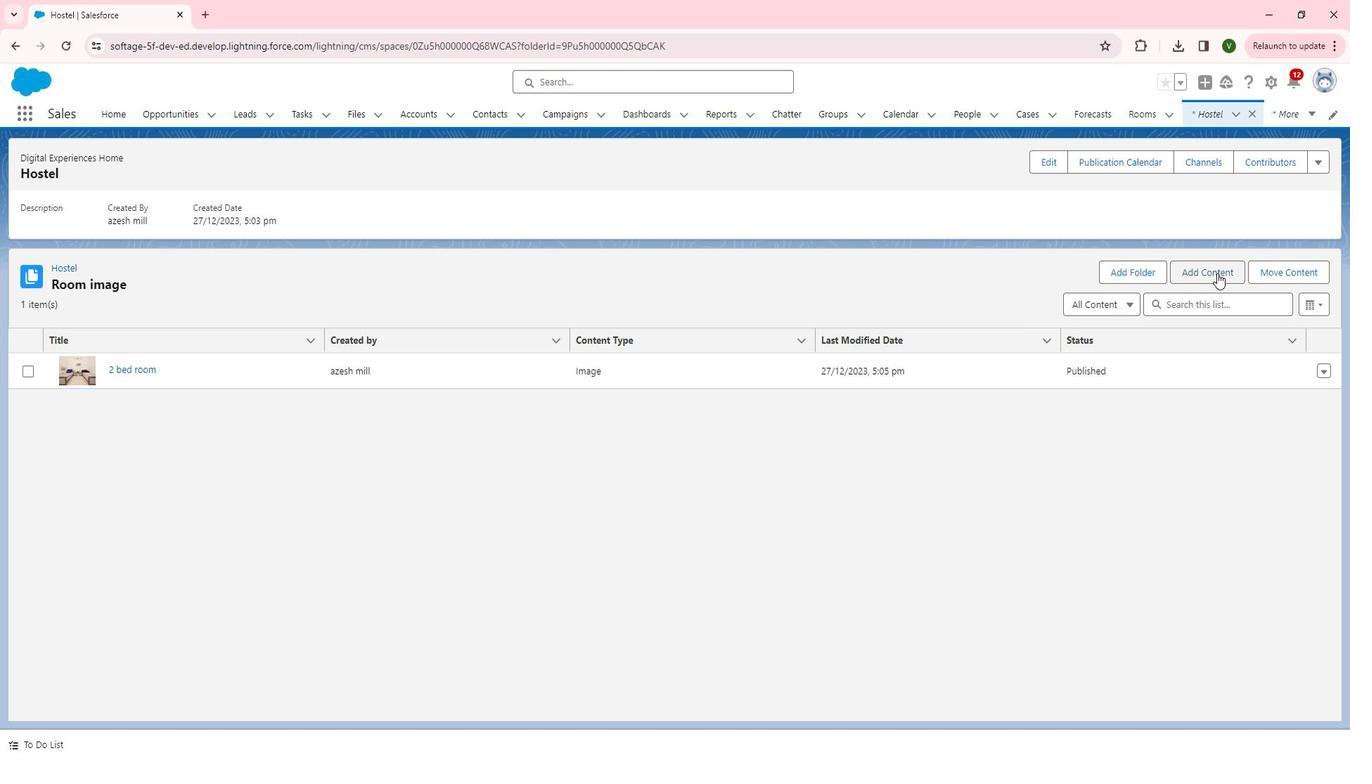 
Action: Mouse moved to (484, 400)
Screenshot: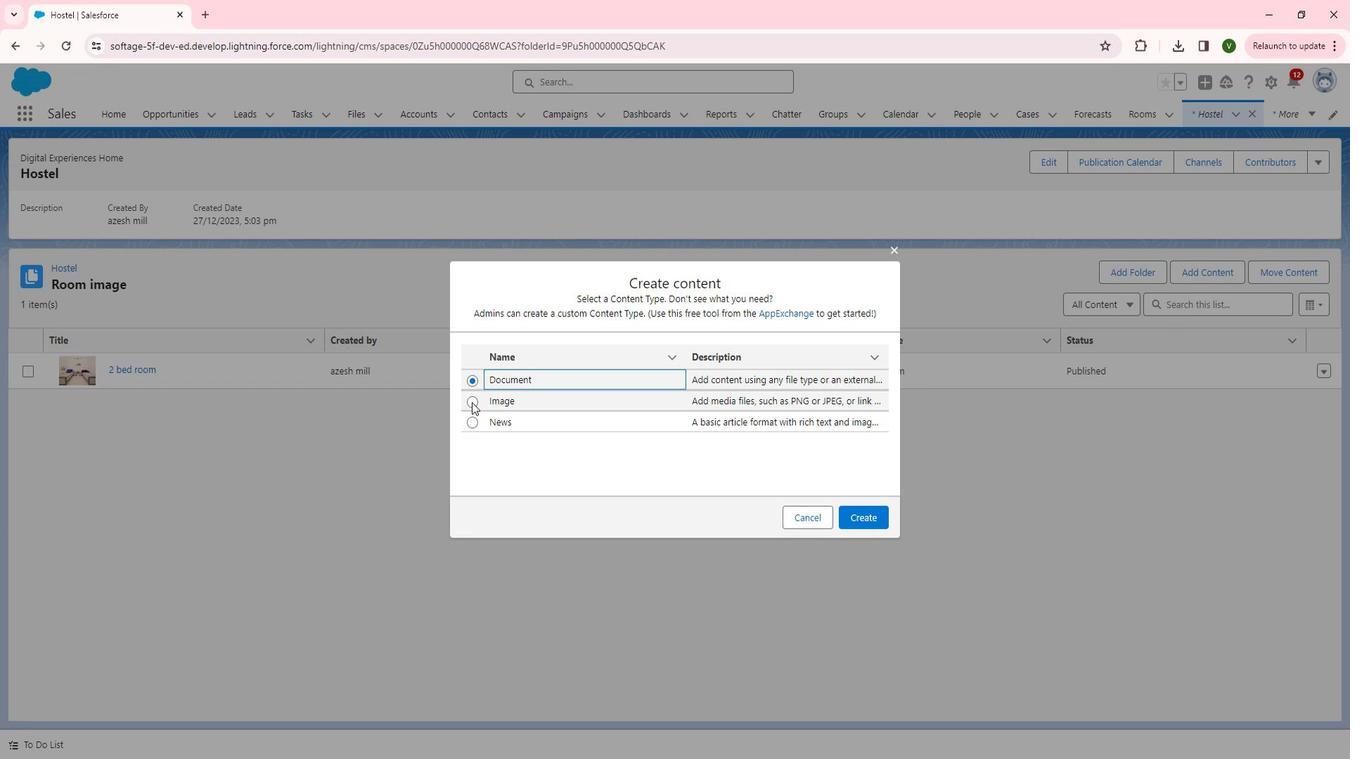 
Action: Mouse pressed left at (484, 400)
Screenshot: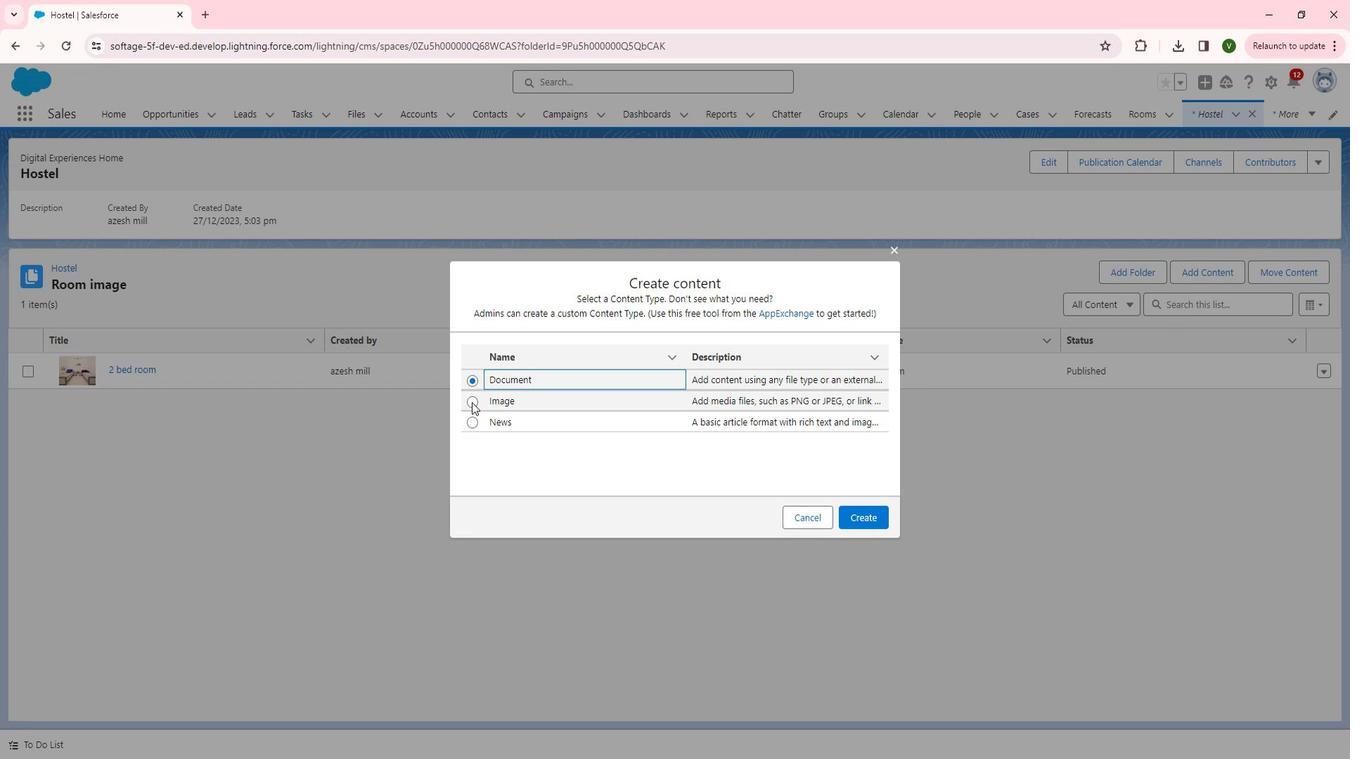 
Action: Mouse moved to (881, 500)
Screenshot: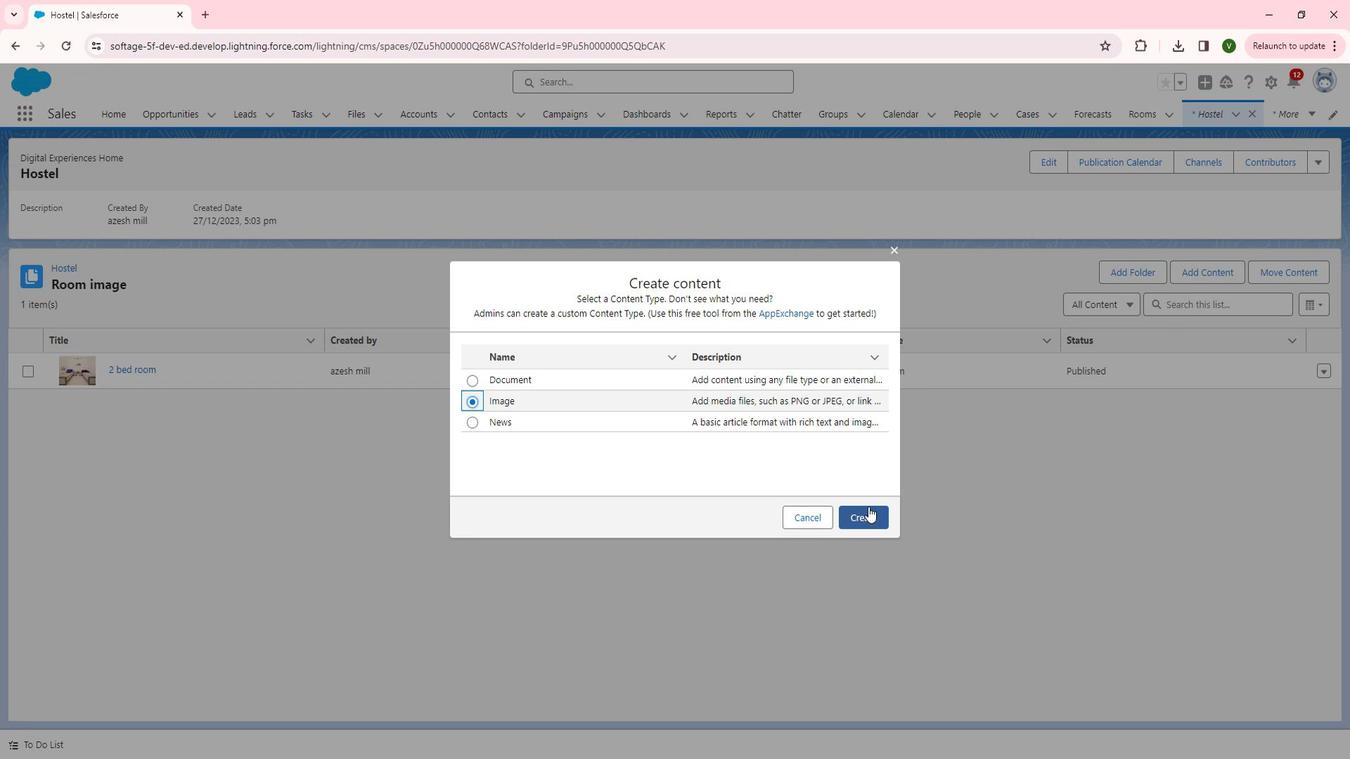 
Action: Mouse pressed left at (881, 500)
Screenshot: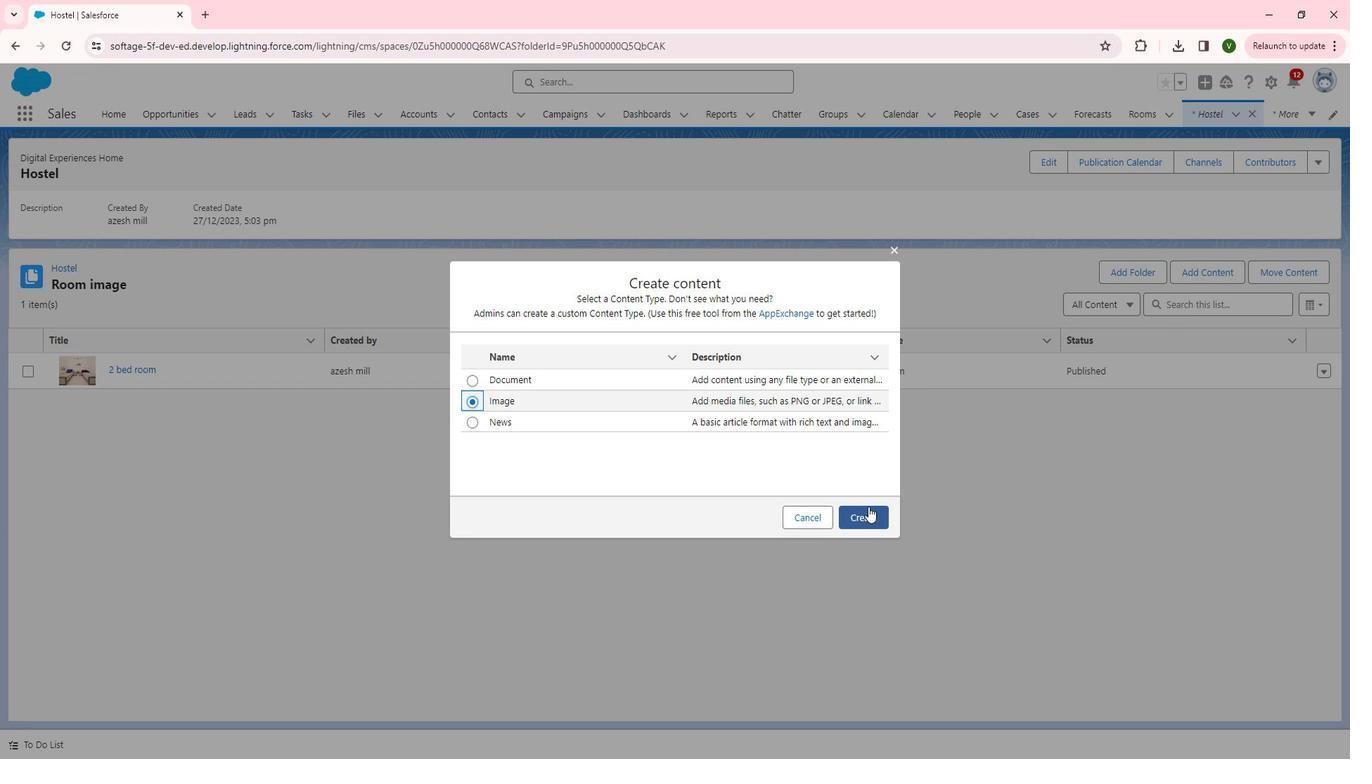 
Action: Mouse moved to (472, 383)
Screenshot: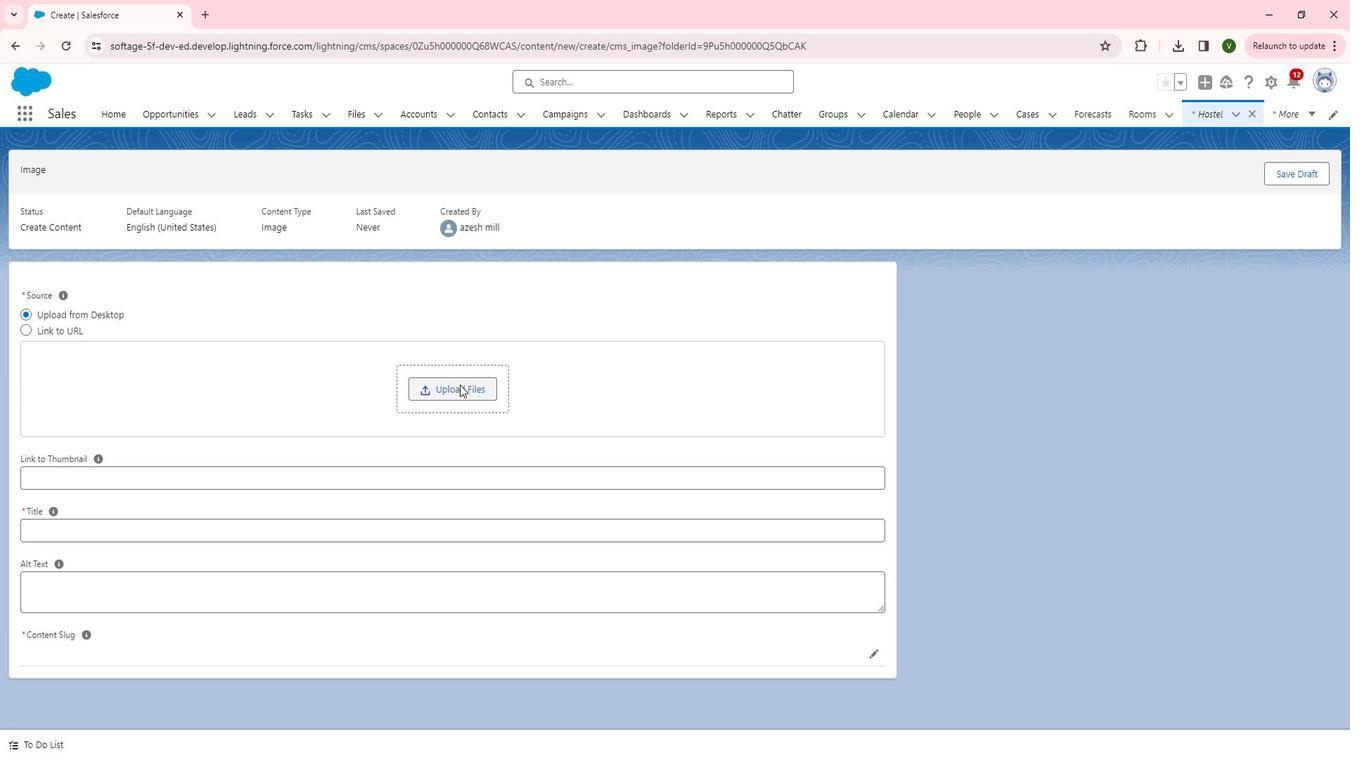 
Action: Mouse pressed left at (472, 383)
Screenshot: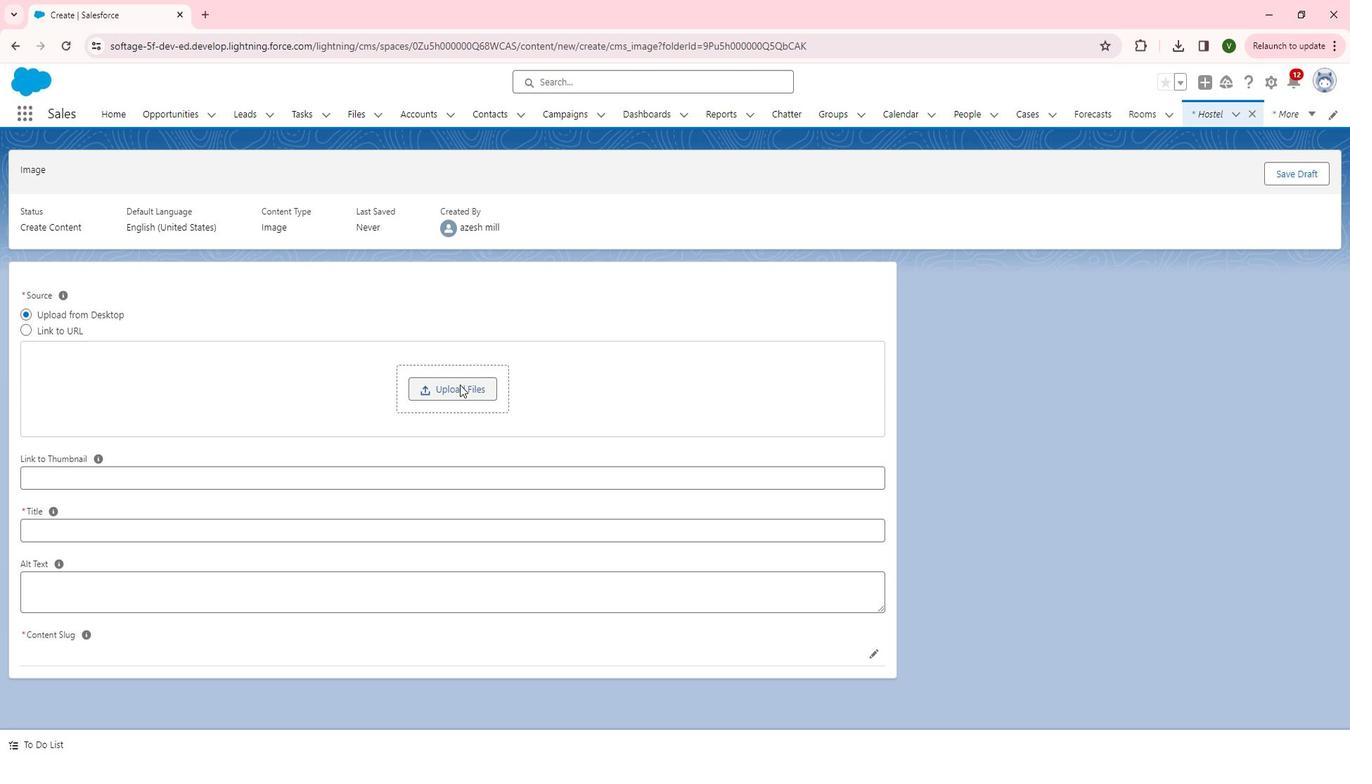 
Action: Mouse moved to (211, 164)
Screenshot: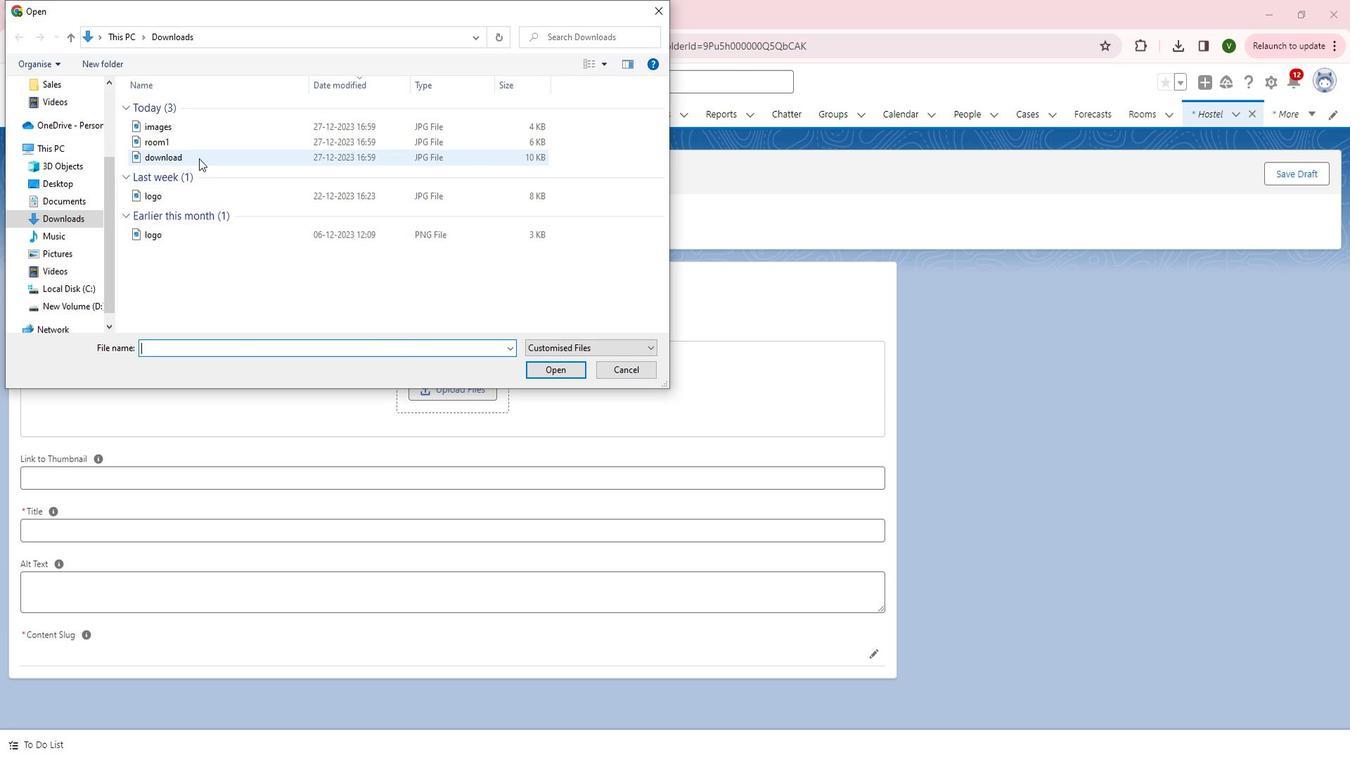 
Action: Mouse pressed left at (211, 164)
Screenshot: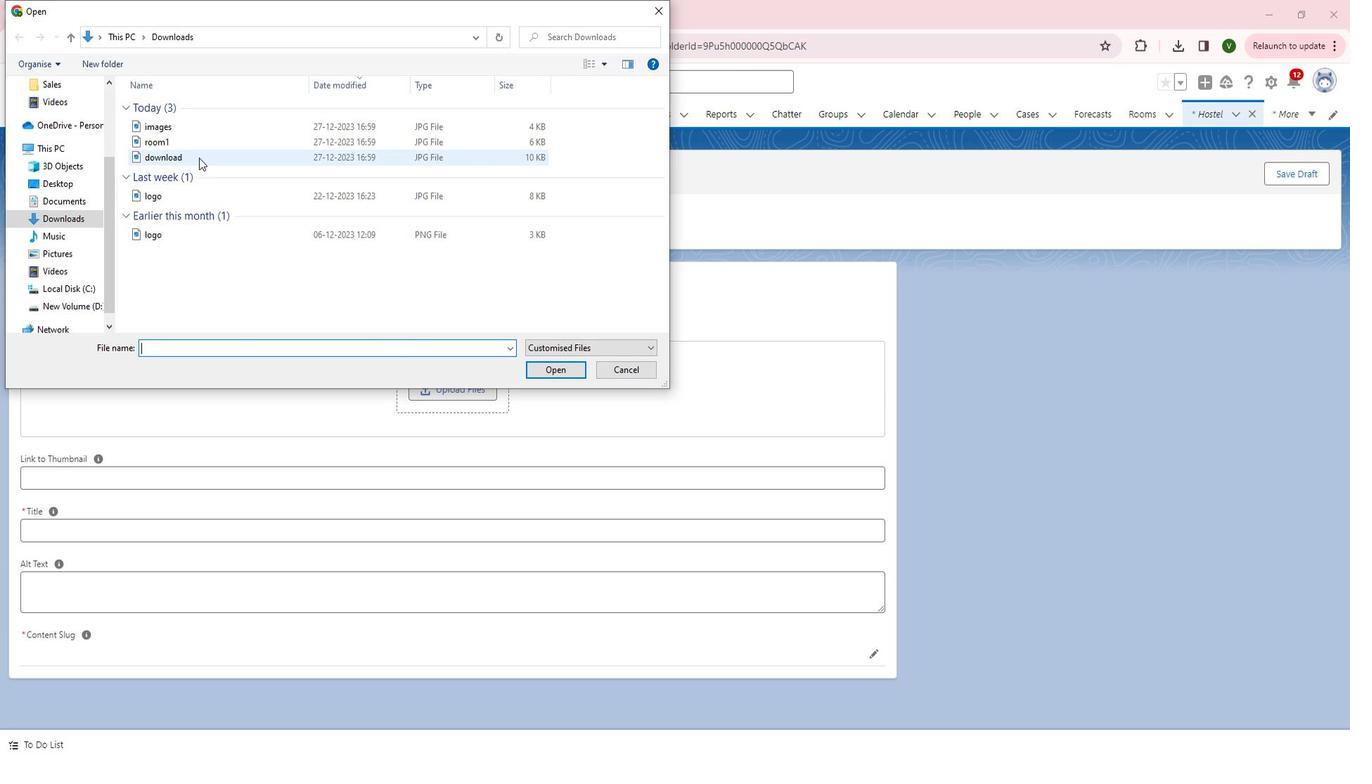 
Action: Mouse moved to (565, 371)
Screenshot: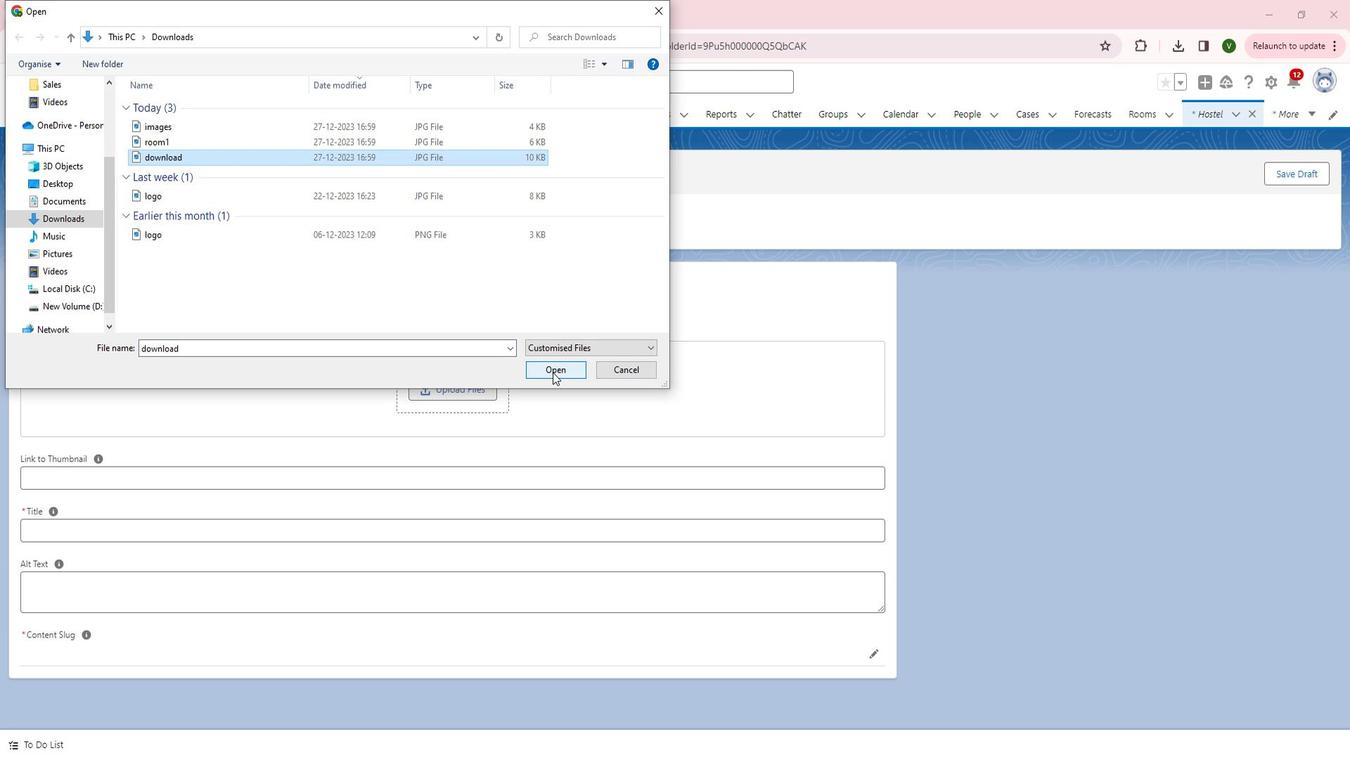 
Action: Mouse pressed left at (565, 371)
Screenshot: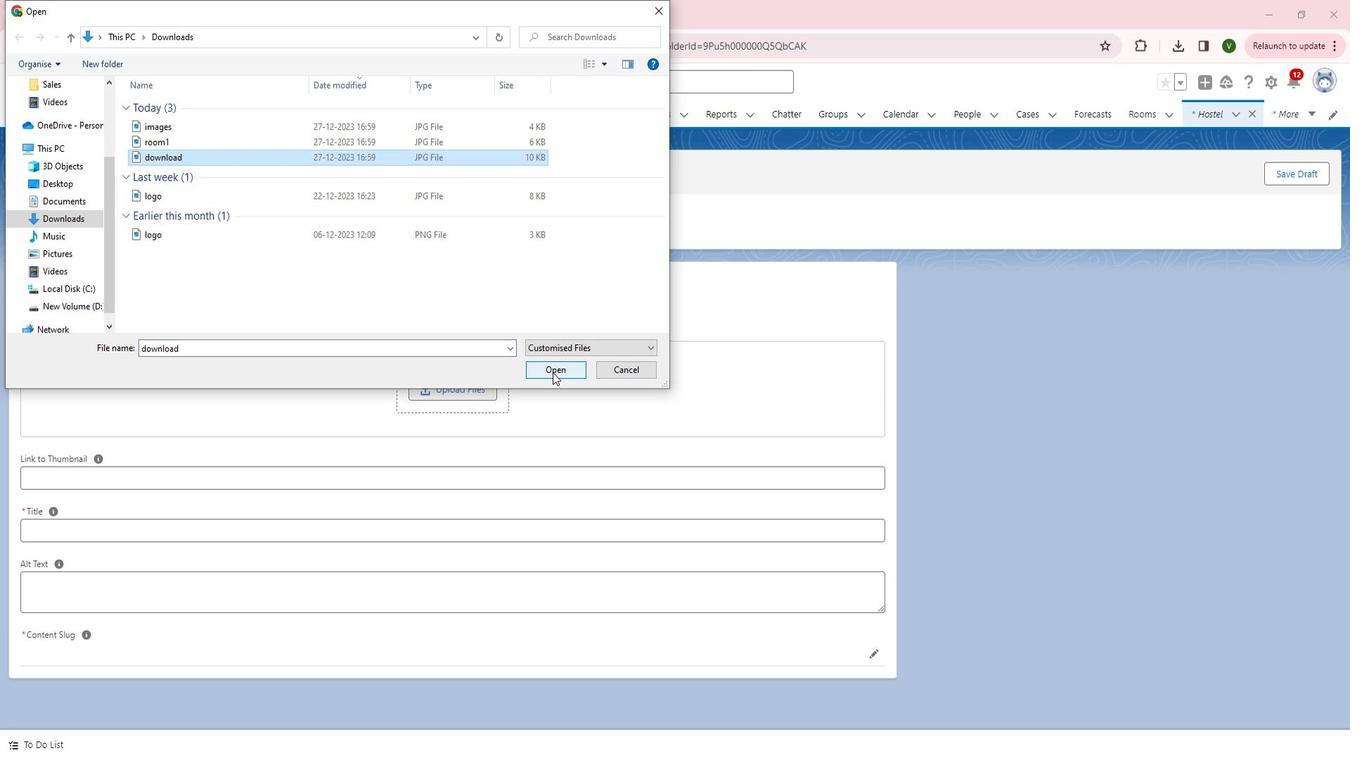 
Action: Mouse moved to (665, 451)
Screenshot: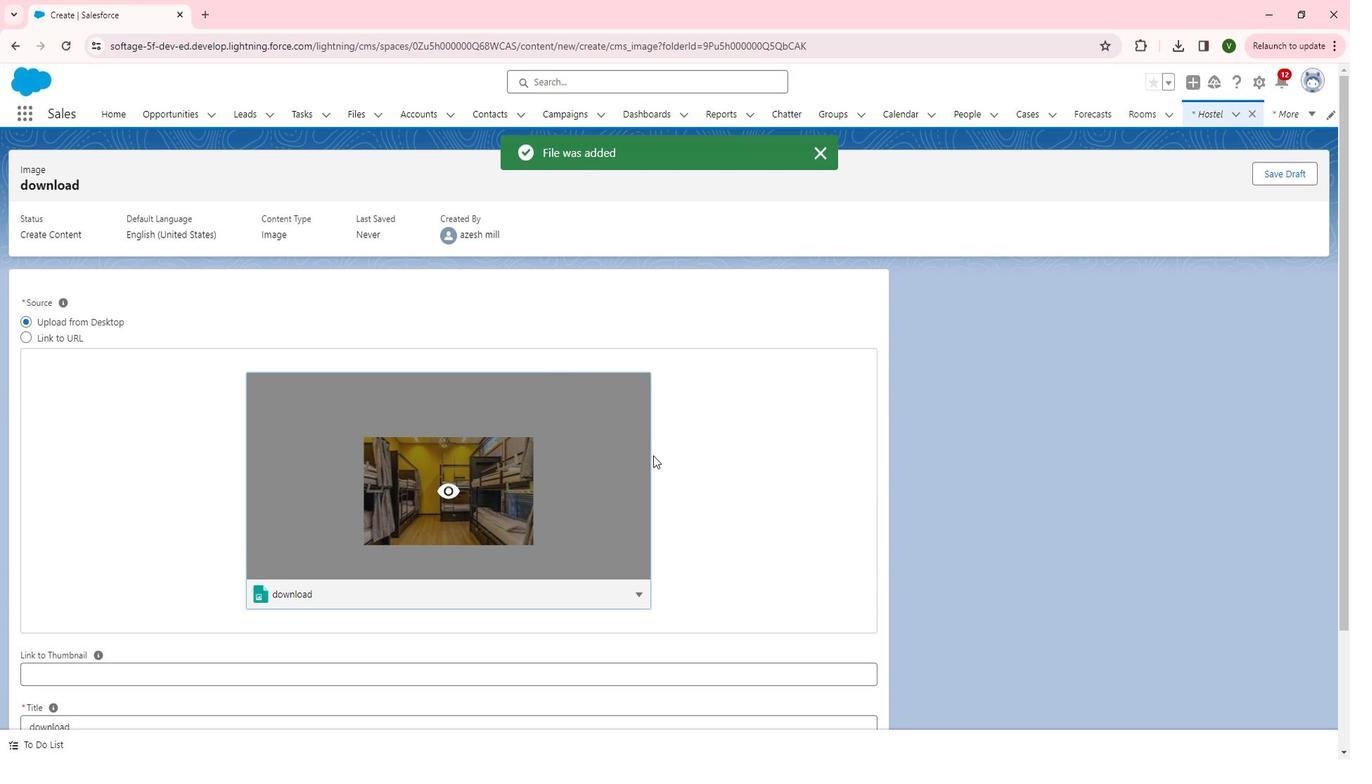 
Action: Mouse scrolled (665, 450) with delta (0, 0)
Screenshot: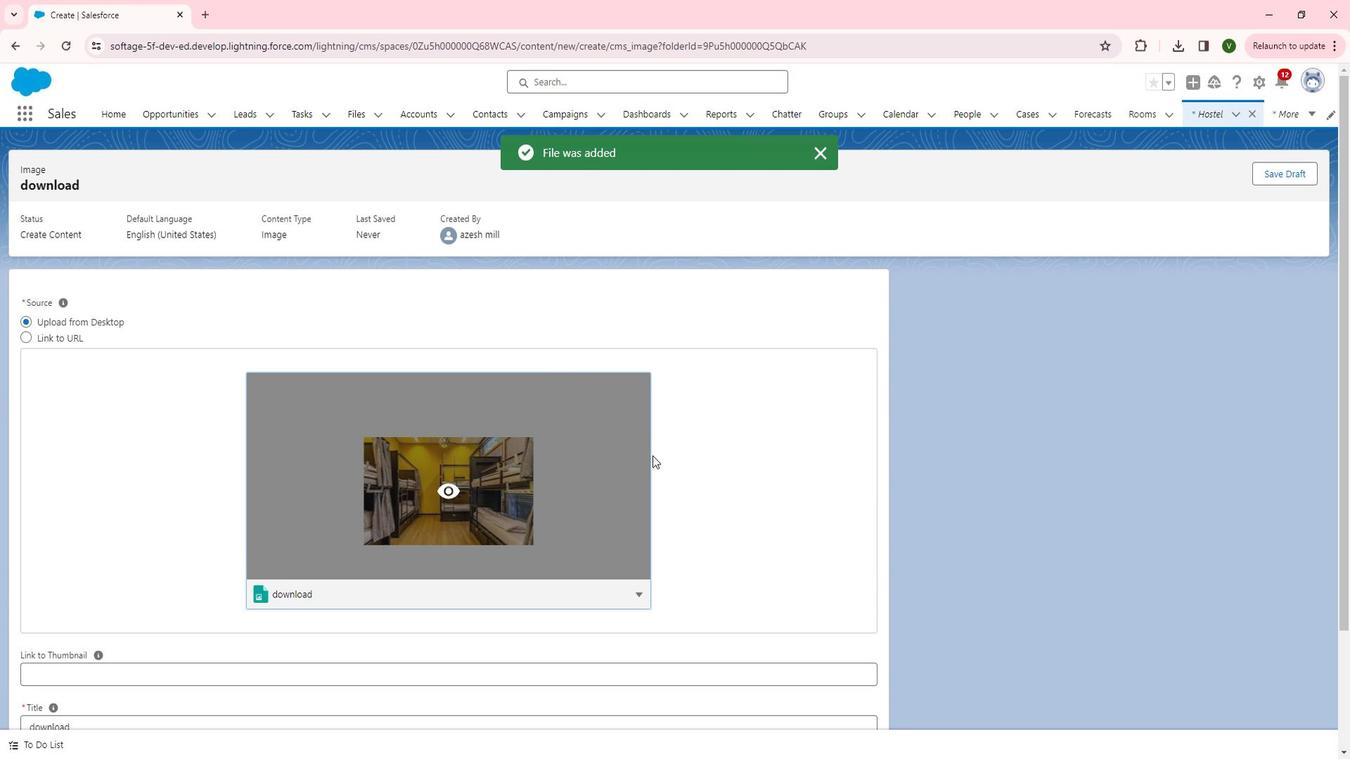 
Action: Mouse scrolled (665, 450) with delta (0, 0)
Screenshot: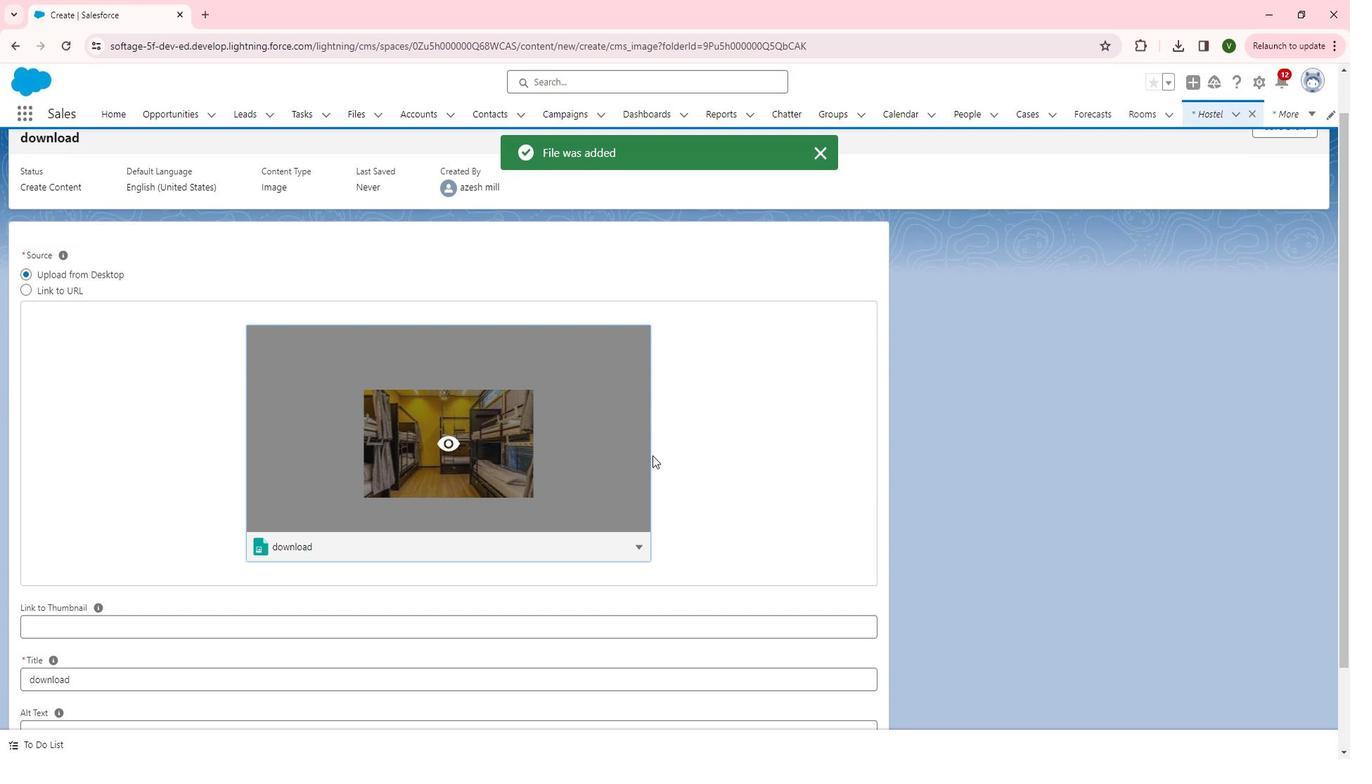 
Action: Mouse moved to (281, 552)
Screenshot: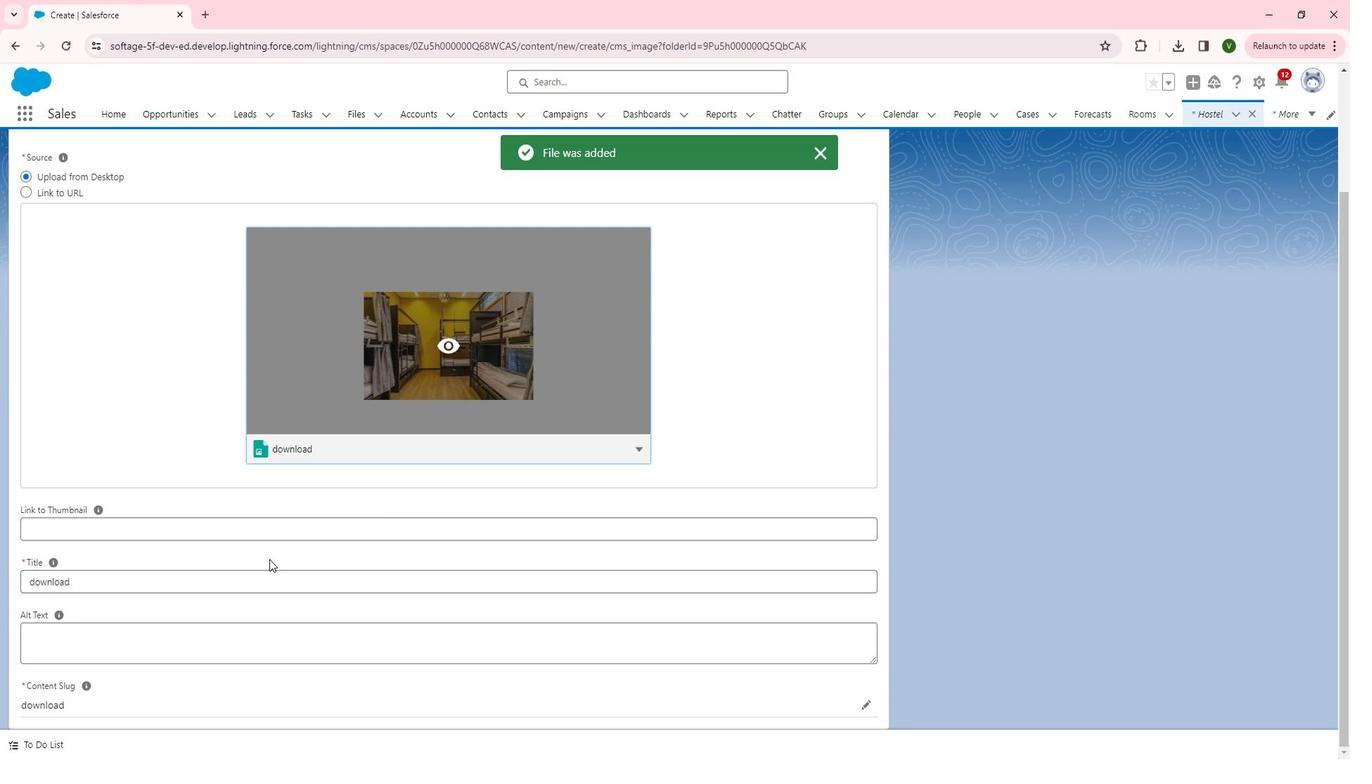 
Action: Mouse scrolled (281, 551) with delta (0, 0)
Screenshot: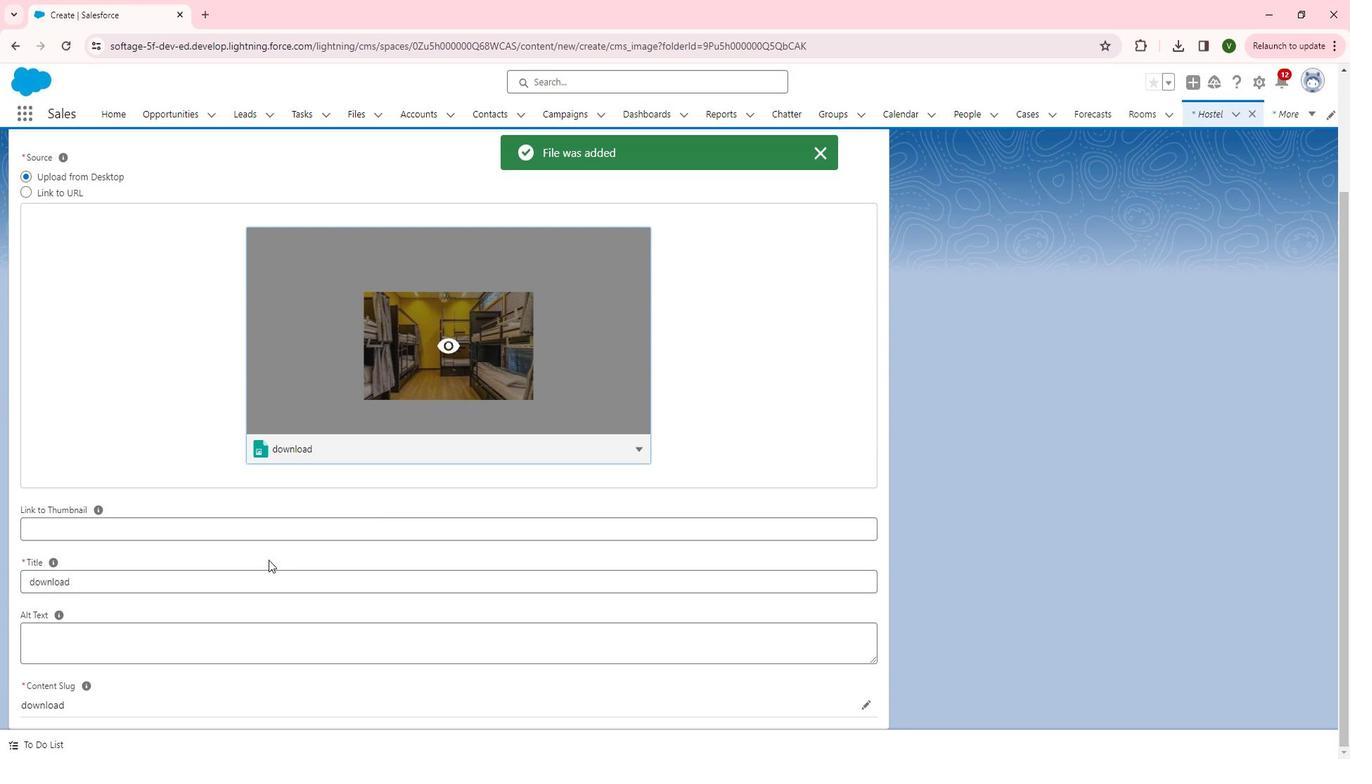 
Action: Mouse moved to (263, 566)
Screenshot: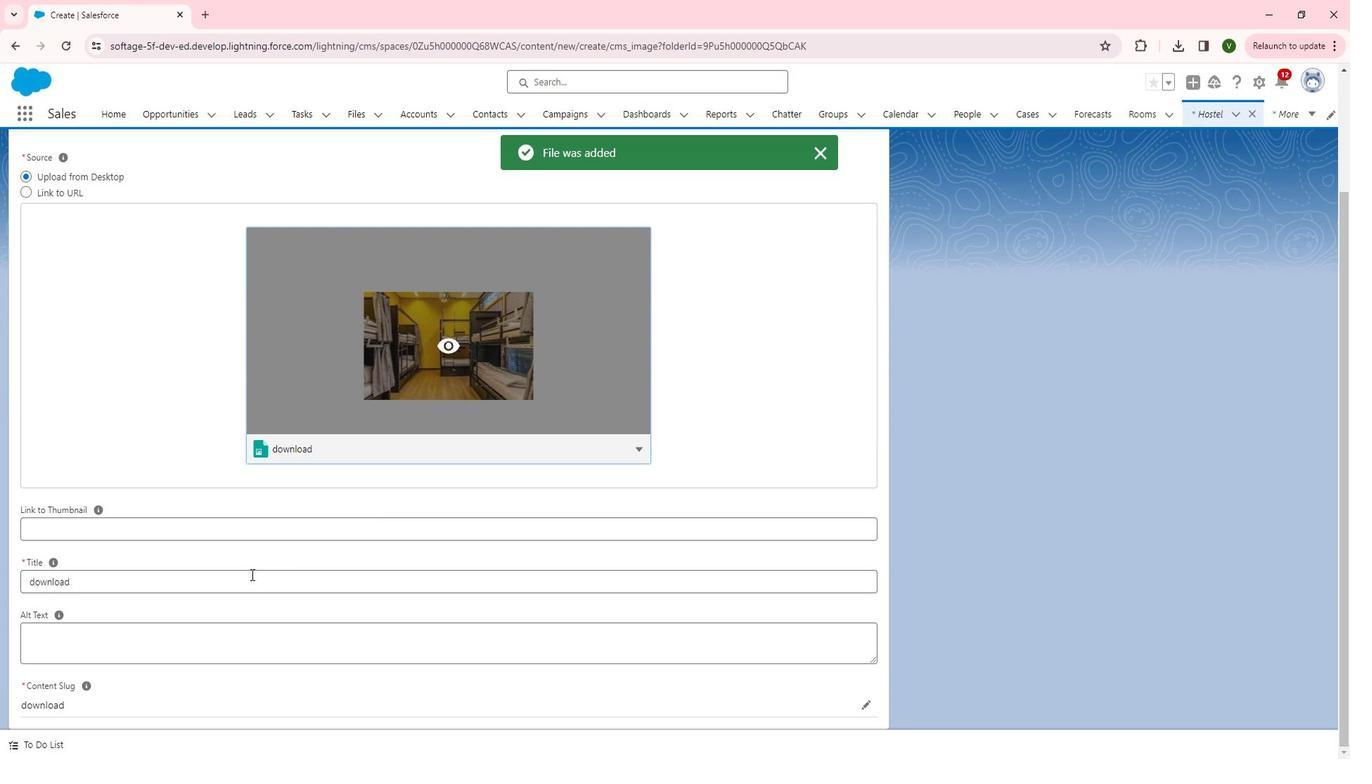 
Action: Mouse pressed left at (263, 566)
Screenshot: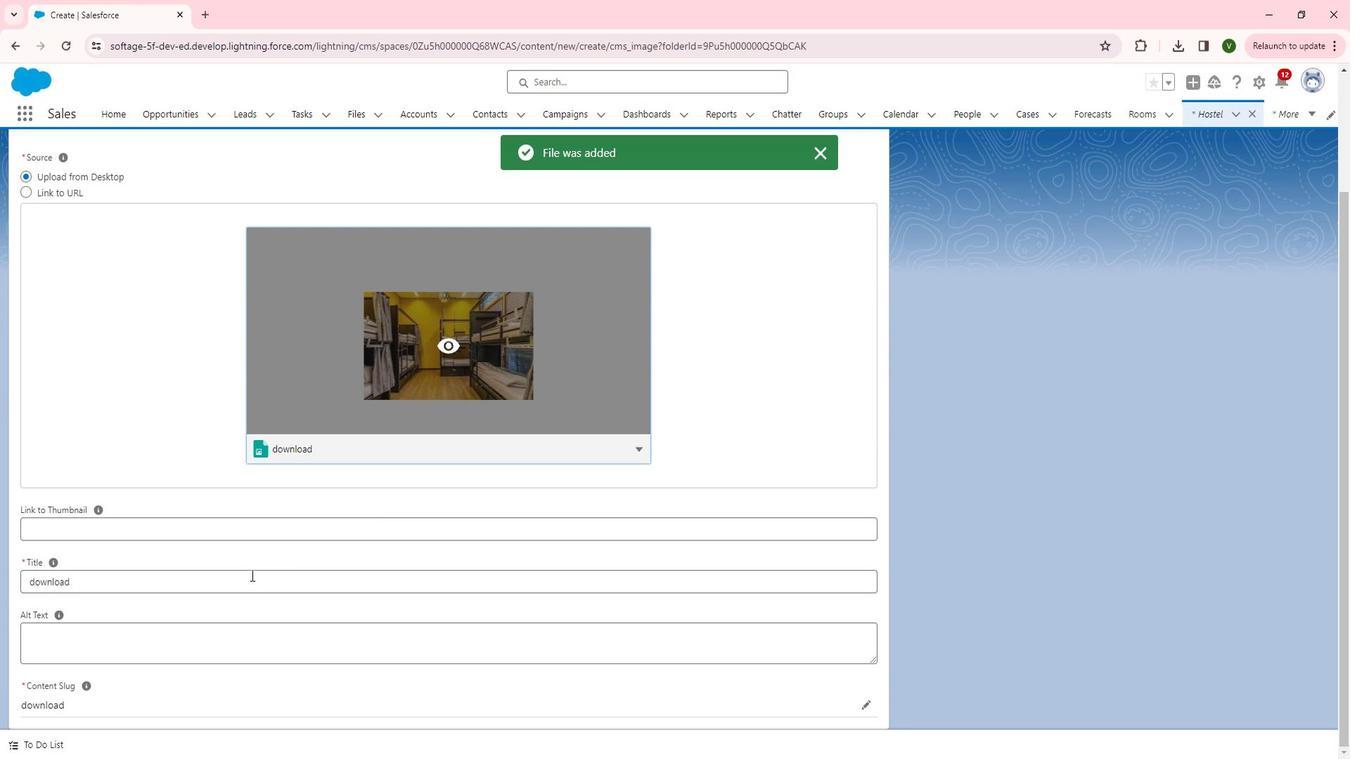 
Action: Mouse pressed left at (263, 566)
Screenshot: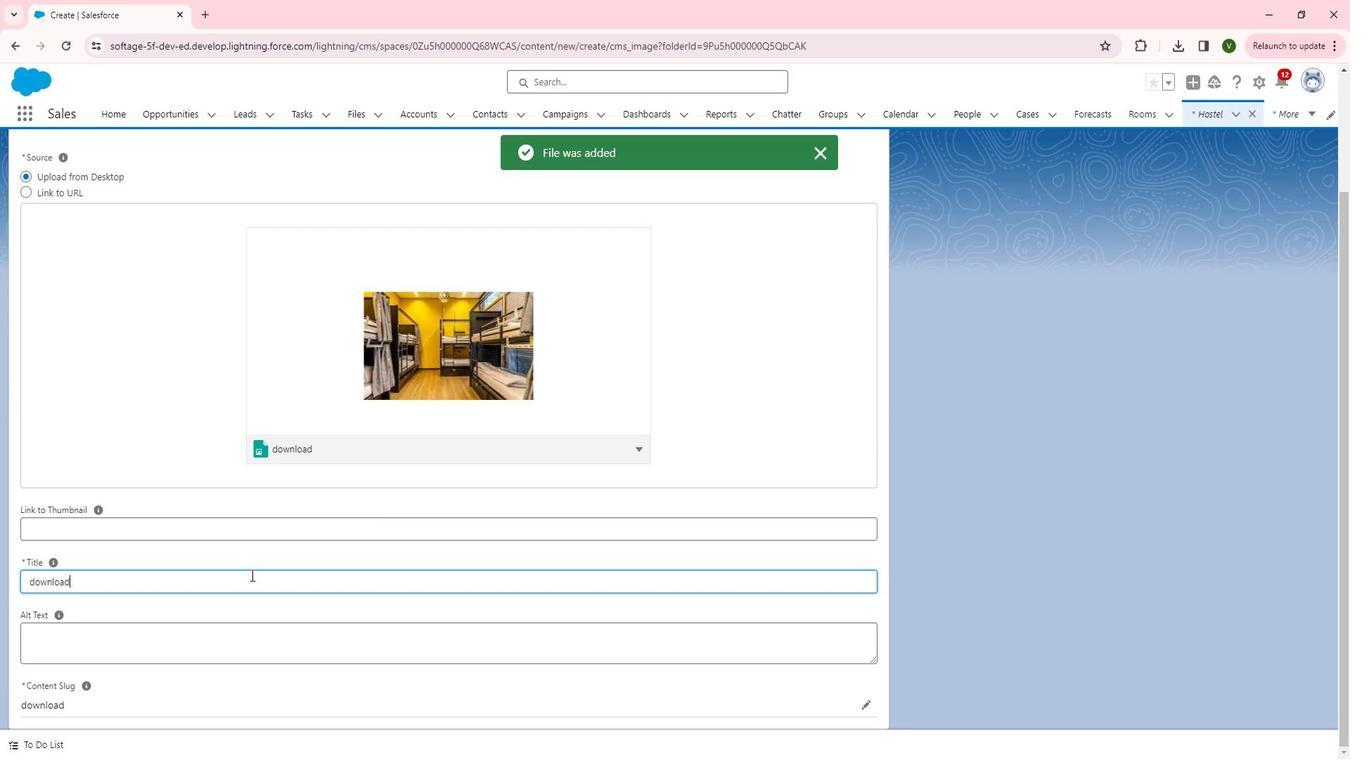 
Action: Key pressed <Key.backspace><Key.shift>S<Key.backspace><Key.shift>Suits<Key.space>bed<Key.space>room<Key.space>hostel
Screenshot: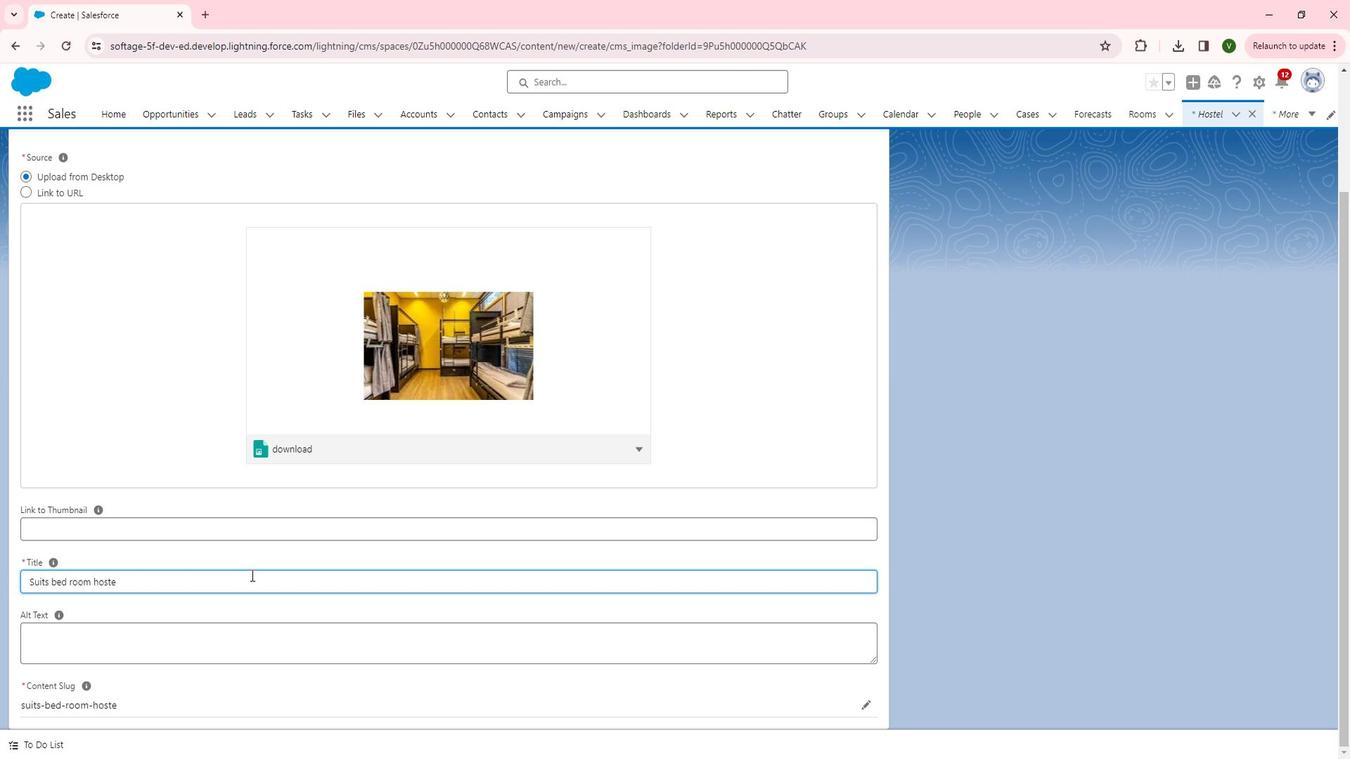 
Action: Mouse moved to (271, 588)
Screenshot: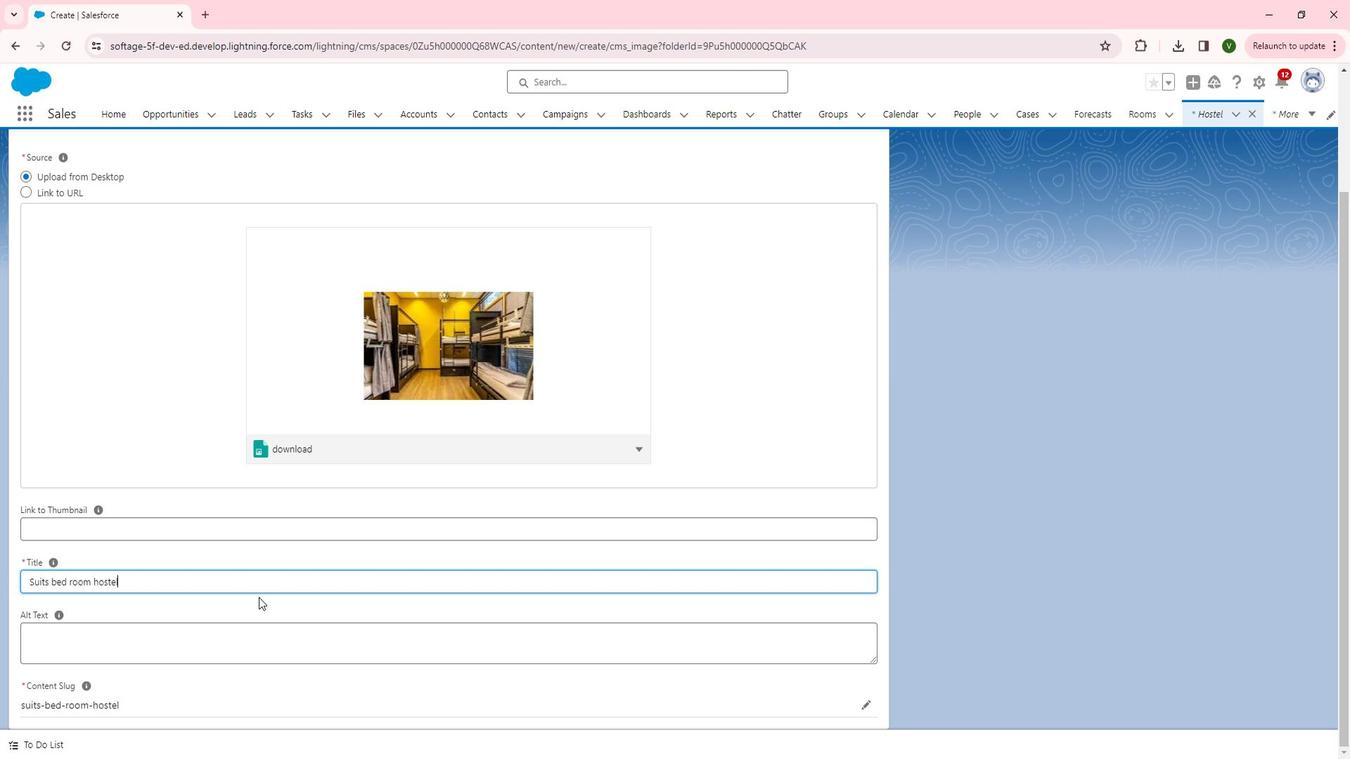 
Action: Mouse pressed left at (271, 588)
Screenshot: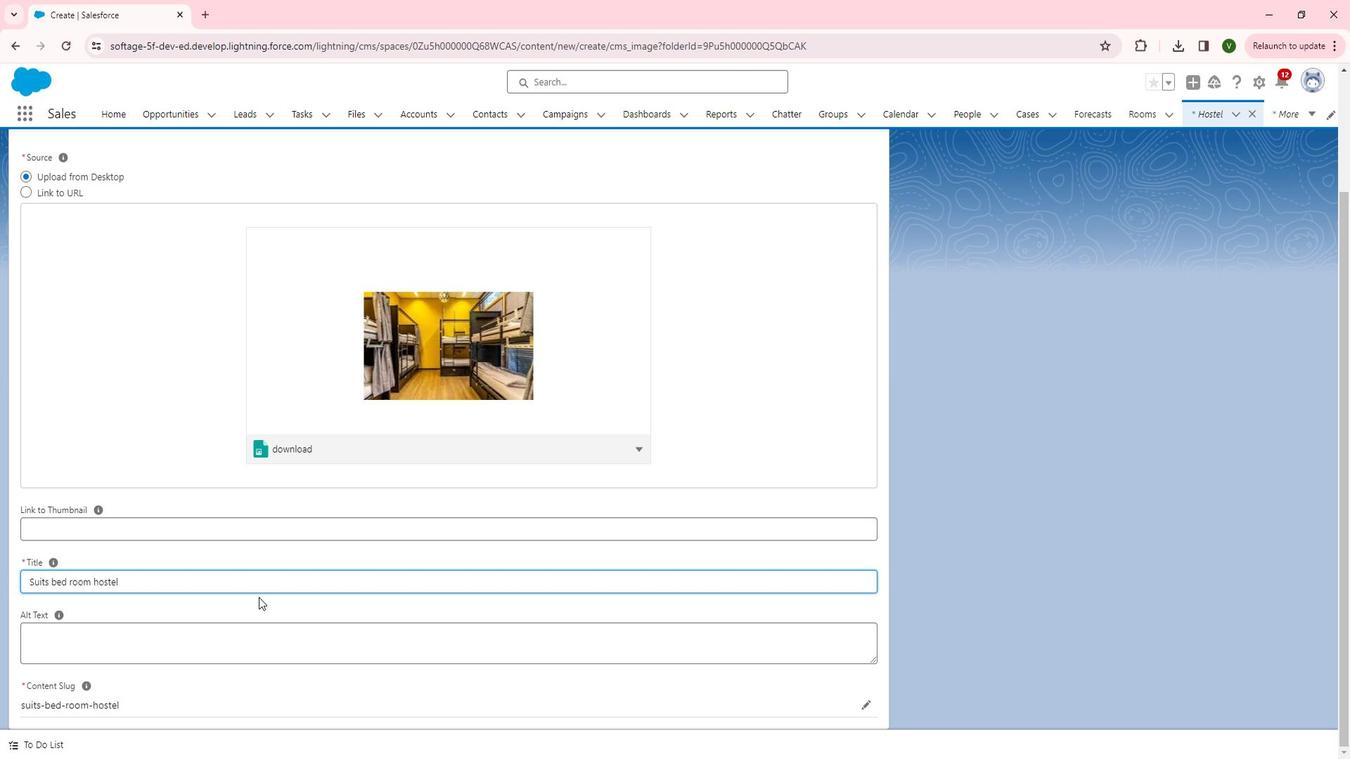 
Action: Mouse scrolled (271, 587) with delta (0, 0)
Screenshot: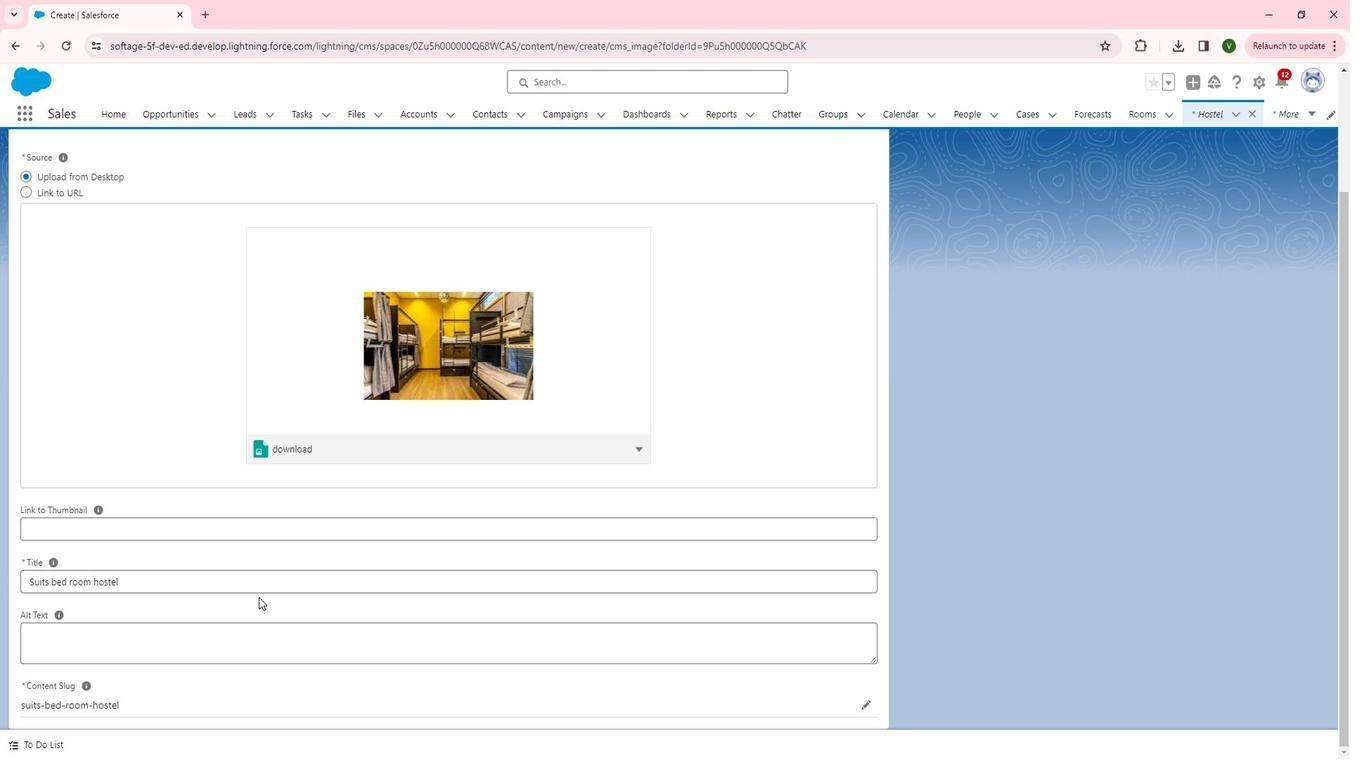 
Action: Mouse scrolled (271, 587) with delta (0, 0)
Screenshot: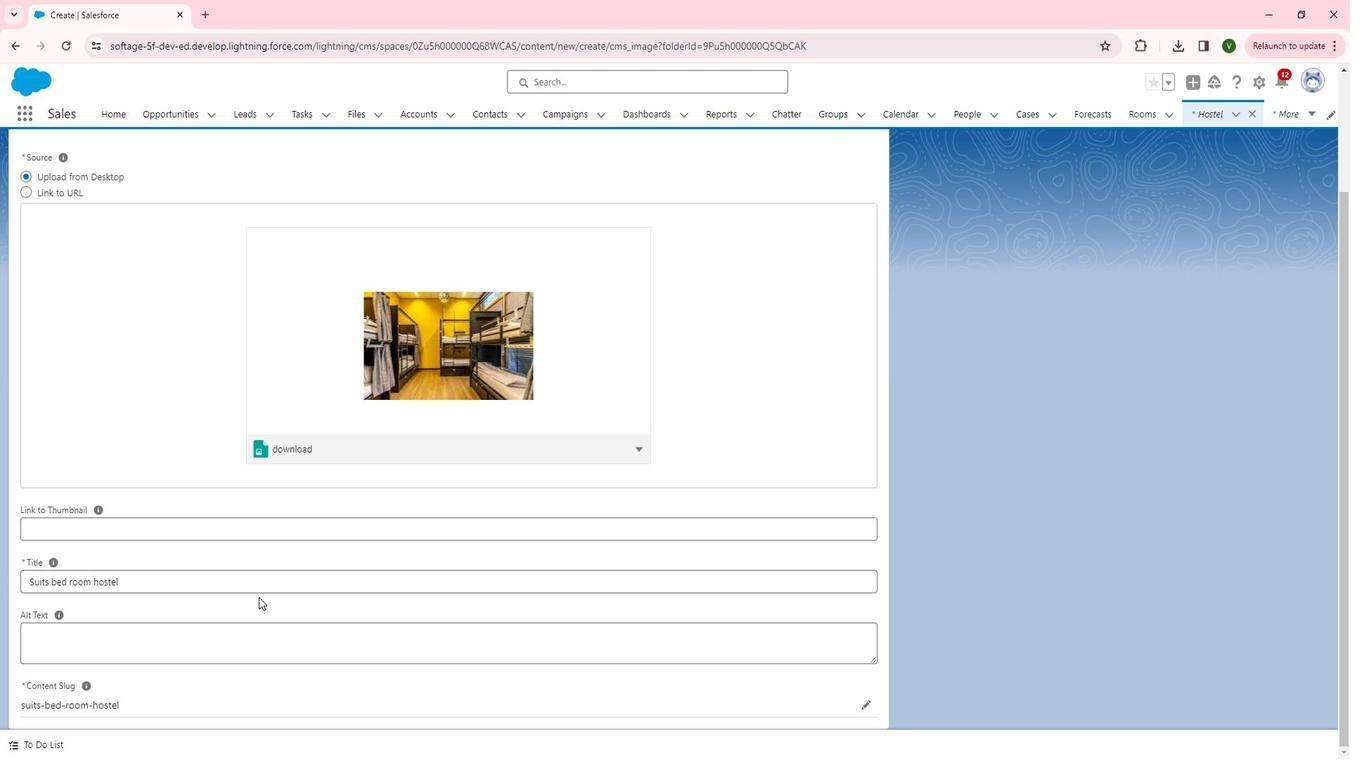 
Action: Mouse moved to (890, 488)
Screenshot: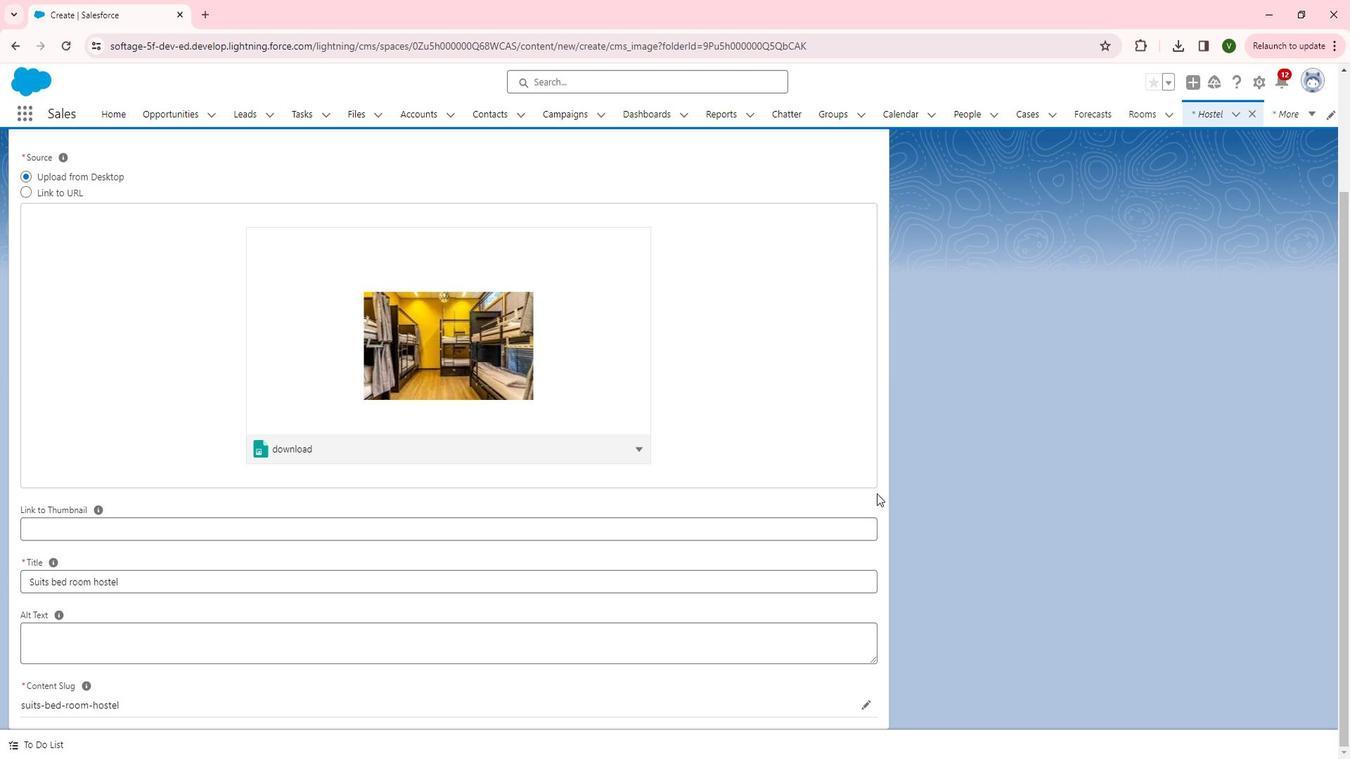 
Action: Mouse scrolled (890, 488) with delta (0, 0)
Screenshot: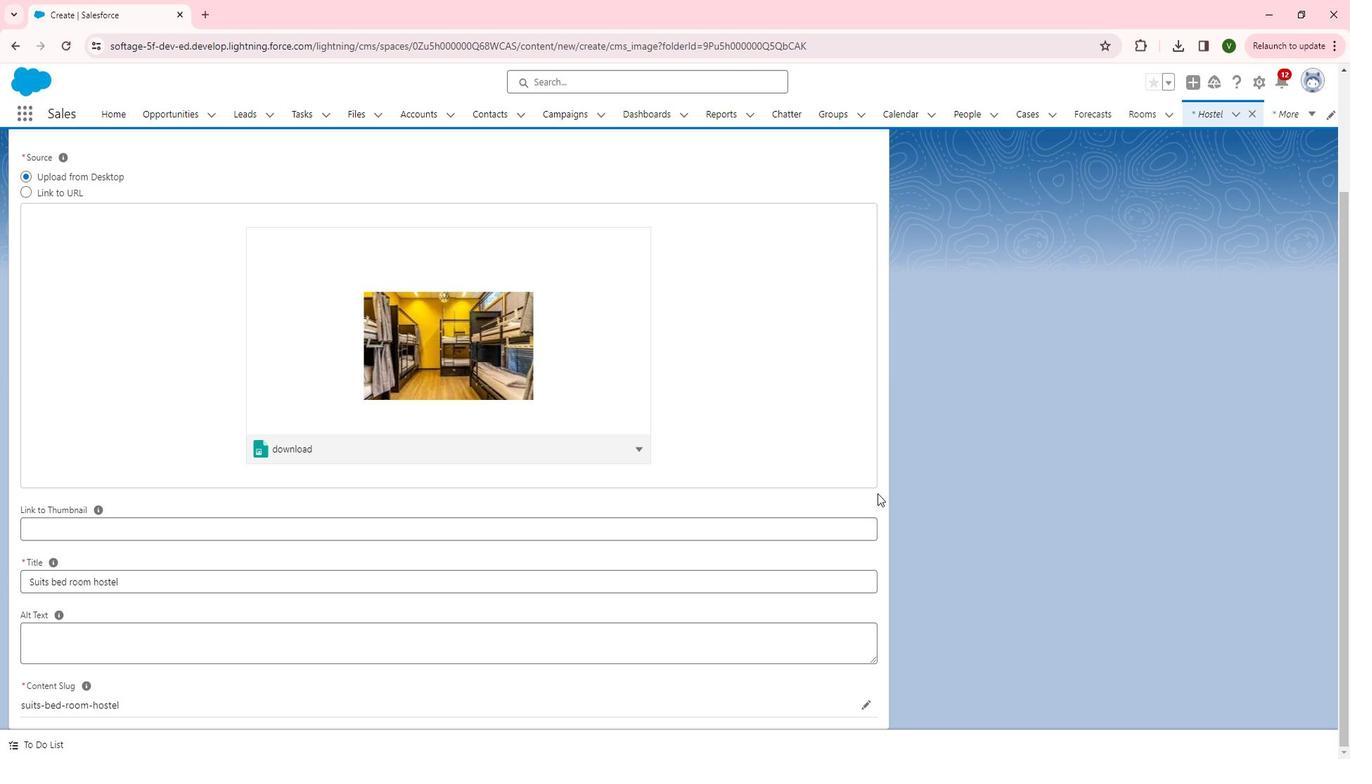 
Action: Mouse scrolled (890, 488) with delta (0, 0)
Screenshot: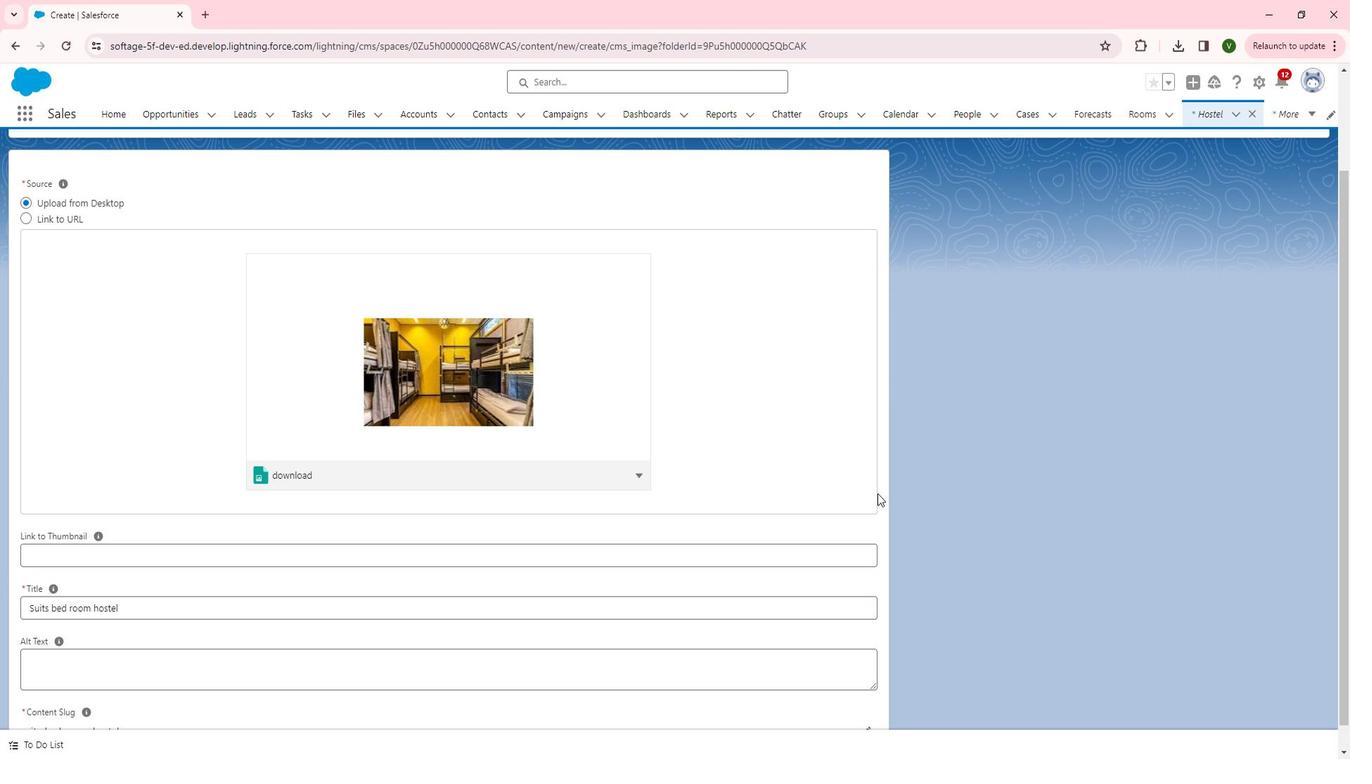 
Action: Mouse moved to (1294, 177)
Screenshot: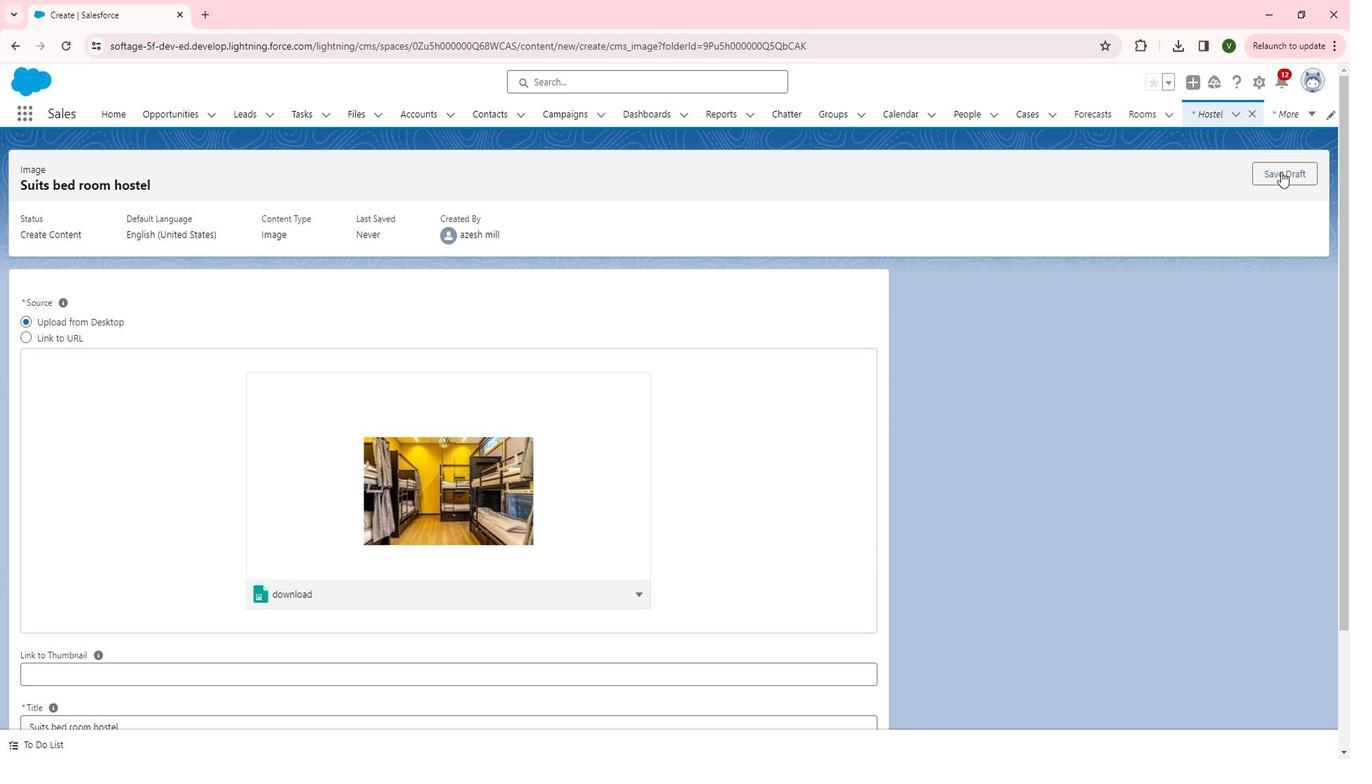 
Action: Mouse pressed left at (1294, 177)
Screenshot: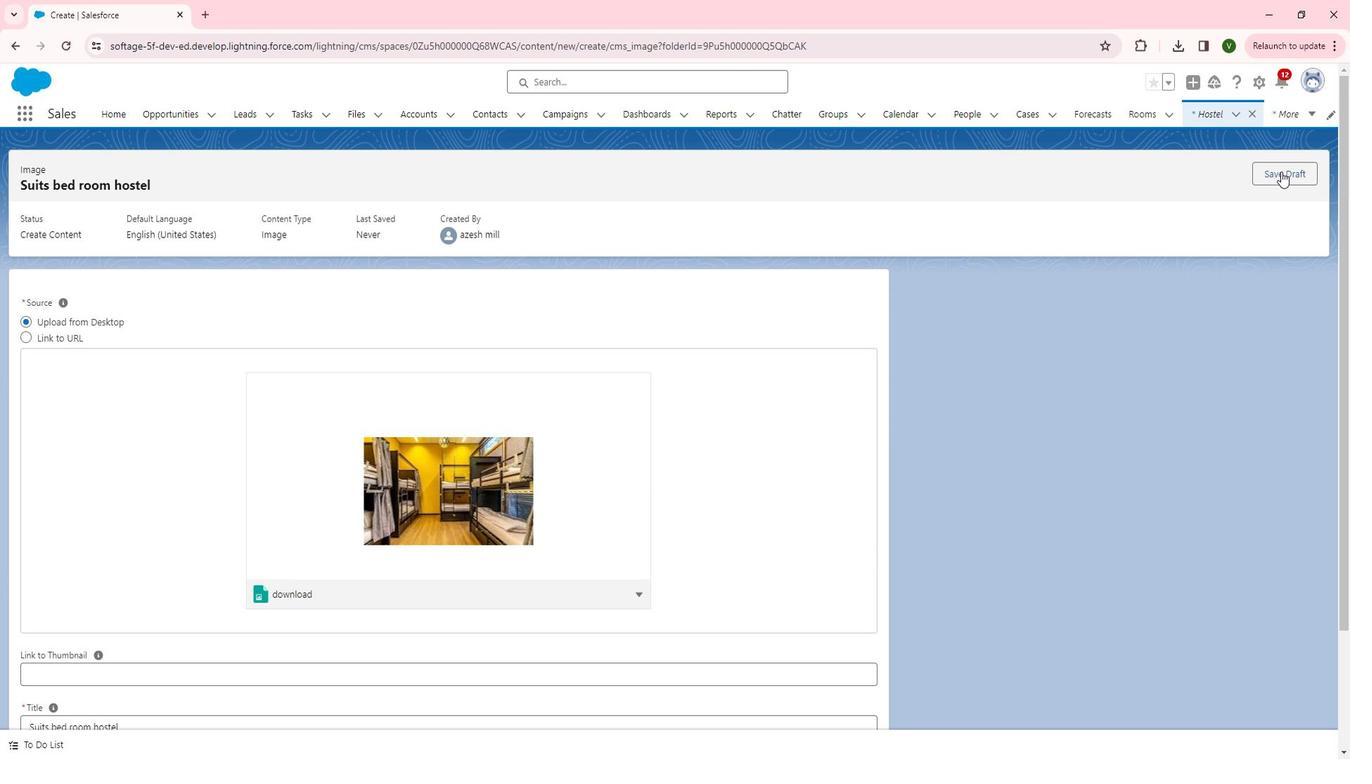 
Action: Mouse moved to (1287, 182)
Screenshot: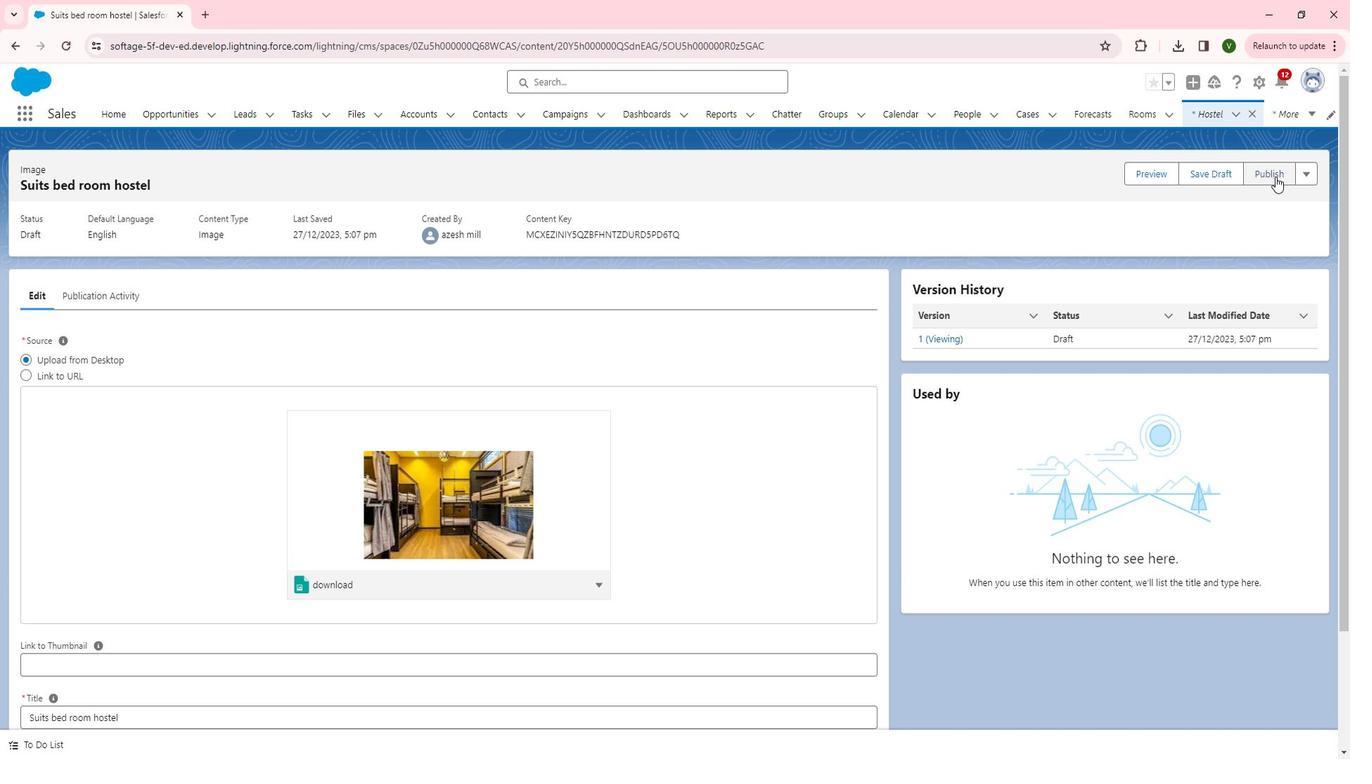 
Action: Mouse pressed left at (1287, 182)
Screenshot: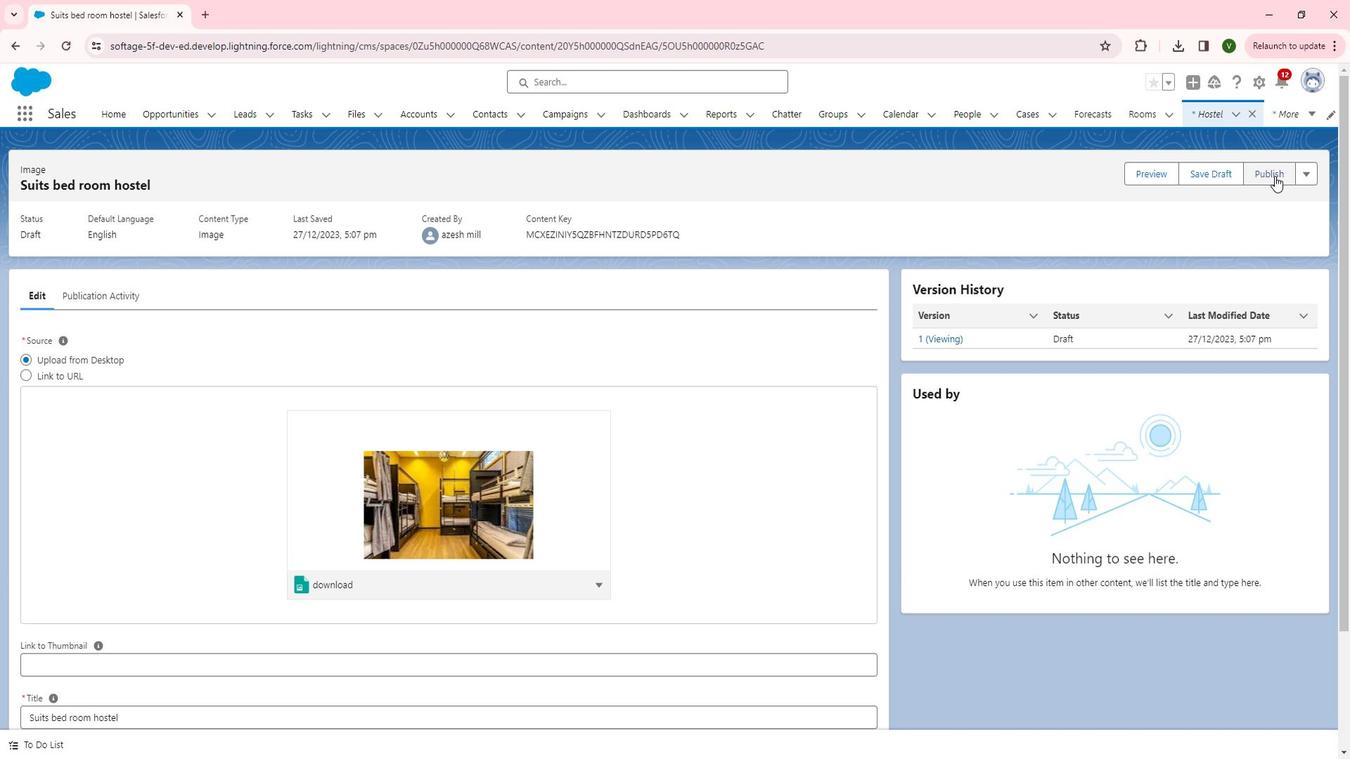 
Action: Mouse moved to (892, 453)
Screenshot: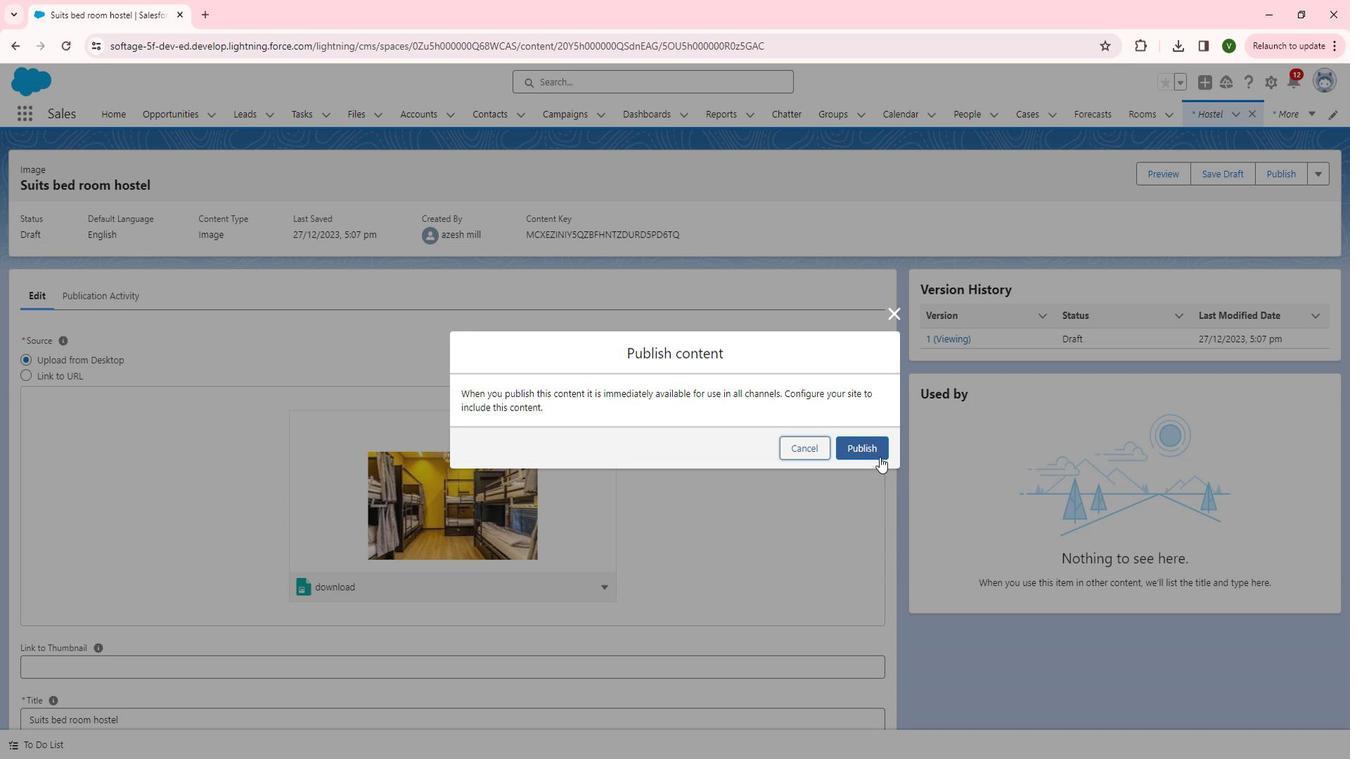 
Action: Mouse pressed left at (892, 453)
Screenshot: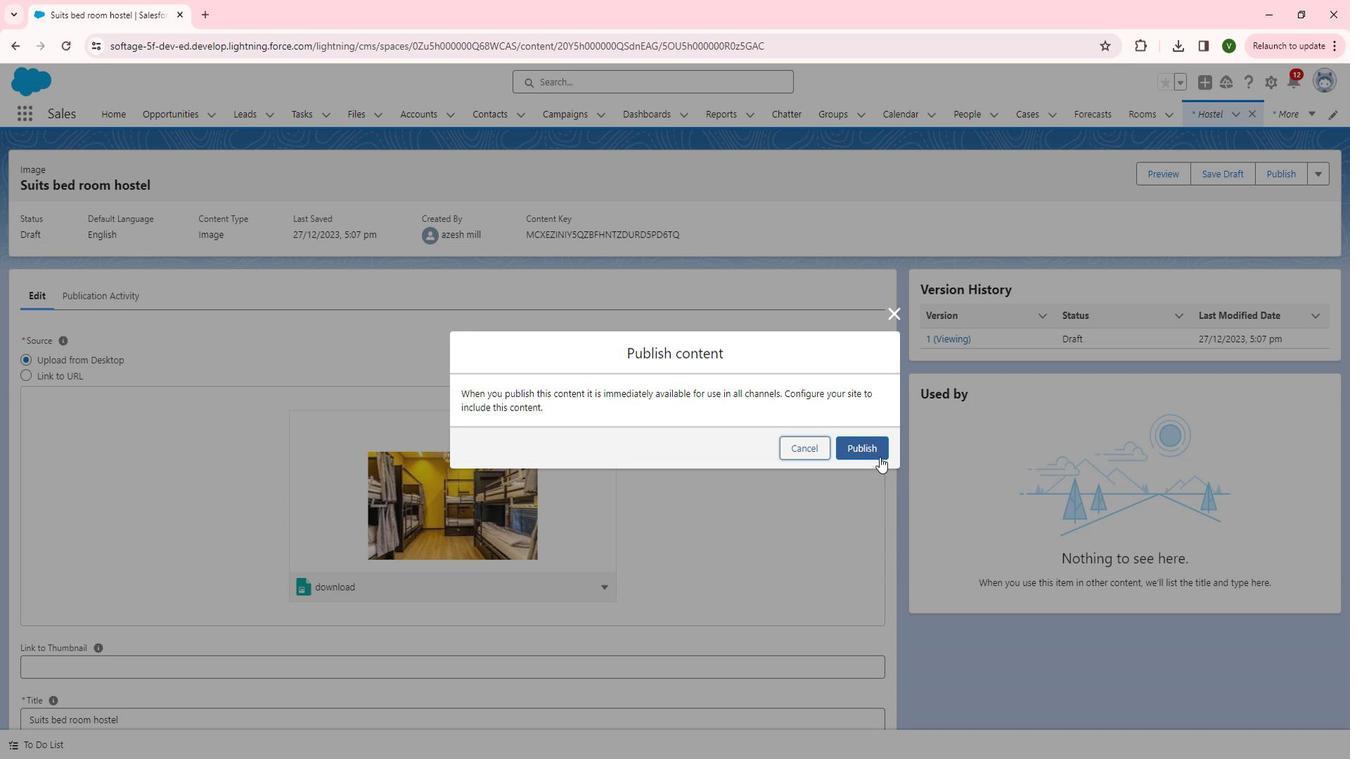 
Action: Mouse moved to (569, 424)
Screenshot: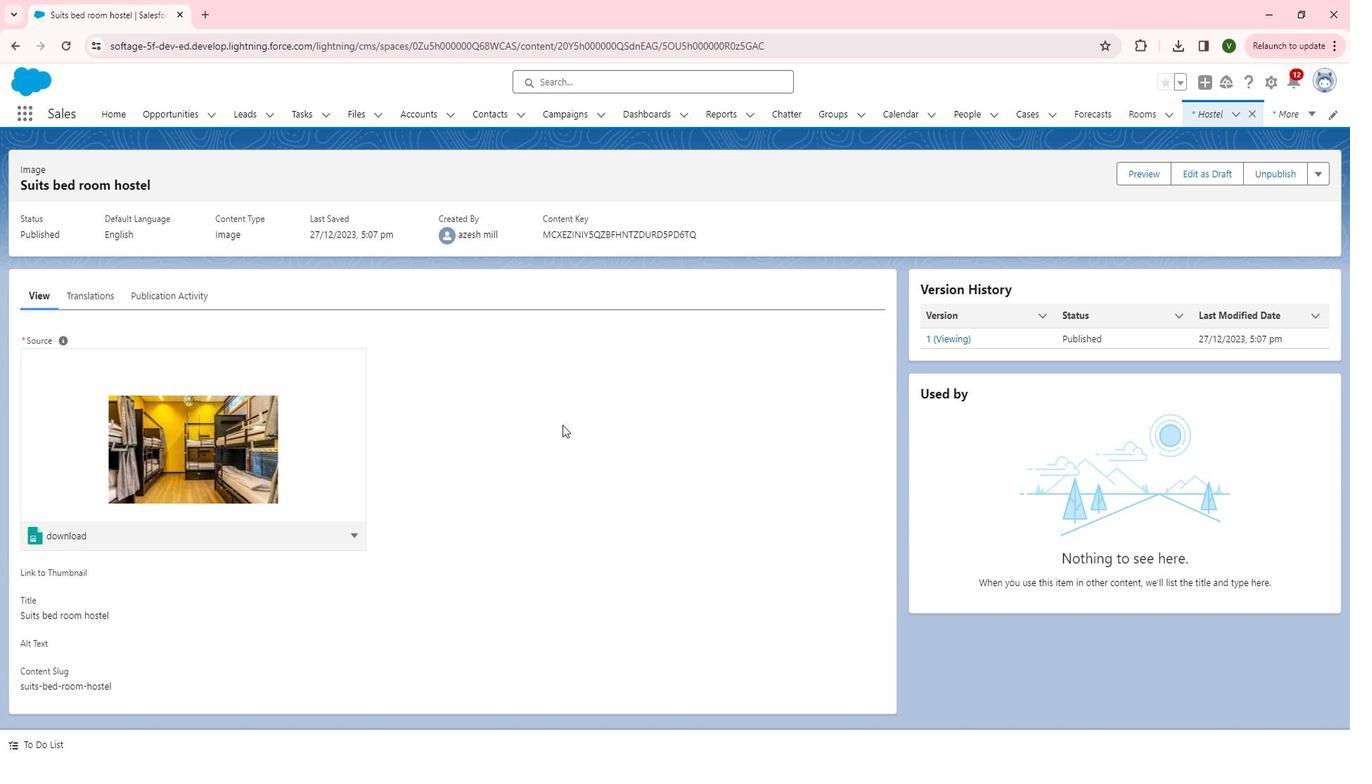 
Action: Mouse scrolled (569, 424) with delta (0, 0)
Screenshot: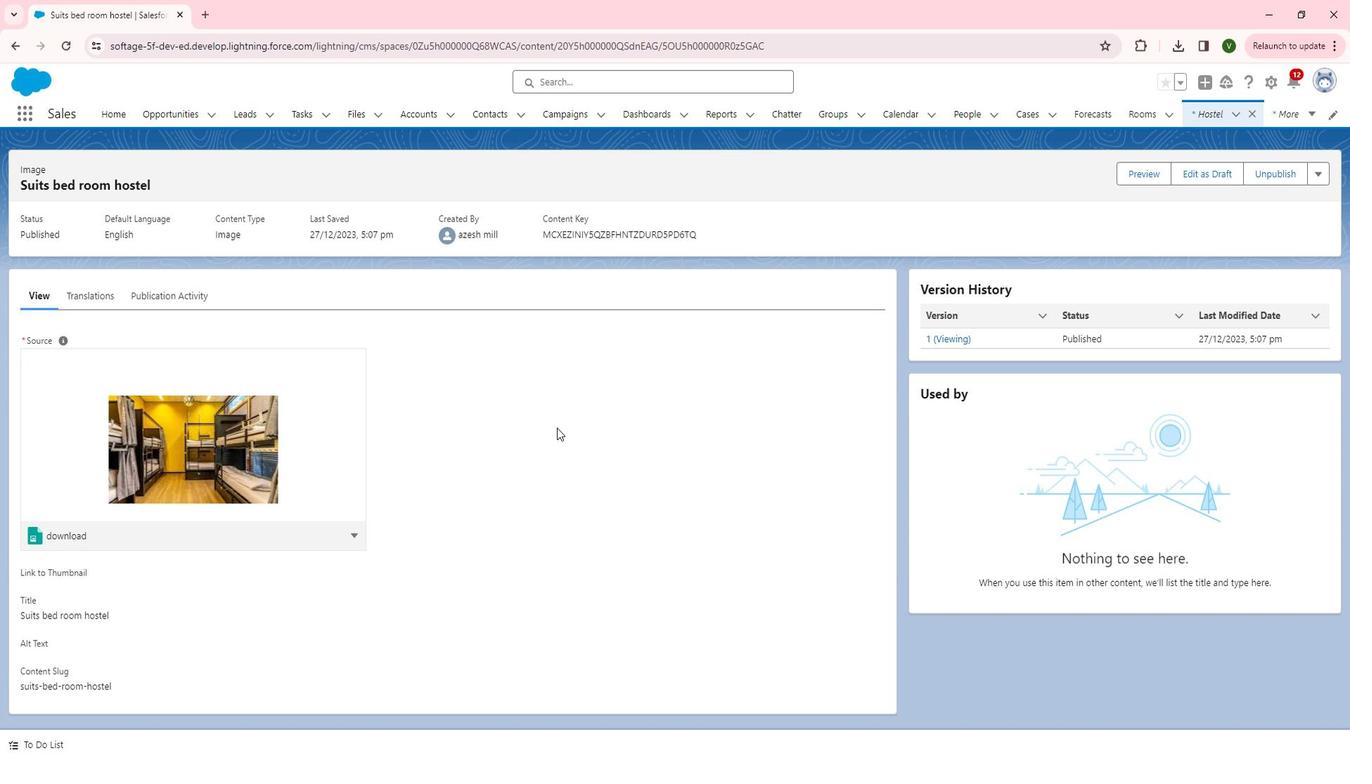 
